 Task: open an excel sheet and write heading  Financial Planner. Add Dates in a column and its values below  'Jan 23, Feb 23, Mar 23, Apr 23 & may23. 'Add Income in next column and its values below  $3,000, $3,200, $3,100, $3,300 & $3,500. Add Expenses in next column and its values below  $2,000, $2,300, $2,200, $2,500 & $2,800. Add savings in next column and its values below $500, $600, $500, $700 & $700. Add Investment in next column and its values below  $500, $700, $800, $900 & $1000. Add Net Saving in next column and its values below  $1000, $1200, $900, $800 & $700. Save page BudgetPlan reviewbook
Action: Mouse moved to (35, 144)
Screenshot: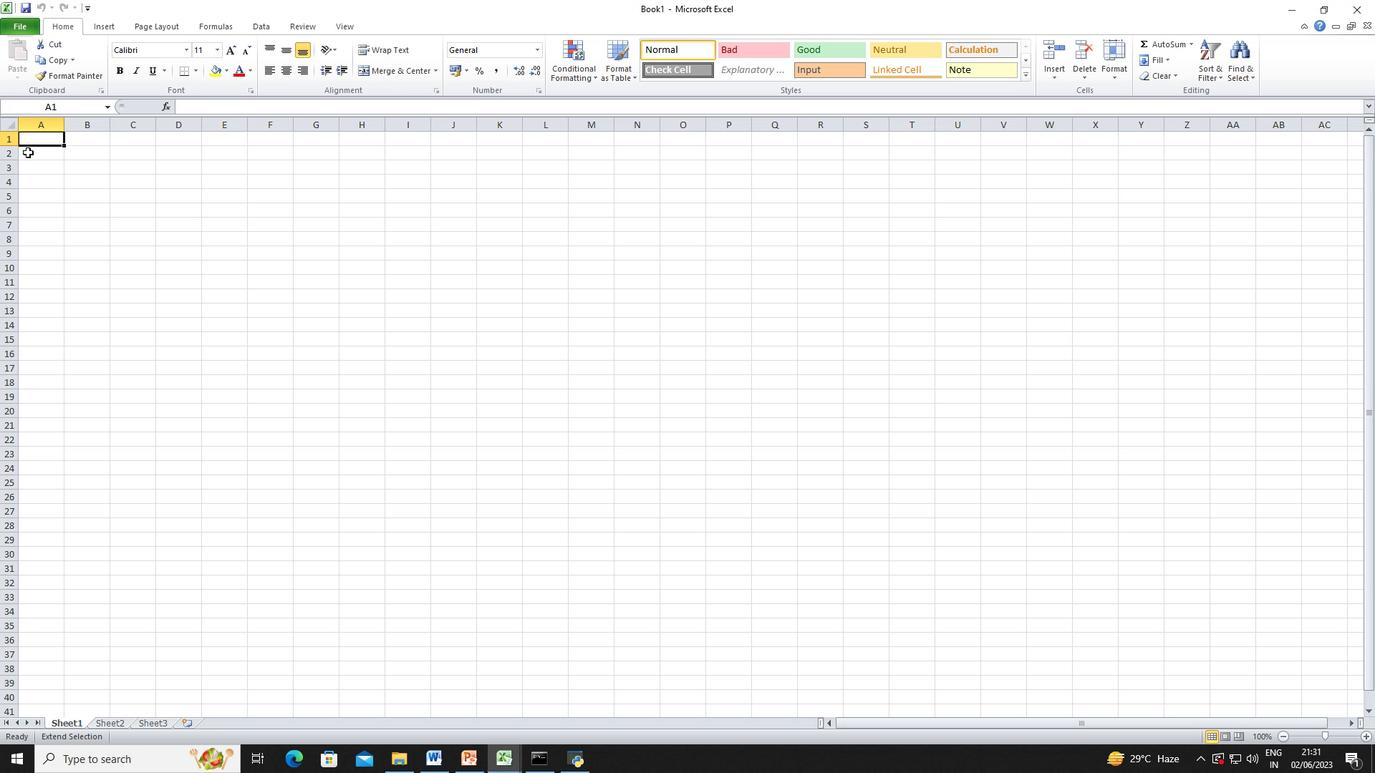 
Action: Mouse pressed left at (35, 144)
Screenshot: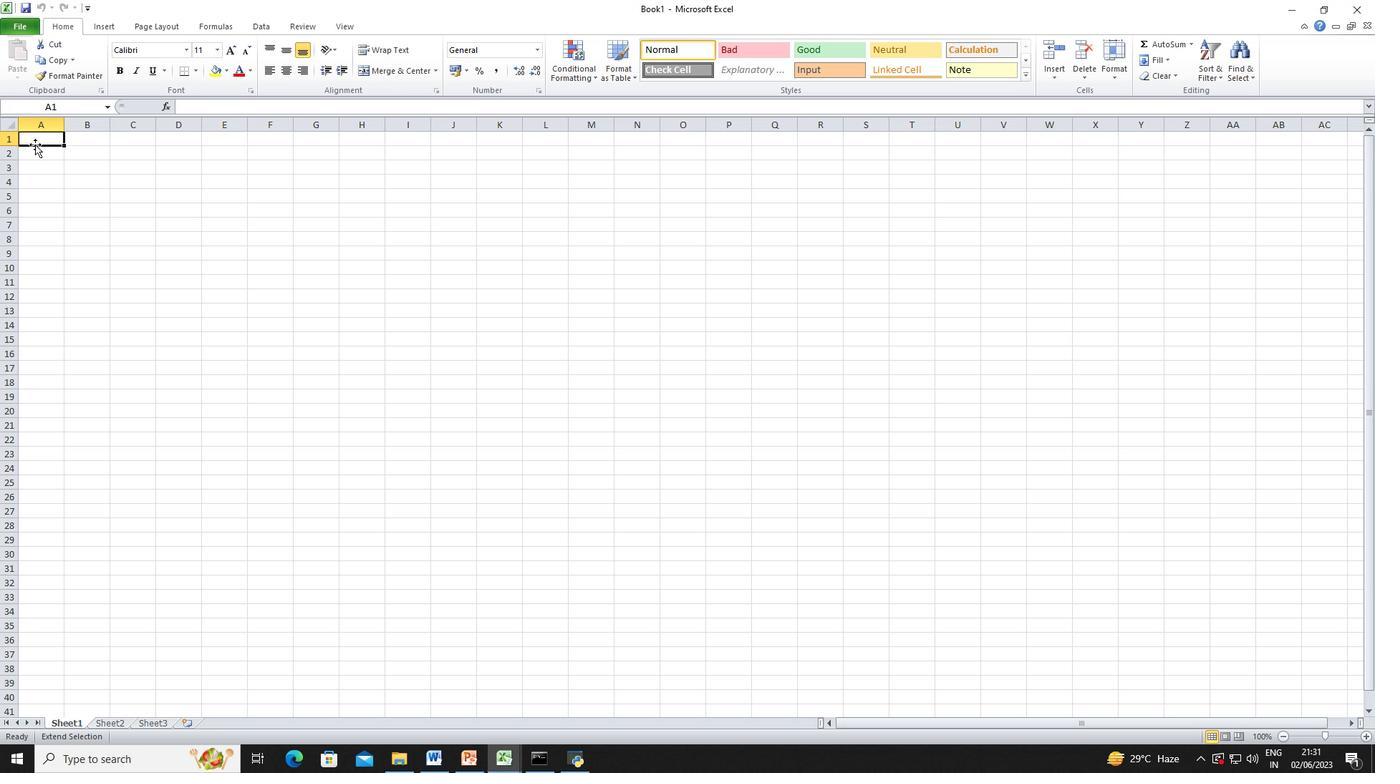 
Action: Mouse moved to (35, 140)
Screenshot: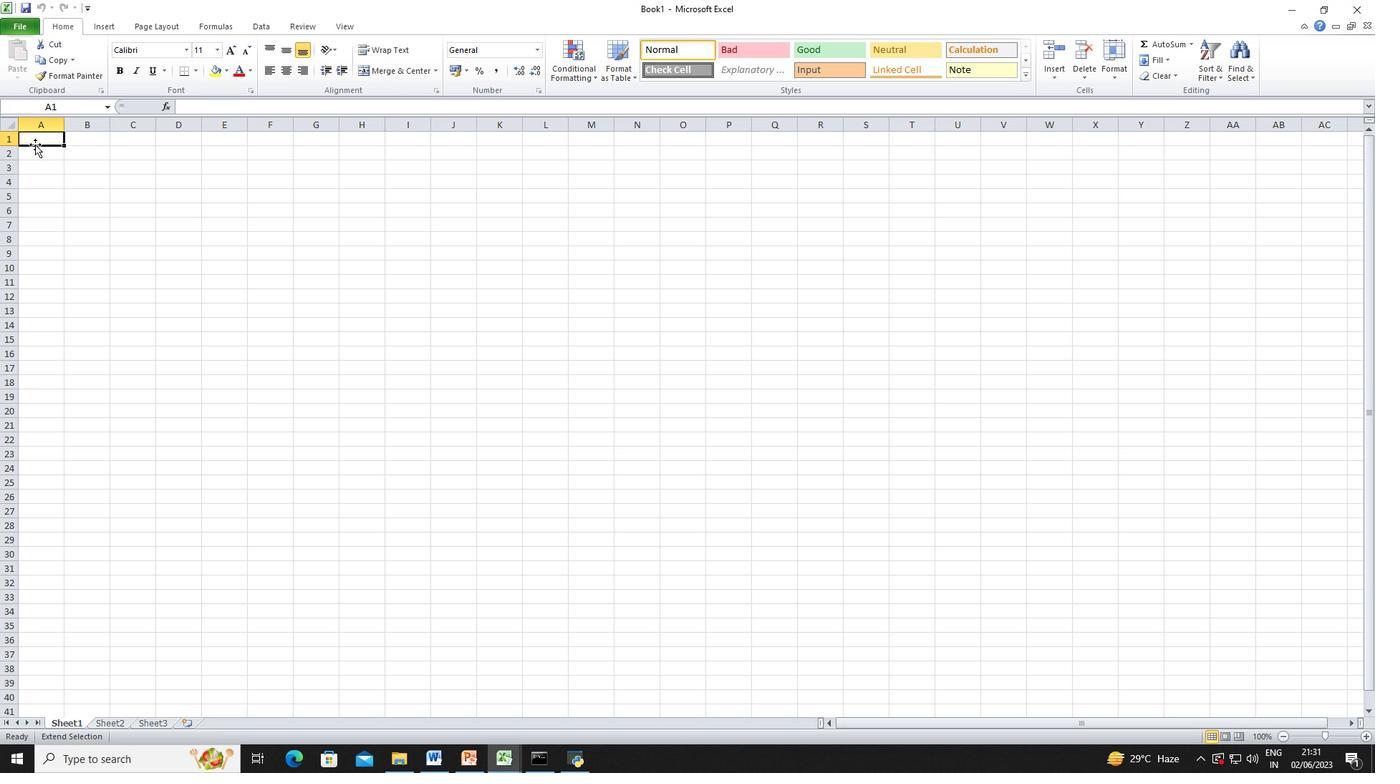 
Action: Mouse pressed left at (35, 140)
Screenshot: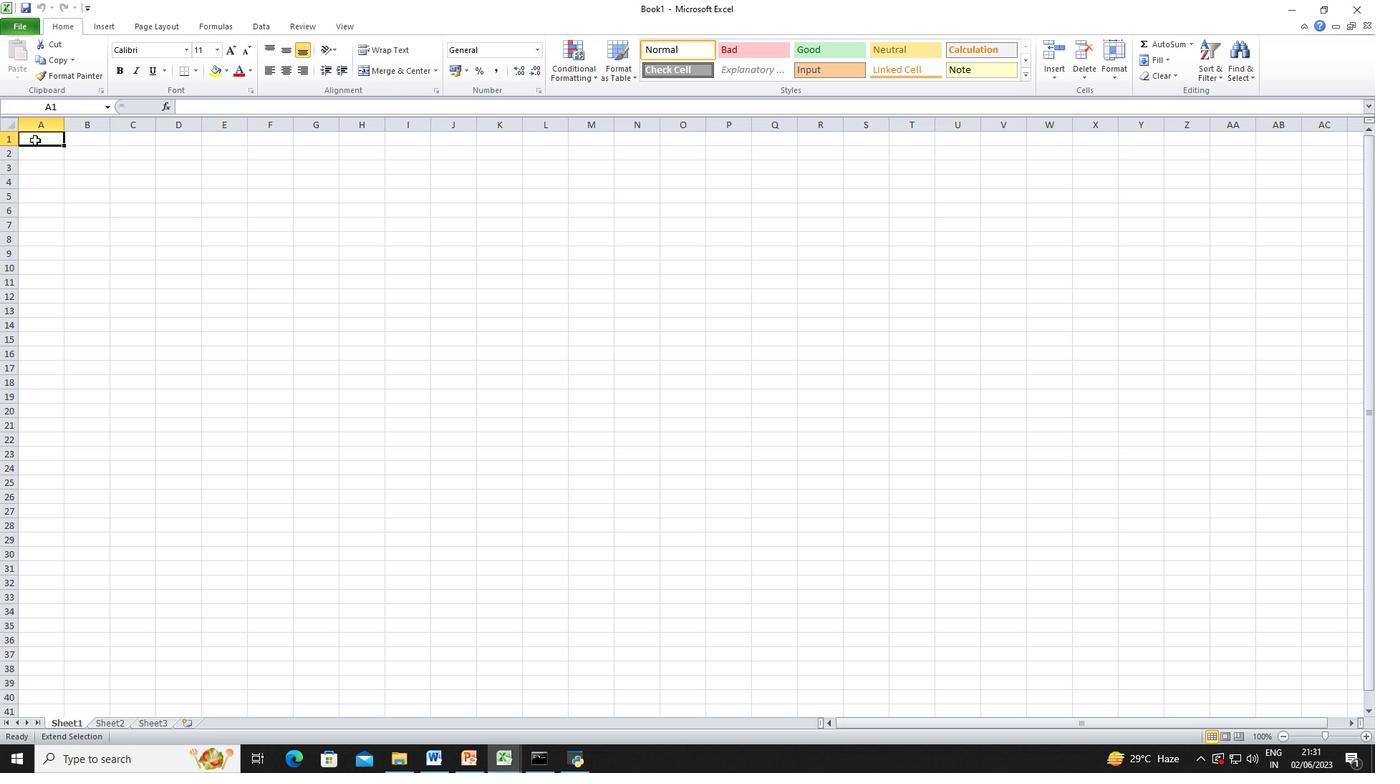 
Action: Mouse pressed left at (35, 140)
Screenshot: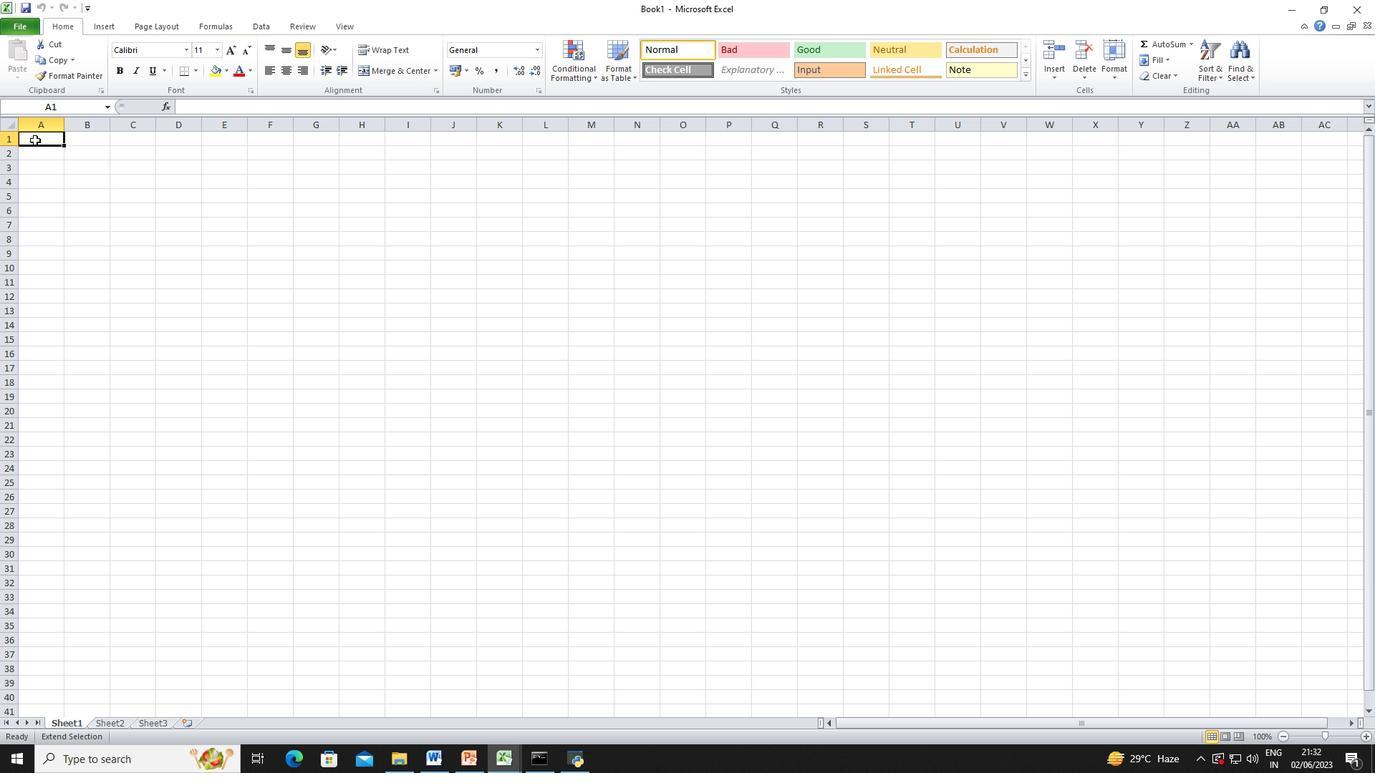 
Action: Key pressed <Key.shift_r><Key.shift_r><Key.shift_r><Key.shift_r><Key.shift_r>Fina
Screenshot: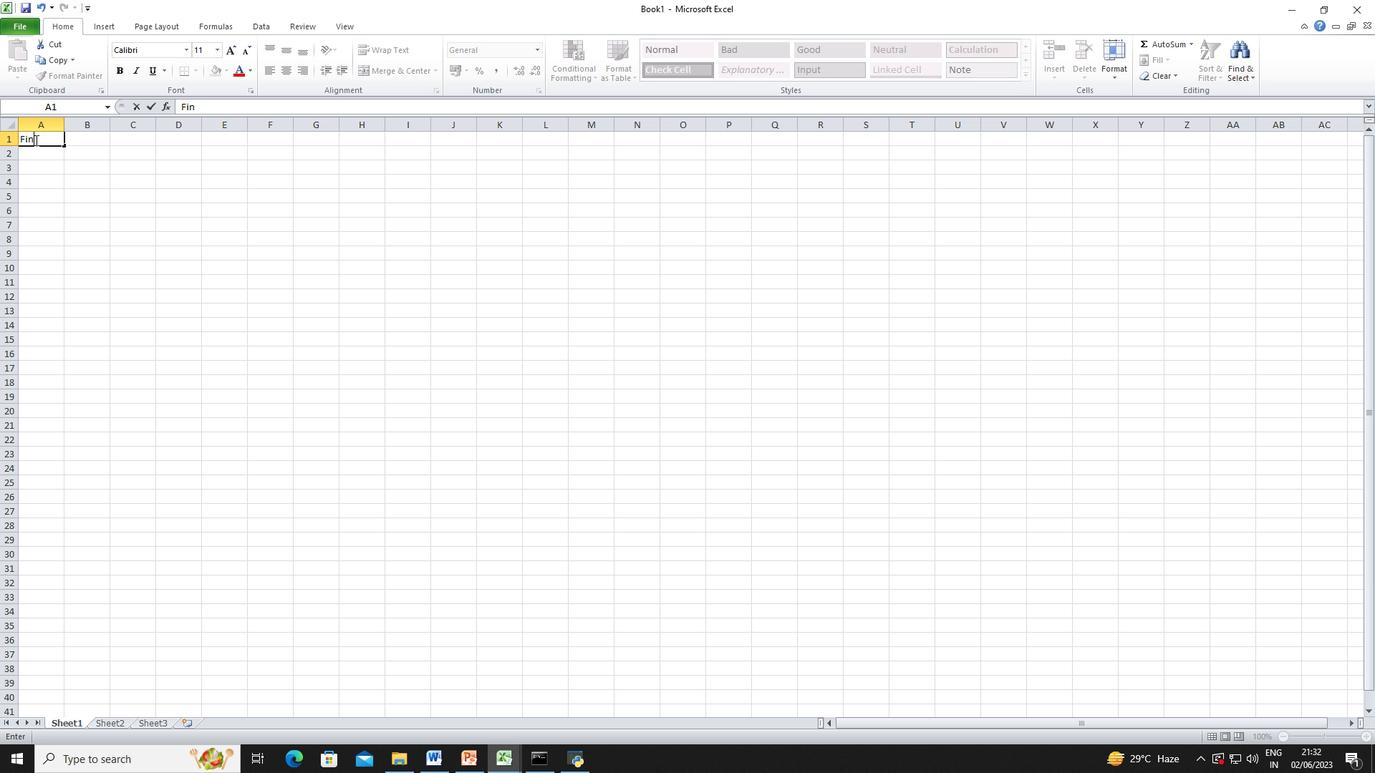 
Action: Mouse moved to (264, 153)
Screenshot: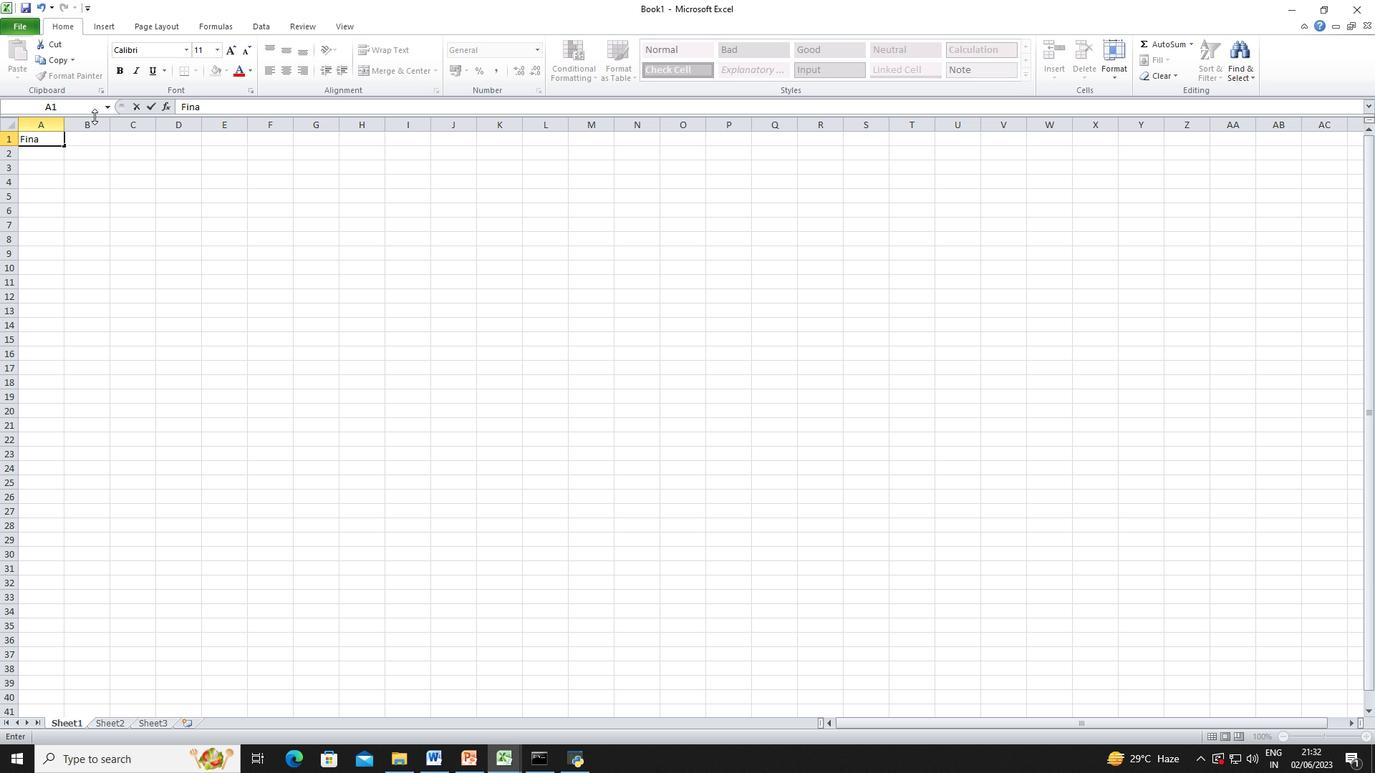 
Action: Key pressed ncial<Key.space><Key.shift_r>Planner<Key.space><Key.enter><Key.shift_r>Dates<Key.space><Key.right>
Screenshot: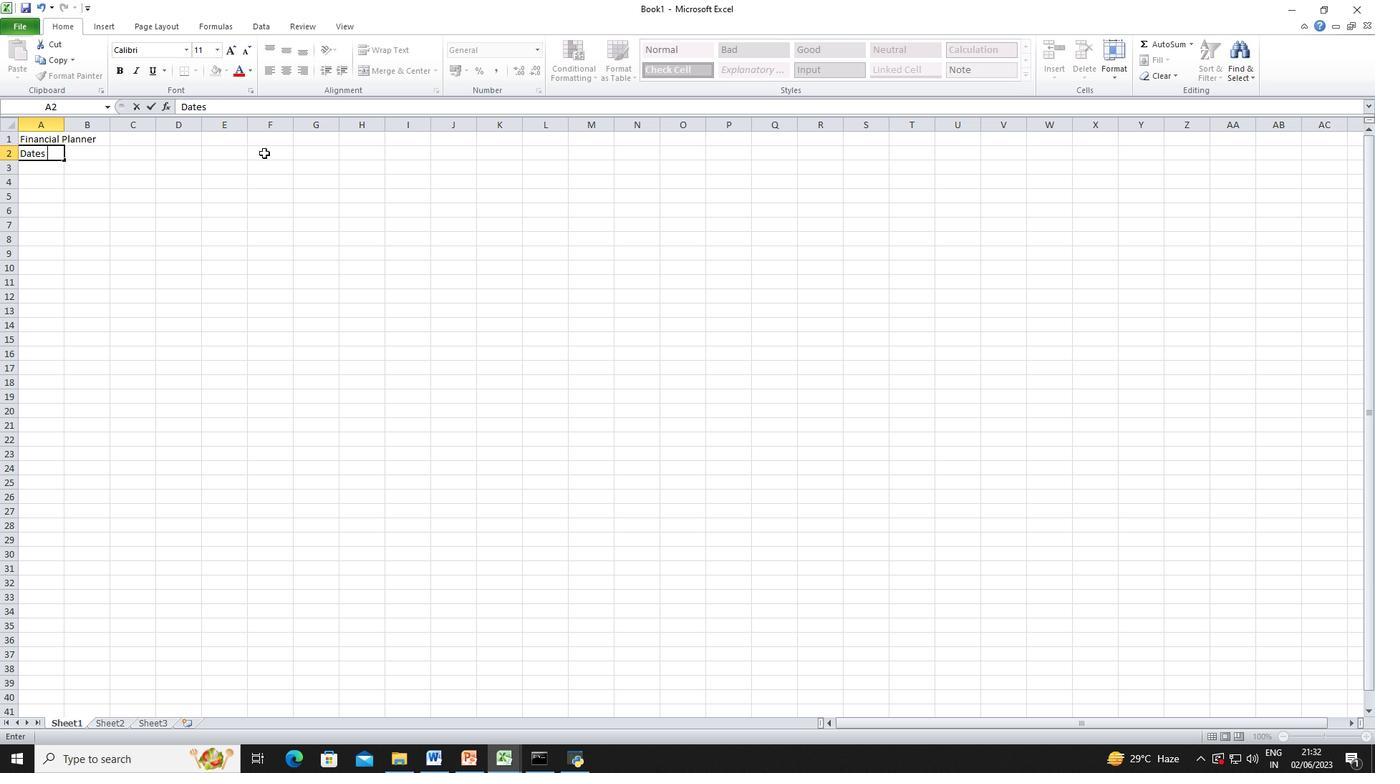 
Action: Mouse moved to (28, 155)
Screenshot: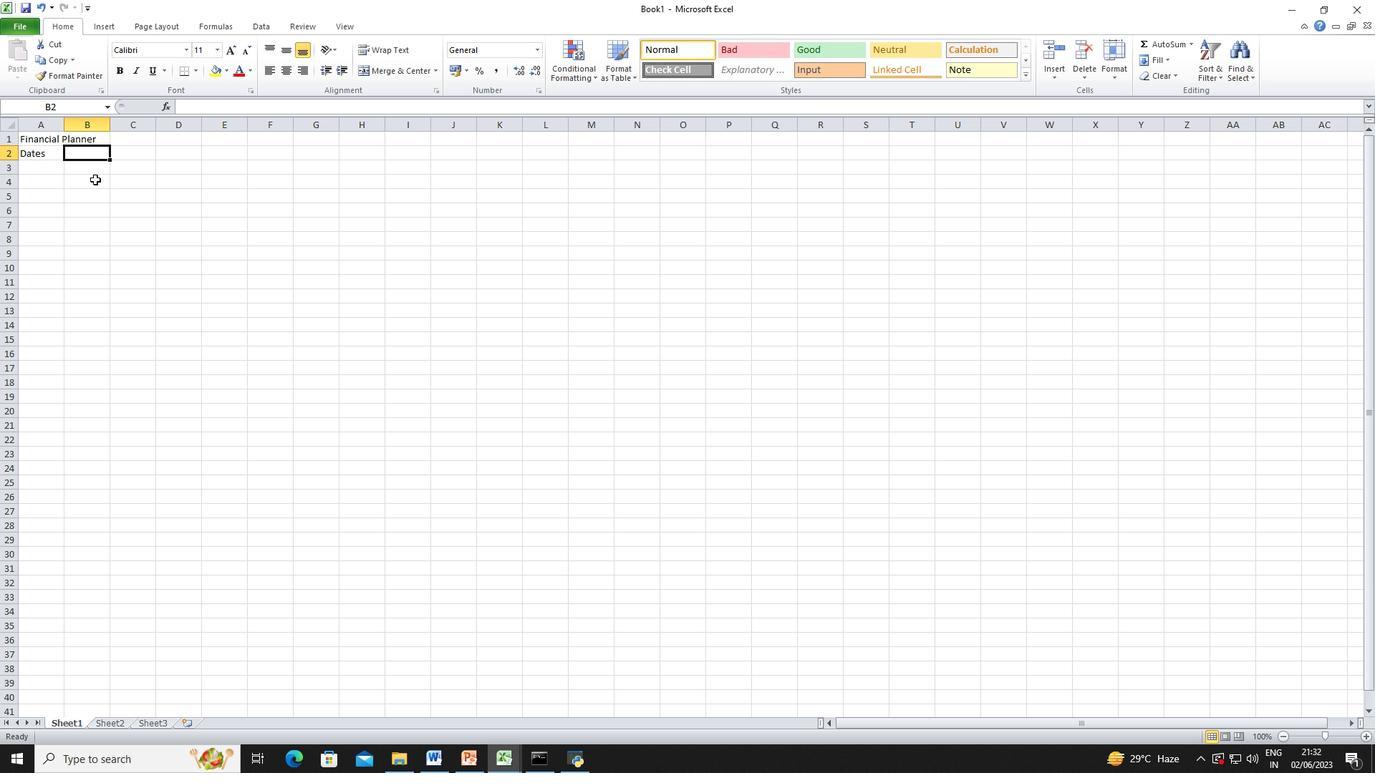 
Action: Mouse pressed left at (28, 155)
Screenshot: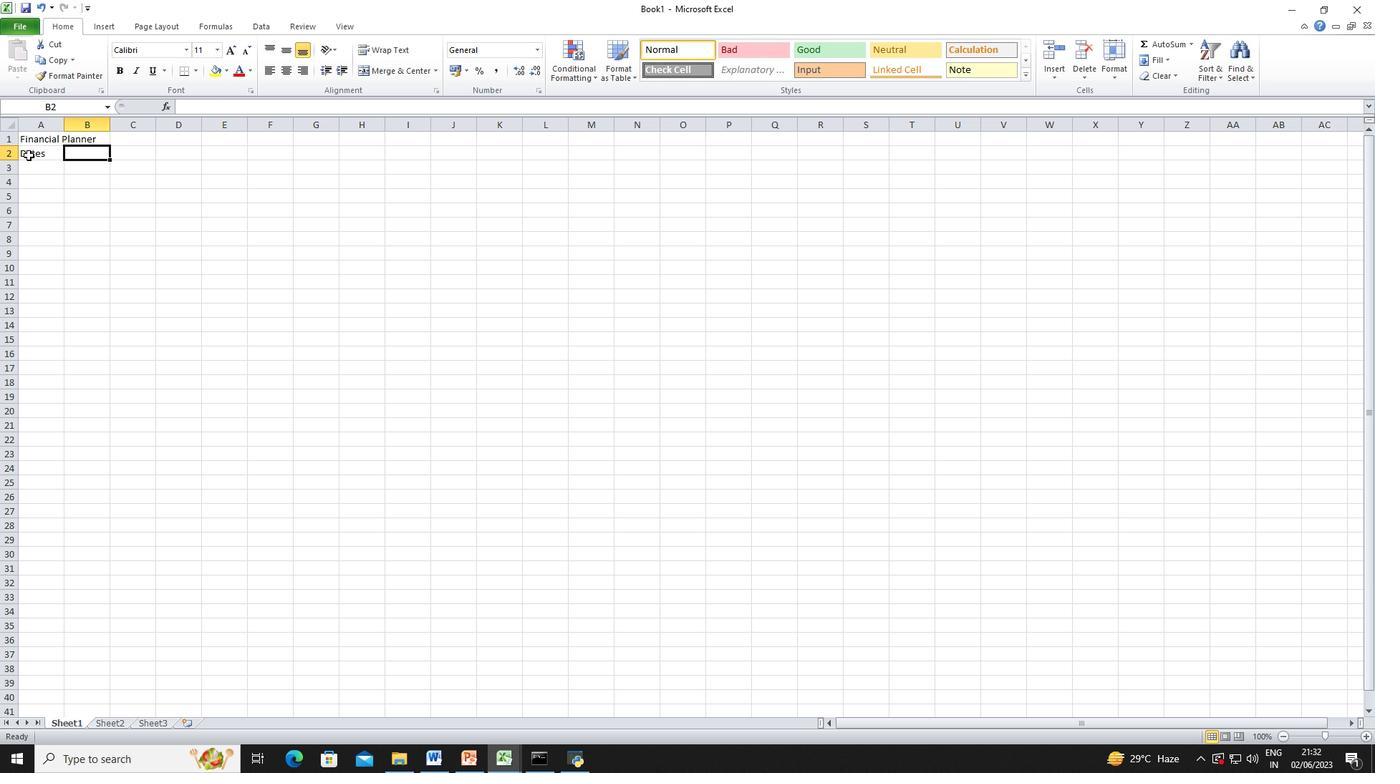 
Action: Mouse moved to (239, 111)
Screenshot: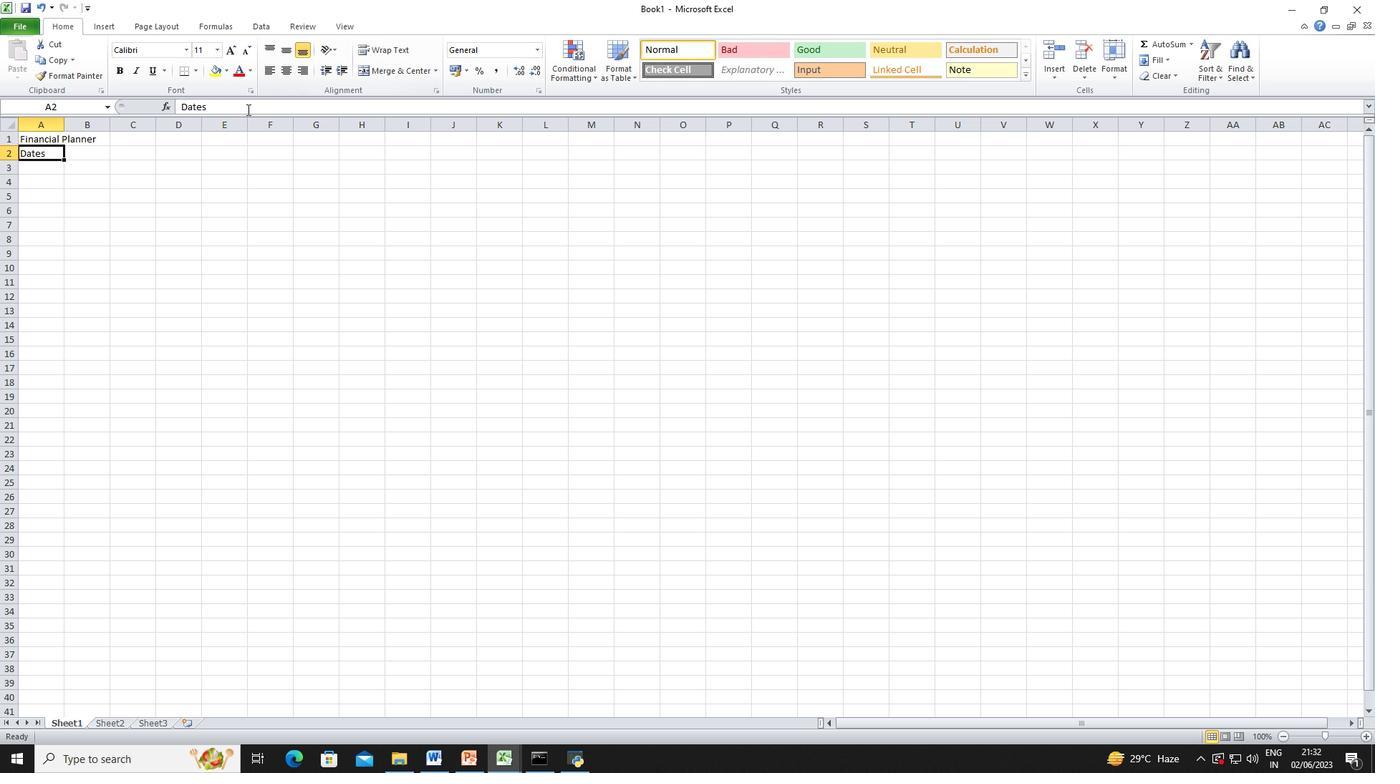 
Action: Mouse pressed left at (239, 111)
Screenshot: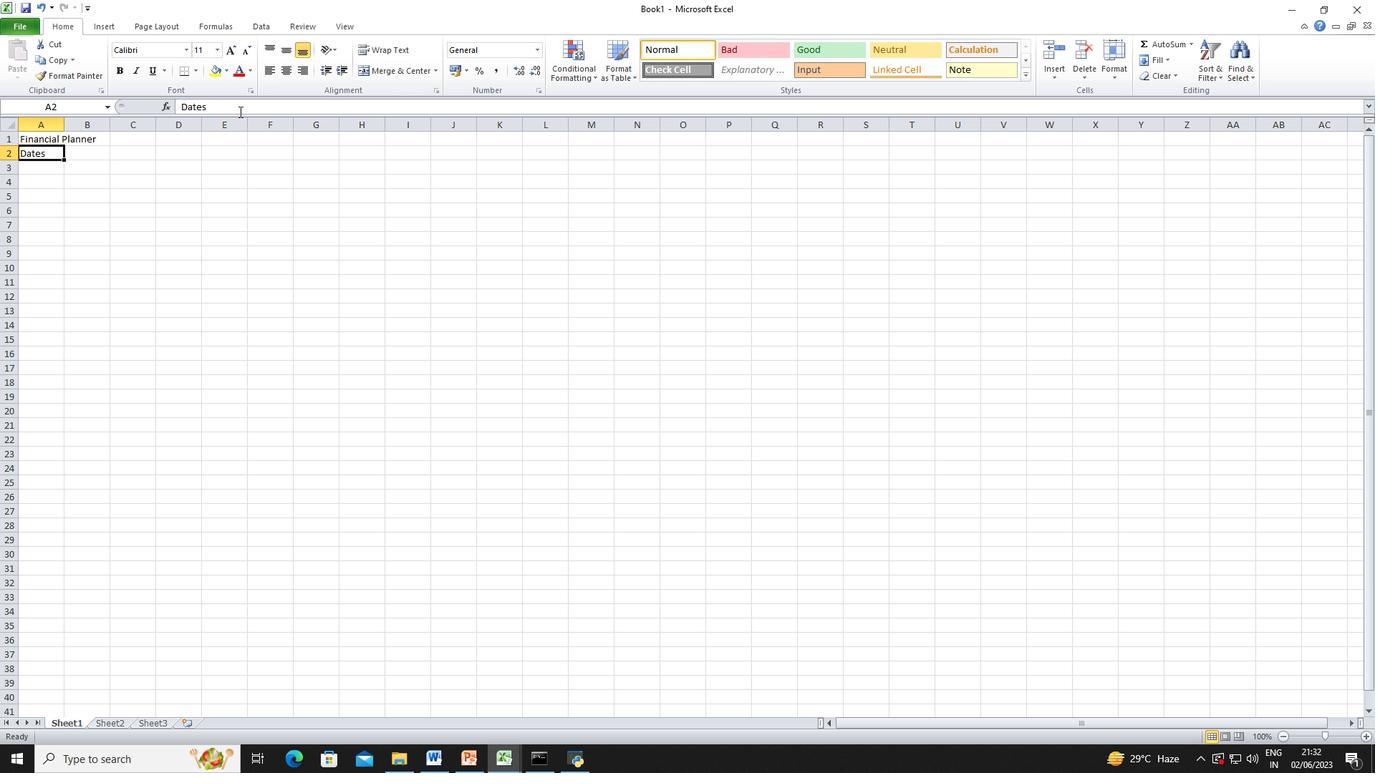 
Action: Mouse moved to (235, 110)
Screenshot: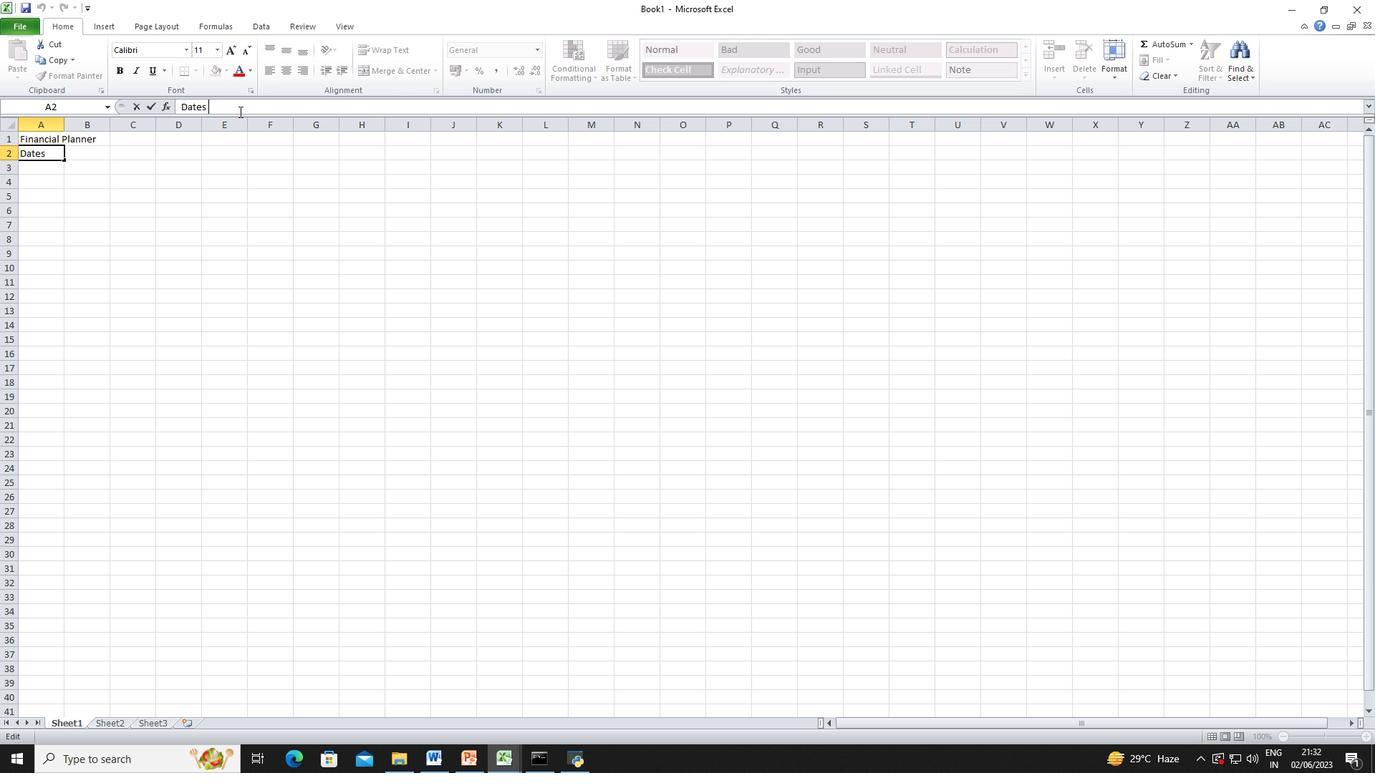 
Action: Key pressed <Key.backspace><Key.backspace>
Screenshot: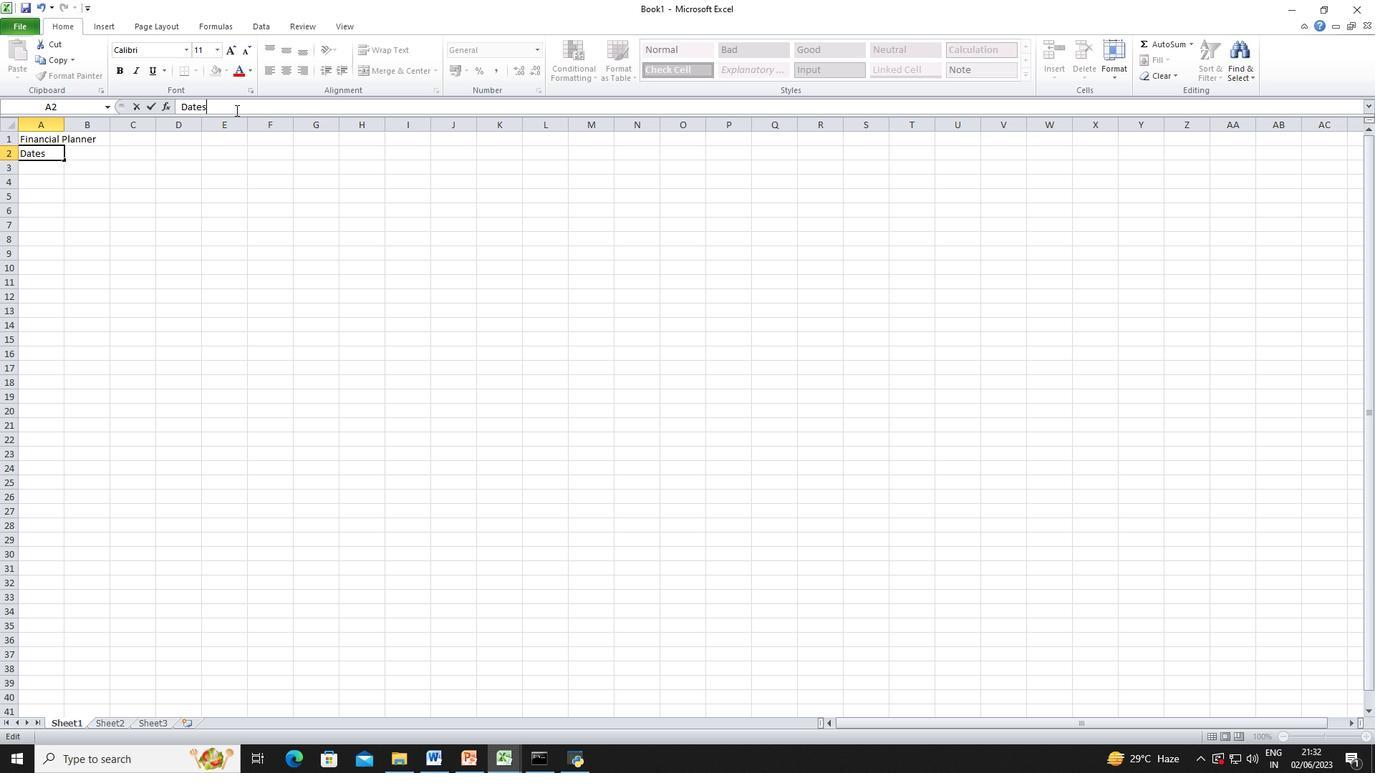 
Action: Mouse moved to (162, 149)
Screenshot: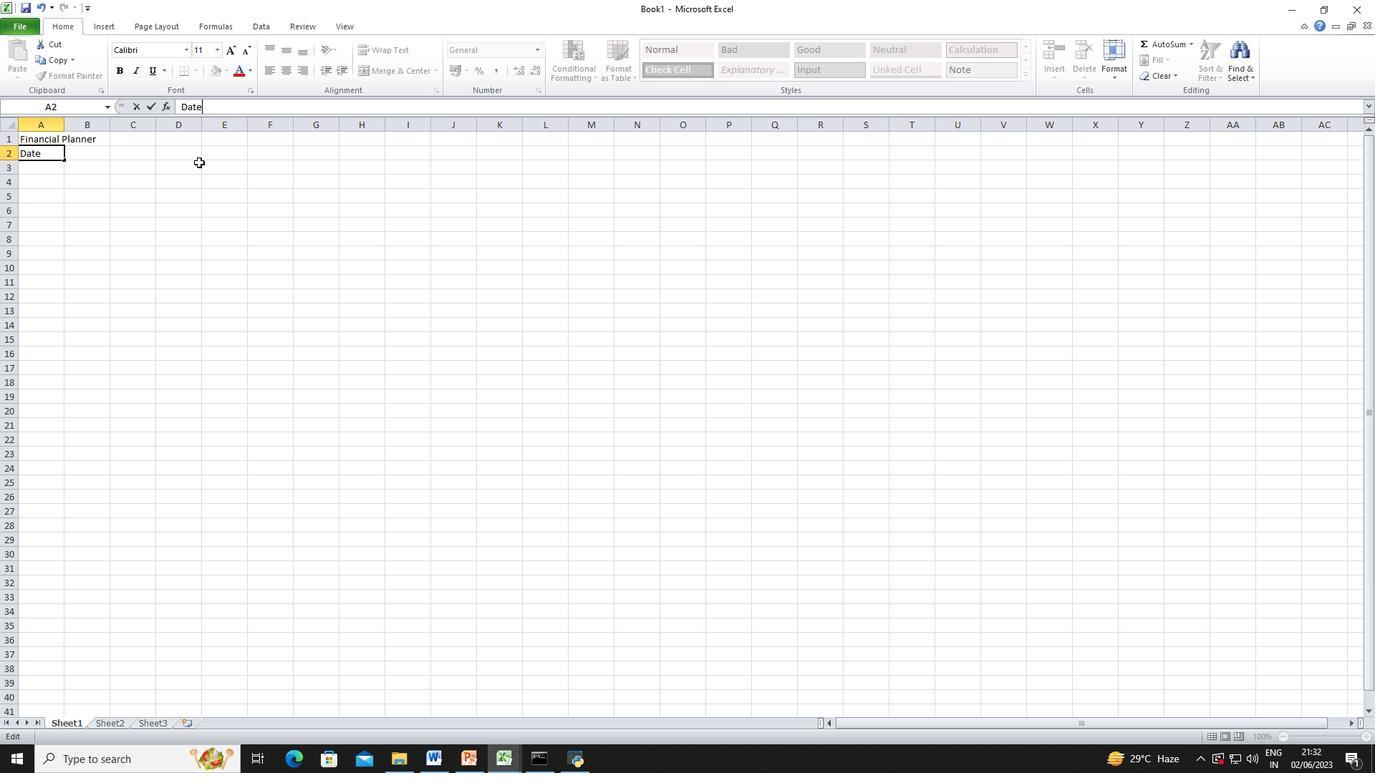 
Action: Key pressed <Key.right><Key.right>
Screenshot: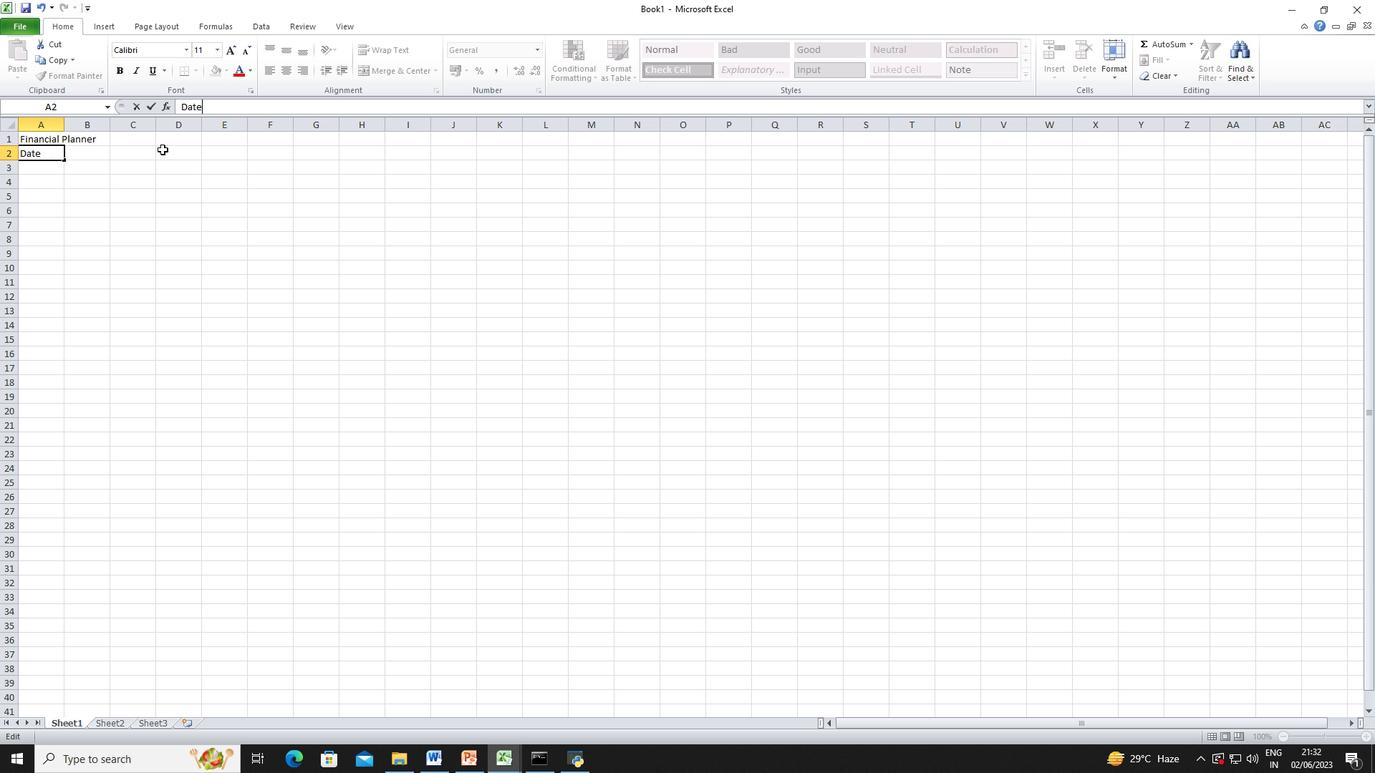 
Action: Mouse pressed left at (162, 149)
Screenshot: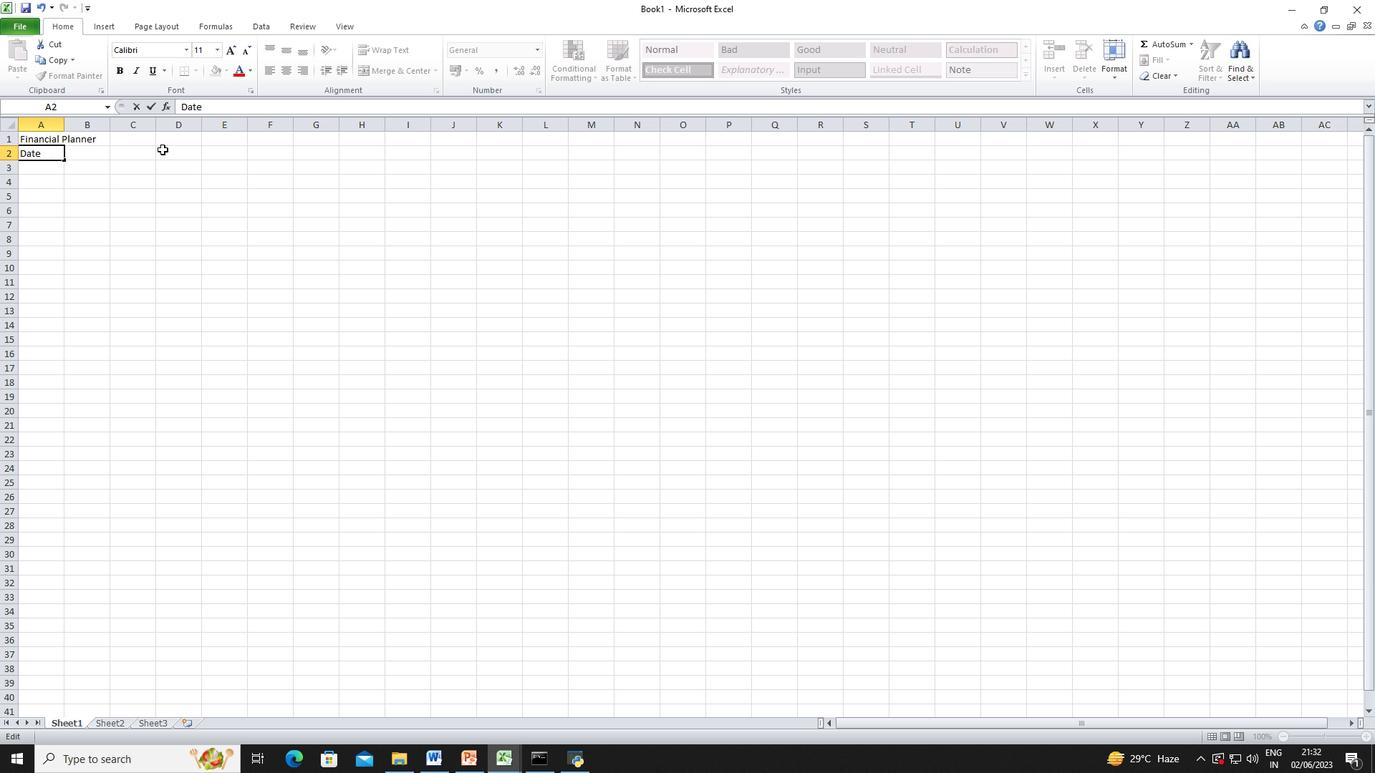 
Action: Mouse moved to (70, 155)
Screenshot: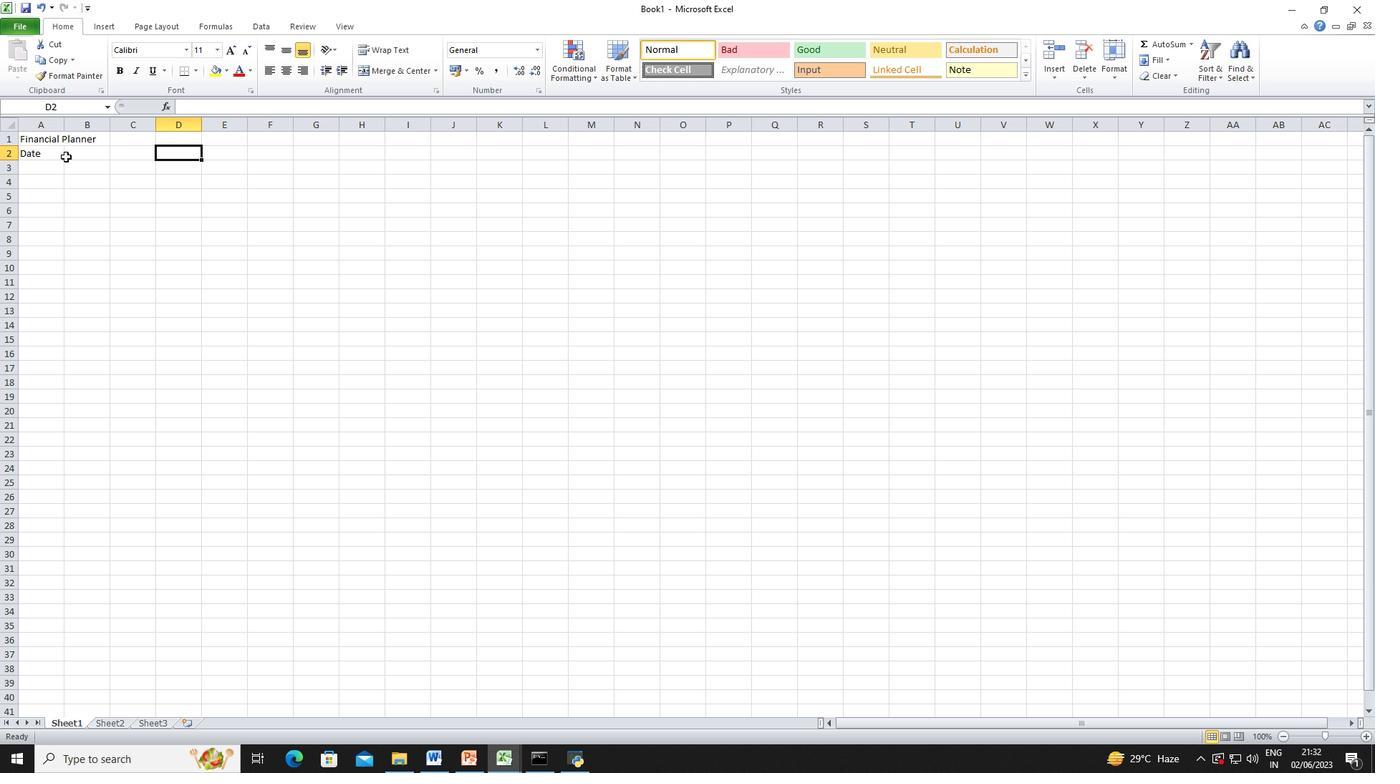 
Action: Mouse pressed left at (70, 155)
Screenshot: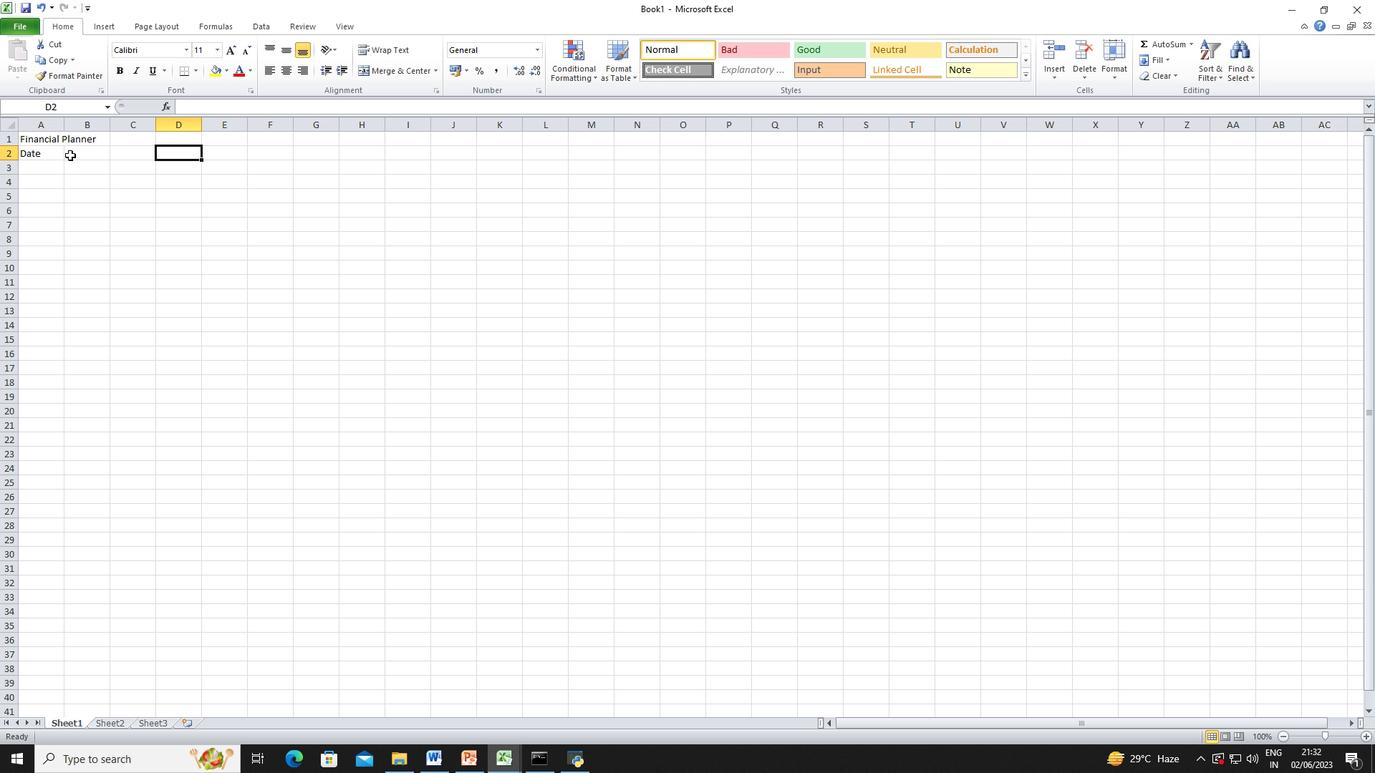 
Action: Mouse moved to (343, 146)
Screenshot: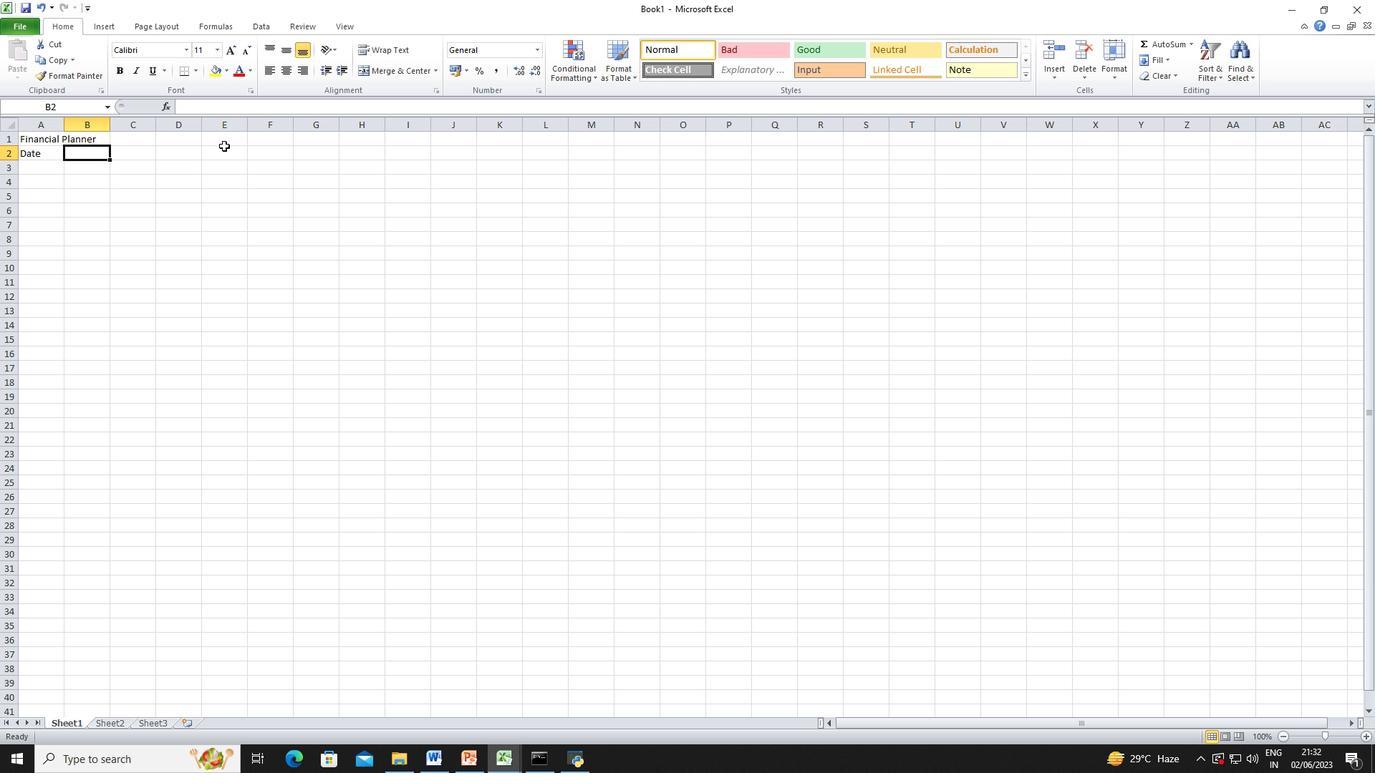 
Action: Key pressed <Key.shift_r><Key.shift_r><Key.shift_r><Key.shift_r><Key.shift_r>Expenses<Key.right><Key.shift_r>Saving<Key.space><Key.right><Key.shift_r>Investment<Key.space><Key.right><Key.shift_r><Key.shift_r><Key.shift_r><Key.shift_r>Net<Key.space><Key.shift_r><Key.shift_r><Key.shift_r><Key.shift_r><Key.shift_r><Key.shift_r><Key.shift_r><Key.shift_r><Key.shift_r><Key.shift_r><Key.shift_r><Key.shift_r><Key.shift_r><Key.shift_r><Key.shift_r>Sab<Key.backspace>ving<Key.space>
Screenshot: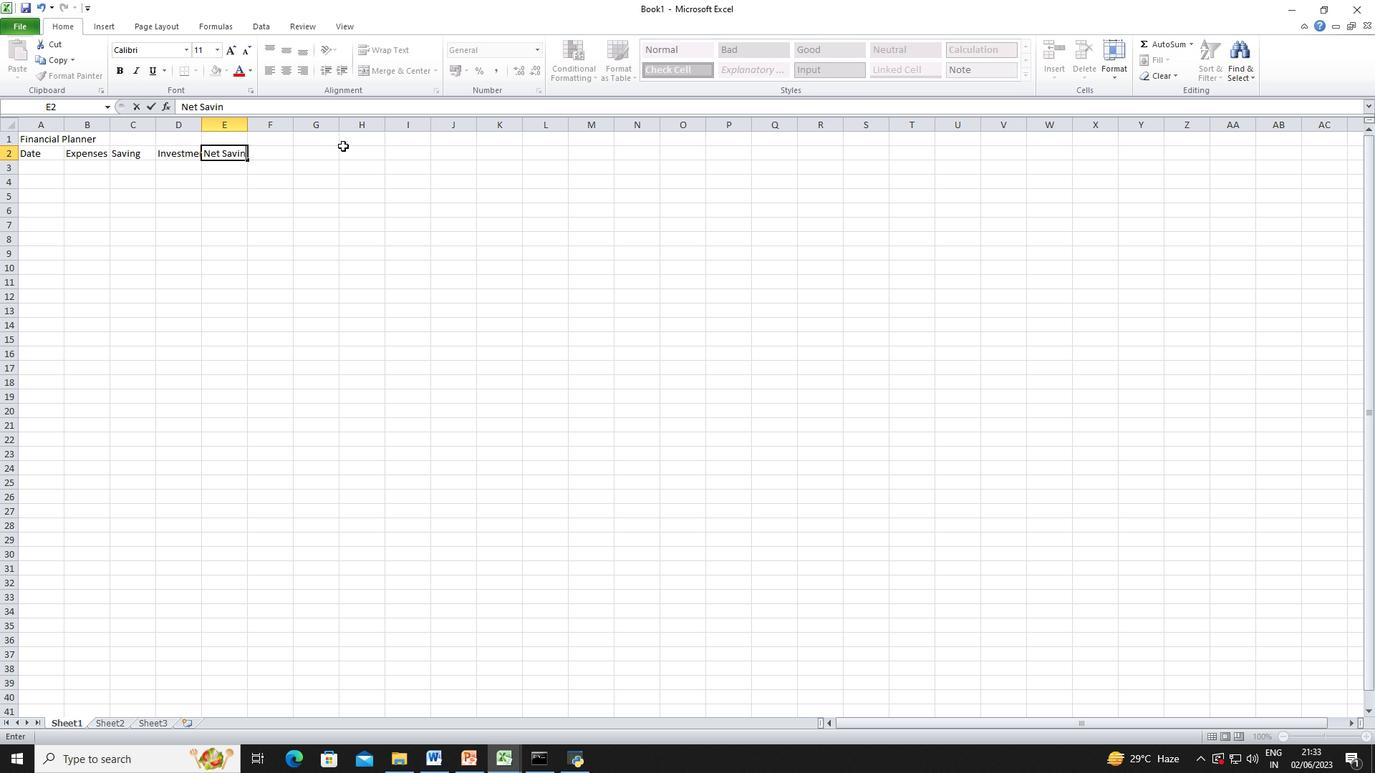 
Action: Mouse moved to (669, 395)
Screenshot: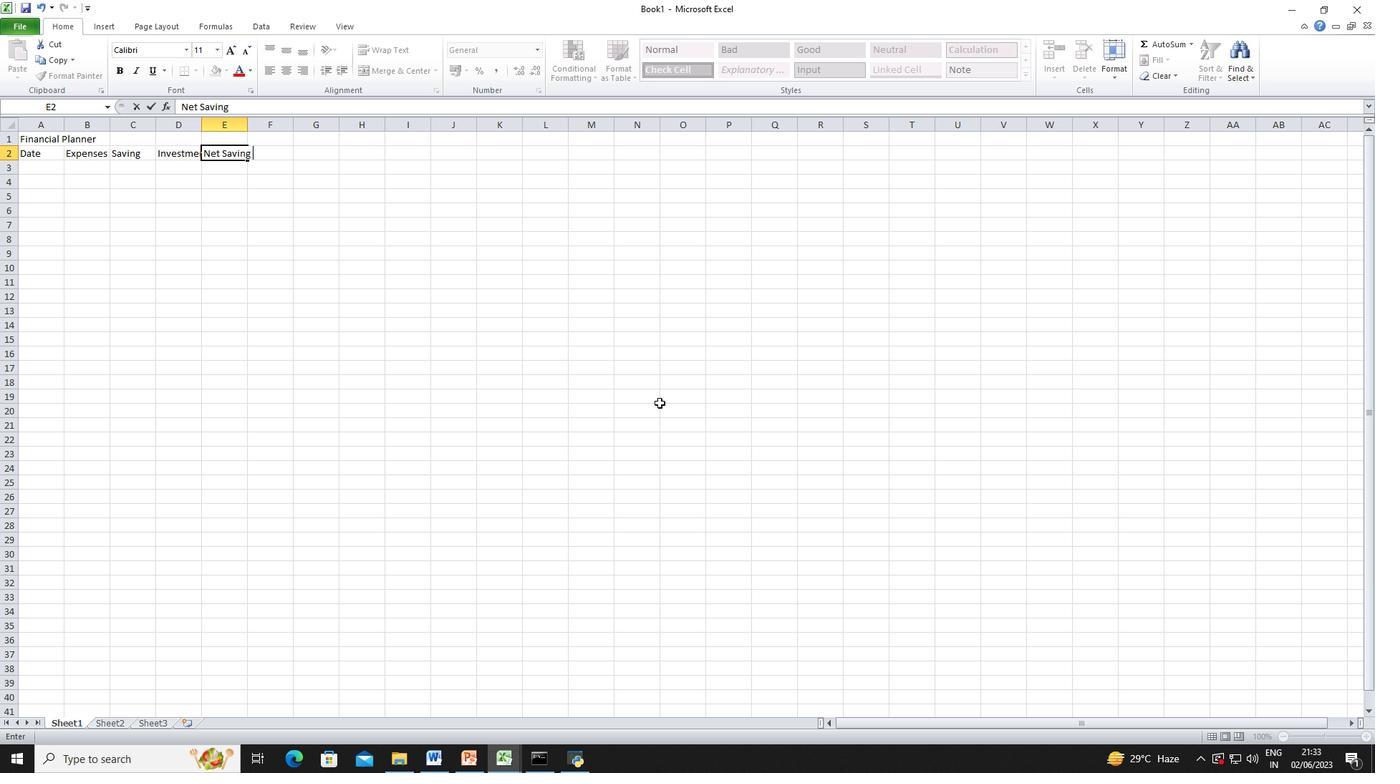 
Action: Mouse pressed left at (669, 395)
Screenshot: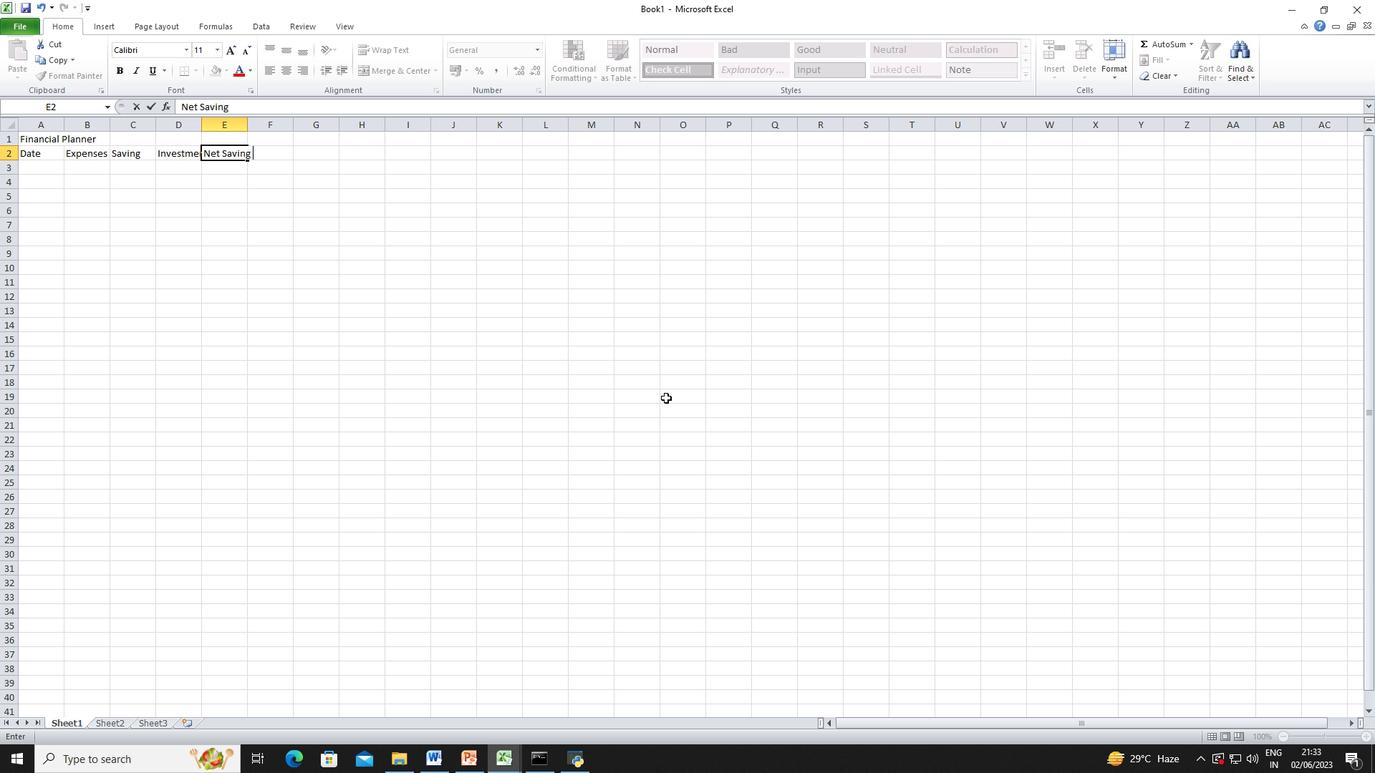 
Action: Mouse moved to (199, 123)
Screenshot: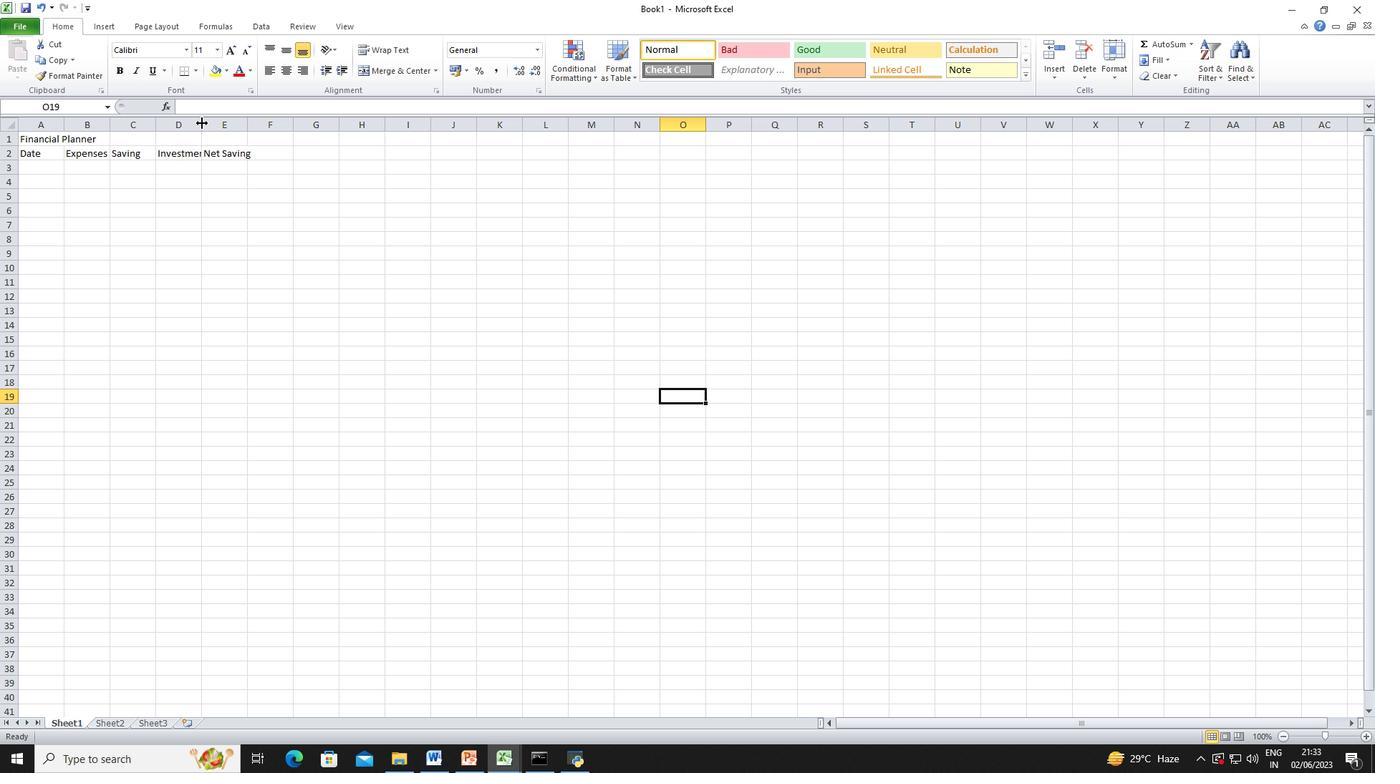 
Action: Mouse pressed left at (199, 123)
Screenshot: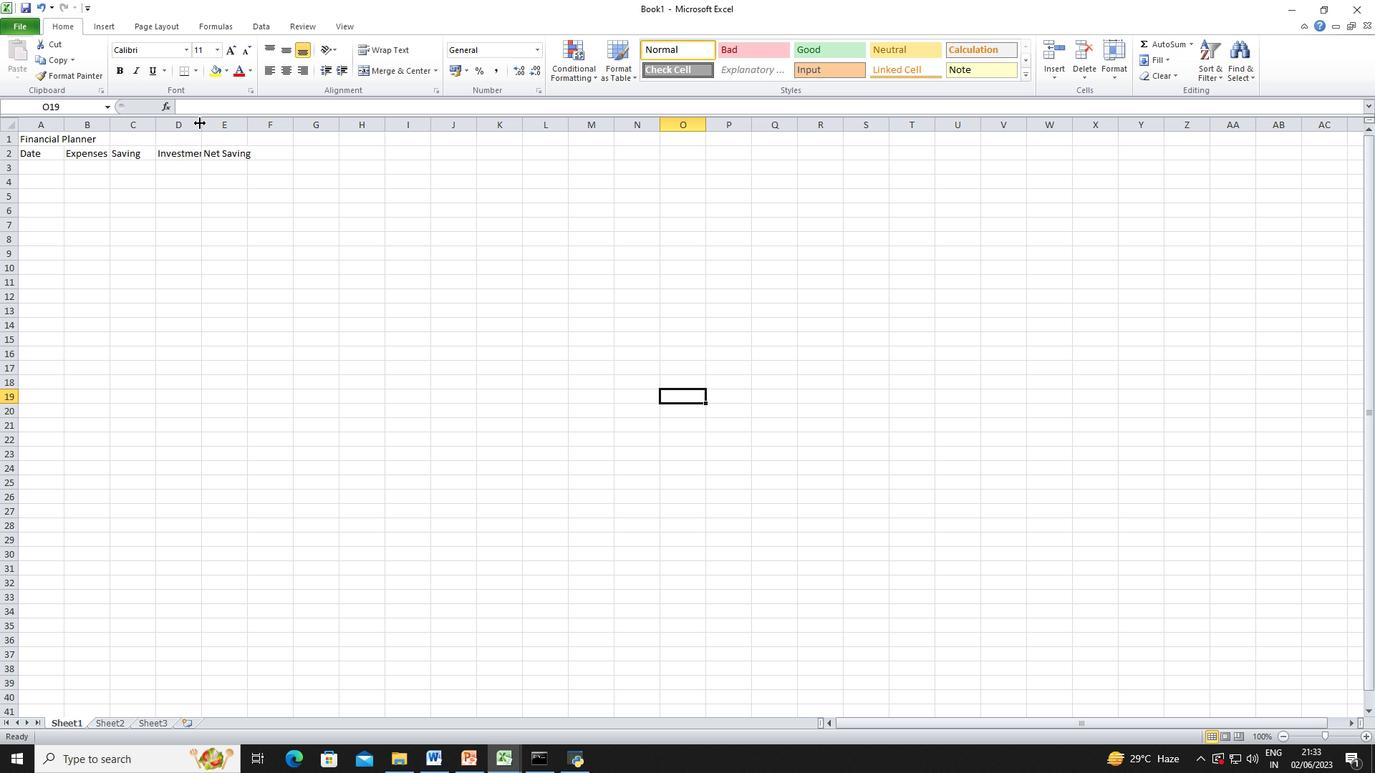 
Action: Mouse pressed left at (199, 123)
Screenshot: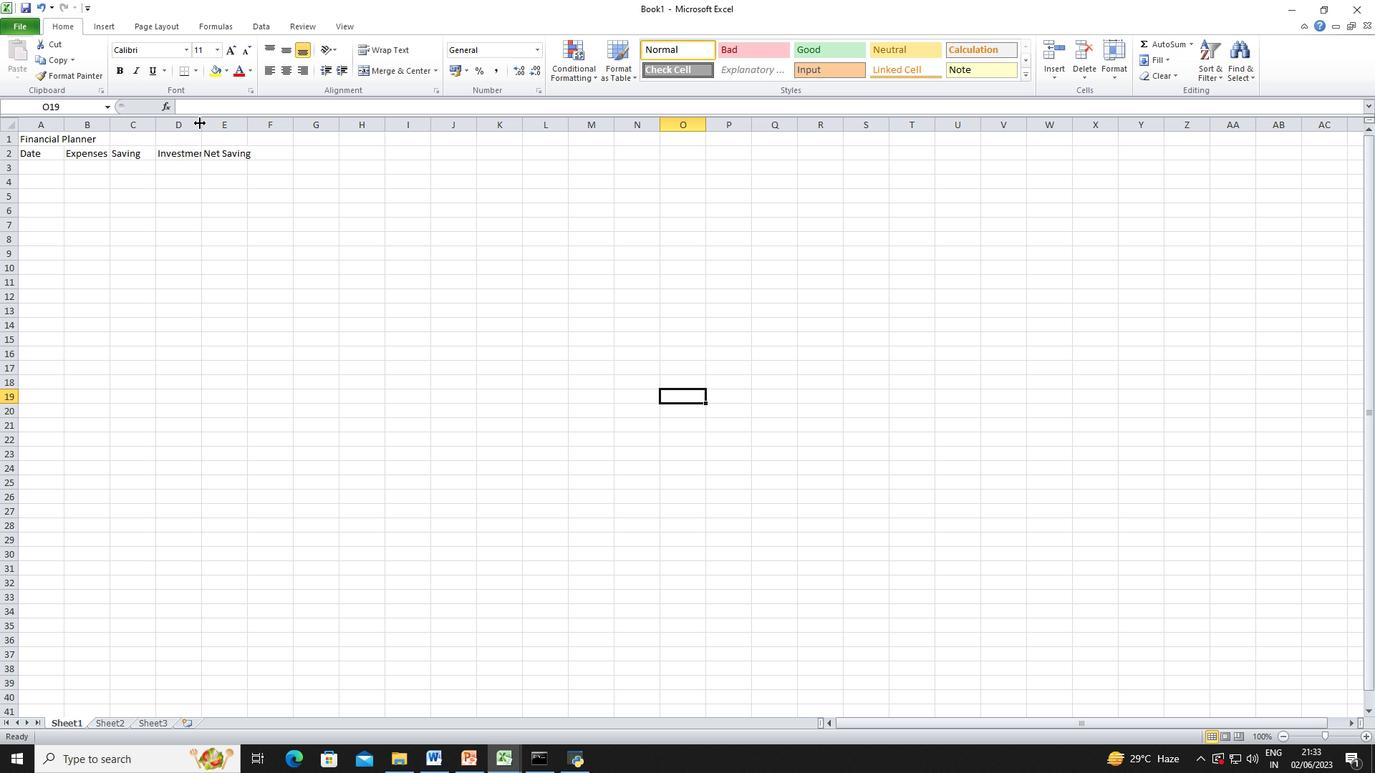 
Action: Mouse moved to (257, 118)
Screenshot: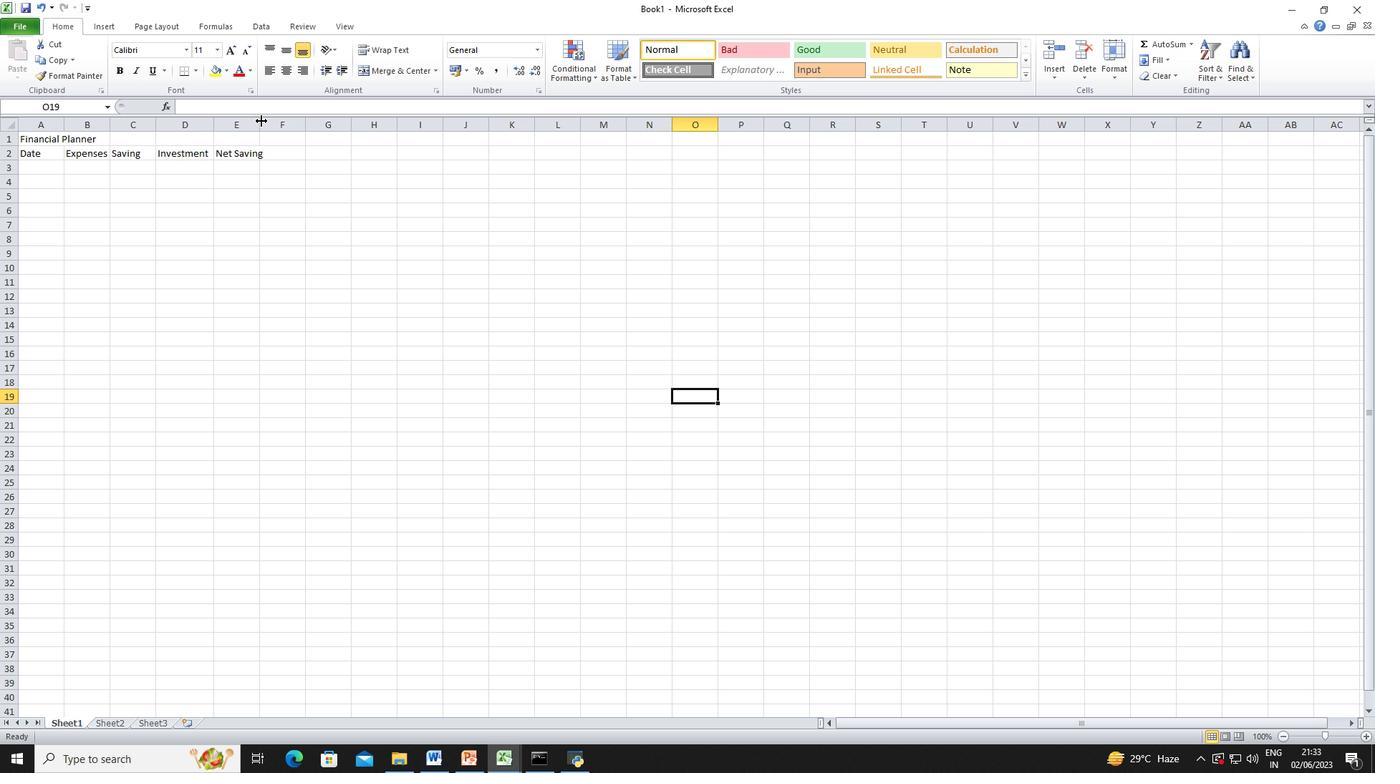 
Action: Mouse pressed left at (257, 118)
Screenshot: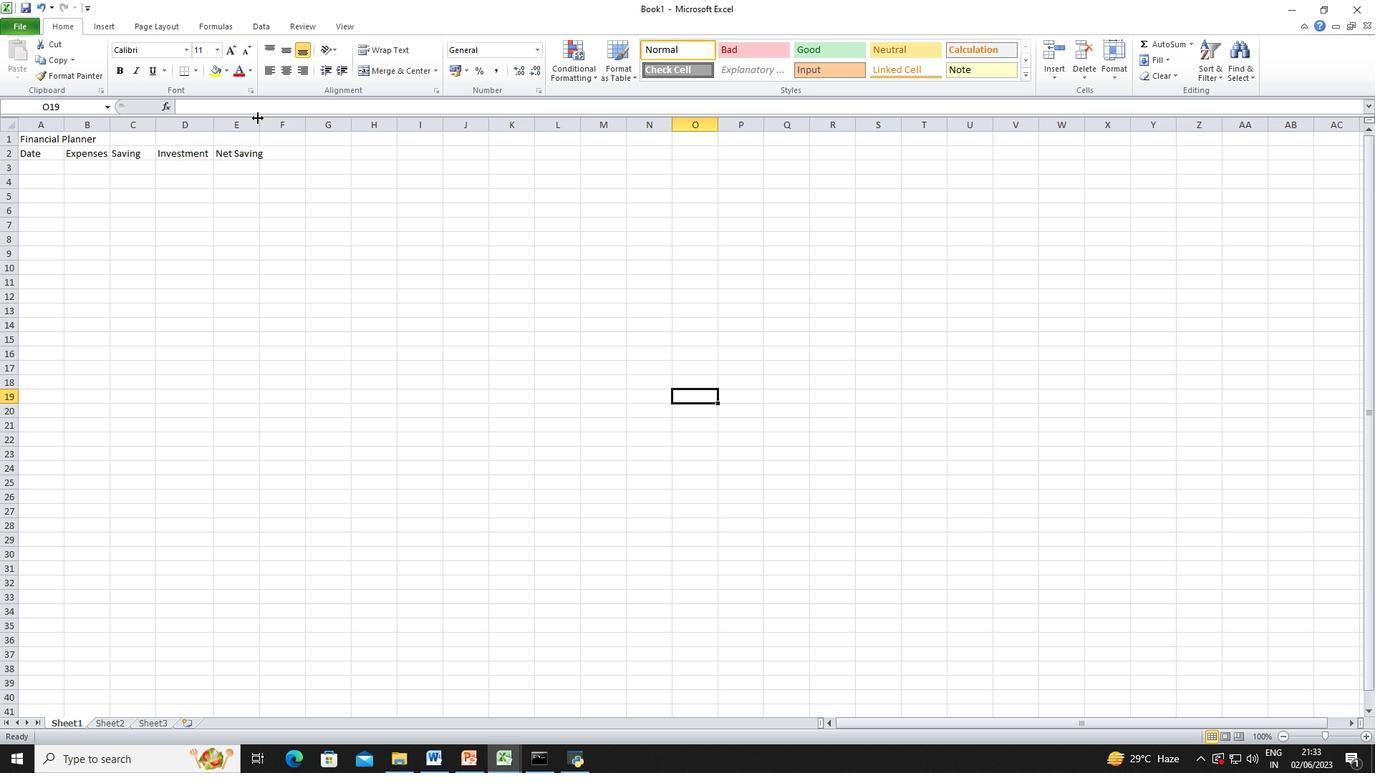 
Action: Mouse pressed left at (257, 118)
Screenshot: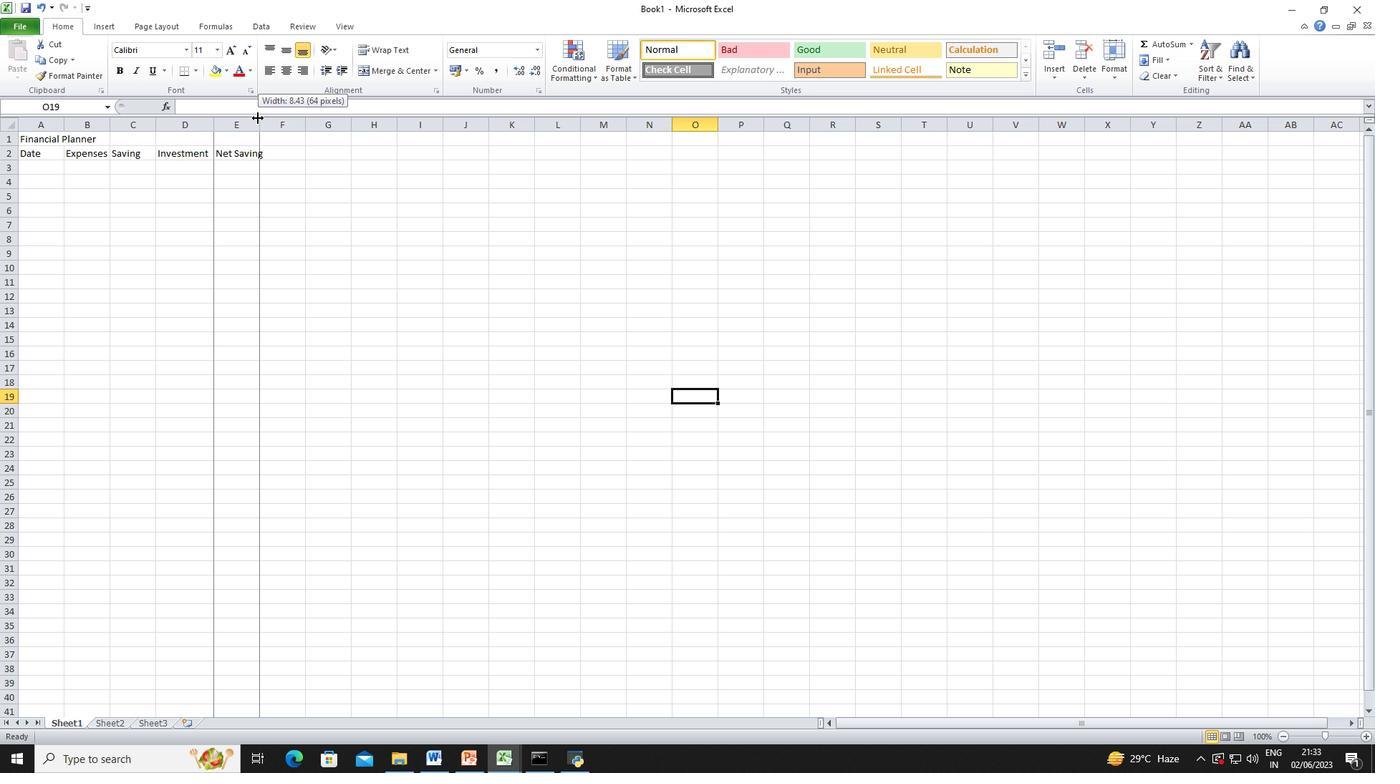 
Action: Mouse moved to (111, 120)
Screenshot: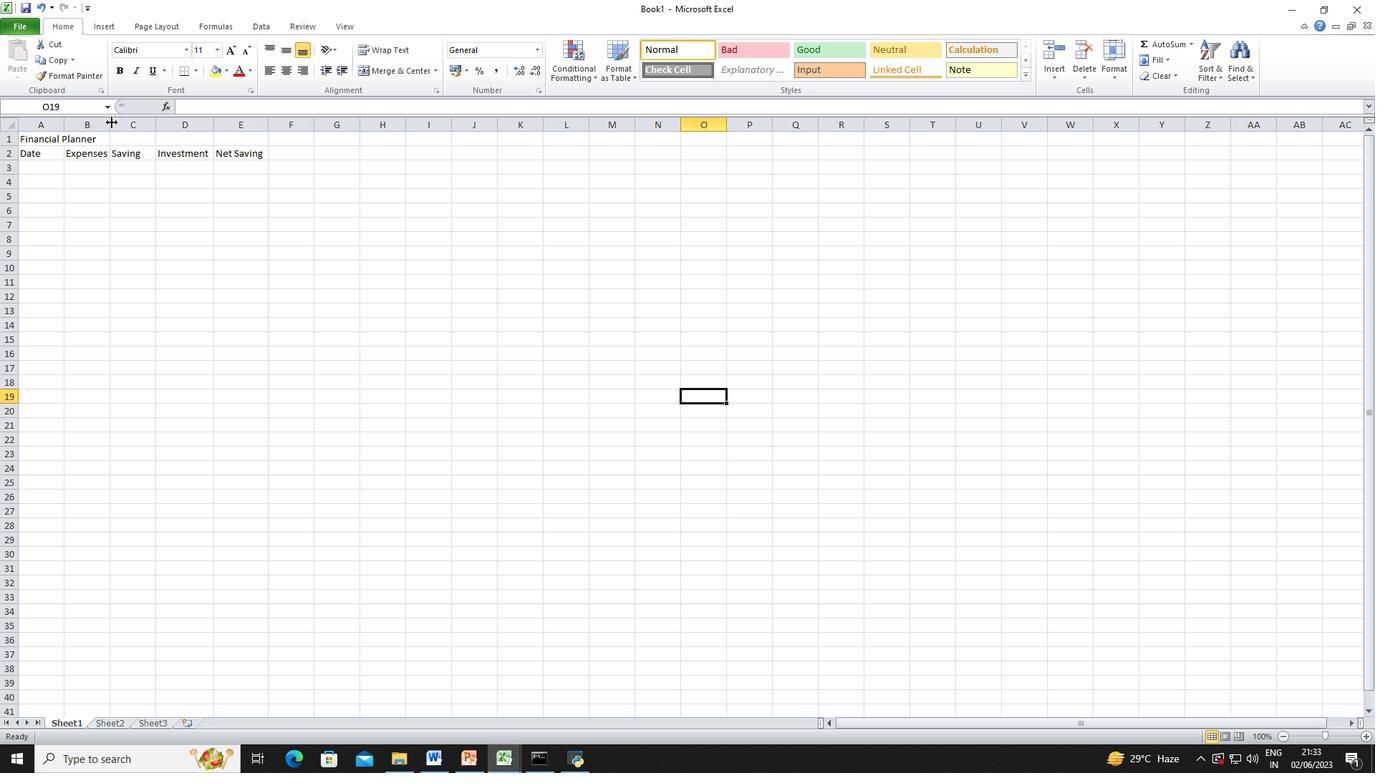 
Action: Mouse pressed left at (111, 120)
Screenshot: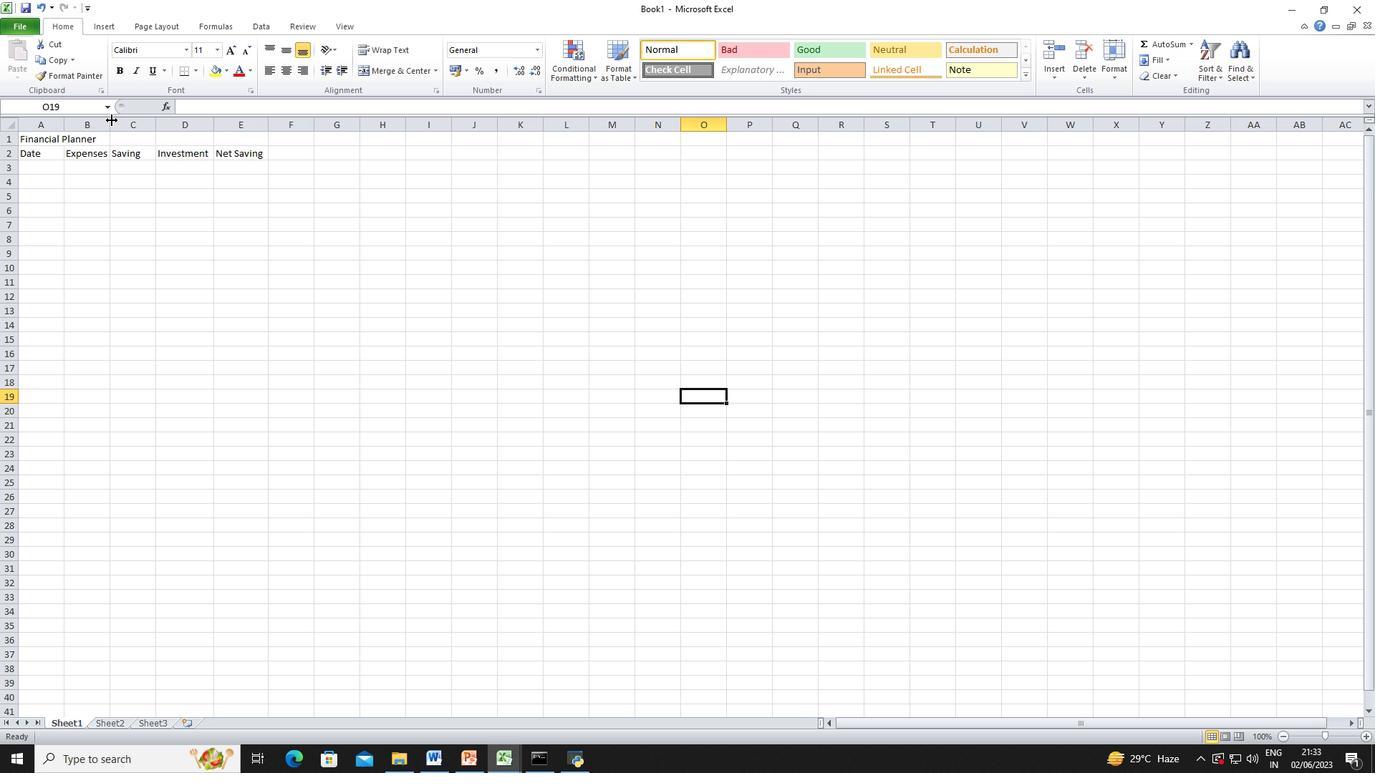 
Action: Mouse pressed left at (111, 120)
Screenshot: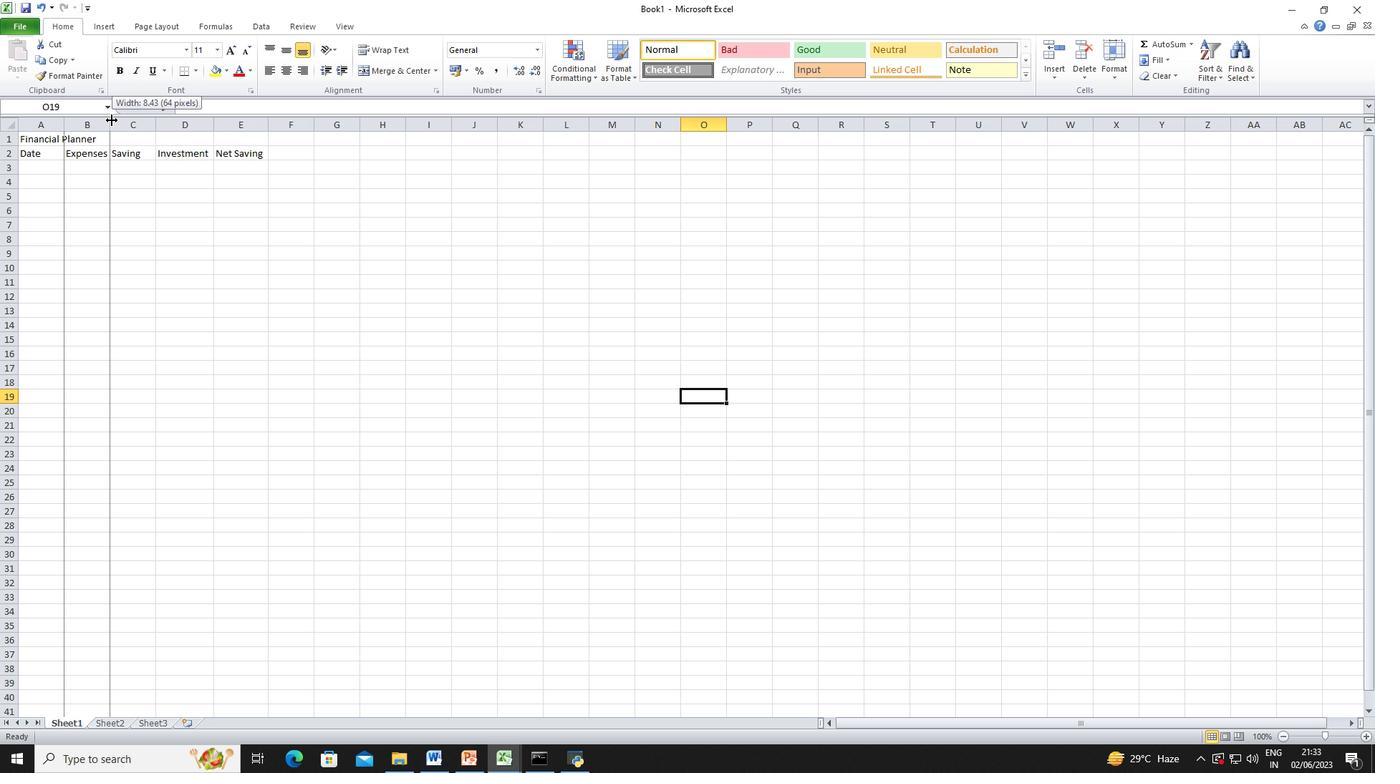 
Action: Mouse moved to (50, 169)
Screenshot: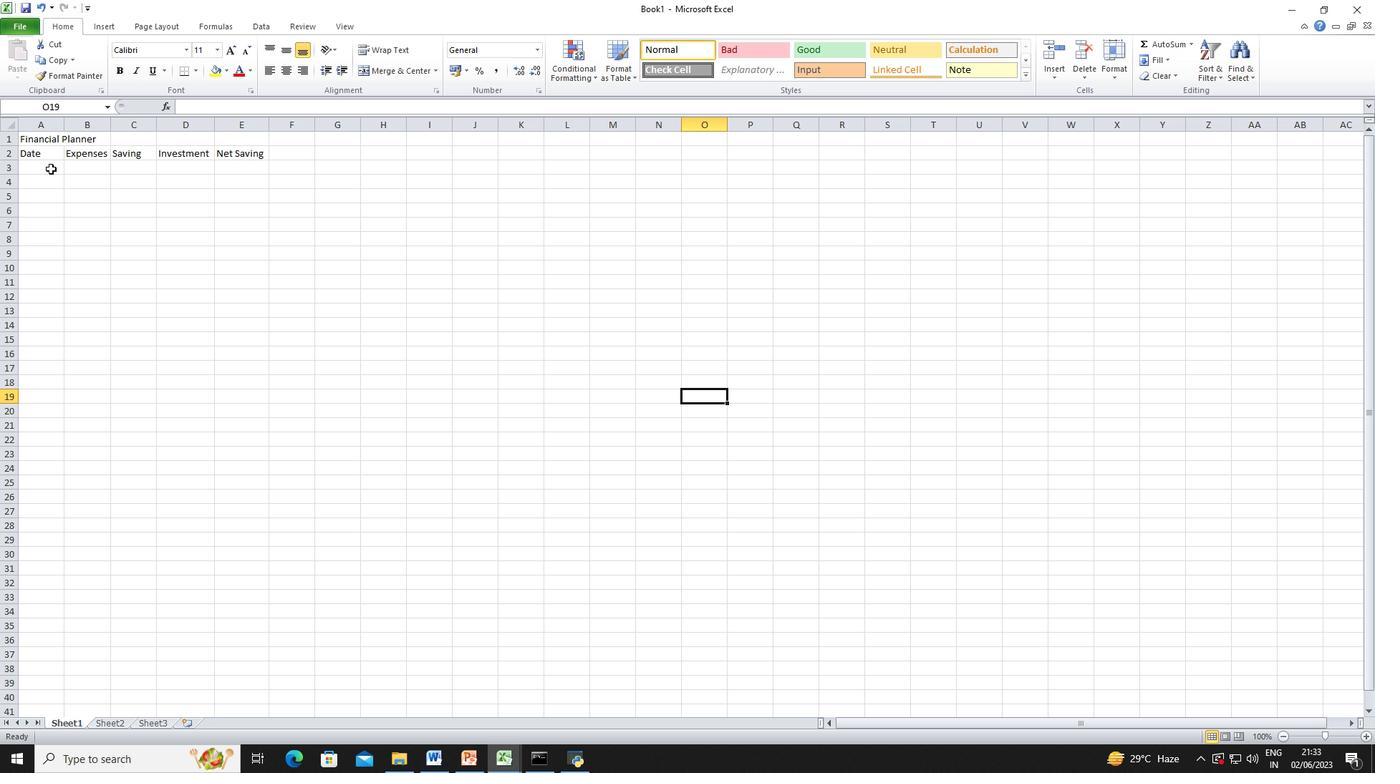 
Action: Mouse pressed left at (50, 169)
Screenshot: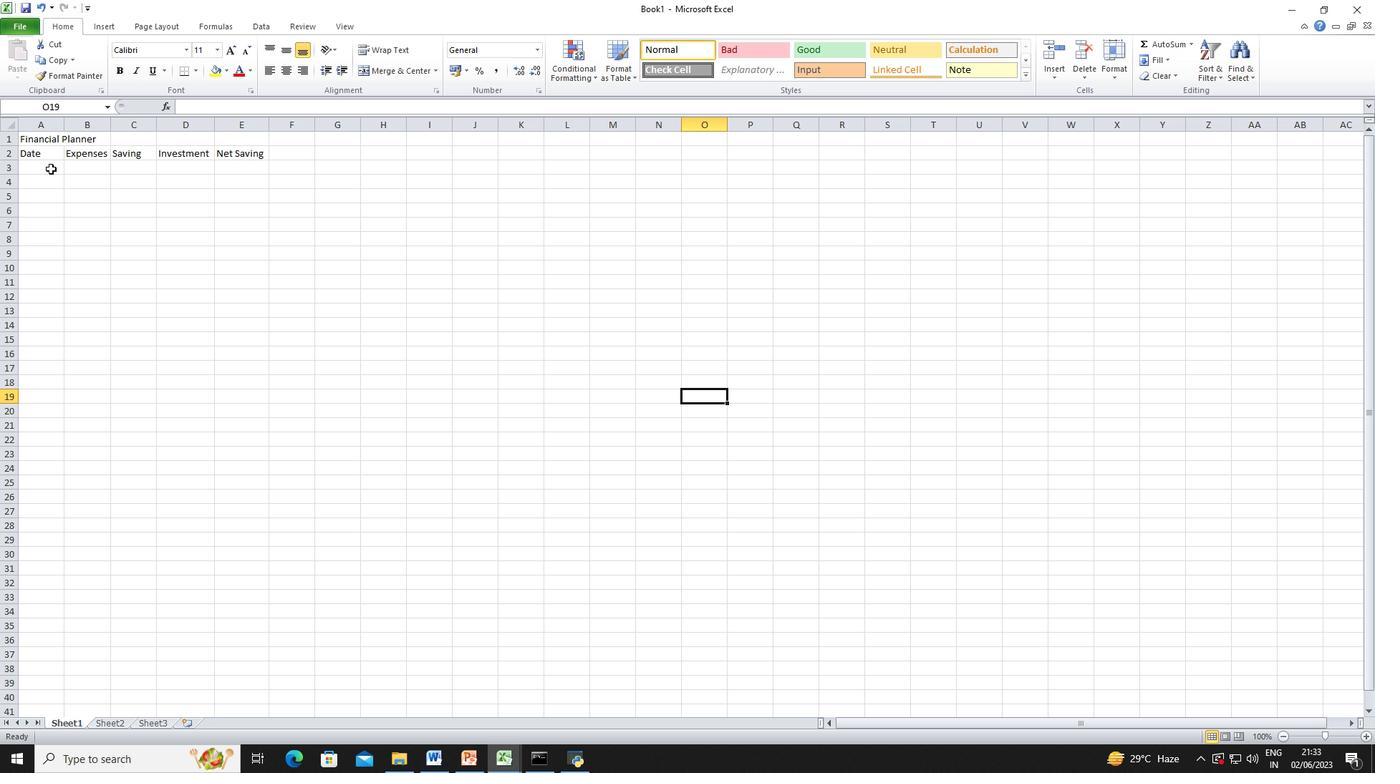 
Action: Mouse moved to (251, 220)
Screenshot: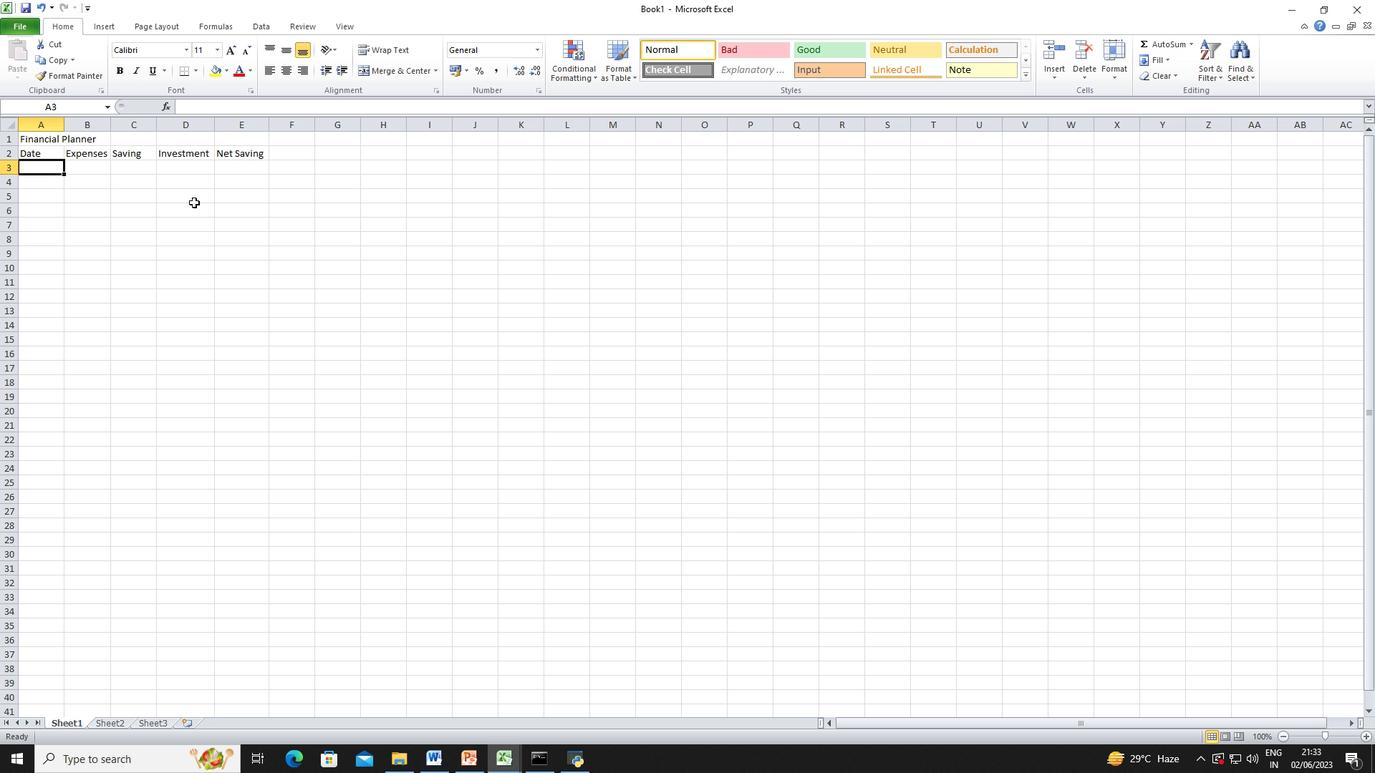 
Action: Key pressed <Key.shift_r>
Screenshot: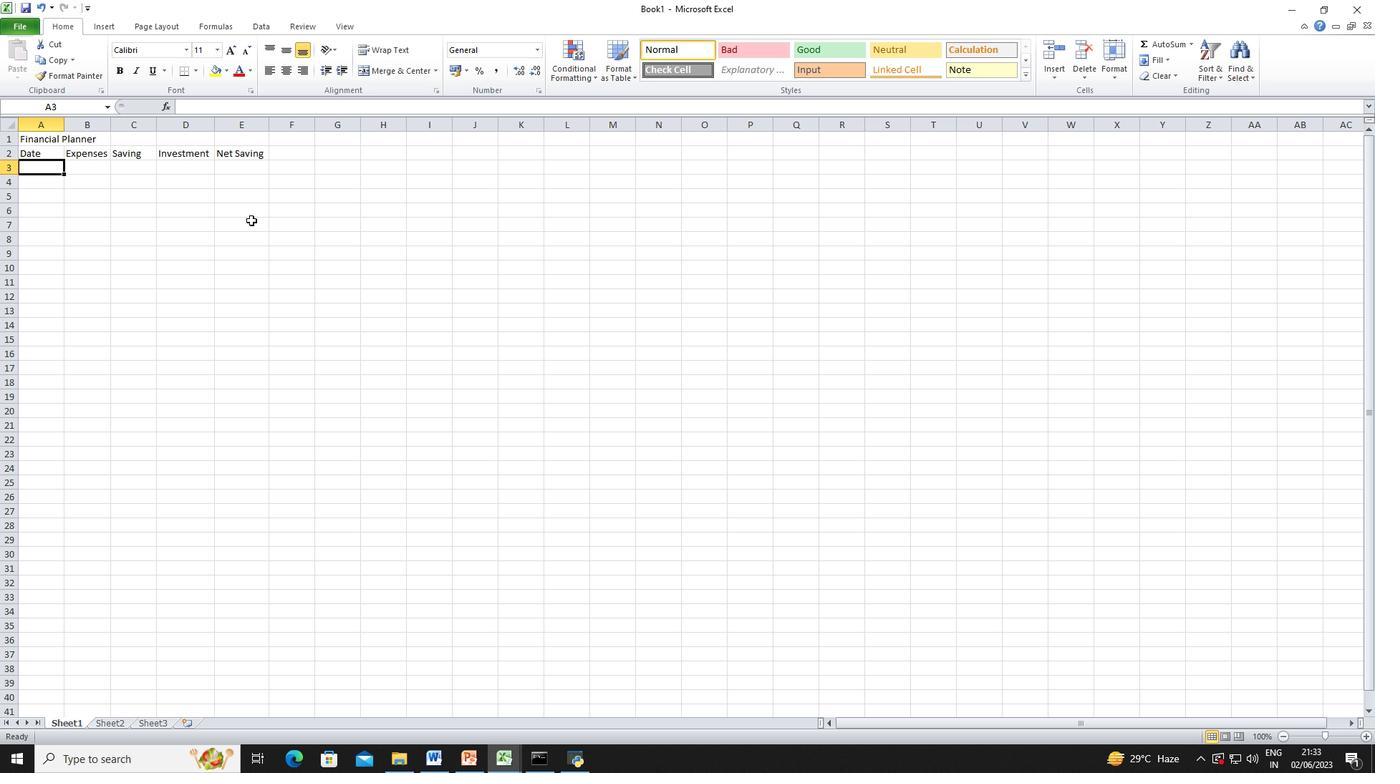 
Action: Mouse moved to (252, 221)
Screenshot: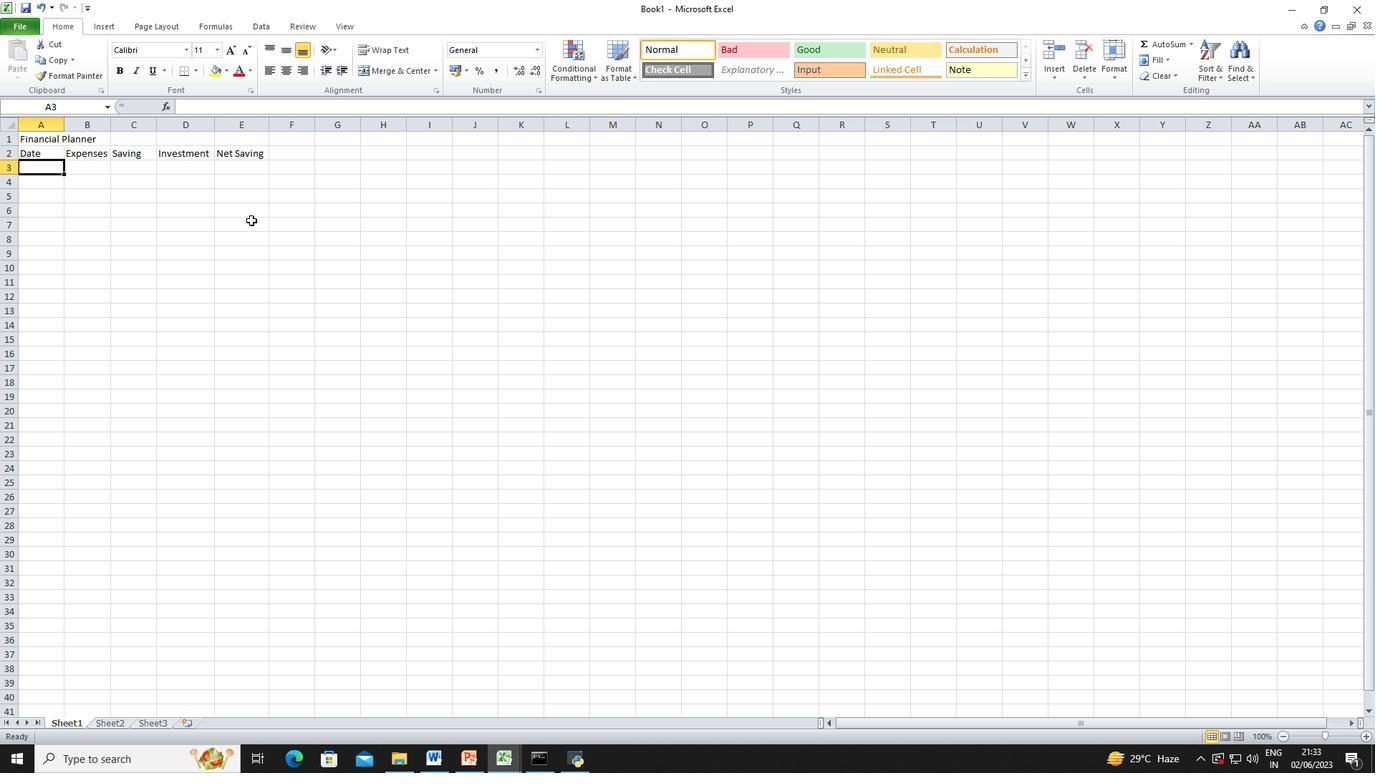 
Action: Key pressed Jan<Key.space>23<Key.space><Key.enter><Key.shift_r>FE<Key.backspace>ev<Key.backspace>b<Key.space>23<Key.enter><Key.shift_r>Mar23<Key.enter><Key.shift_r>Apr23<Key.enter><Key.shift_r><Key.shift_r><Key.shift_r><Key.shift_r><Key.shift_r><Key.shift_r><Key.shift_r><Key.shift_r><Key.shift_r><Key.shift_r><Key.shift_r>May<Key.space>23'<Key.backspace><Key.enter>
Screenshot: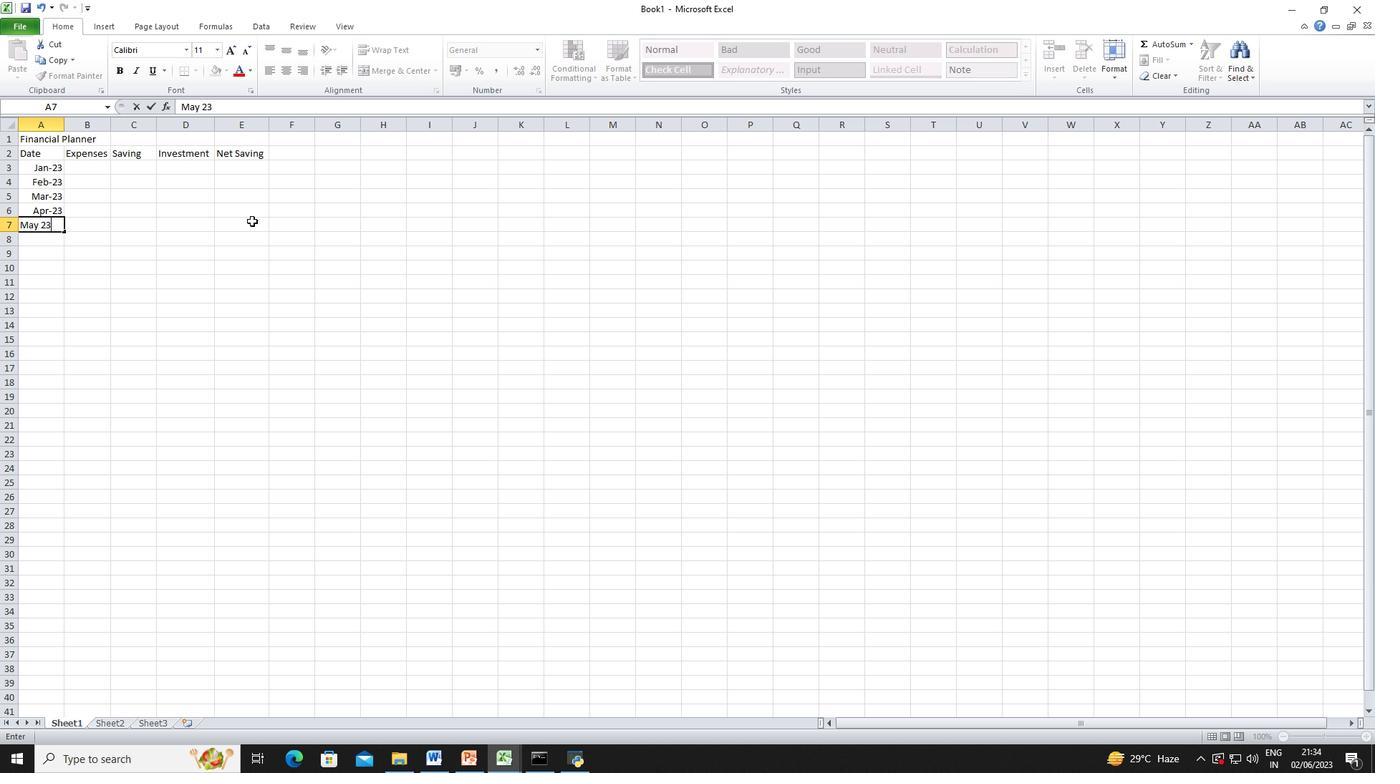 
Action: Mouse pressed left at (252, 221)
Screenshot: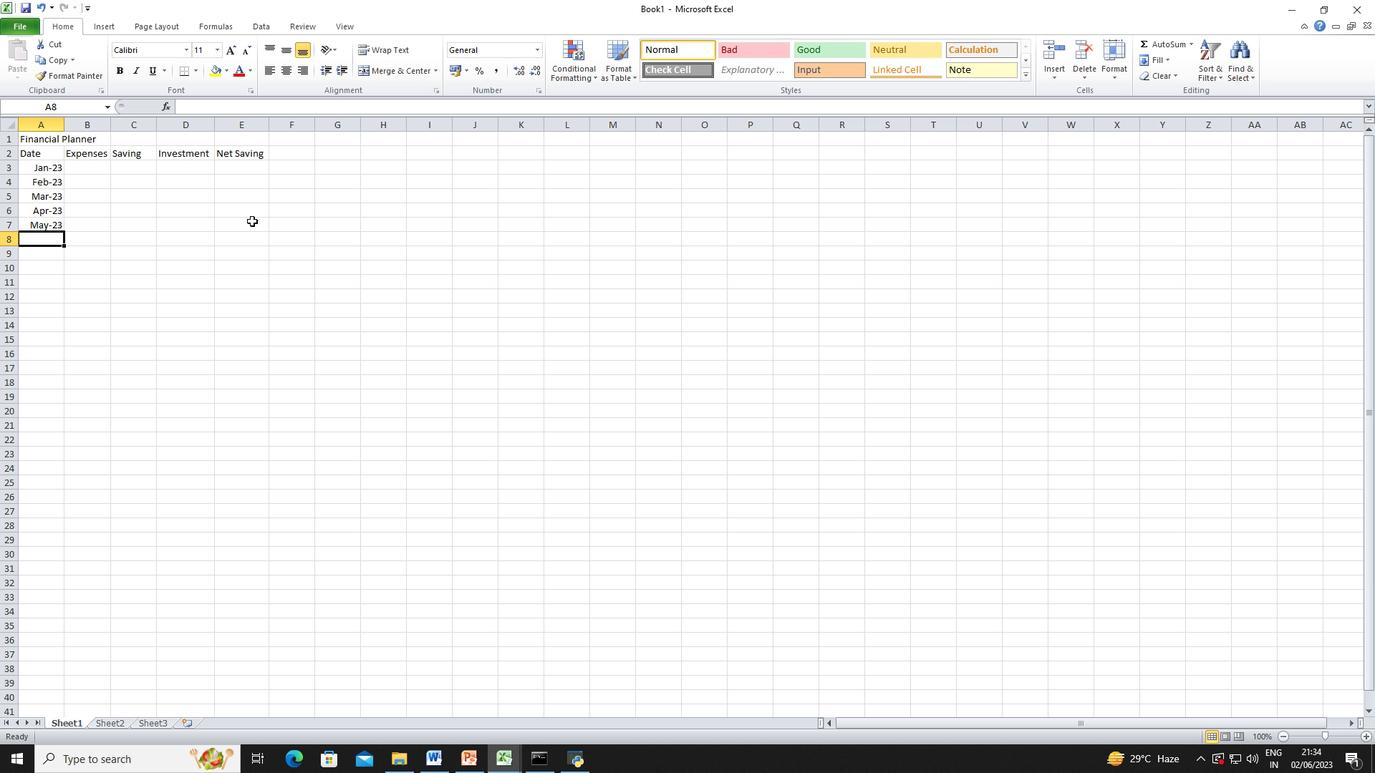 
Action: Mouse moved to (109, 166)
Screenshot: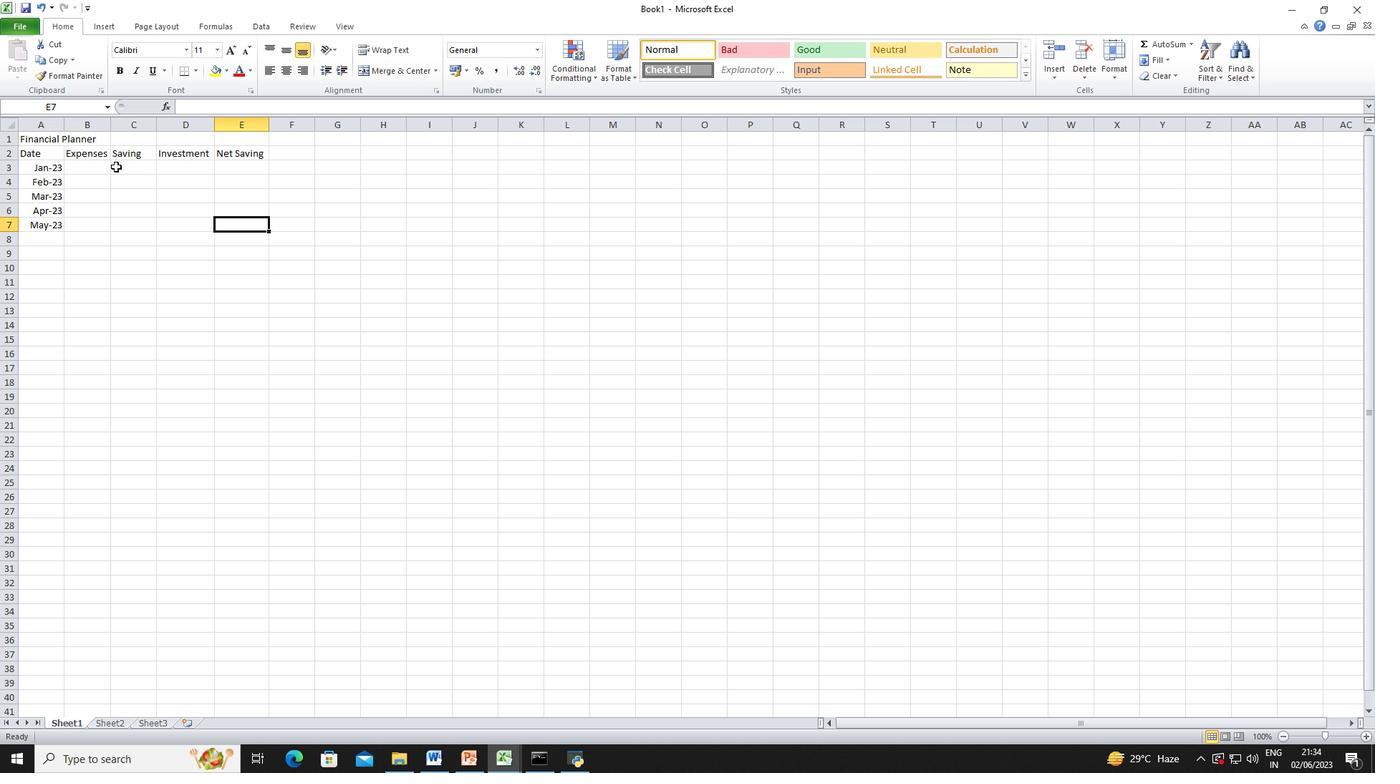 
Action: Mouse pressed left at (109, 166)
Screenshot: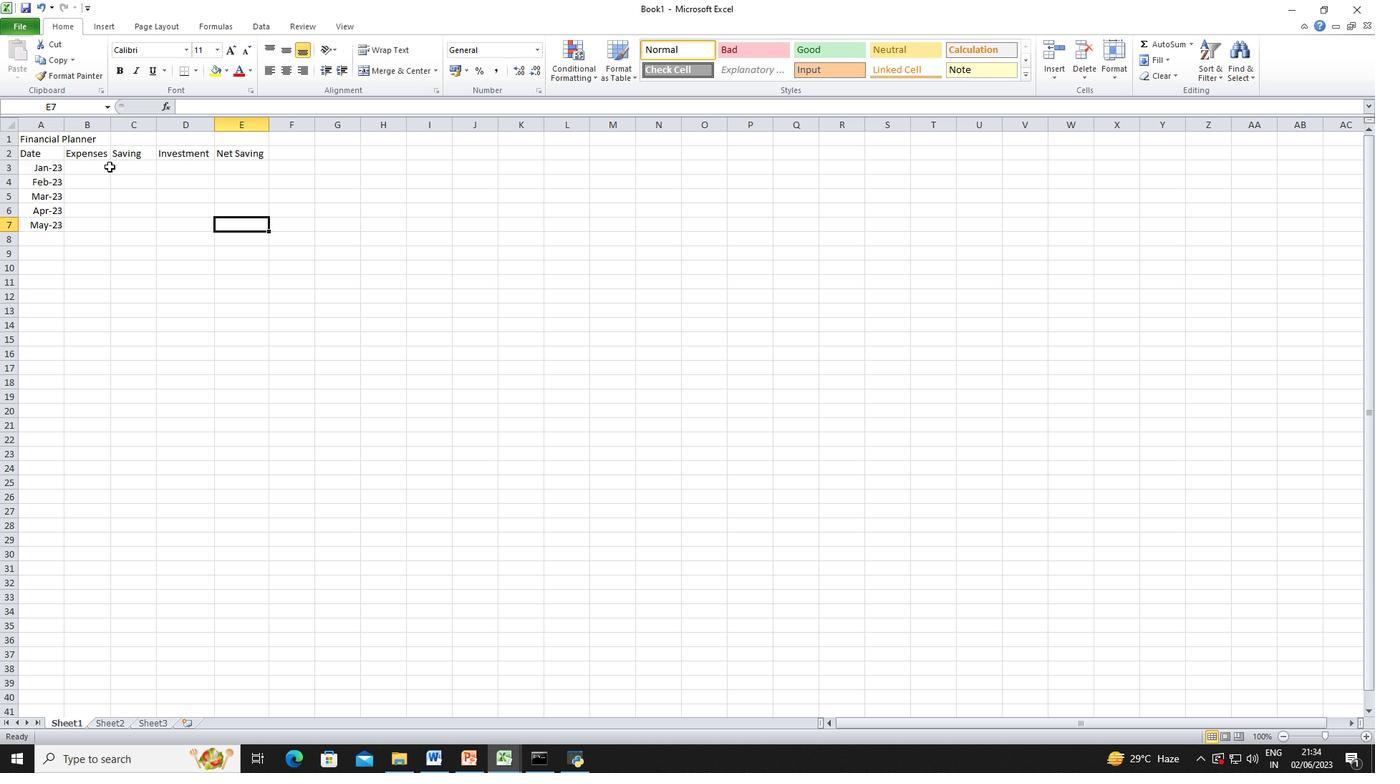 
Action: Mouse moved to (148, 201)
Screenshot: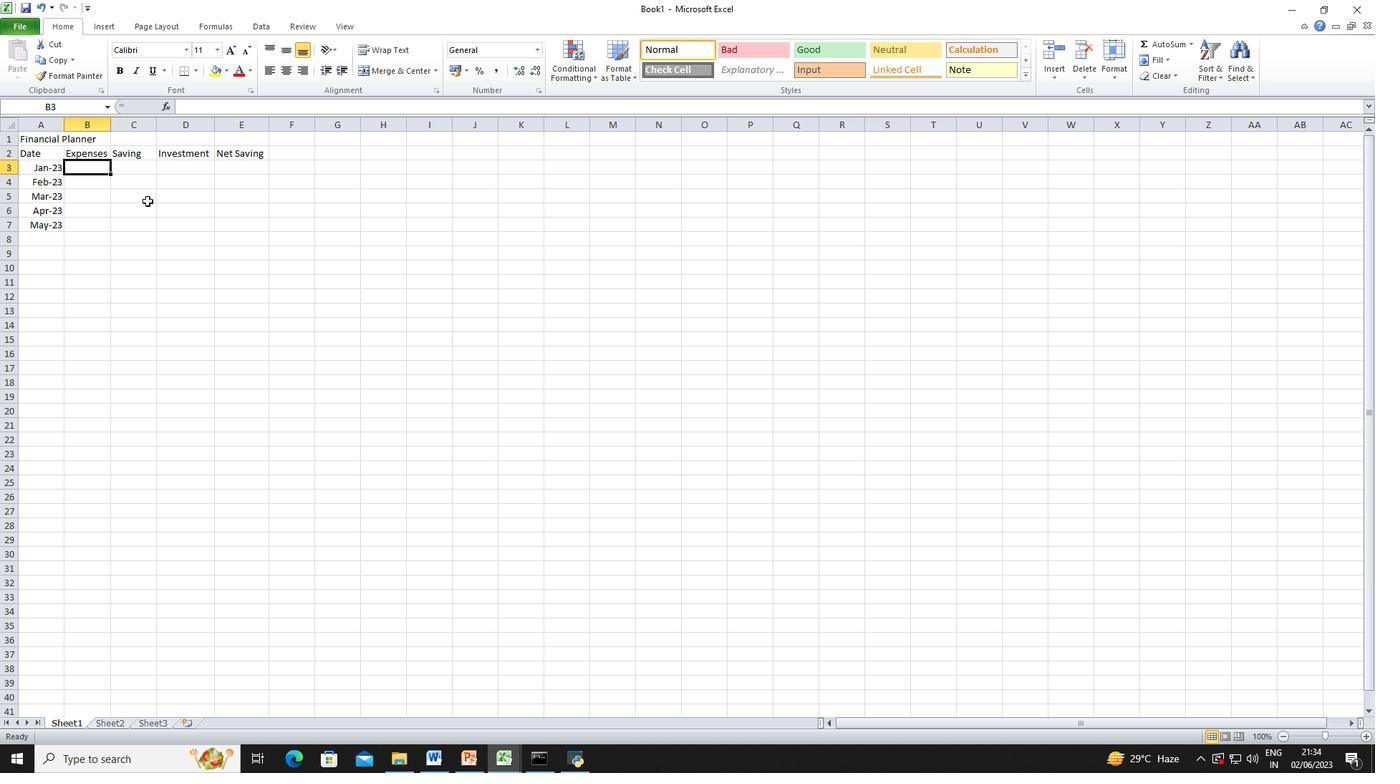 
Action: Mouse pressed left at (148, 201)
Screenshot: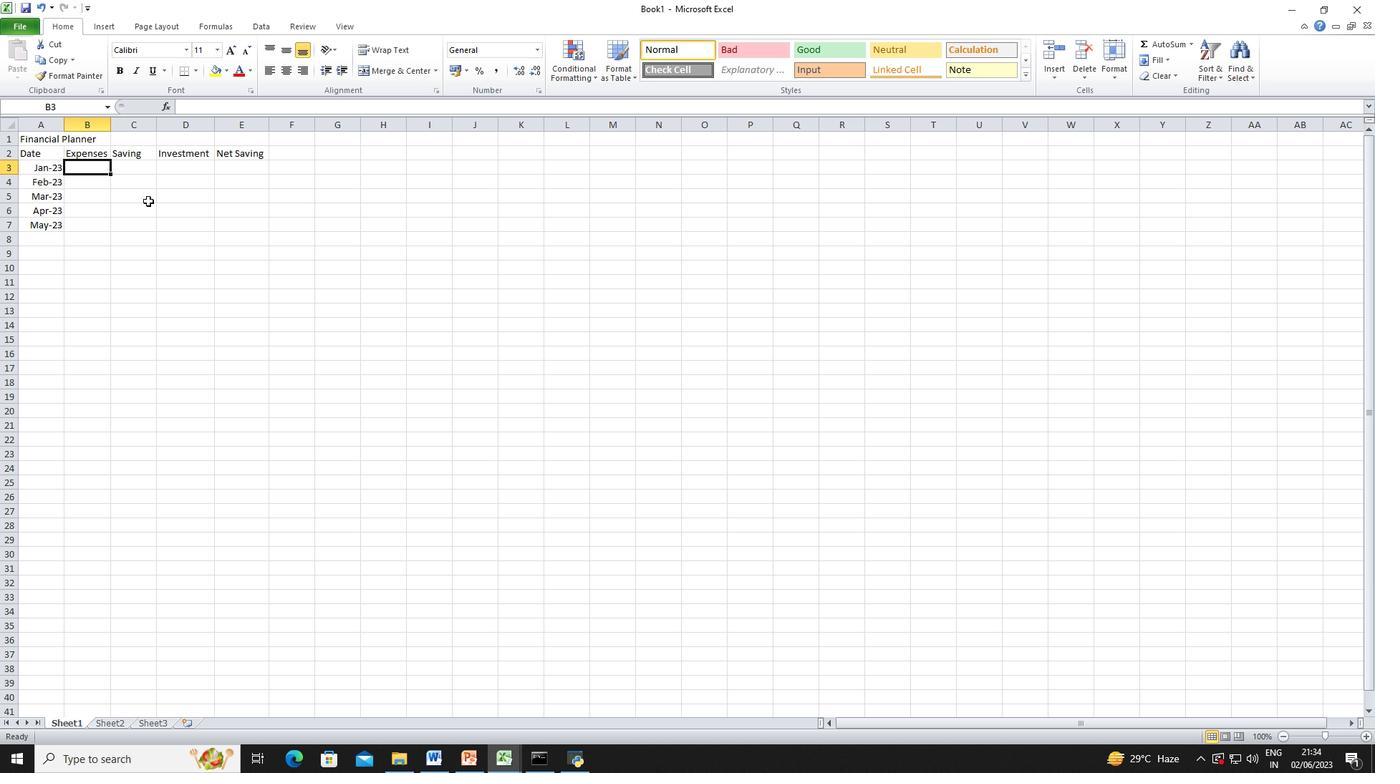 
Action: Mouse moved to (105, 156)
Screenshot: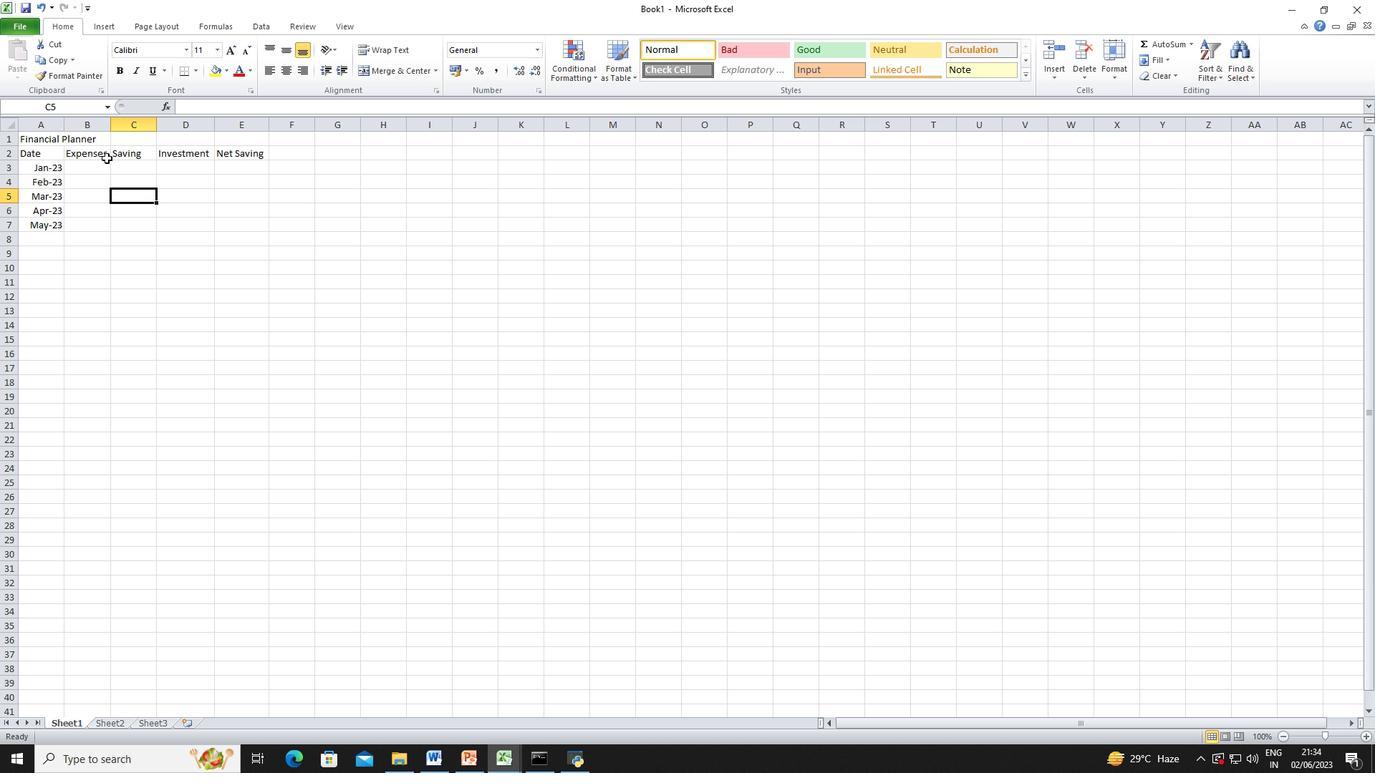 
Action: Mouse pressed left at (105, 156)
Screenshot: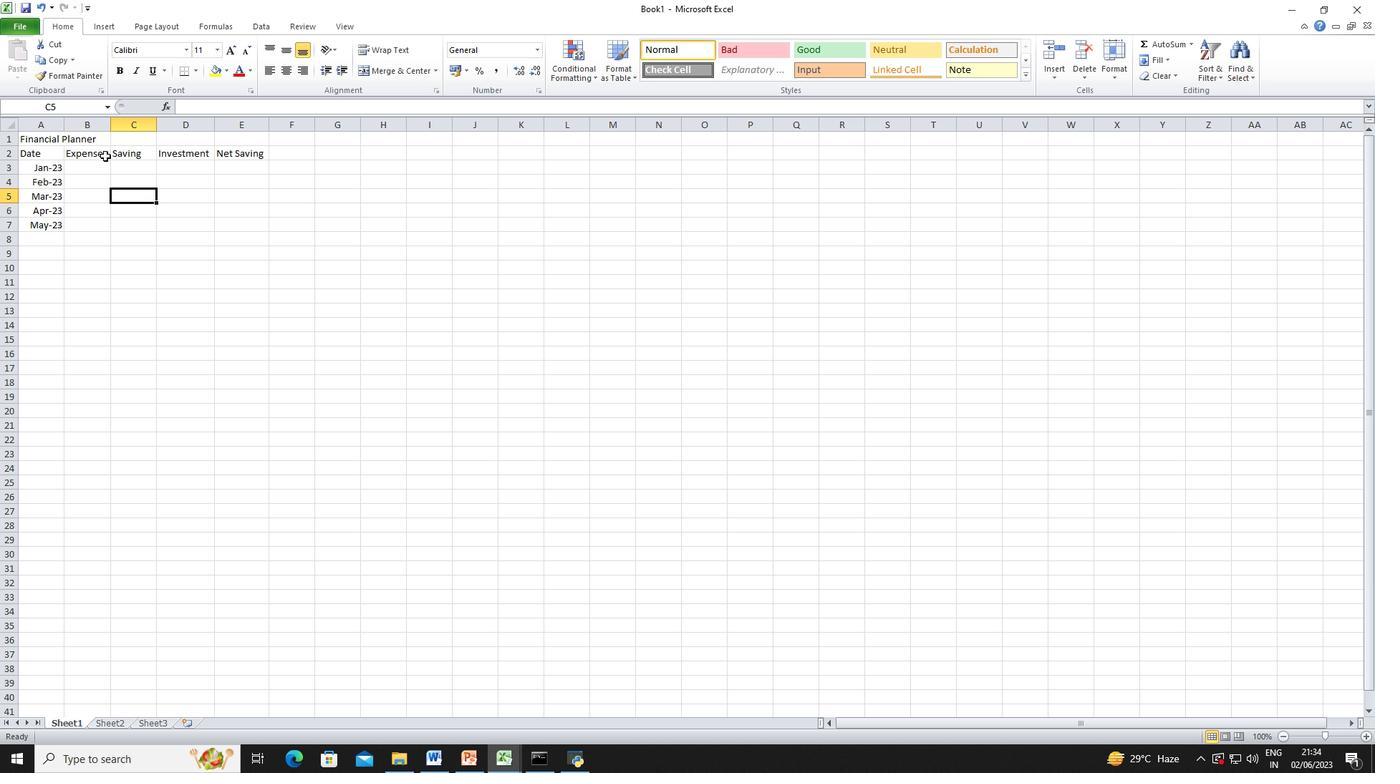 
Action: Mouse moved to (67, 126)
Screenshot: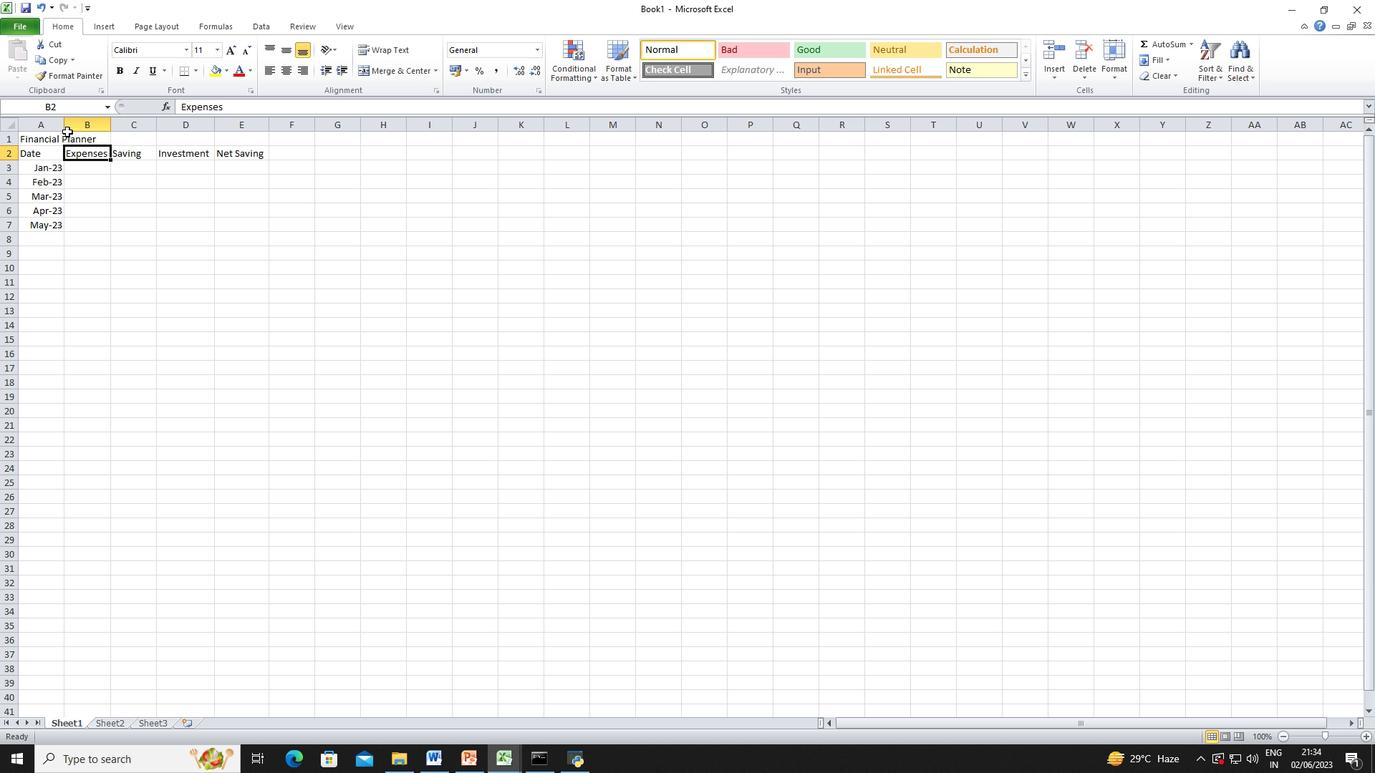 
Action: Mouse pressed left at (67, 126)
Screenshot: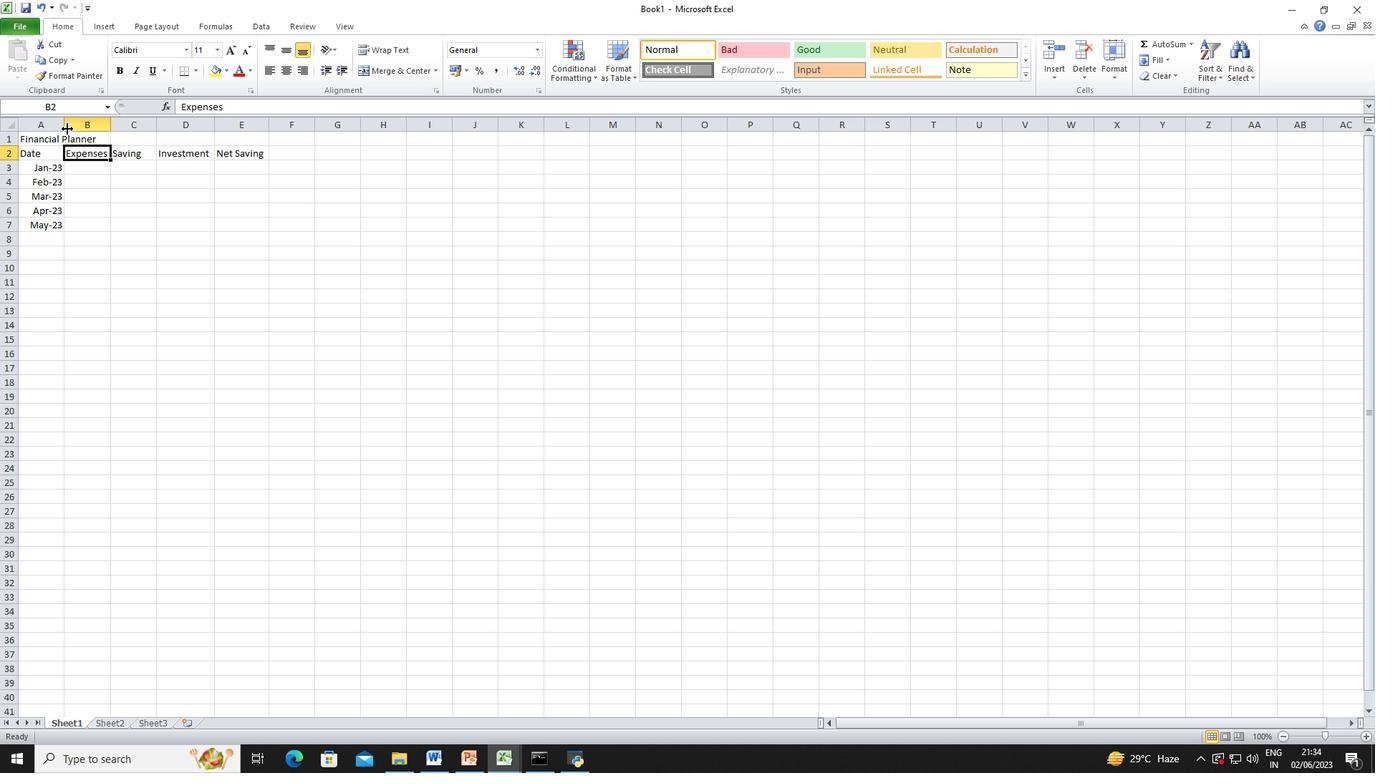 
Action: Mouse pressed left at (67, 126)
Screenshot: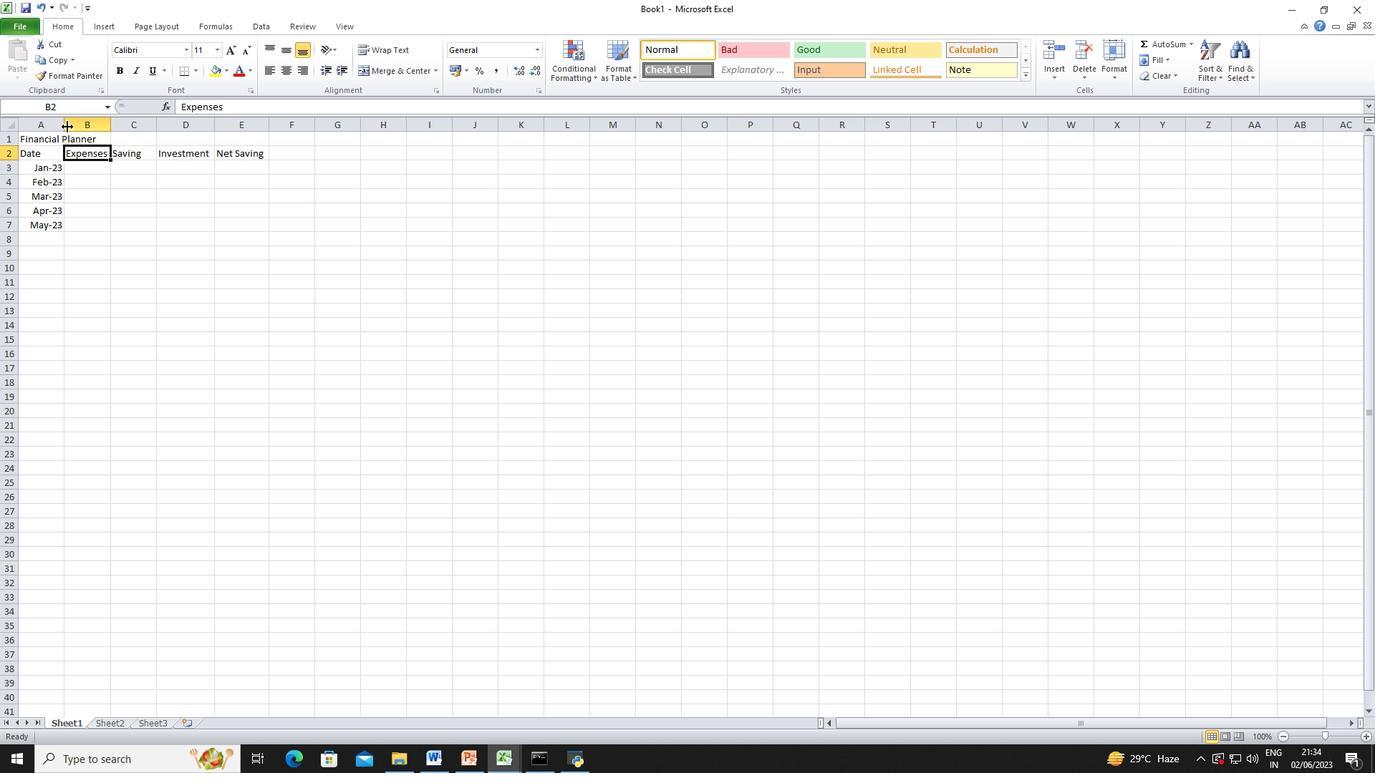 
Action: Mouse pressed right at (67, 126)
Screenshot: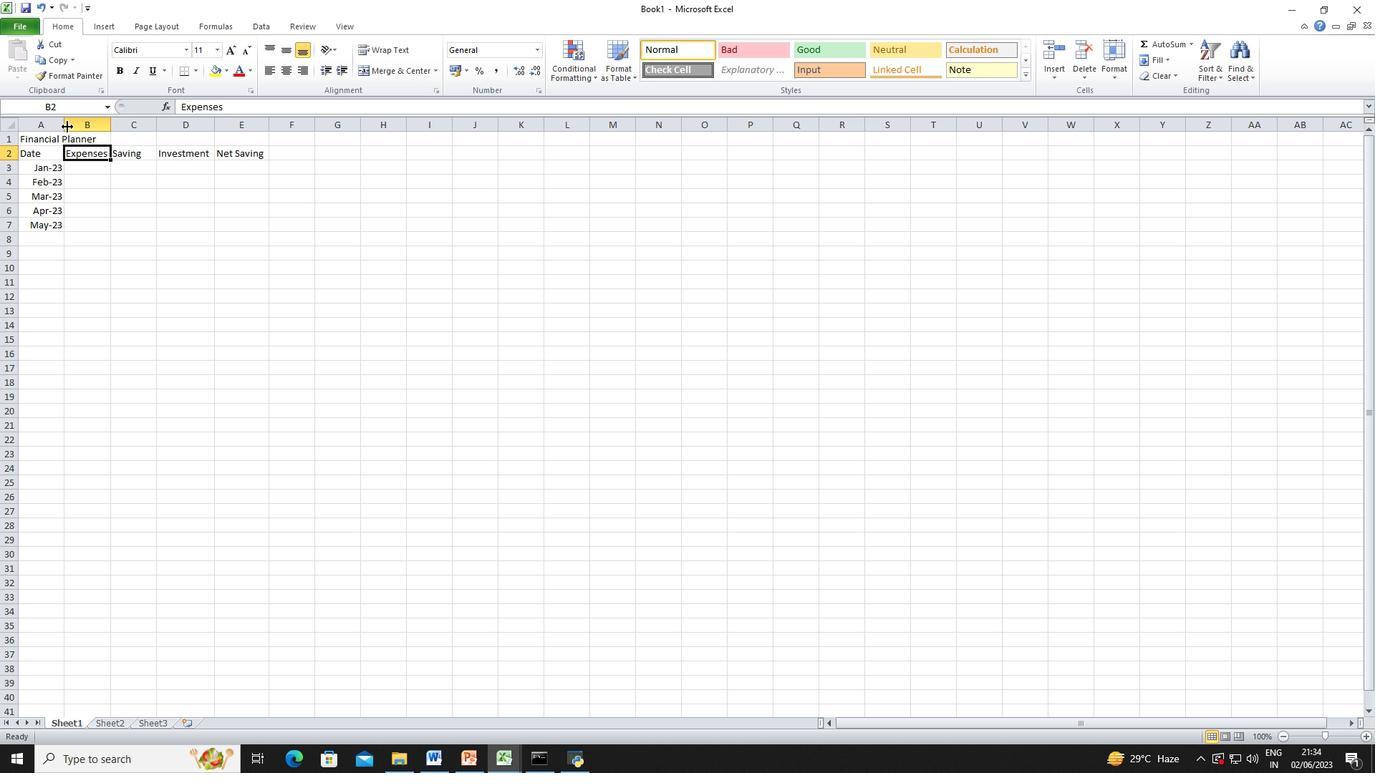 
Action: Mouse moved to (131, 224)
Screenshot: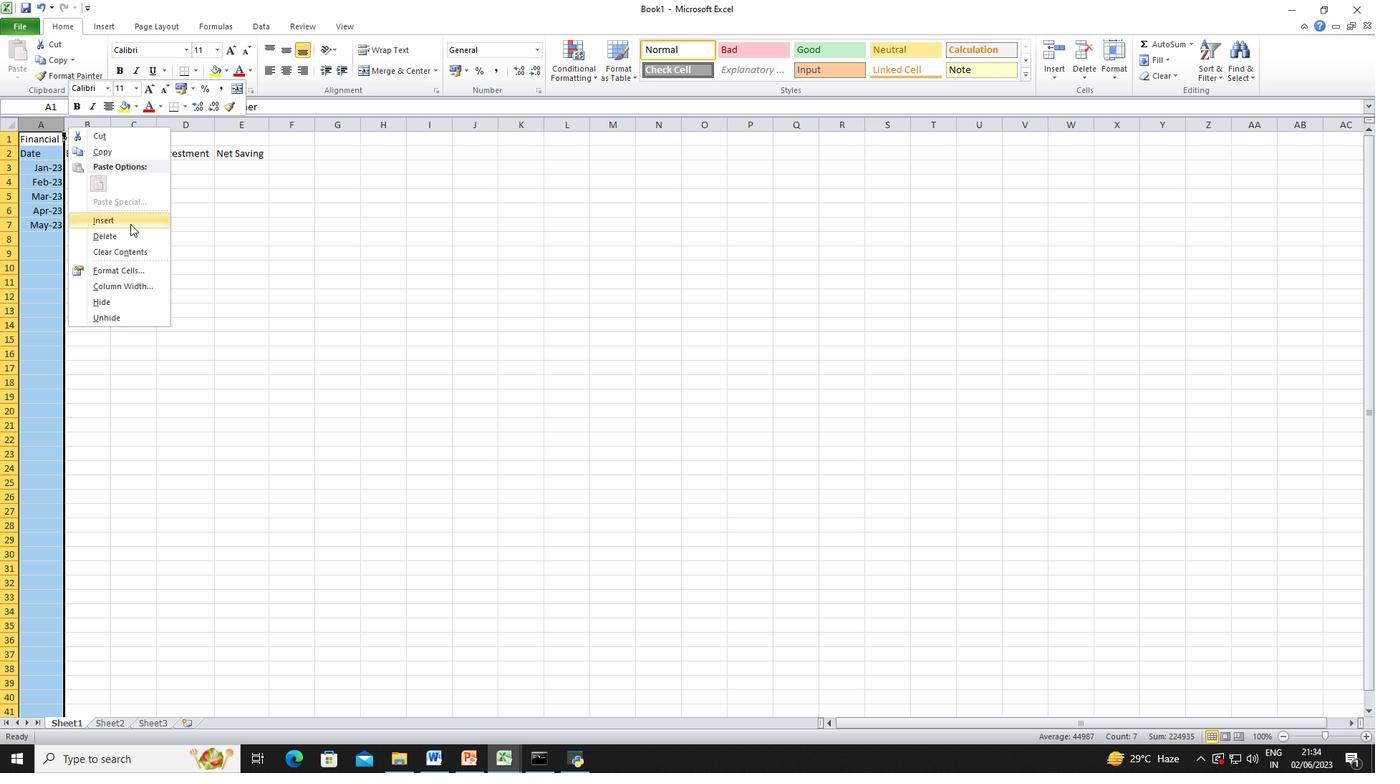 
Action: Mouse pressed left at (131, 224)
Screenshot: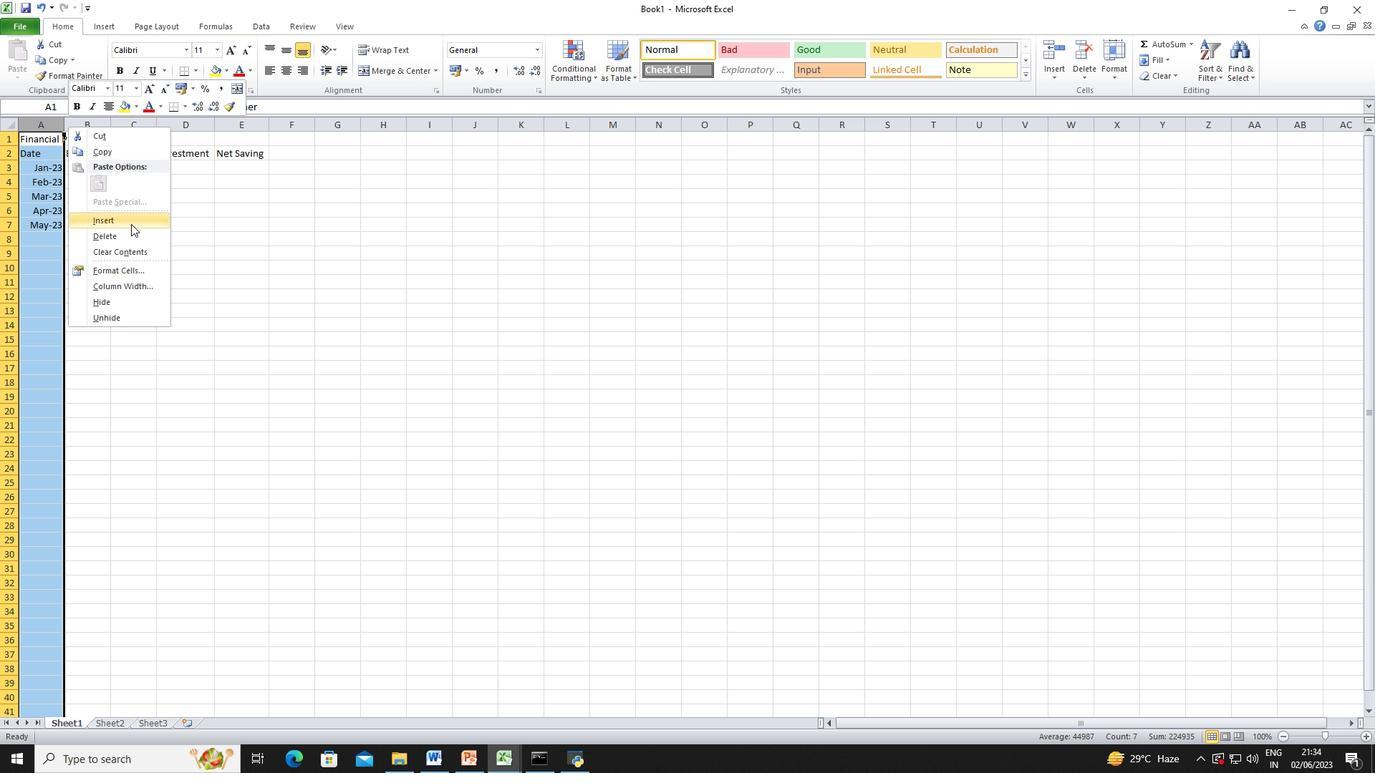 
Action: Mouse moved to (295, 257)
Screenshot: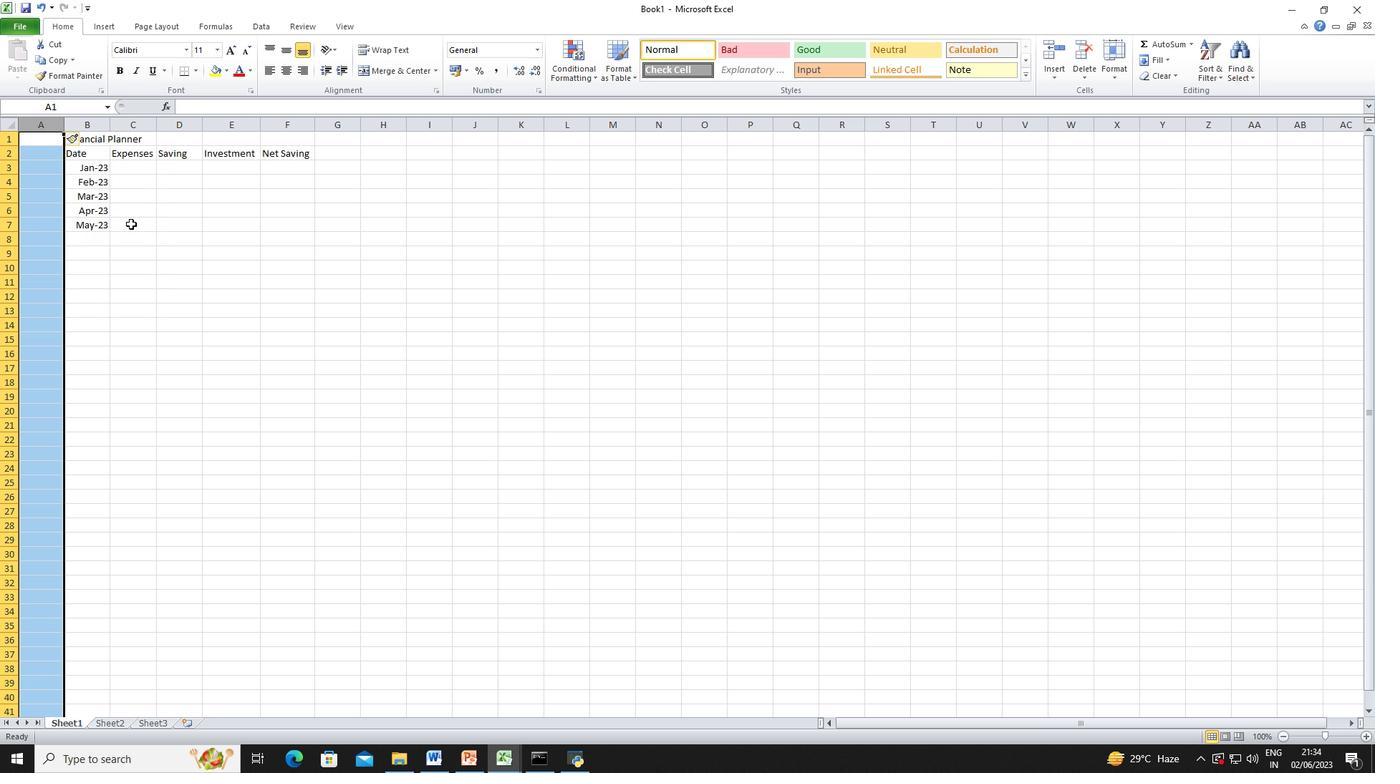 
Action: Mouse pressed left at (295, 257)
Screenshot: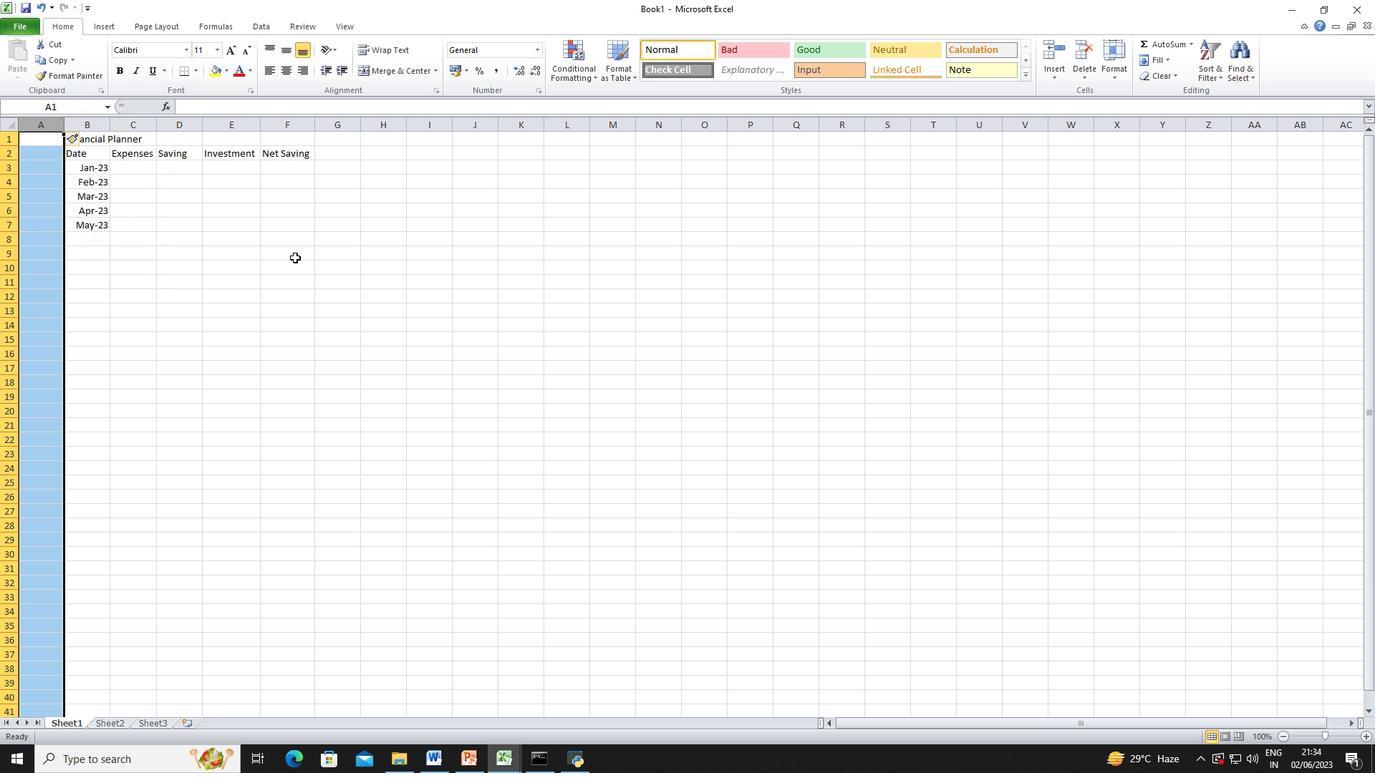 
Action: Mouse moved to (203, 429)
Screenshot: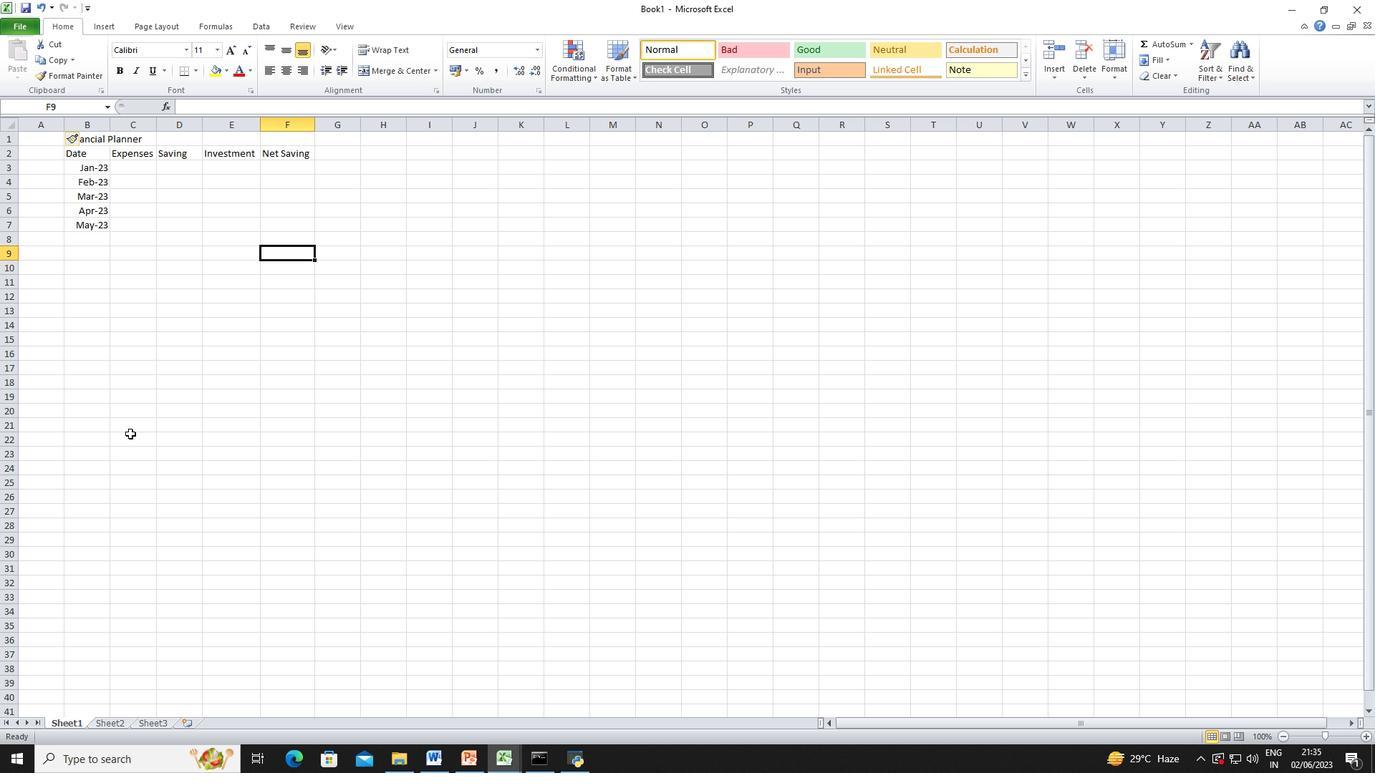 
Action: Mouse pressed left at (203, 429)
Screenshot: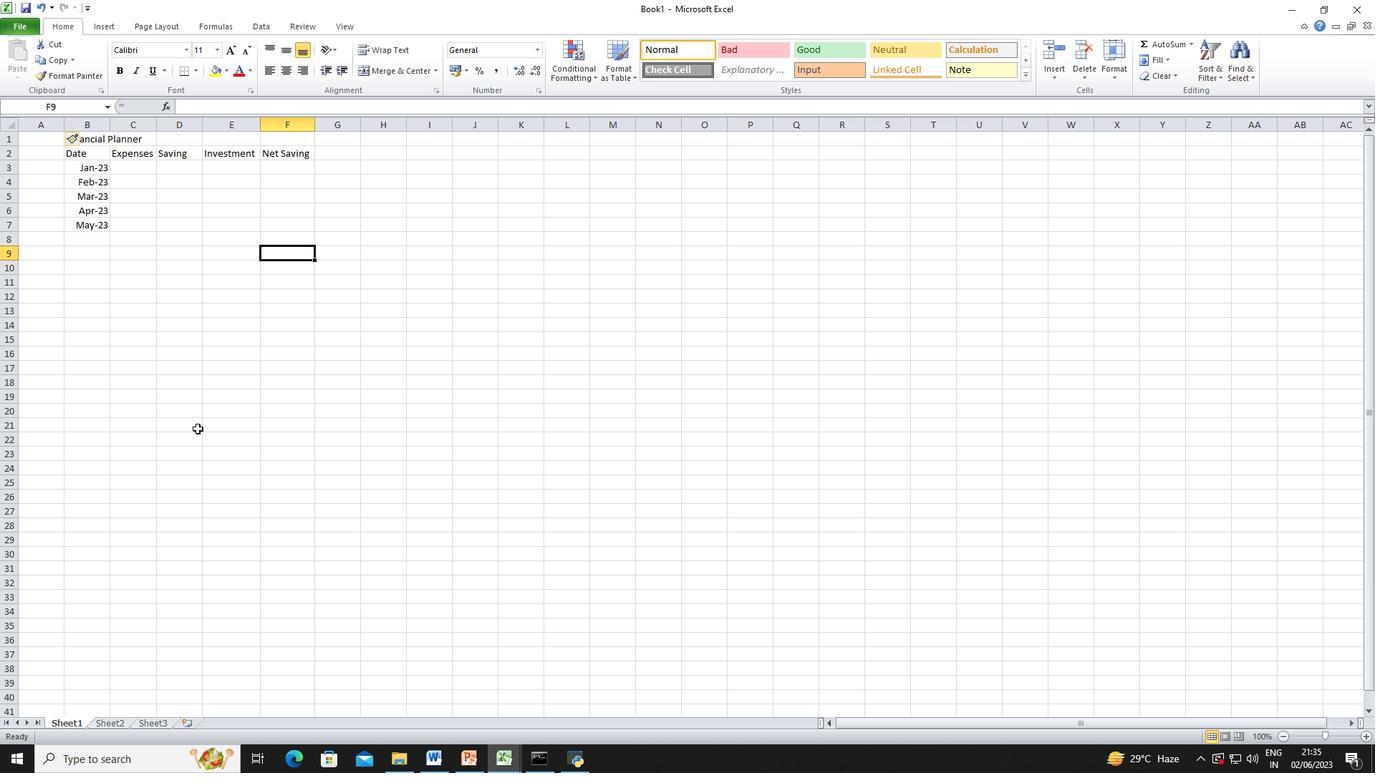 
Action: Mouse moved to (73, 139)
Screenshot: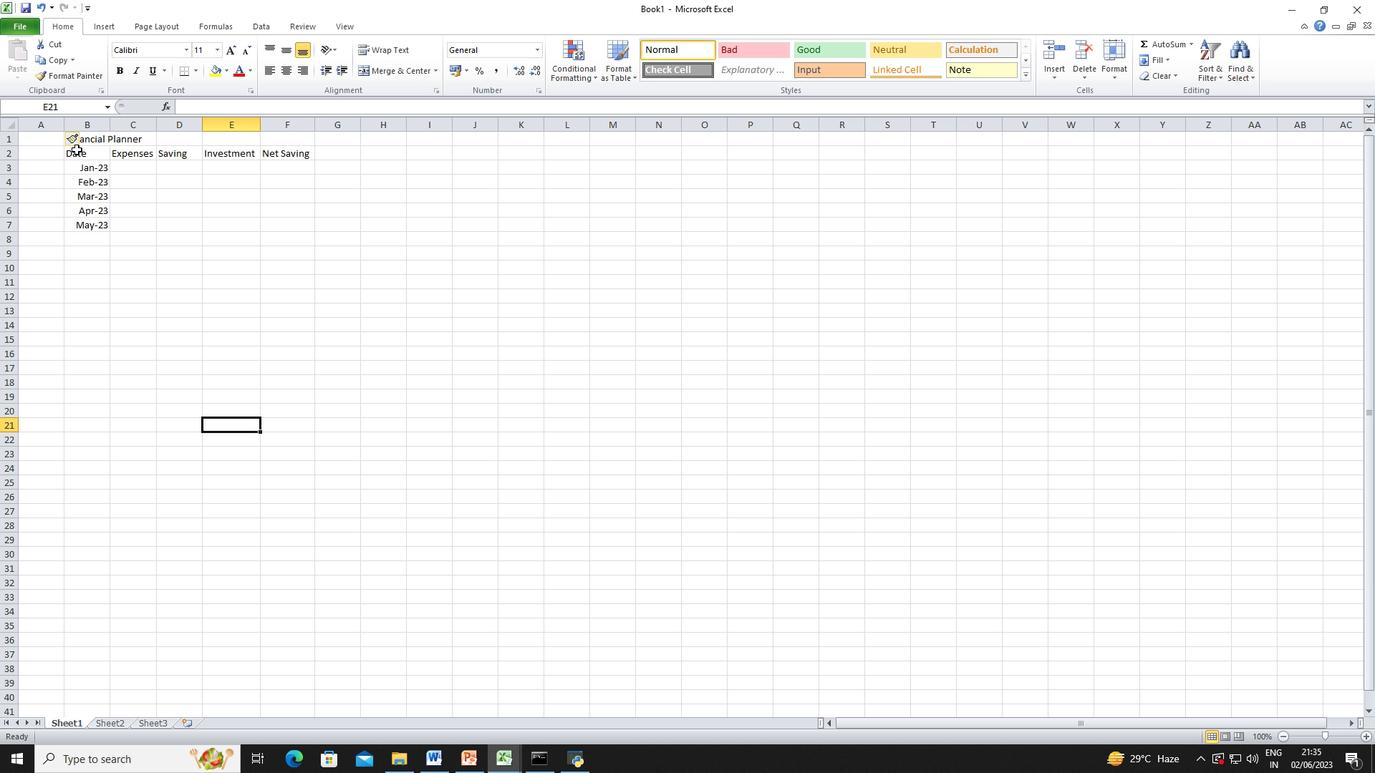 
Action: Mouse pressed left at (73, 139)
Screenshot: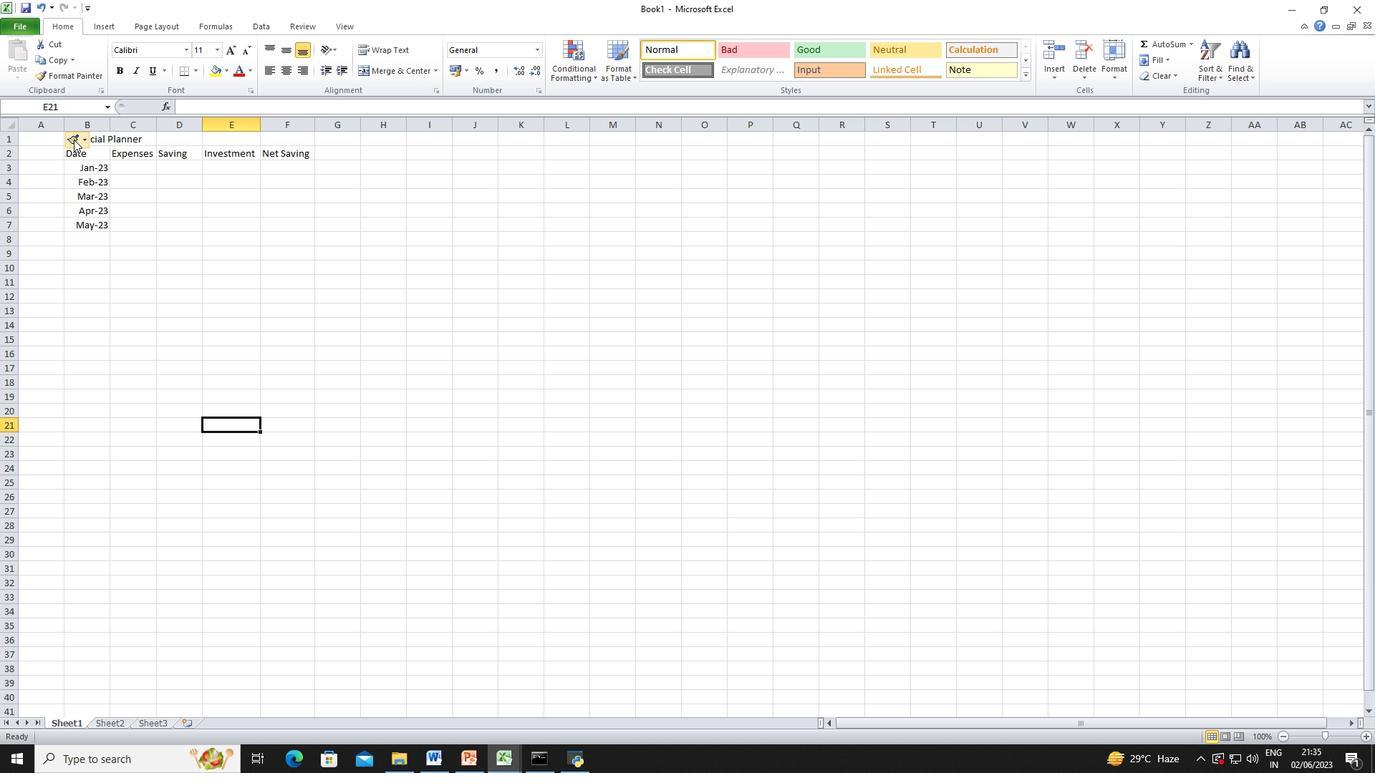 
Action: Mouse moved to (88, 170)
Screenshot: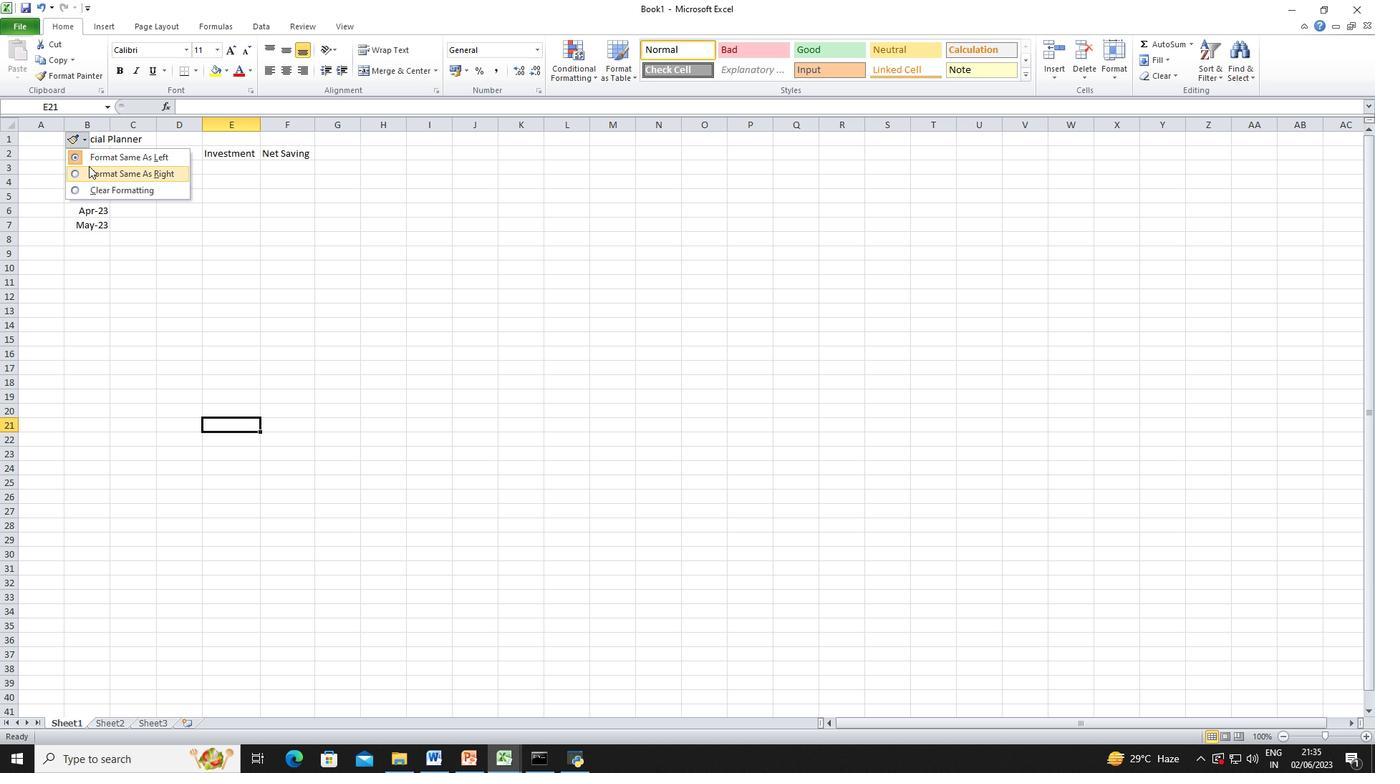 
Action: Mouse pressed left at (88, 170)
Screenshot: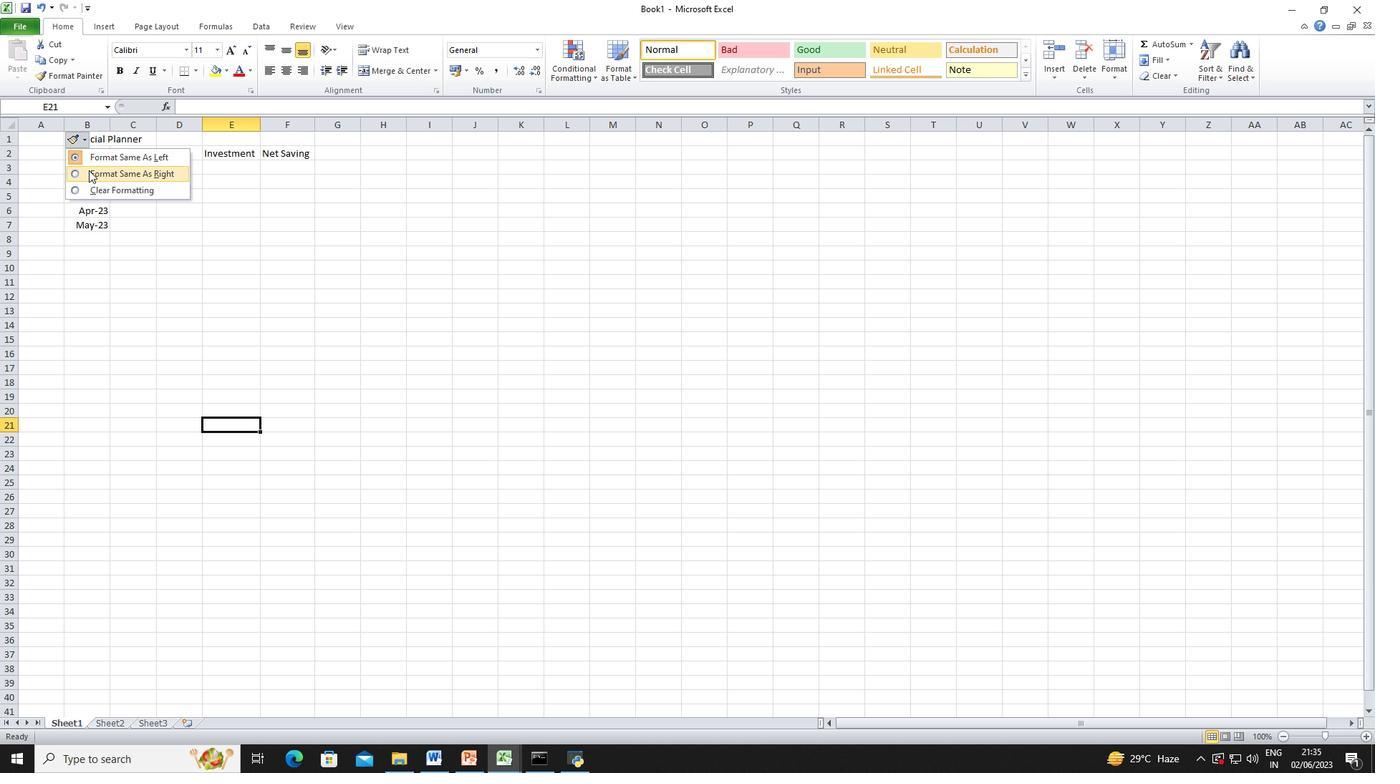 
Action: Mouse moved to (146, 271)
Screenshot: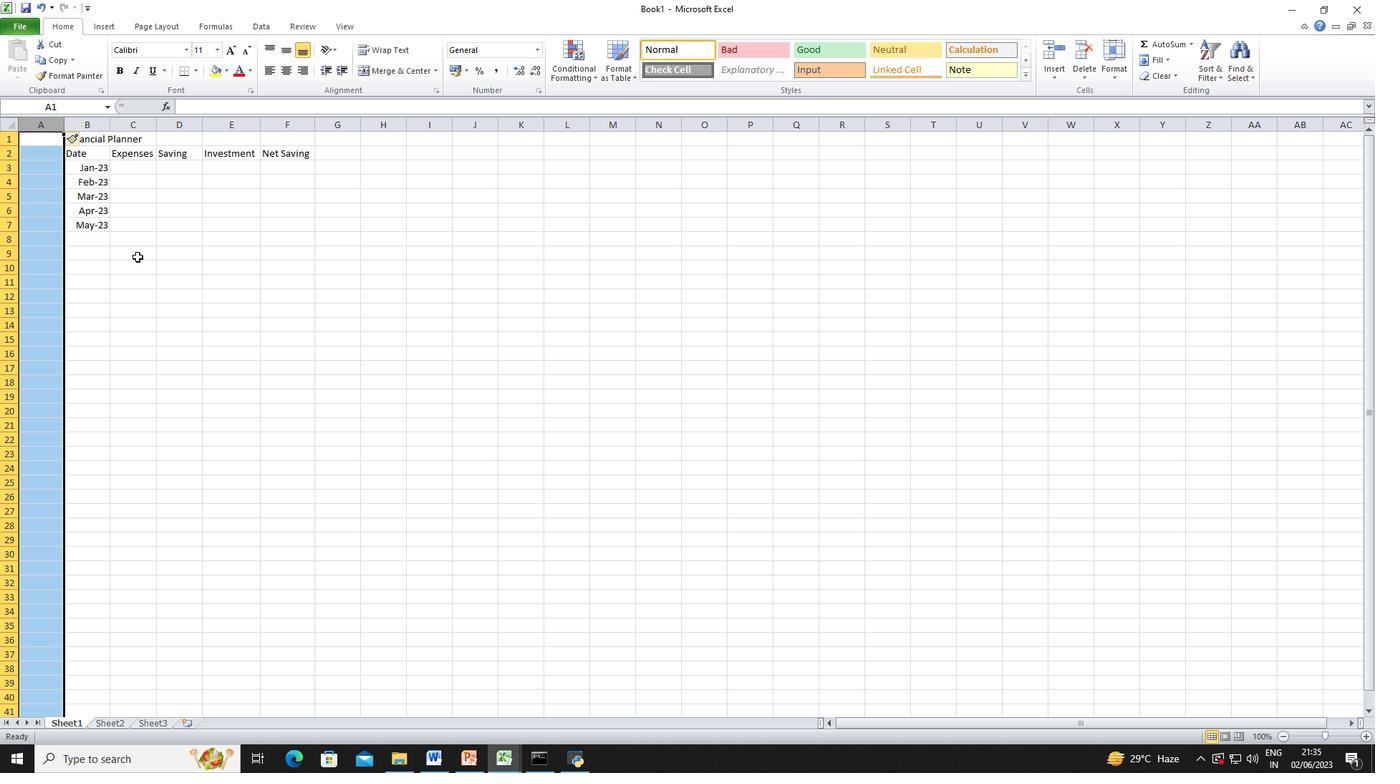 
Action: Mouse pressed left at (146, 271)
Screenshot: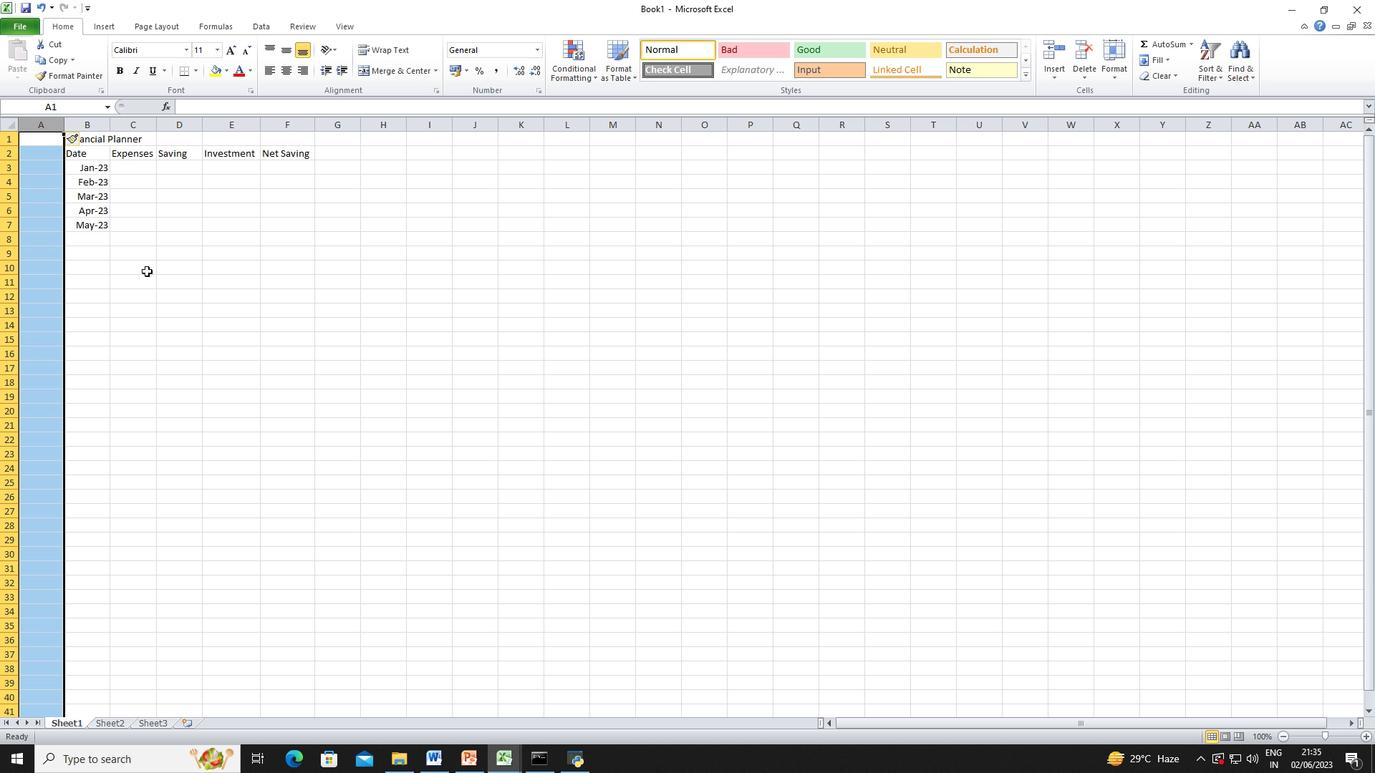 
Action: Mouse moved to (75, 137)
Screenshot: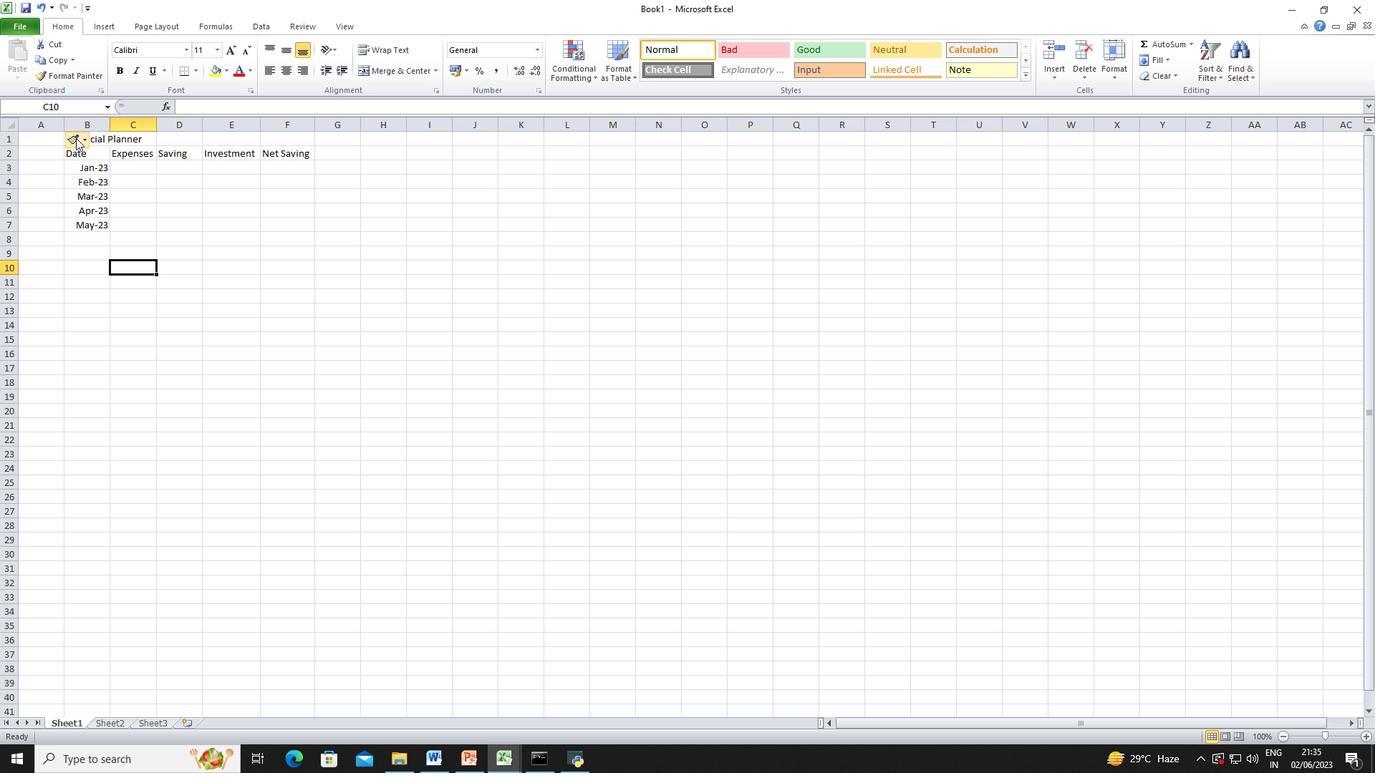 
Action: Mouse pressed left at (75, 137)
Screenshot: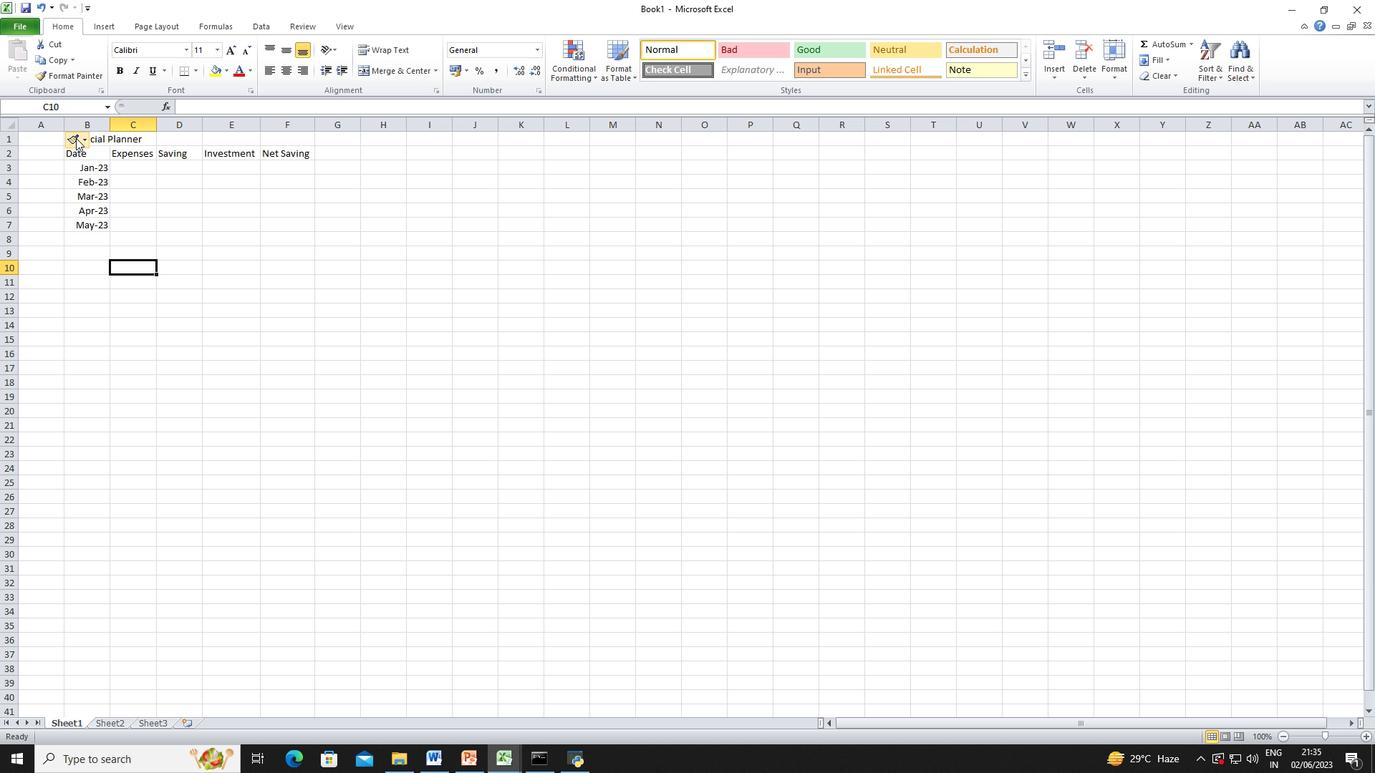 
Action: Mouse moved to (97, 186)
Screenshot: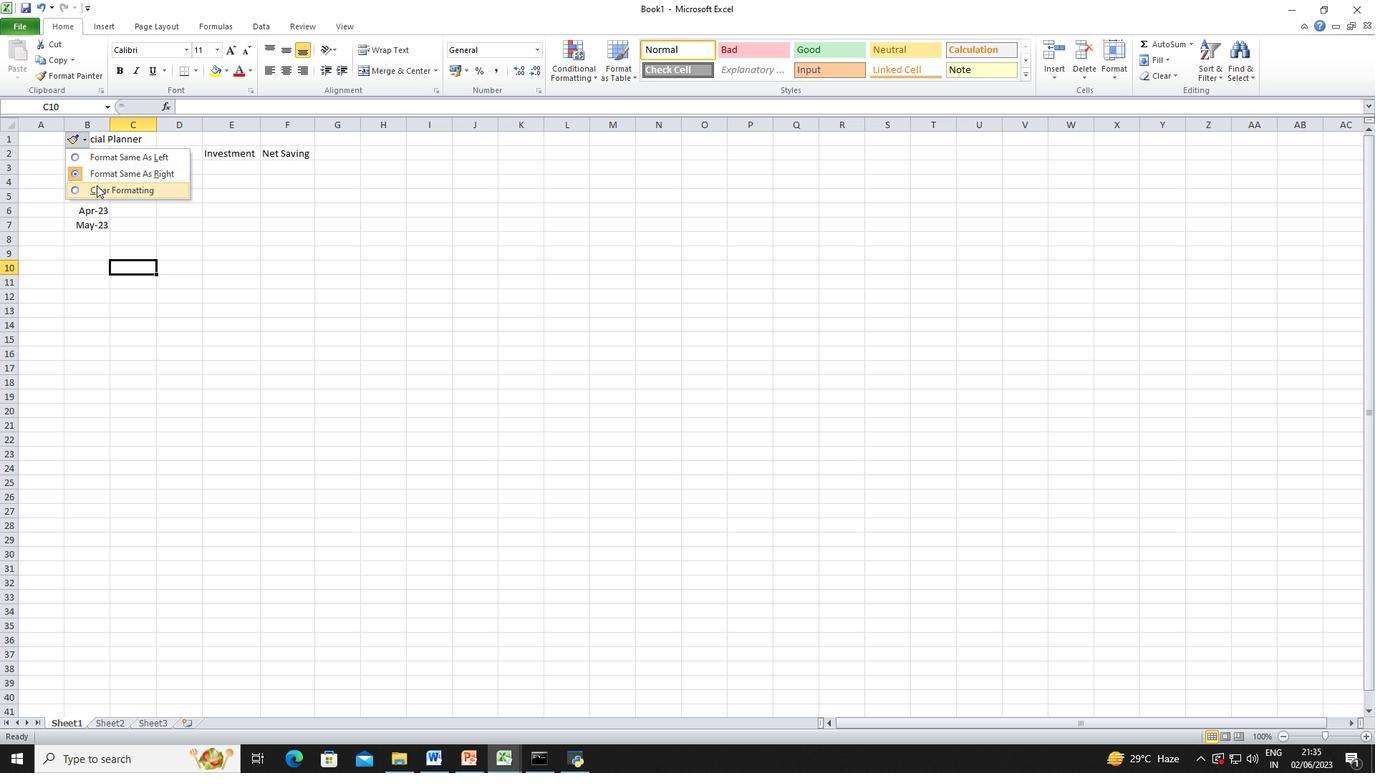 
Action: Mouse pressed left at (97, 186)
Screenshot: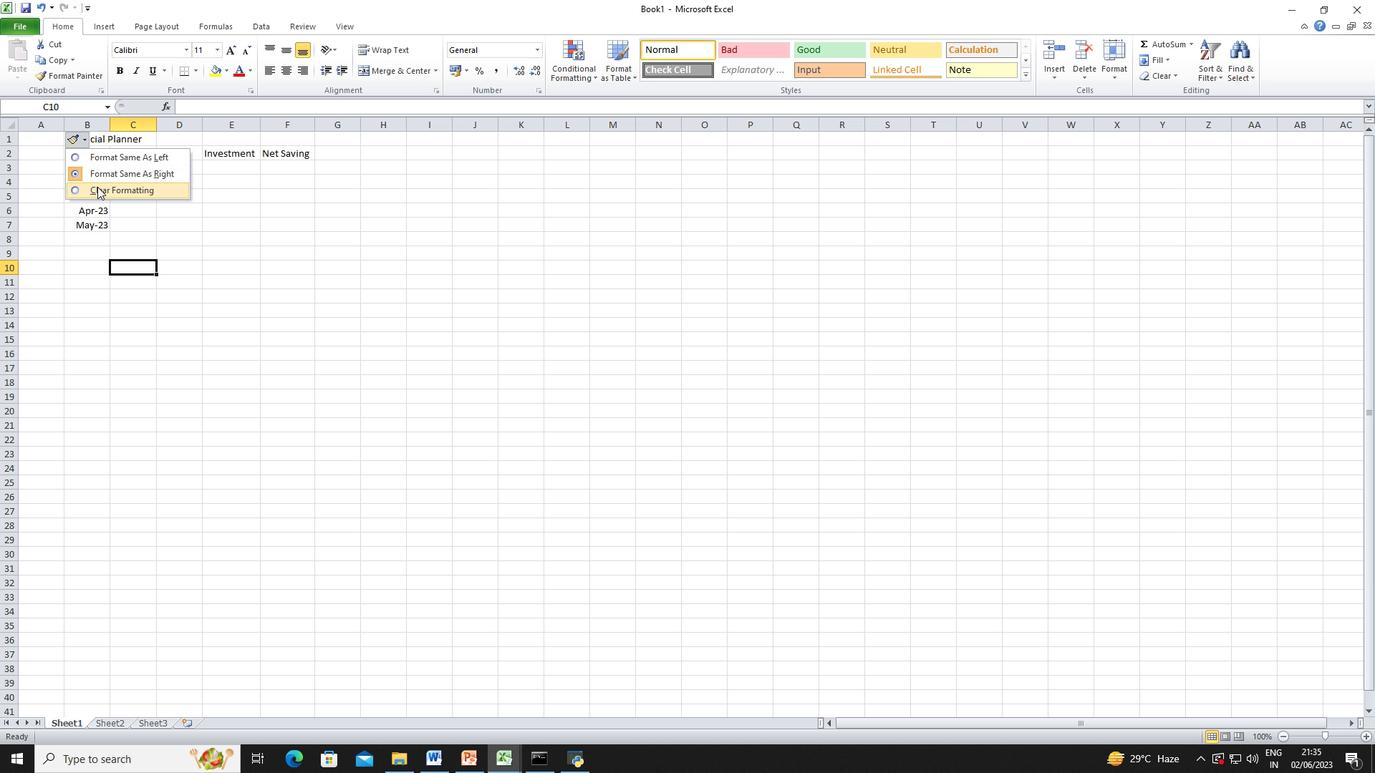 
Action: Mouse moved to (215, 327)
Screenshot: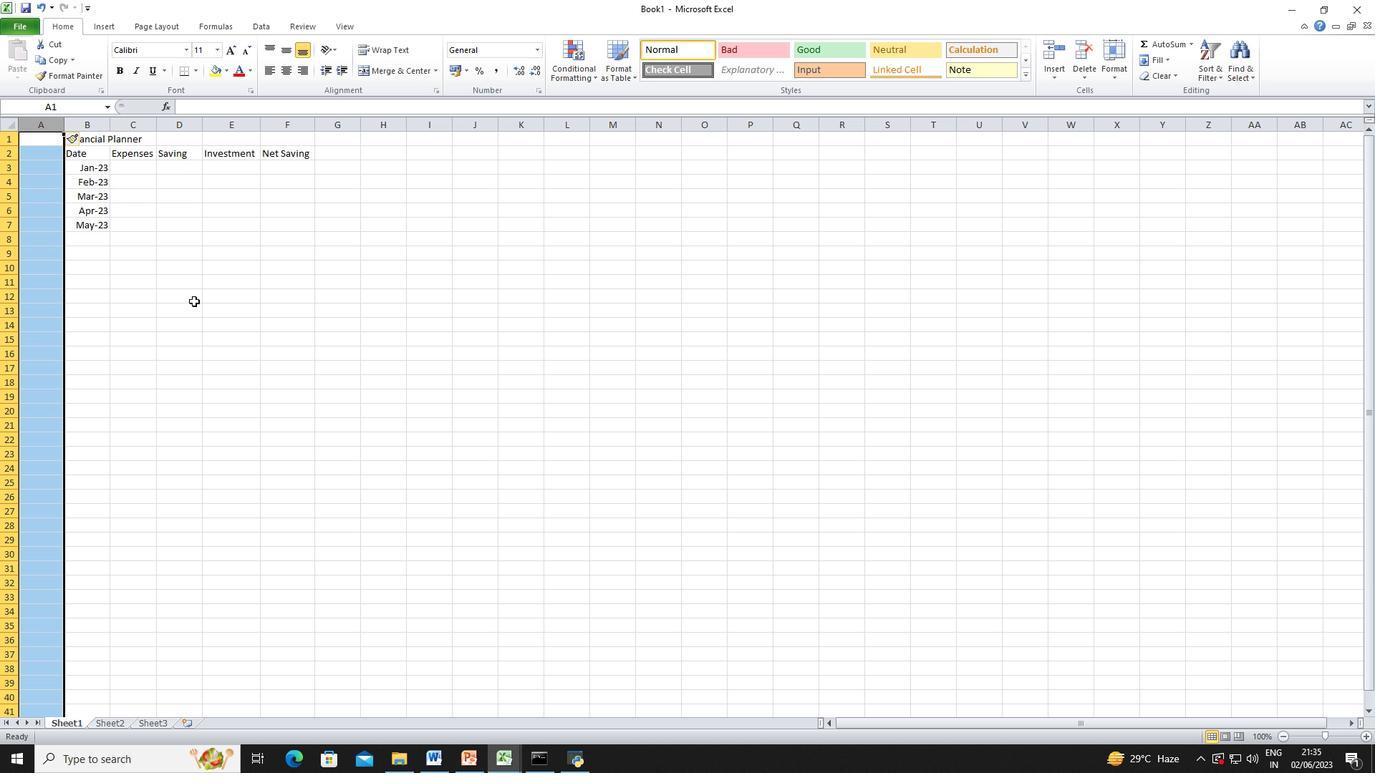 
Action: Mouse pressed left at (215, 327)
Screenshot: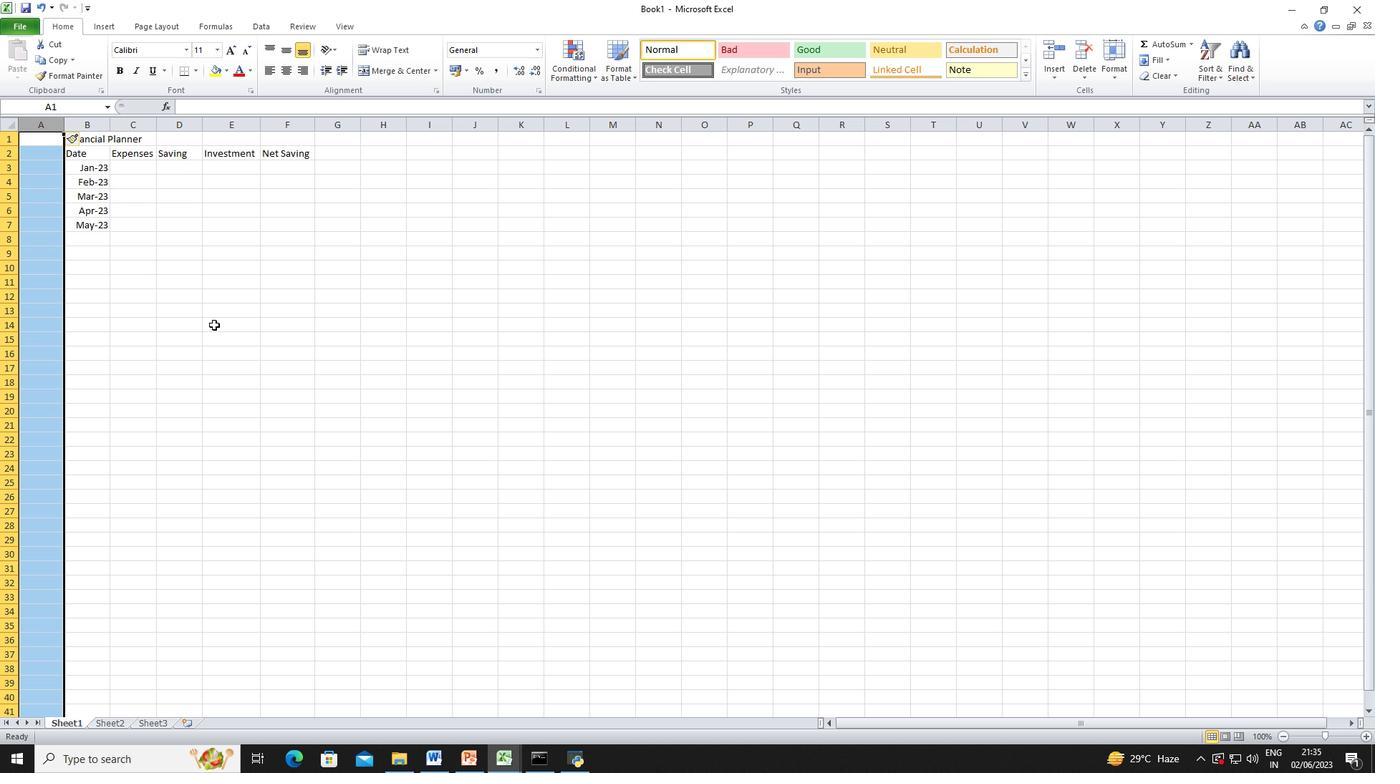 
Action: Mouse pressed left at (215, 327)
Screenshot: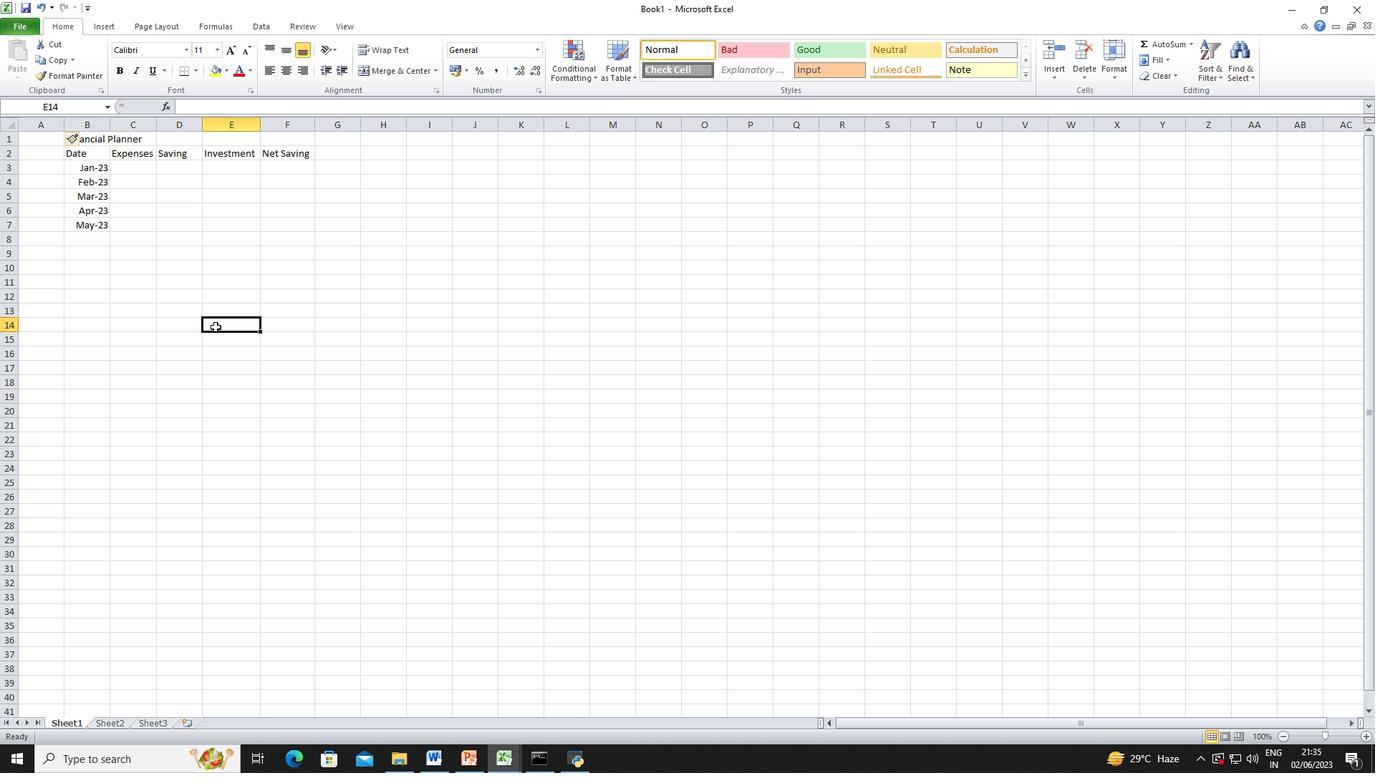 
Action: Mouse moved to (63, 177)
Screenshot: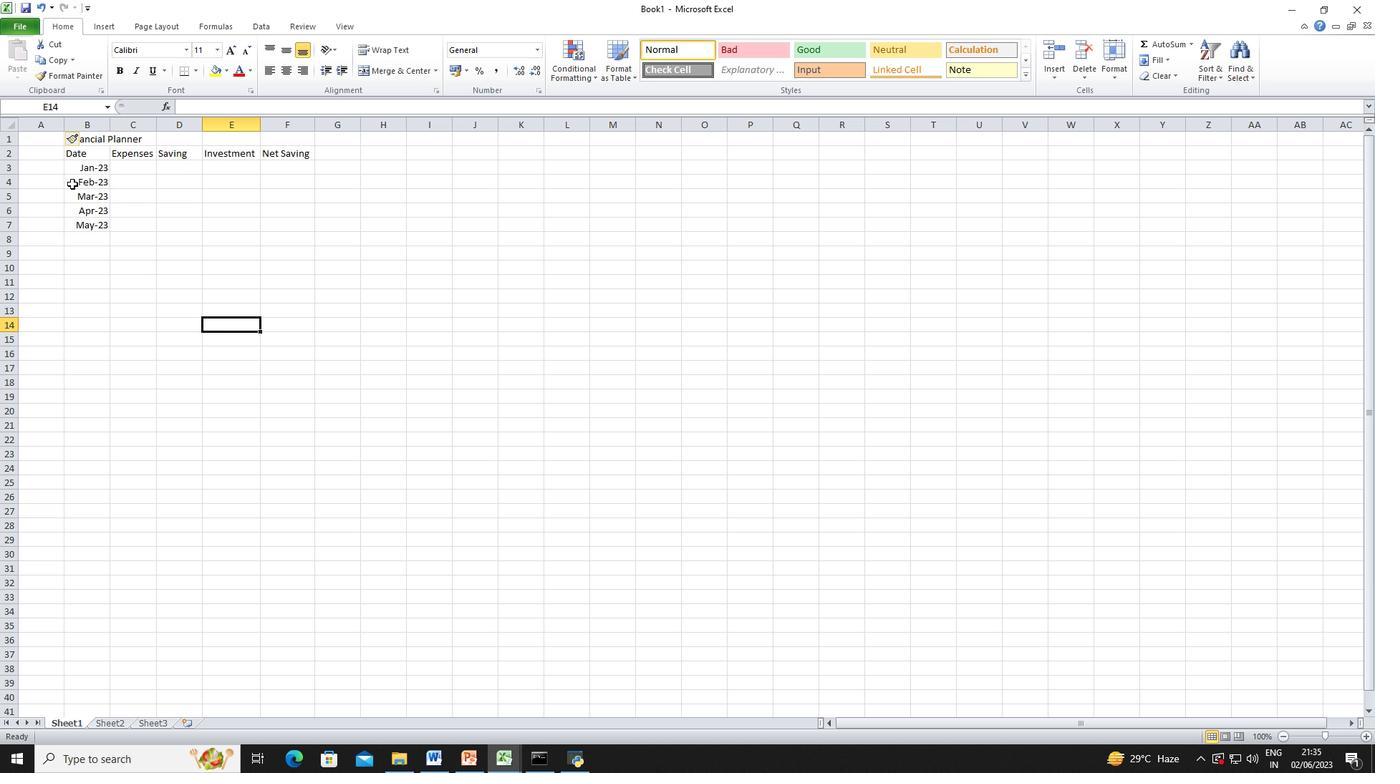 
Action: Key pressed ctrl+Z<Key.shift>ctrl+Z
Screenshot: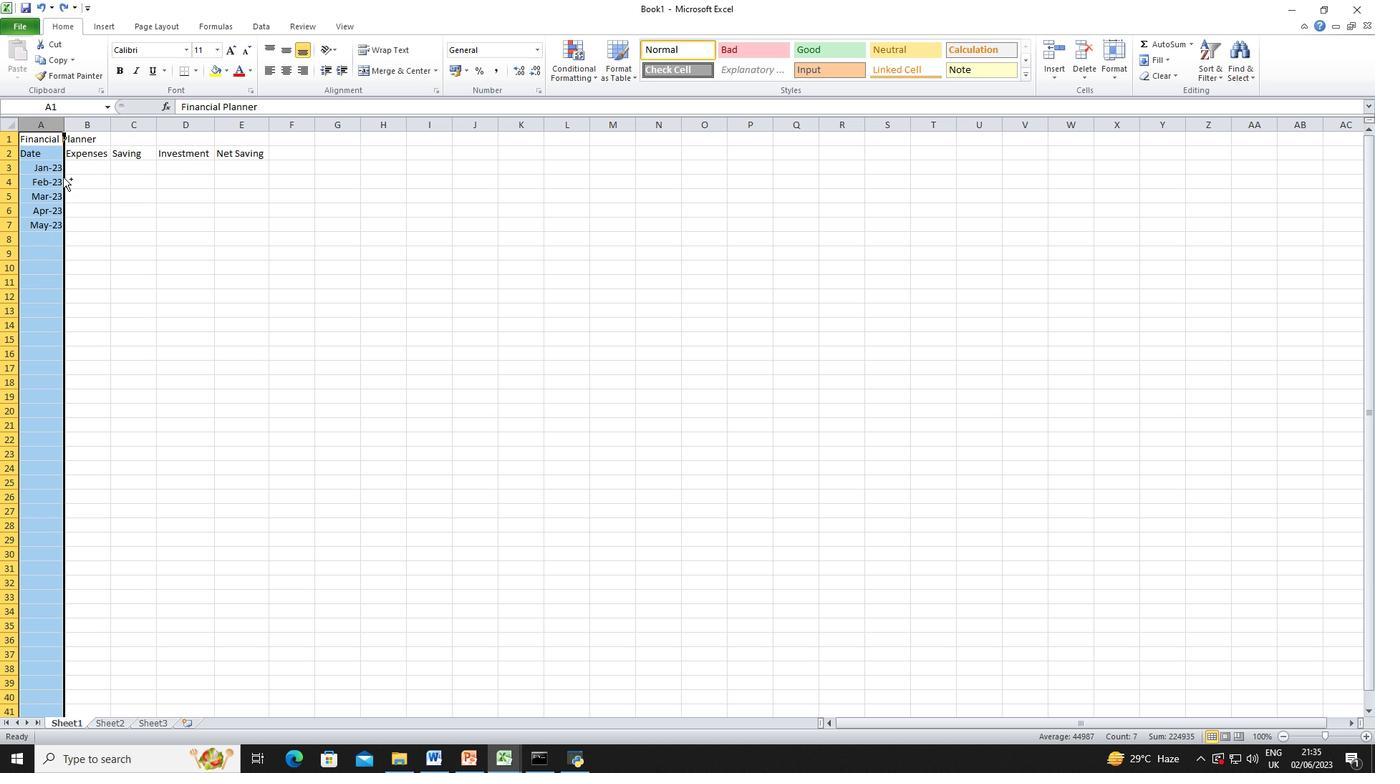
Action: Mouse moved to (209, 297)
Screenshot: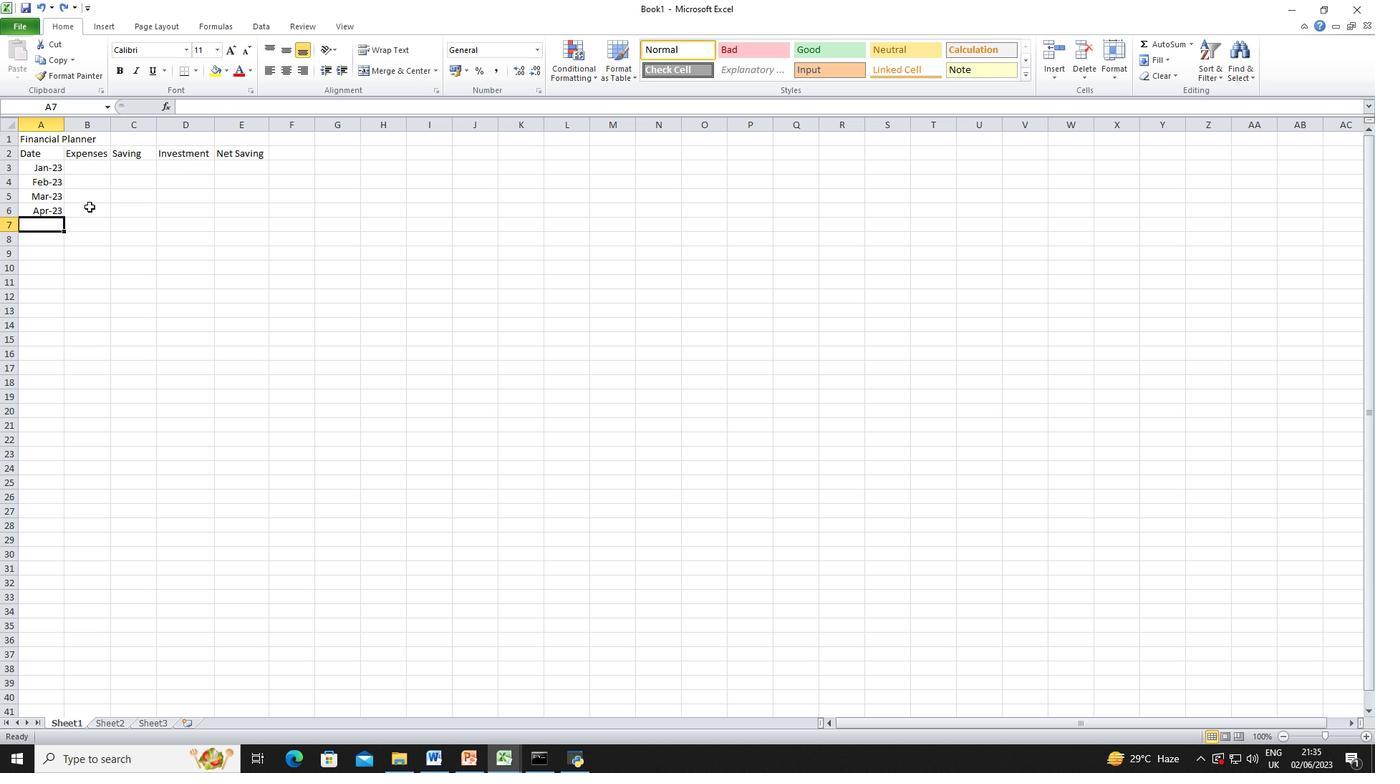 
Action: Mouse pressed left at (209, 297)
Screenshot: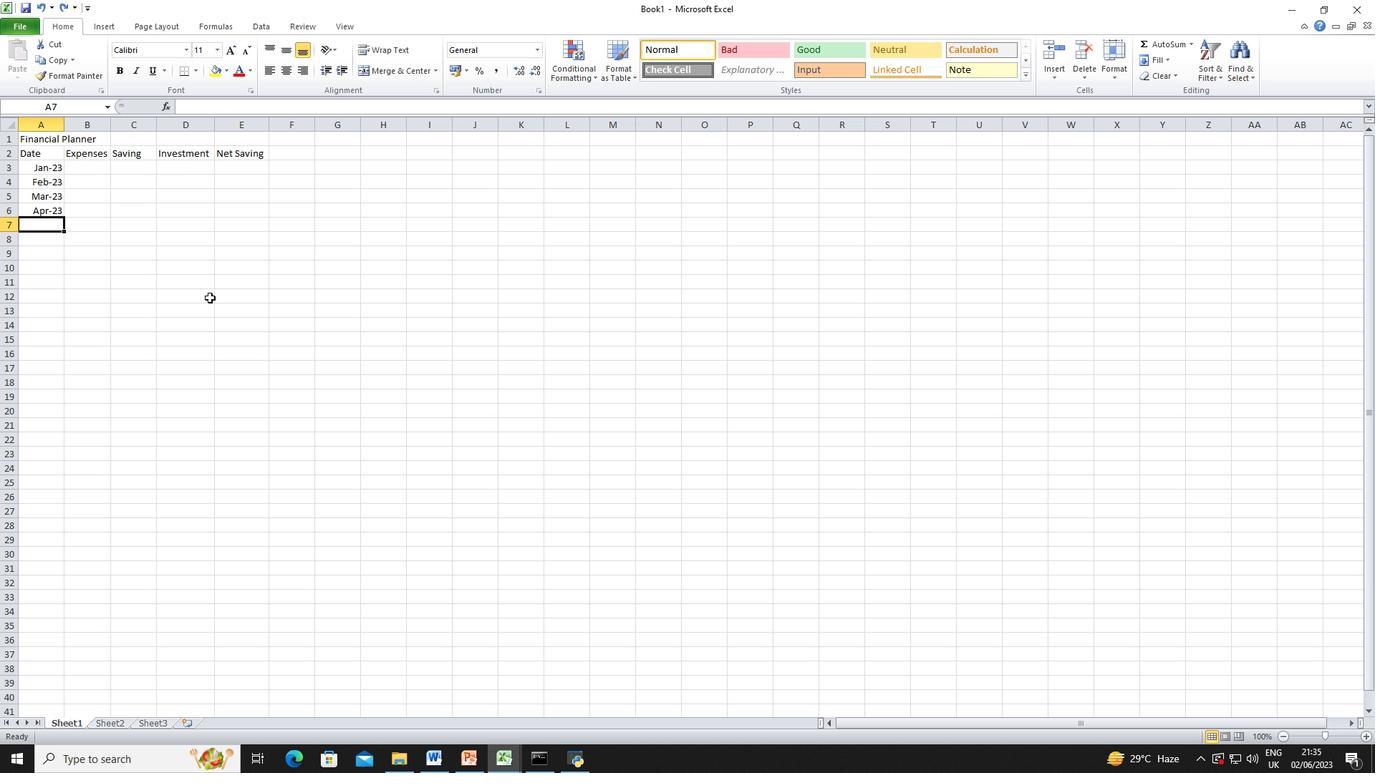 
Action: Mouse moved to (97, 156)
Screenshot: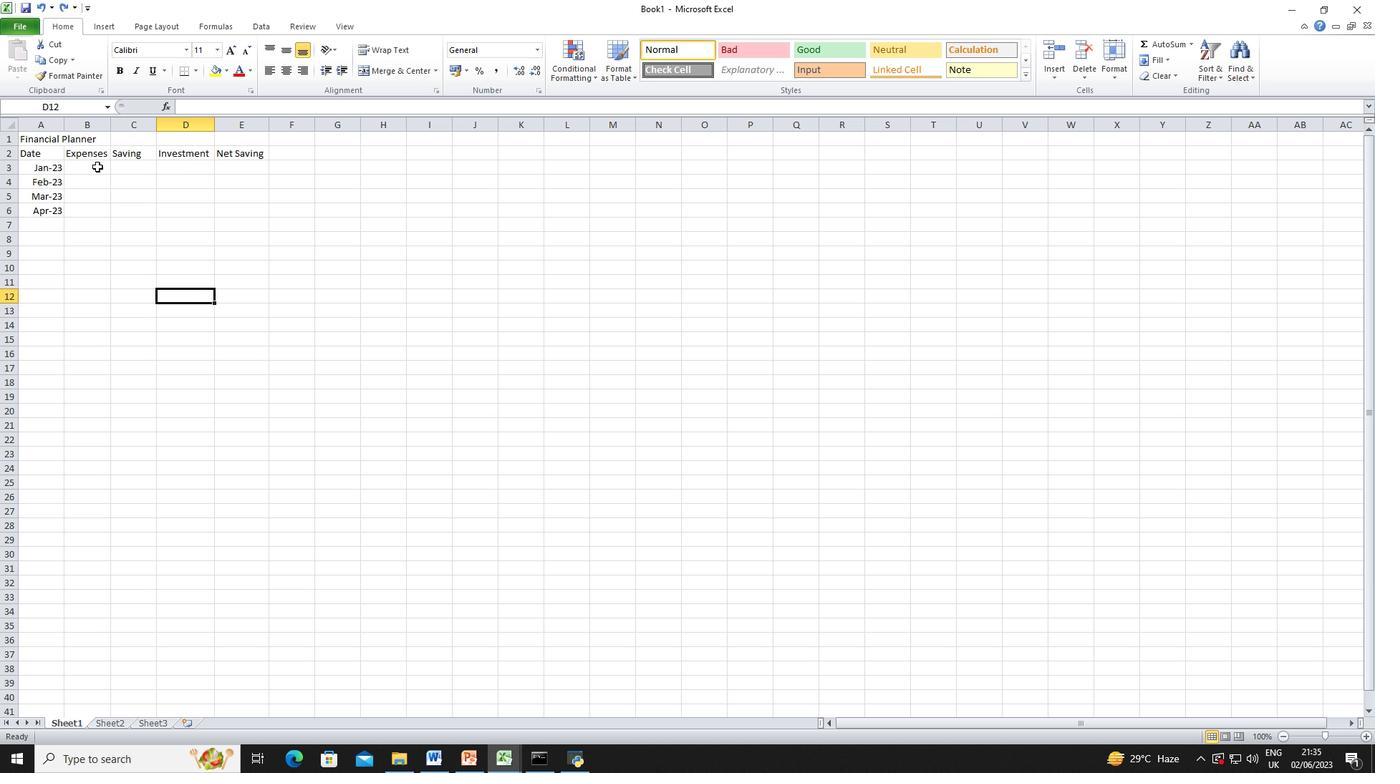 
Action: Mouse pressed left at (97, 156)
Screenshot: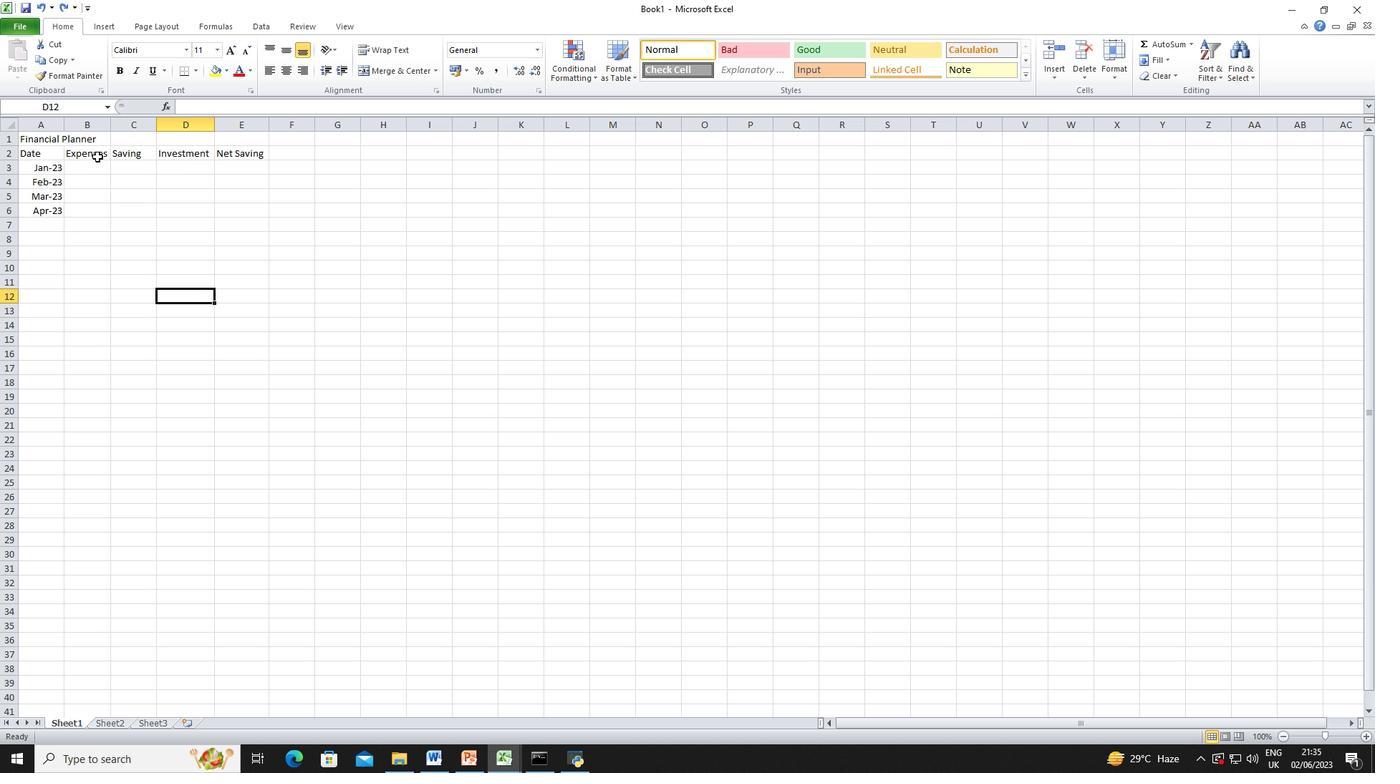
Action: Mouse moved to (213, 152)
Screenshot: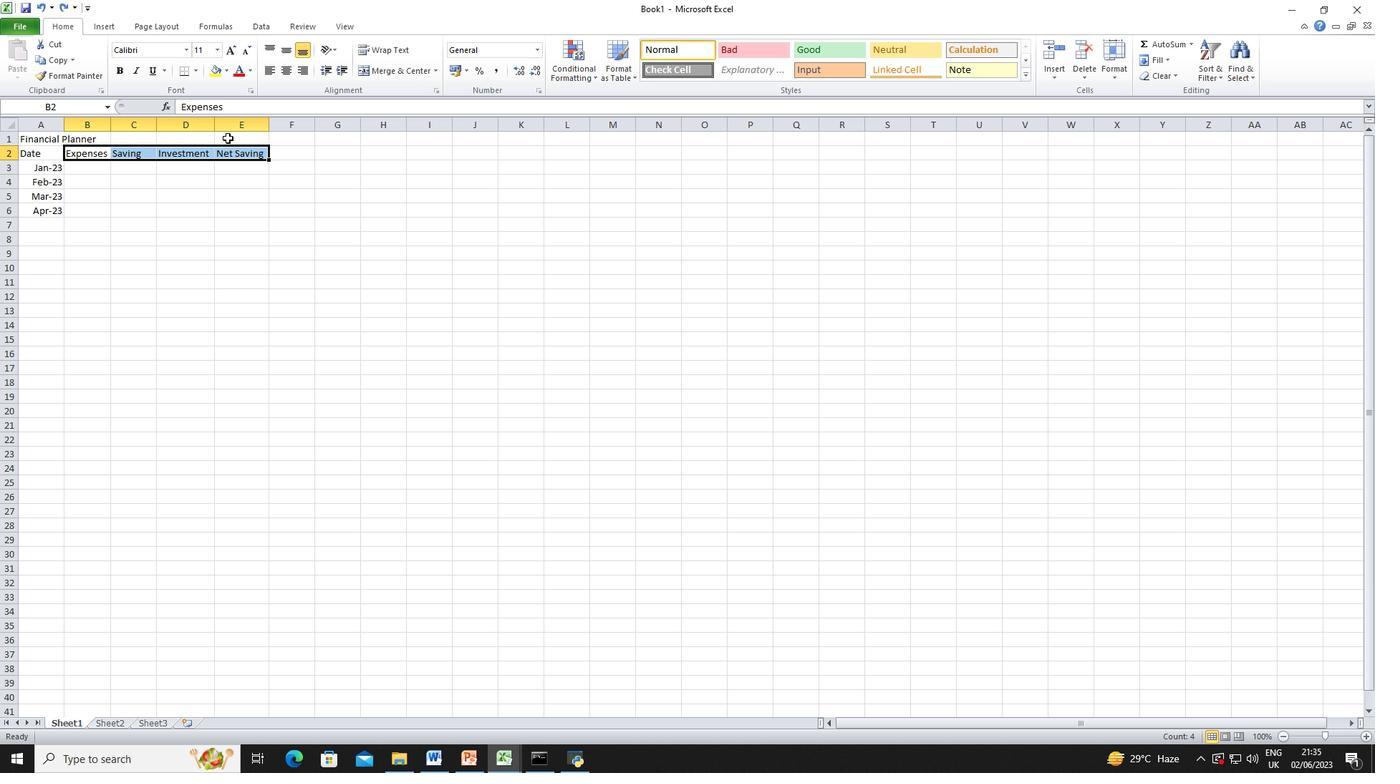 
Action: Mouse pressed left at (213, 152)
Screenshot: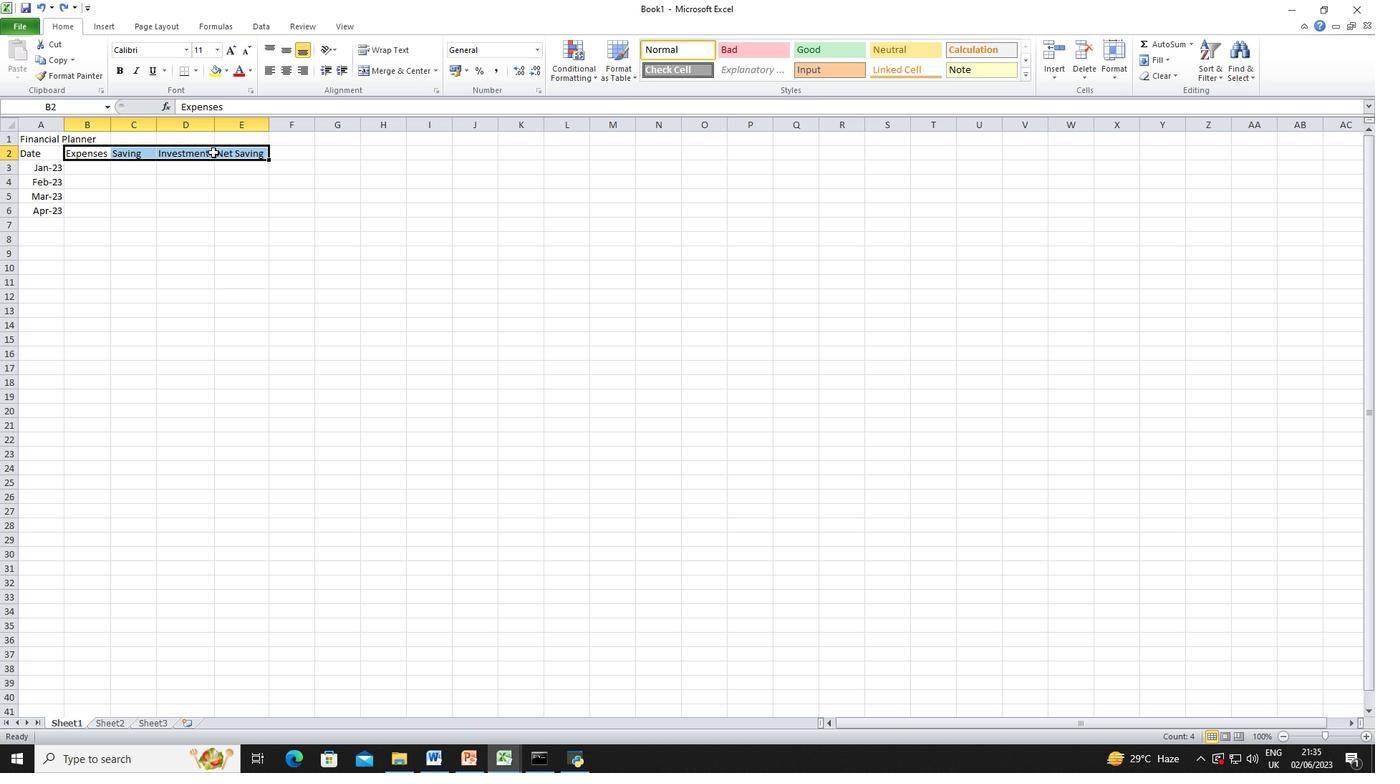 
Action: Mouse moved to (234, 174)
Screenshot: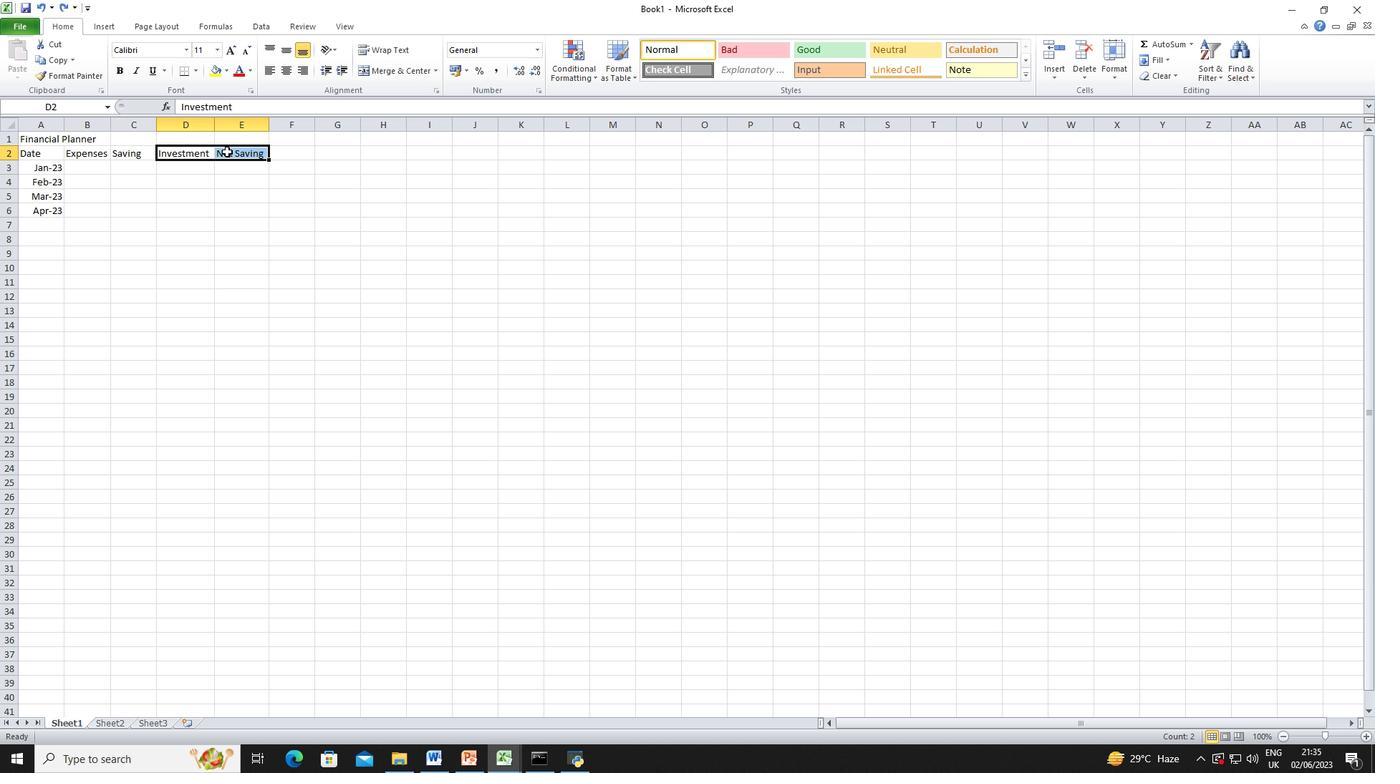 
Action: Mouse pressed left at (234, 174)
Screenshot: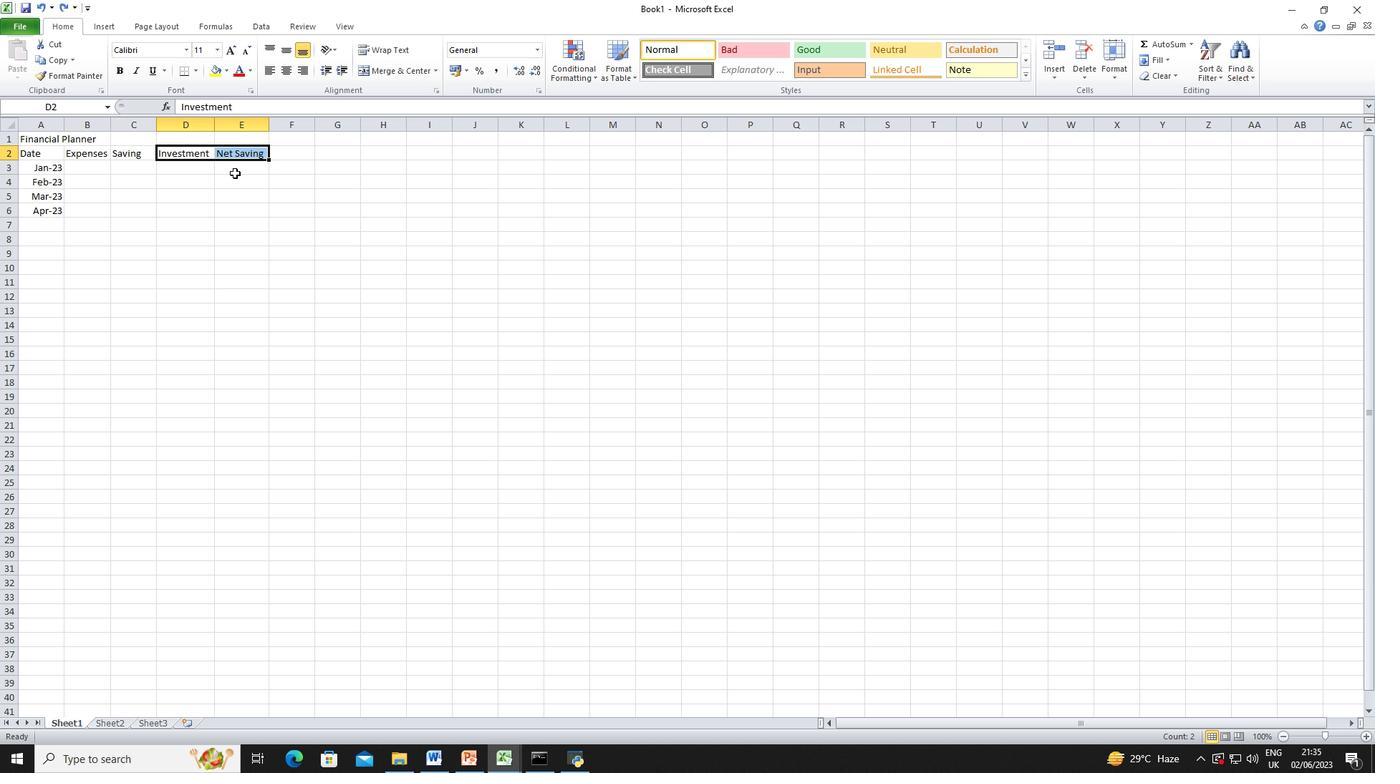 
Action: Mouse moved to (103, 157)
Screenshot: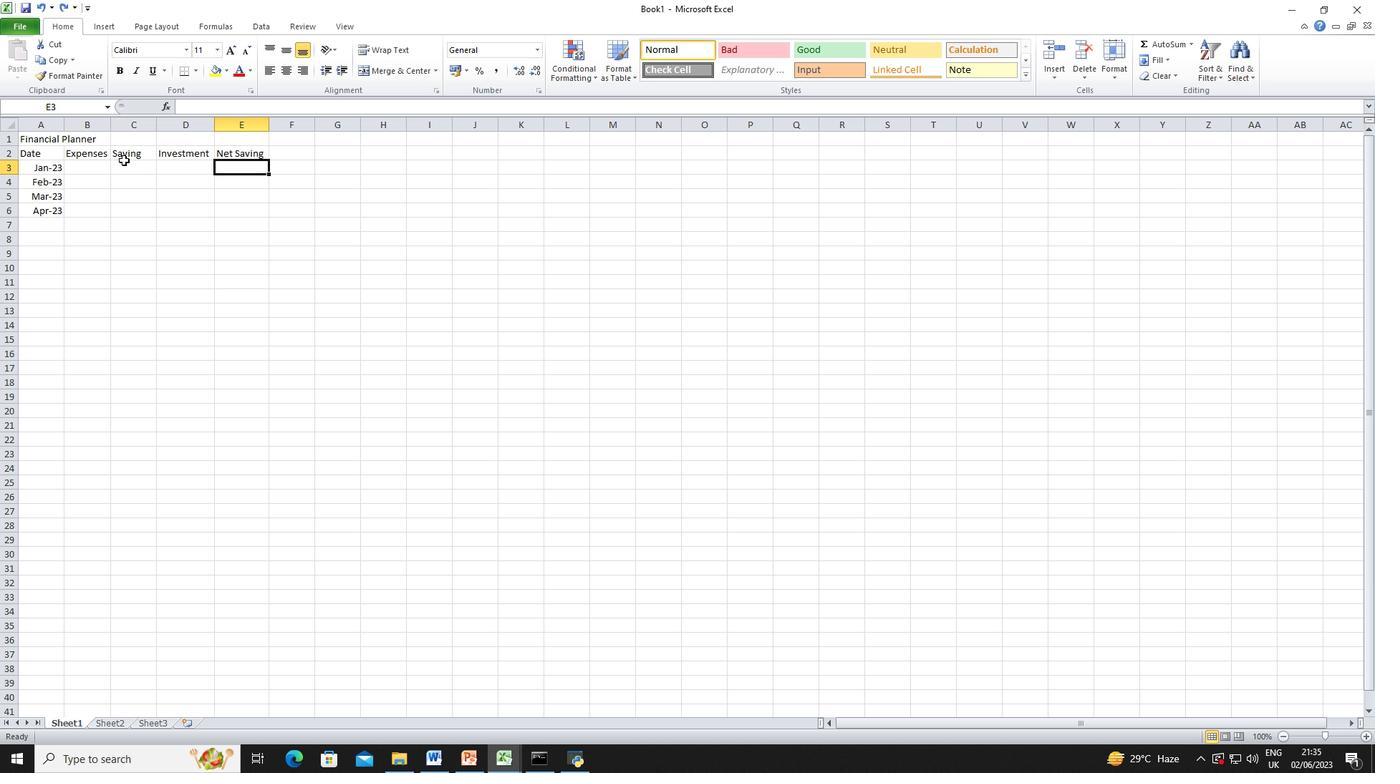 
Action: Mouse pressed left at (103, 157)
Screenshot: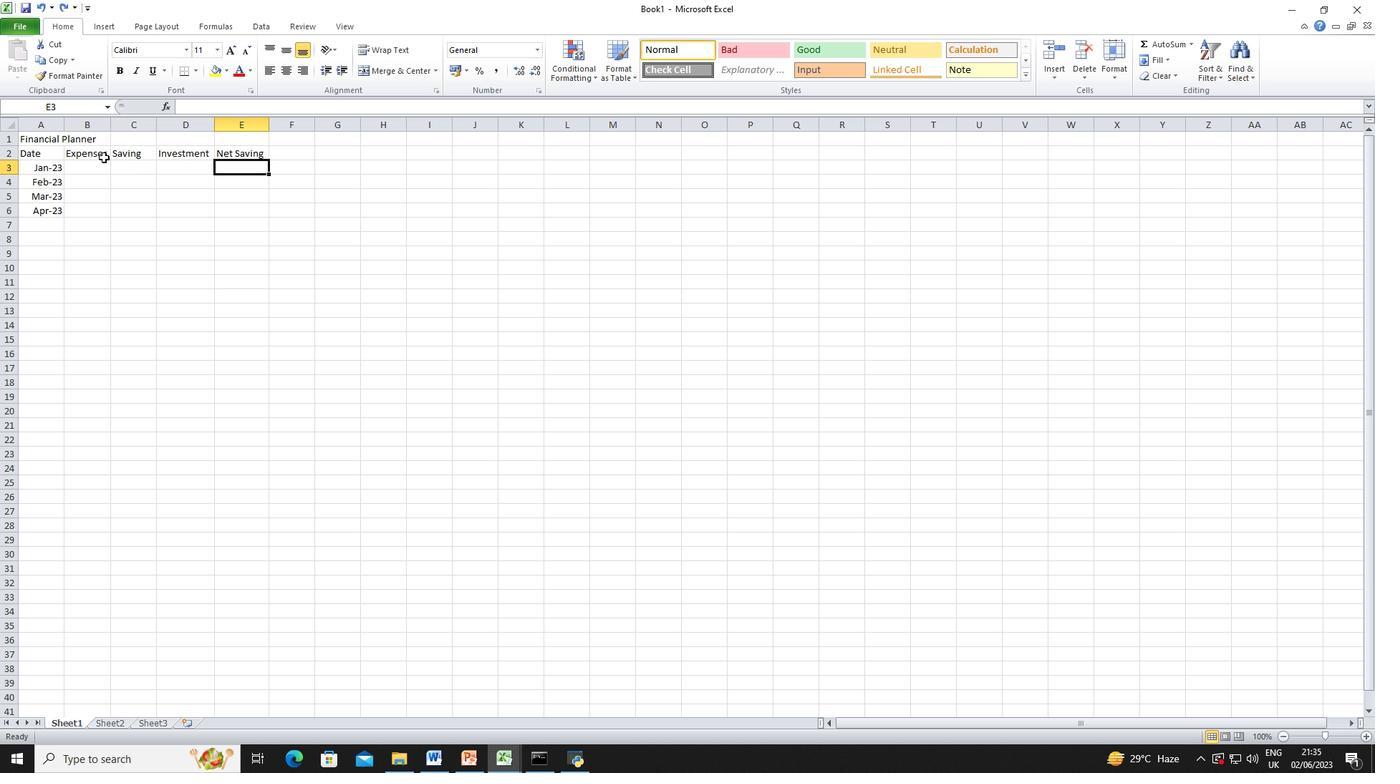 
Action: Mouse pressed right at (103, 157)
Screenshot: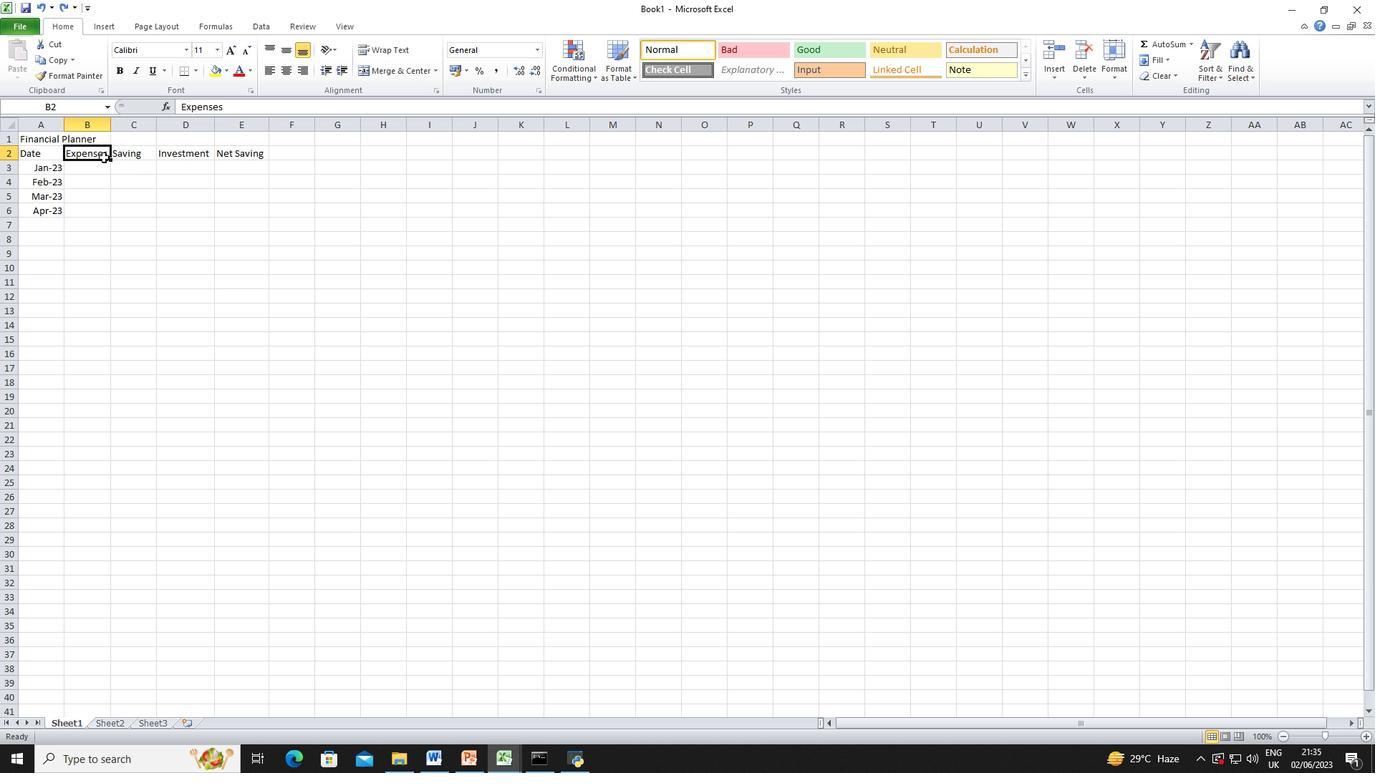 
Action: Mouse moved to (104, 151)
Screenshot: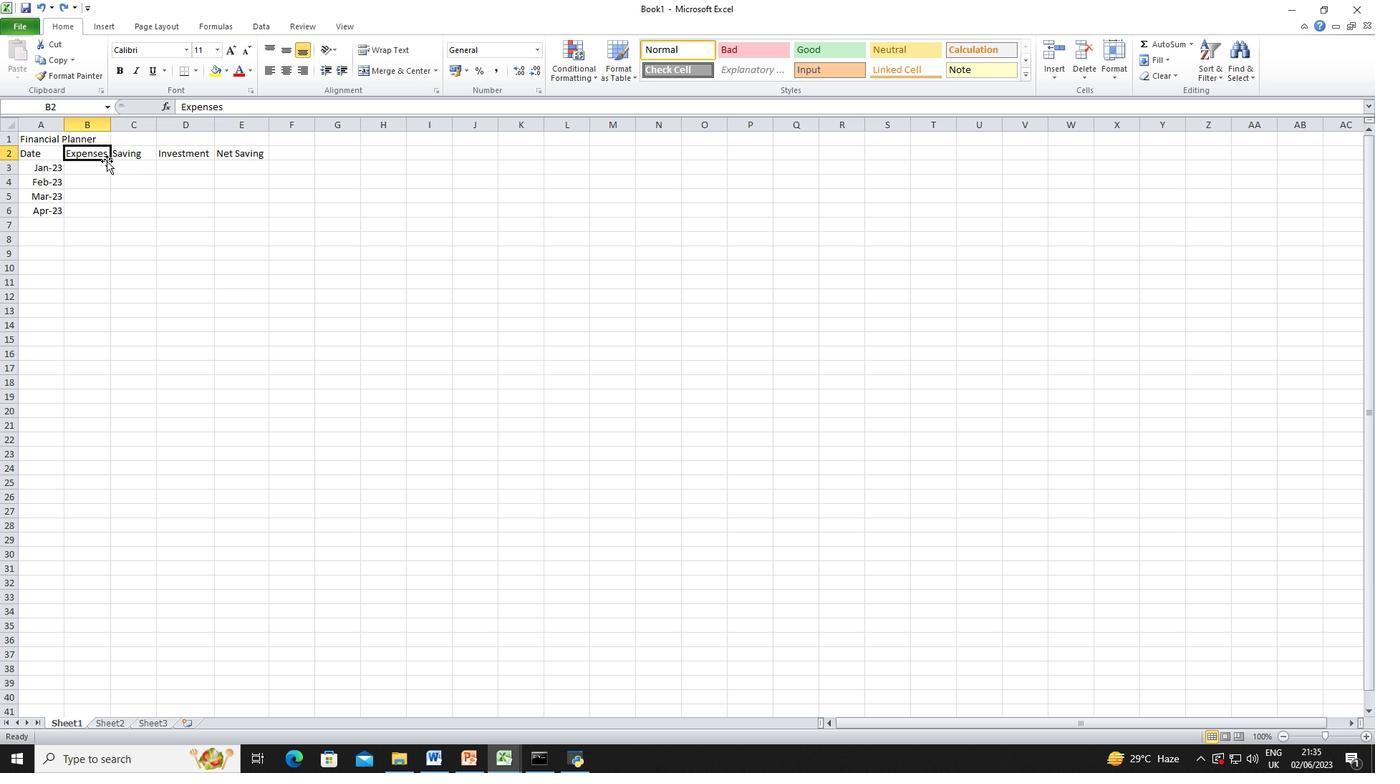 
Action: Mouse pressed right at (104, 151)
Screenshot: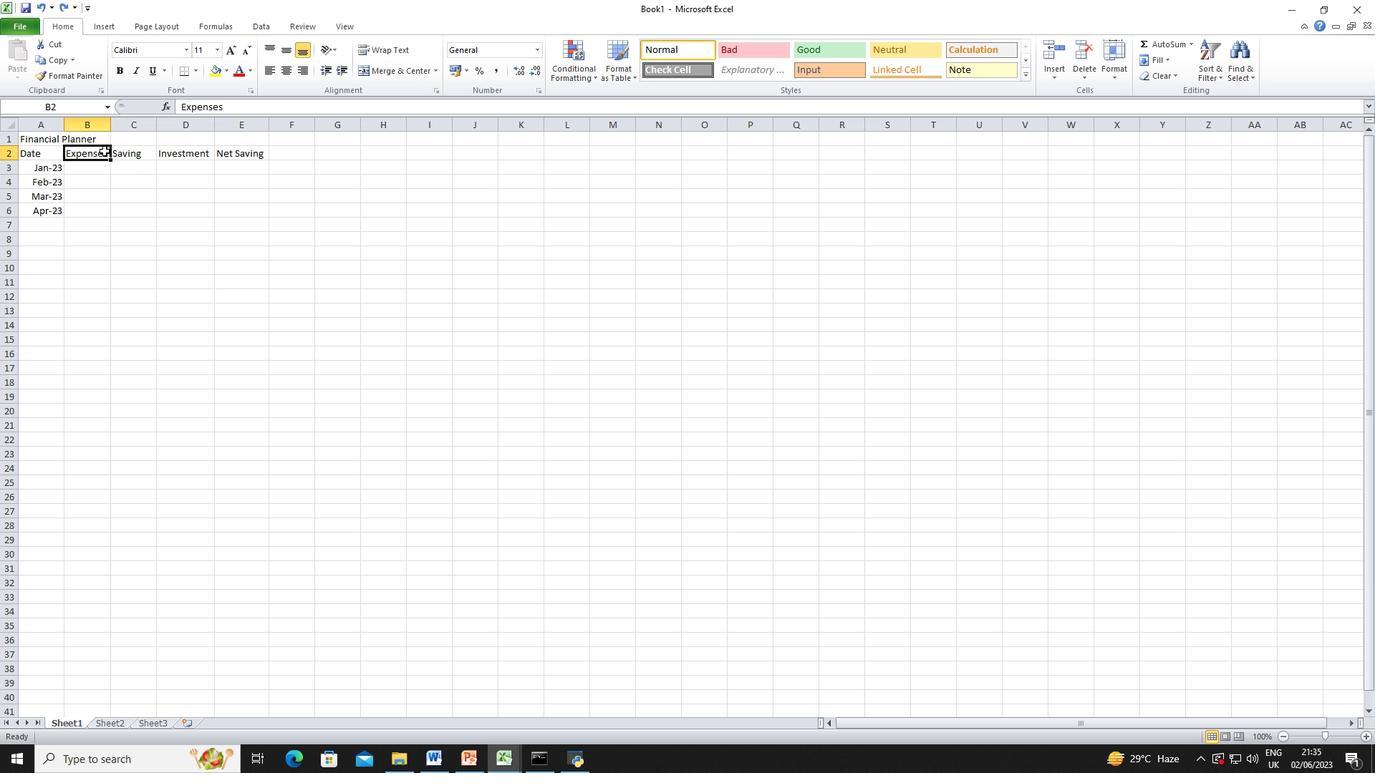 
Action: Mouse moved to (138, 174)
Screenshot: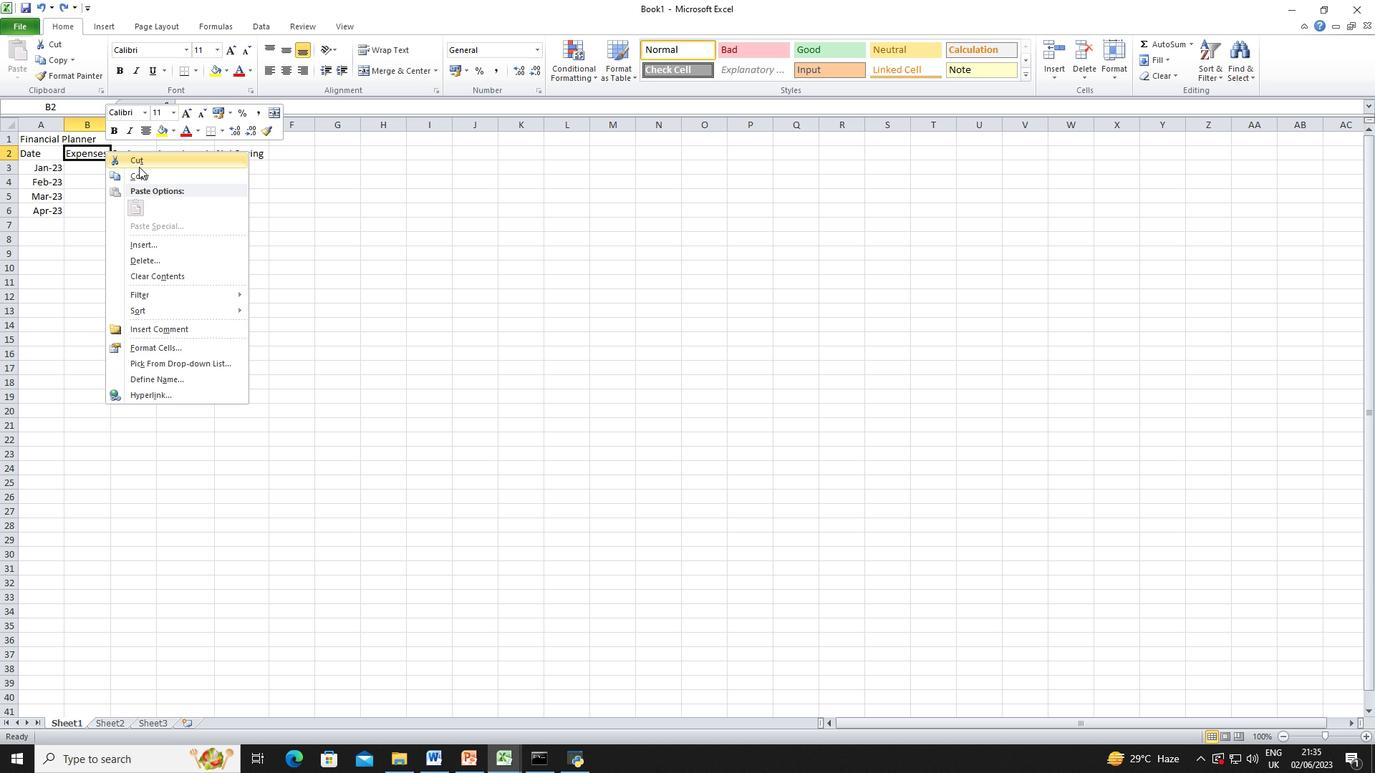 
Action: Mouse pressed left at (138, 174)
Screenshot: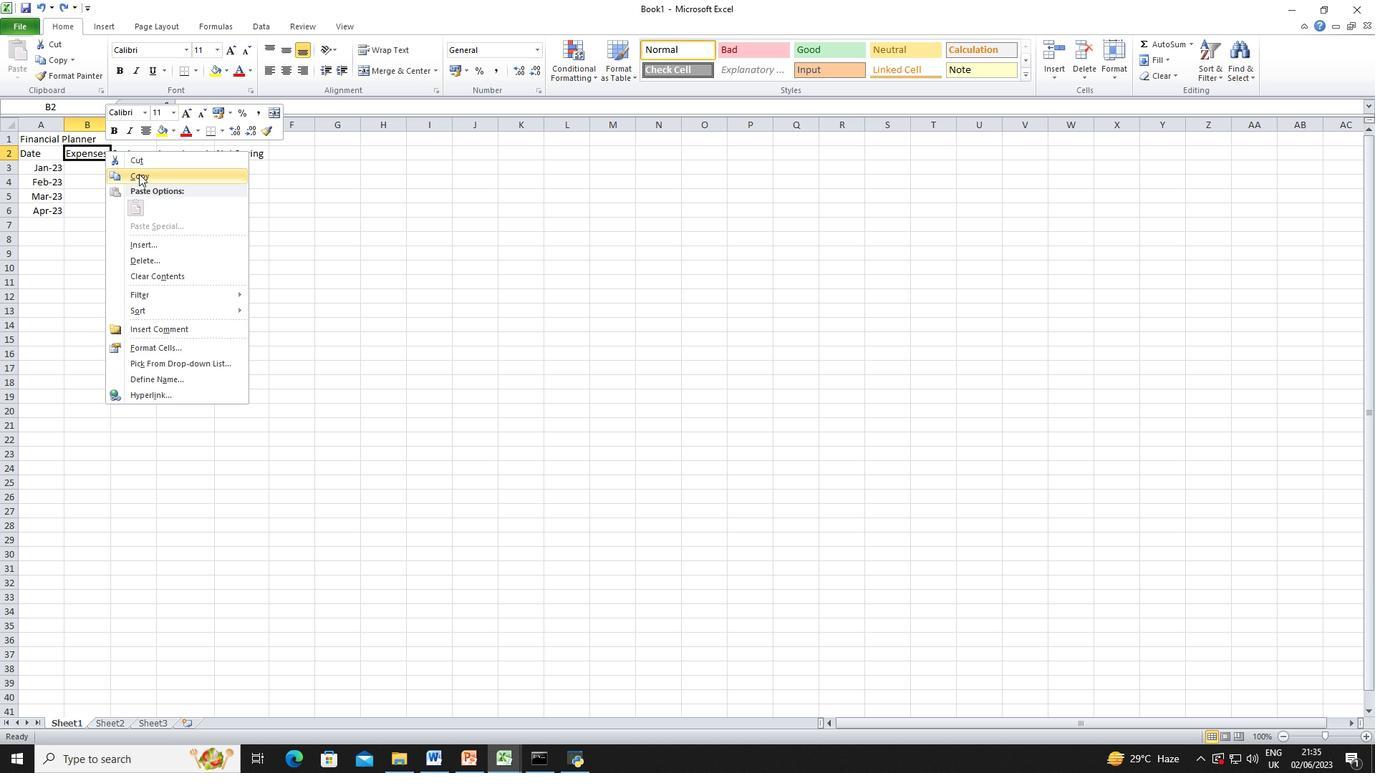 
Action: Mouse moved to (140, 154)
Screenshot: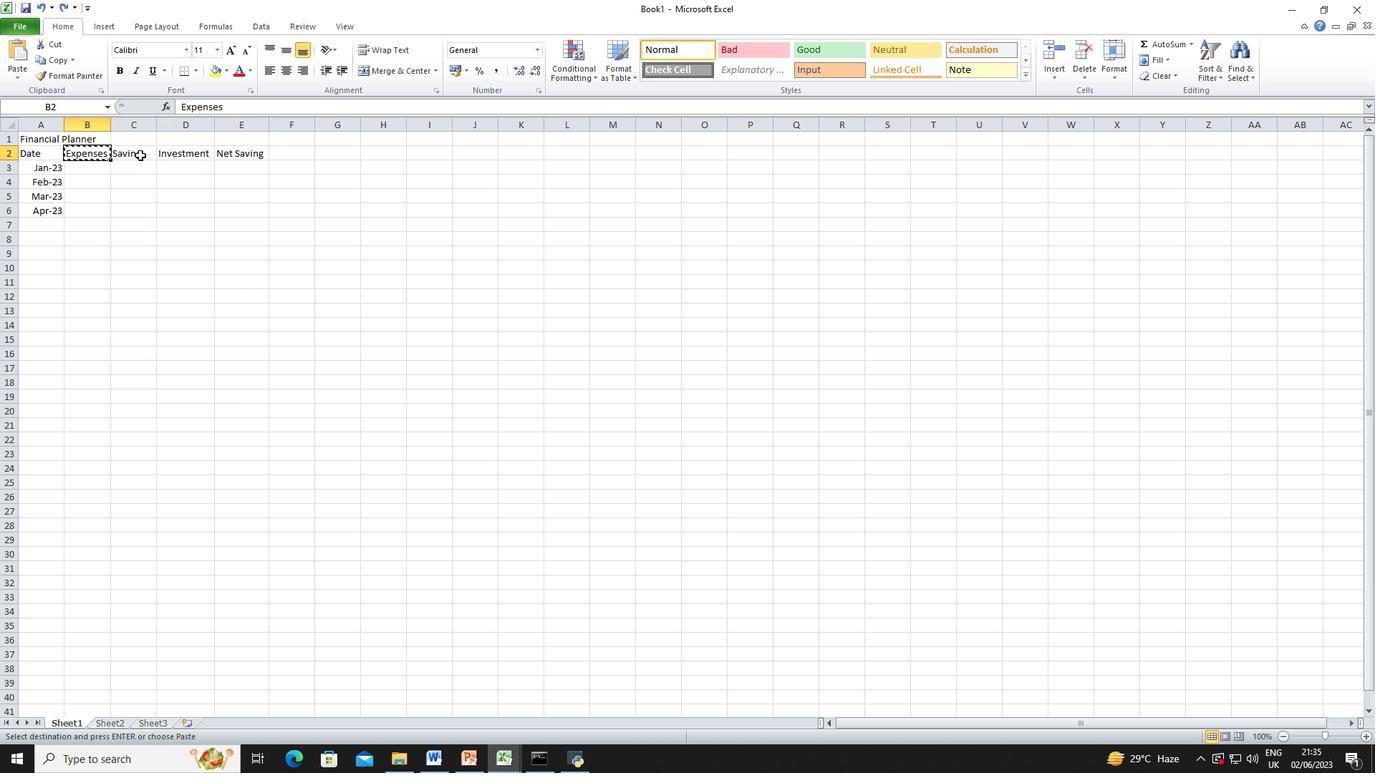
Action: Mouse pressed right at (140, 154)
Screenshot: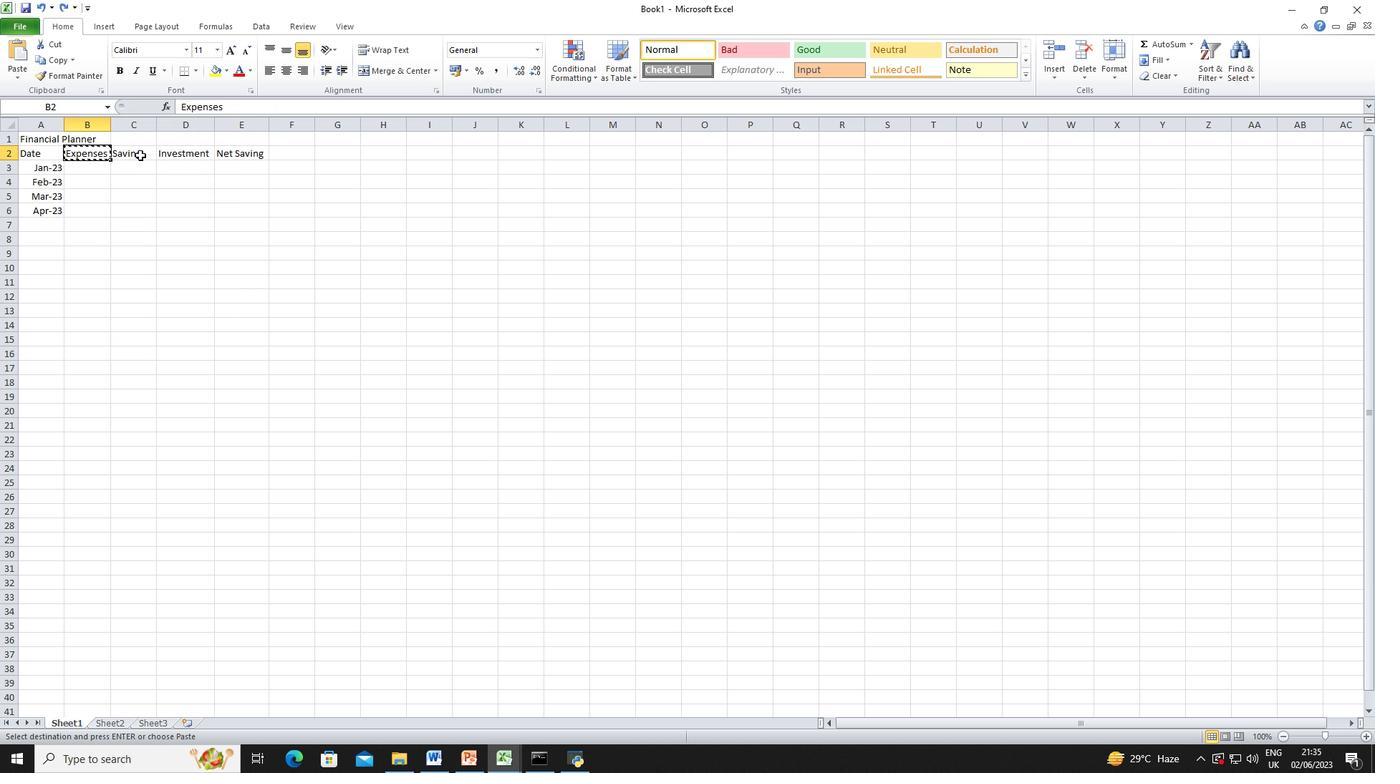 
Action: Mouse moved to (171, 207)
Screenshot: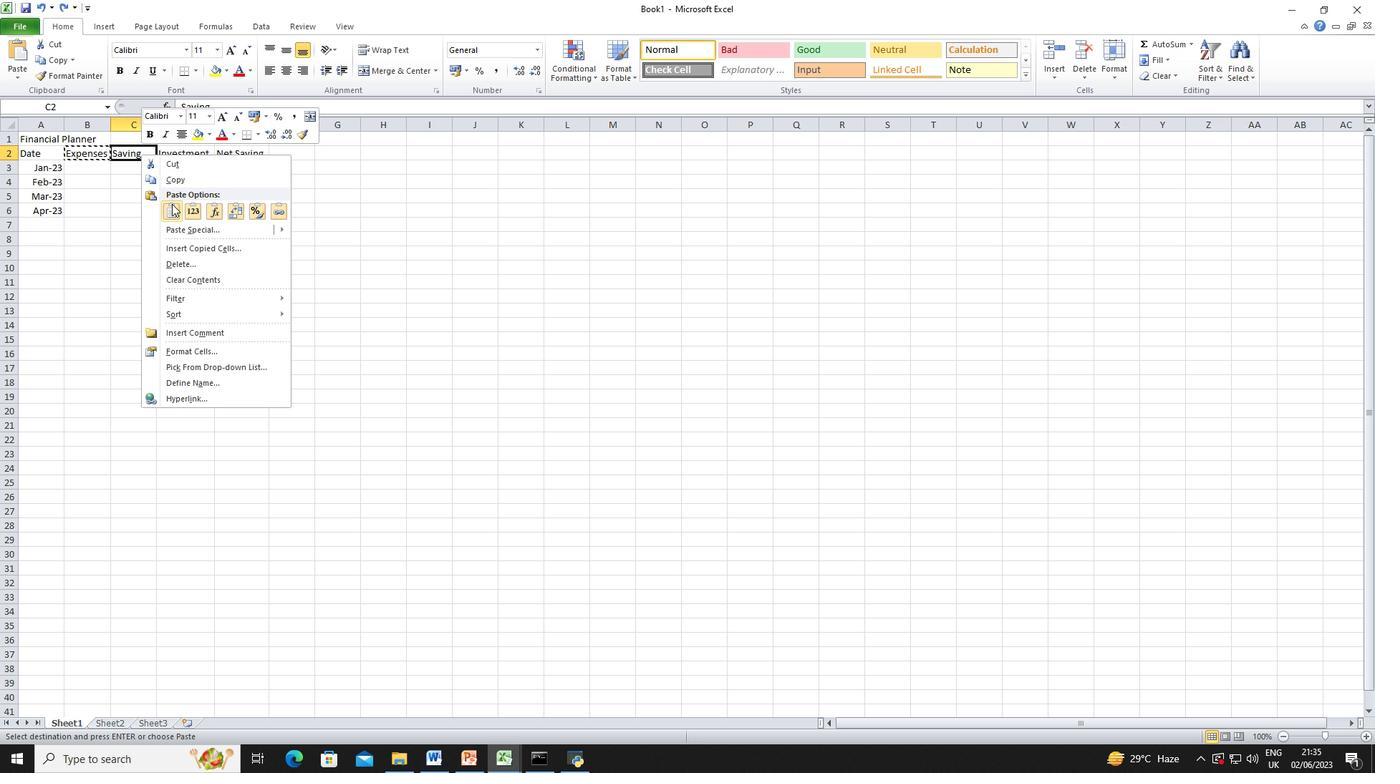 
Action: Mouse pressed left at (171, 207)
Screenshot: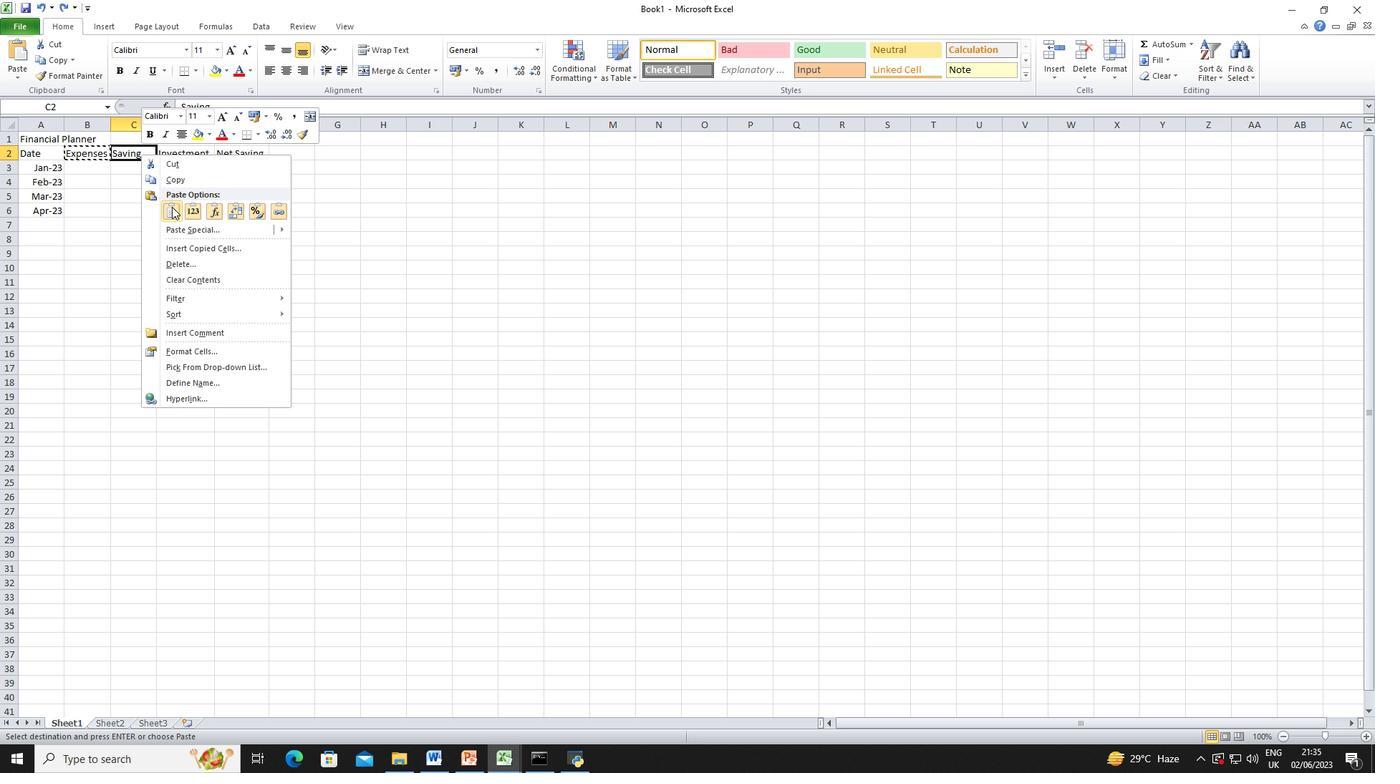 
Action: Mouse moved to (88, 155)
Screenshot: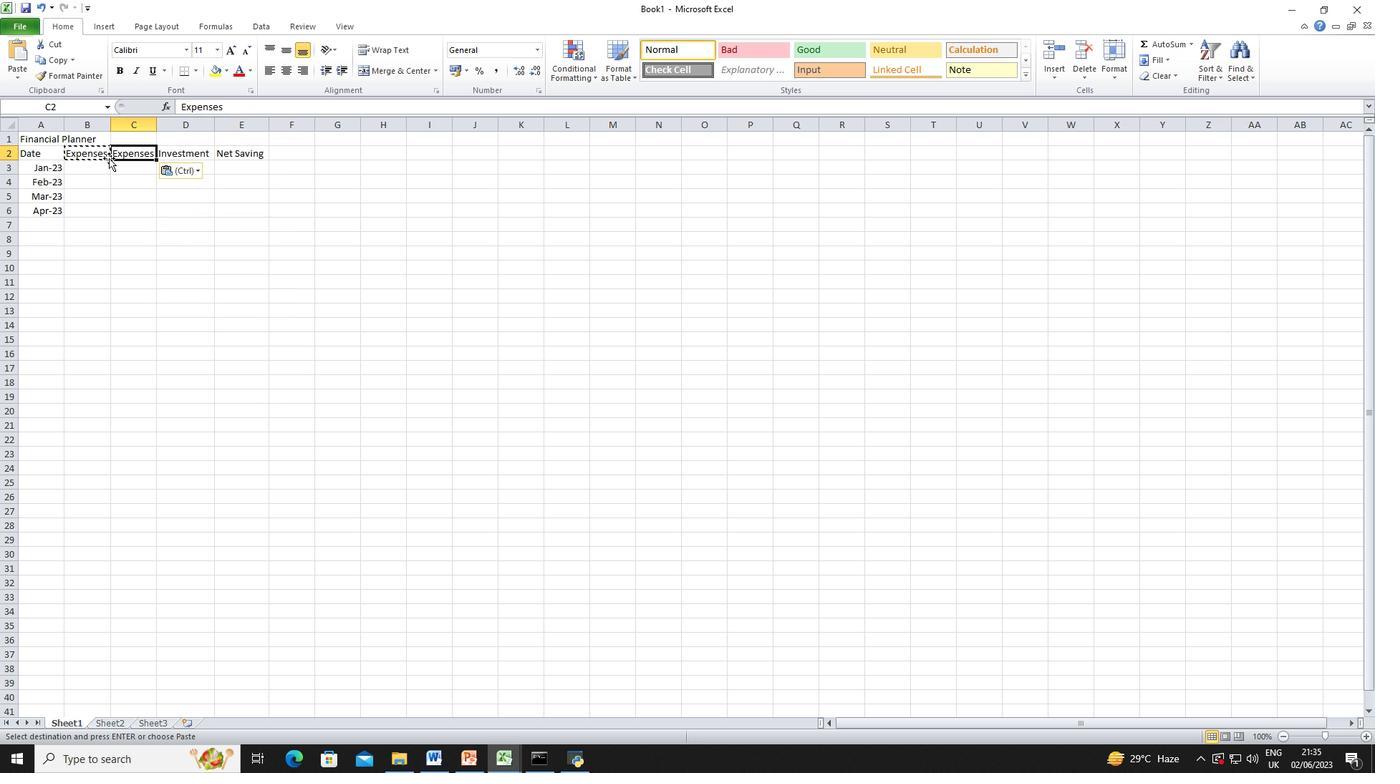 
Action: Mouse pressed left at (88, 155)
Screenshot: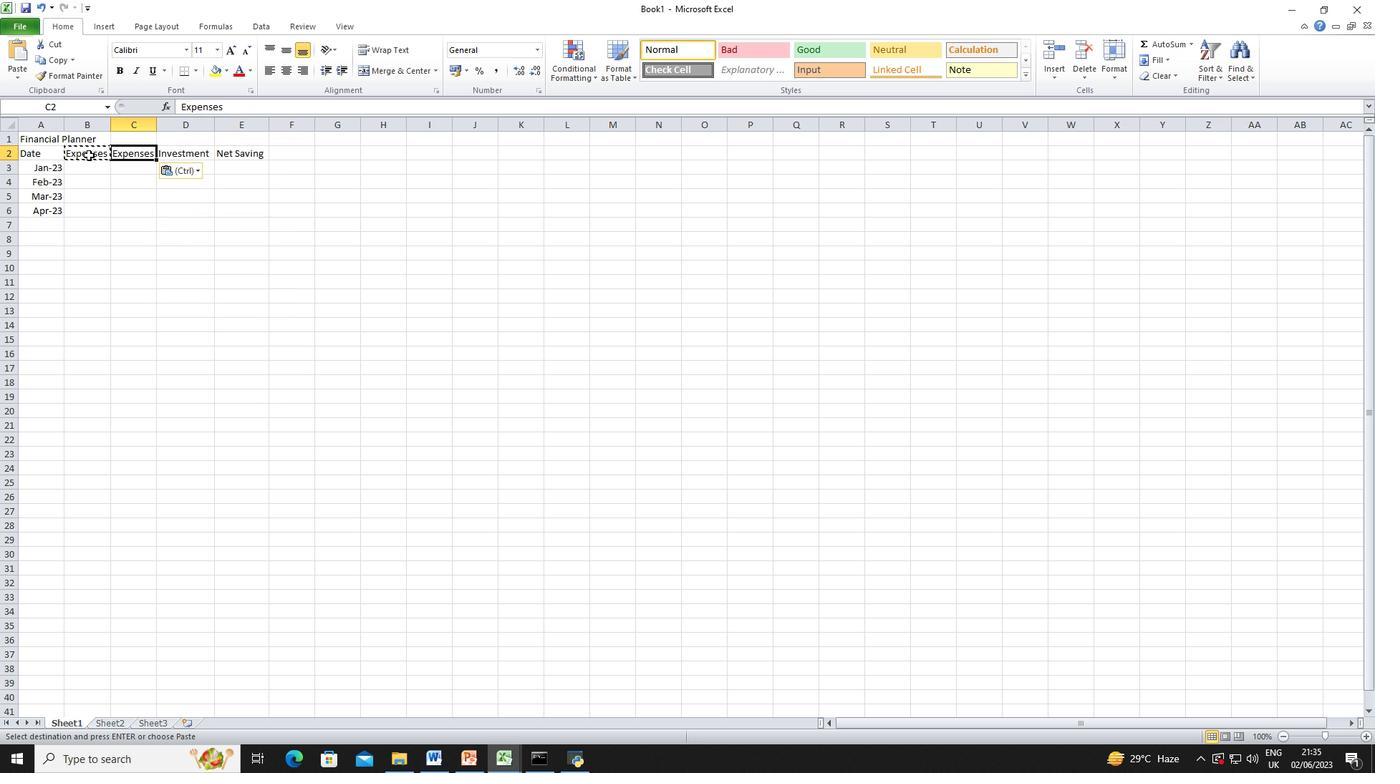
Action: Mouse moved to (188, 179)
Screenshot: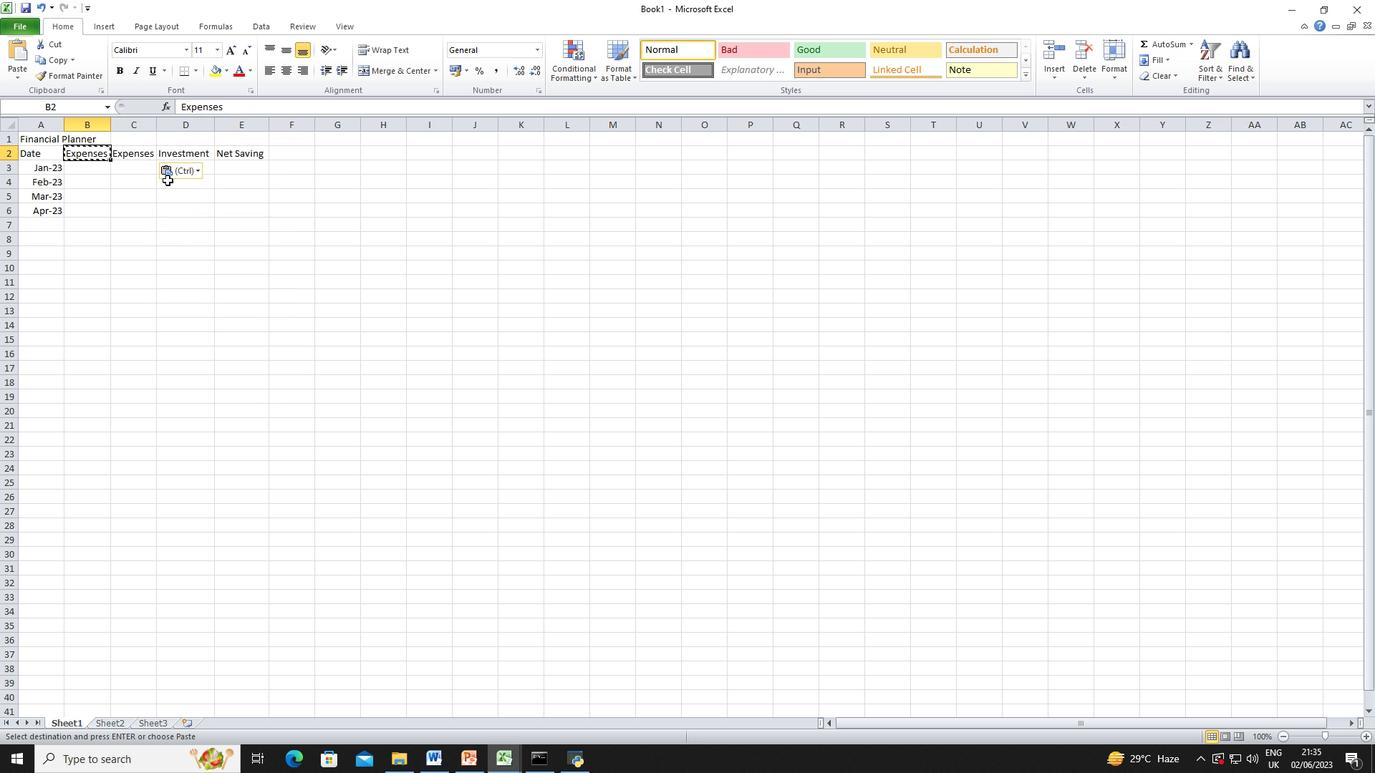 
Action: Key pressed <Key.backspace>
Screenshot: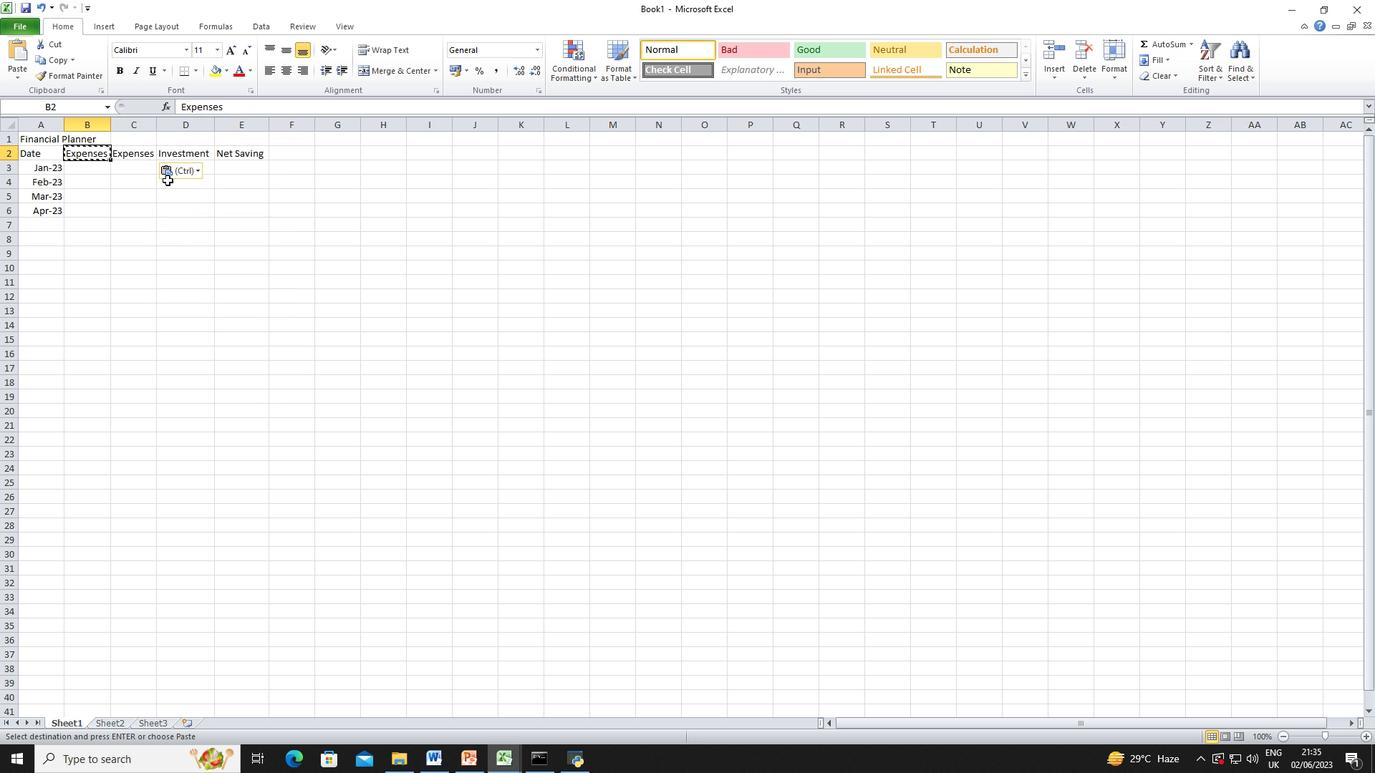 
Action: Mouse moved to (226, 218)
Screenshot: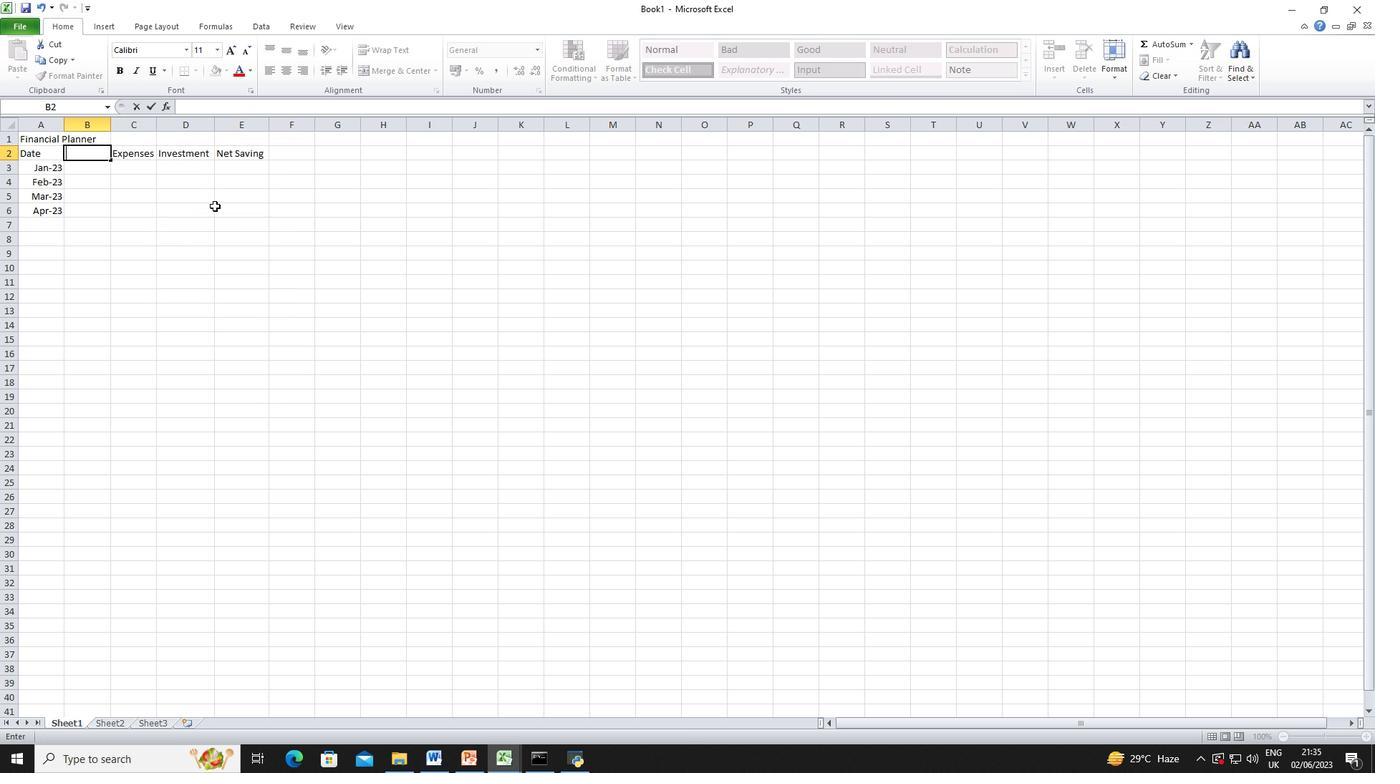 
Action: Mouse pressed left at (226, 218)
Screenshot: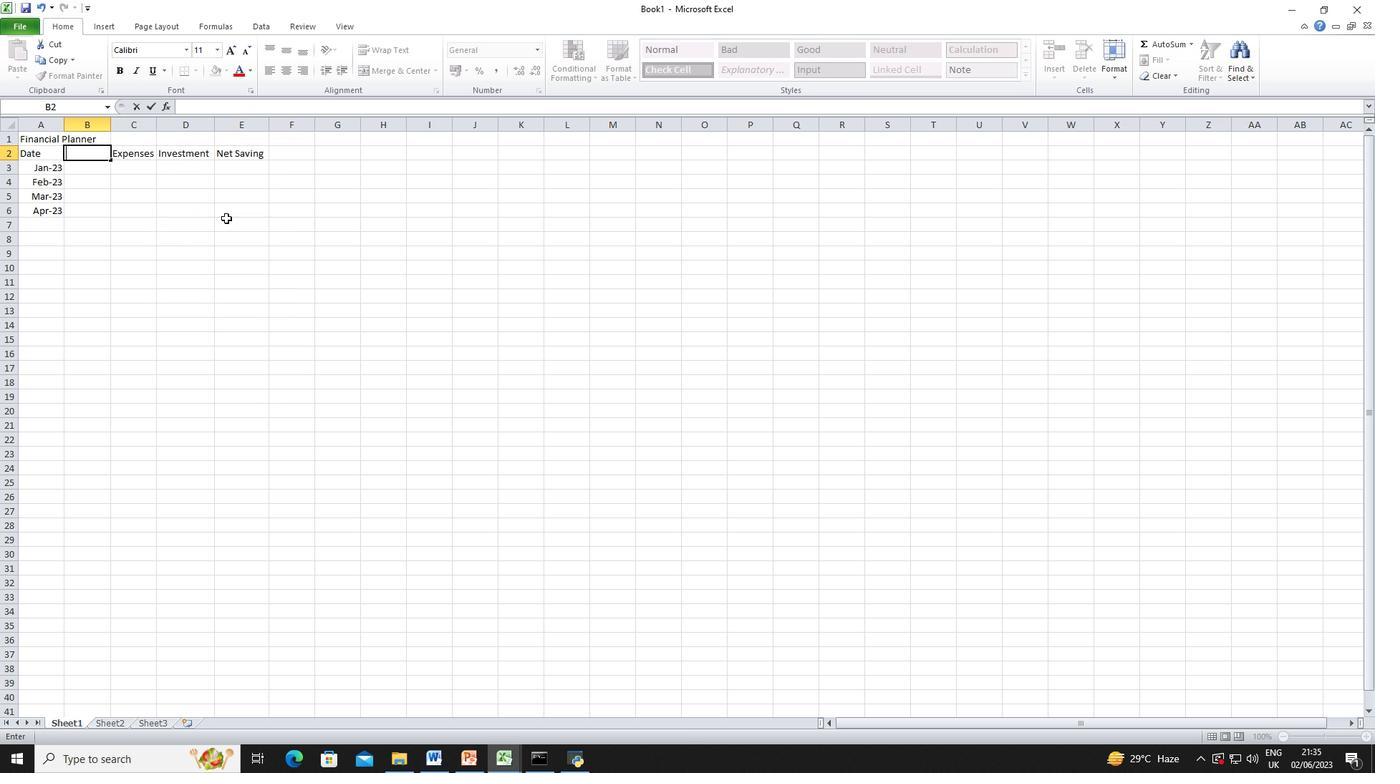 
Action: Mouse moved to (195, 152)
Screenshot: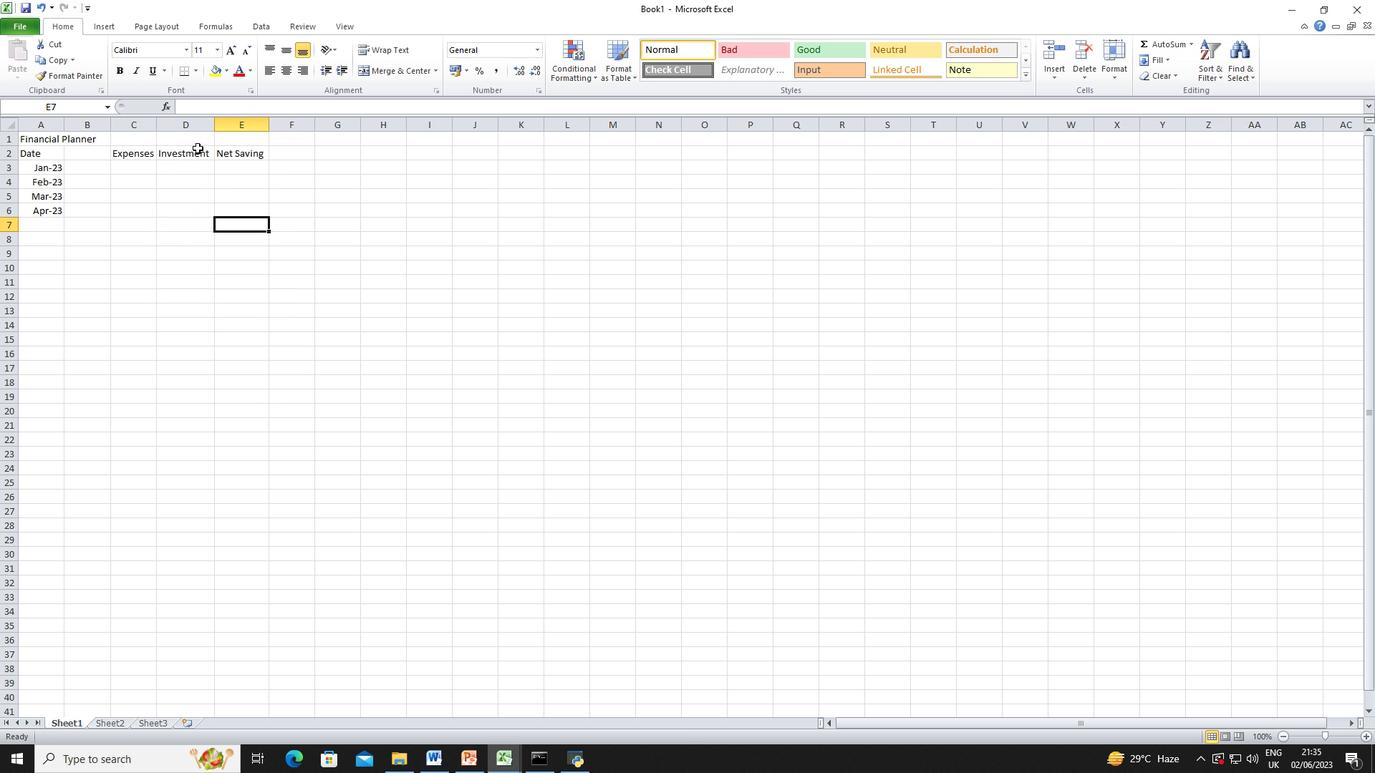 
Action: Mouse pressed left at (195, 152)
Screenshot: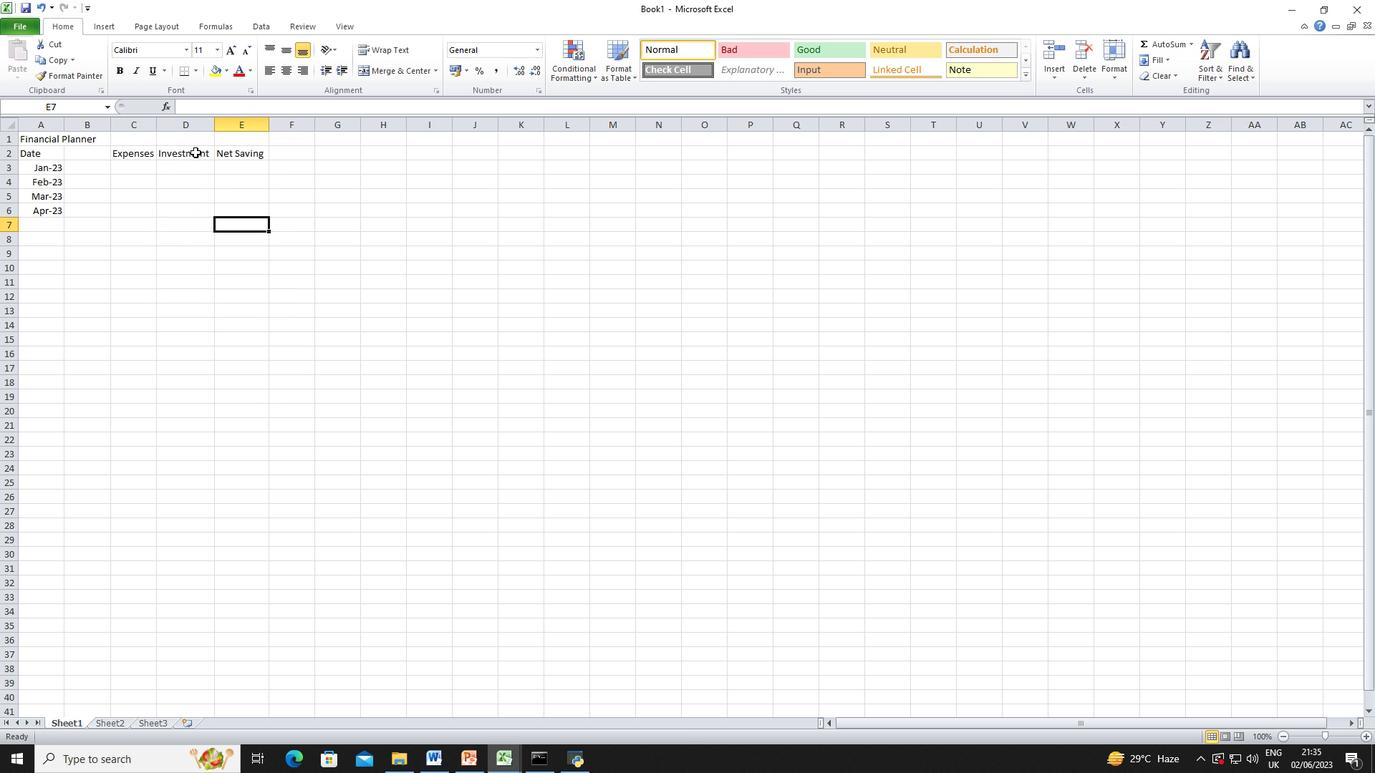 
Action: Key pressed <Key.backspace>
Screenshot: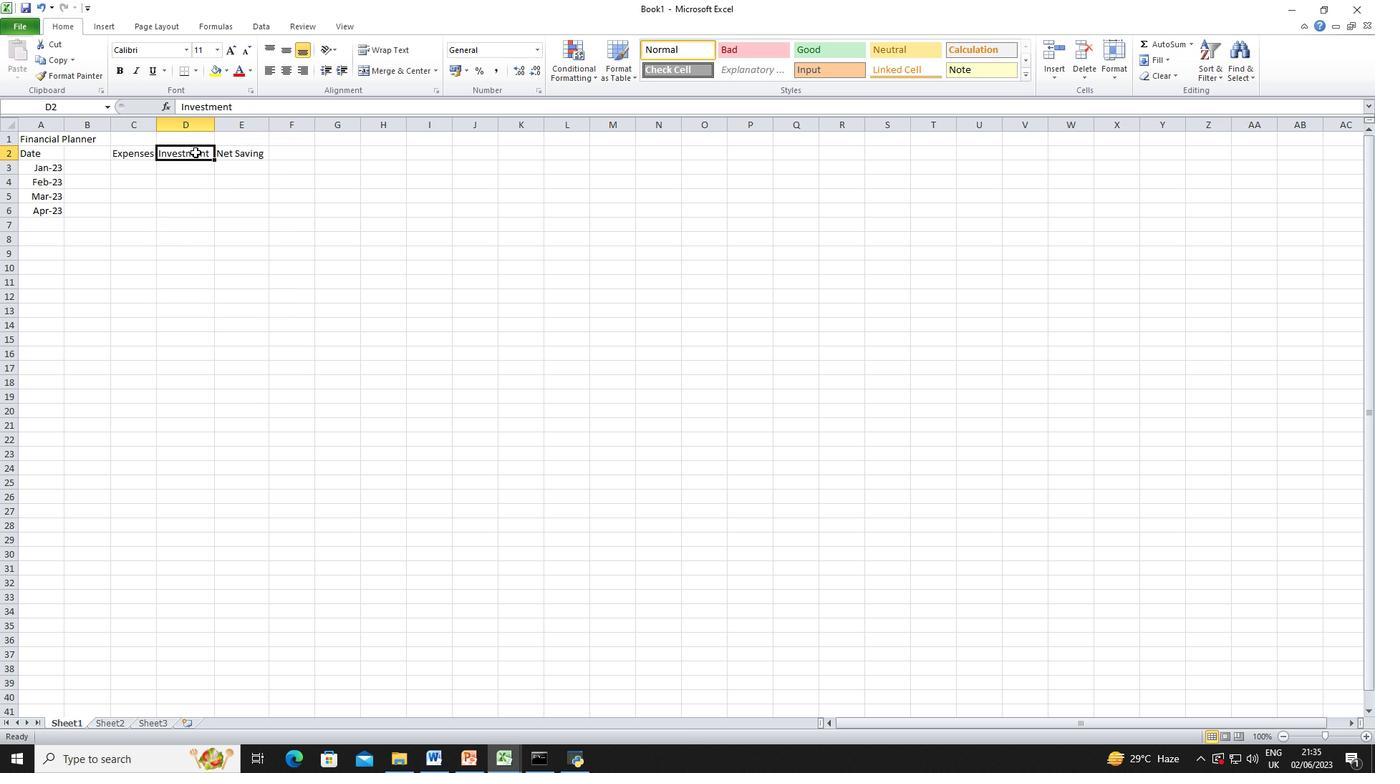 
Action: Mouse moved to (257, 152)
Screenshot: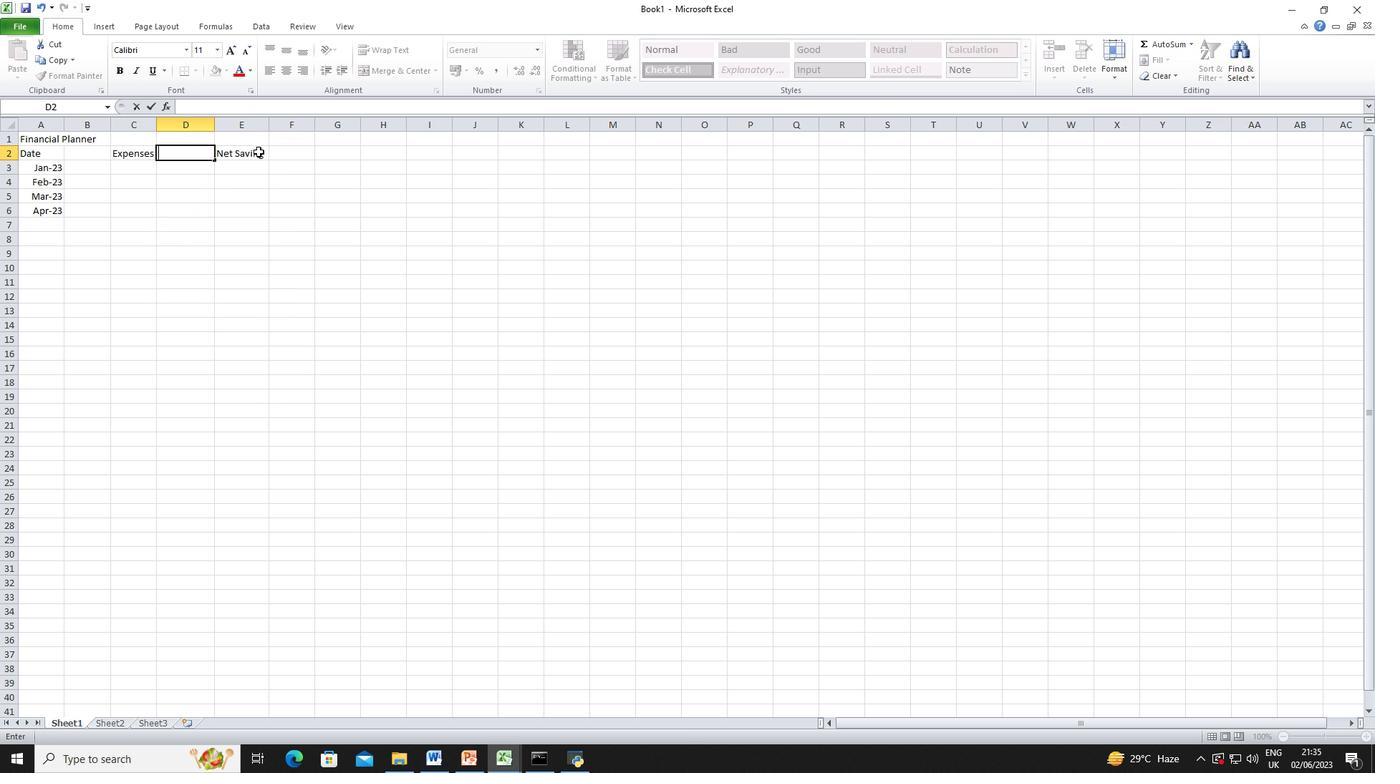 
Action: Mouse pressed left at (257, 152)
Screenshot: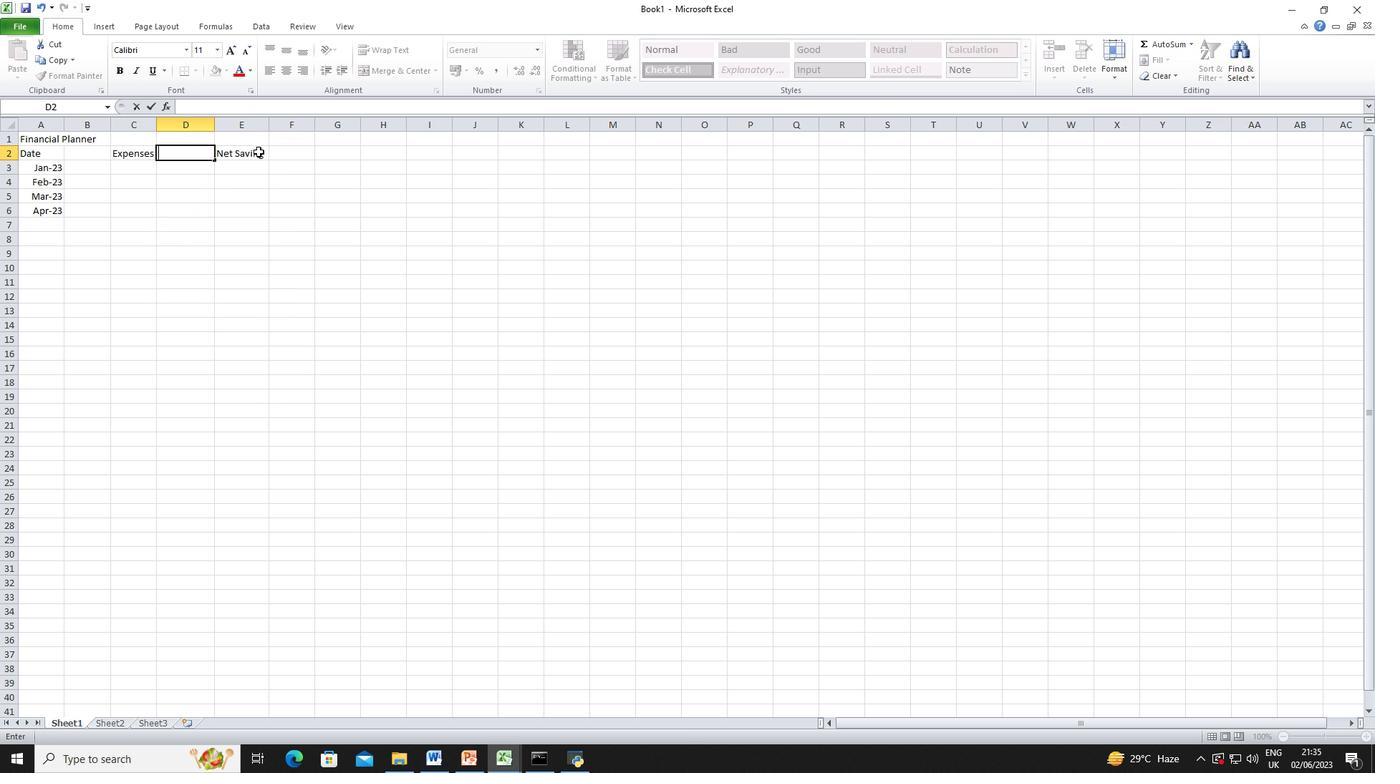 
Action: Key pressed <Key.backspace>
Screenshot: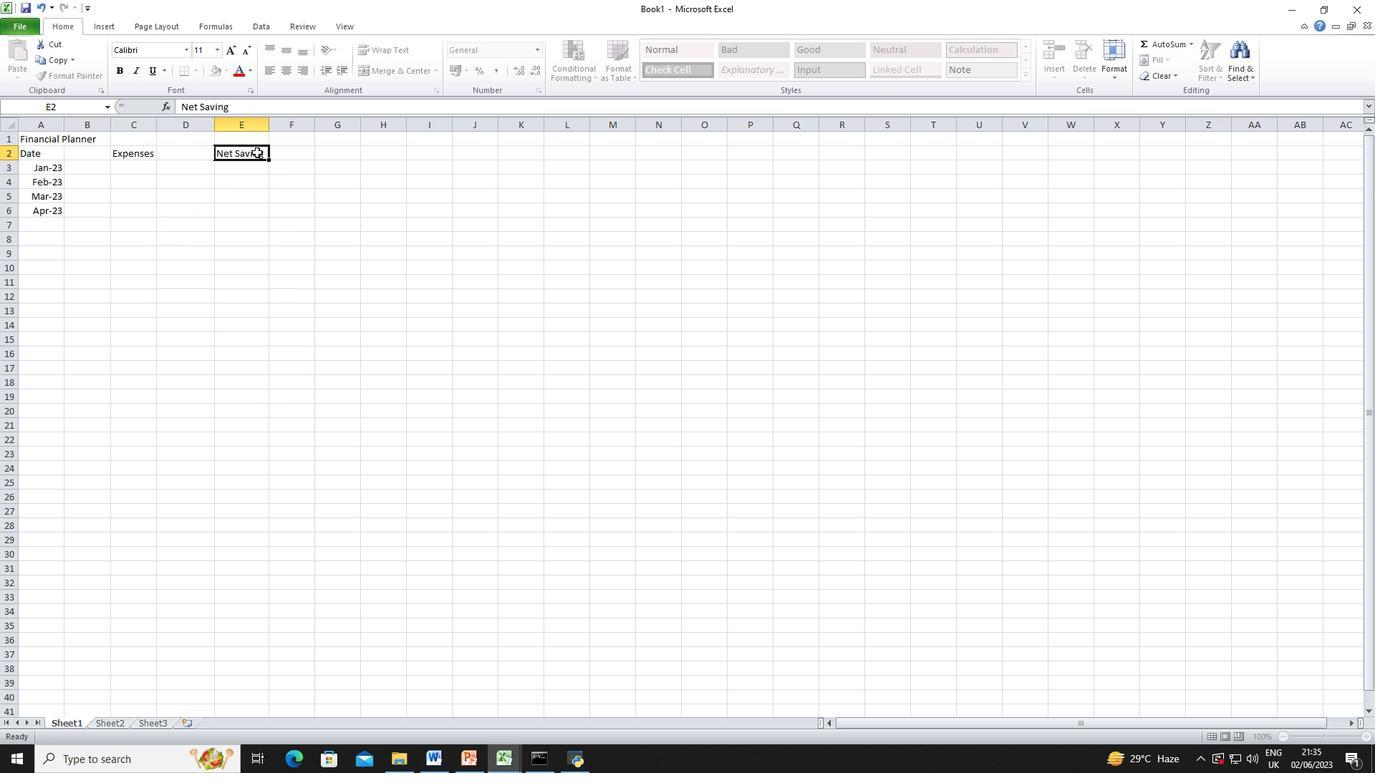 
Action: Mouse moved to (92, 153)
Screenshot: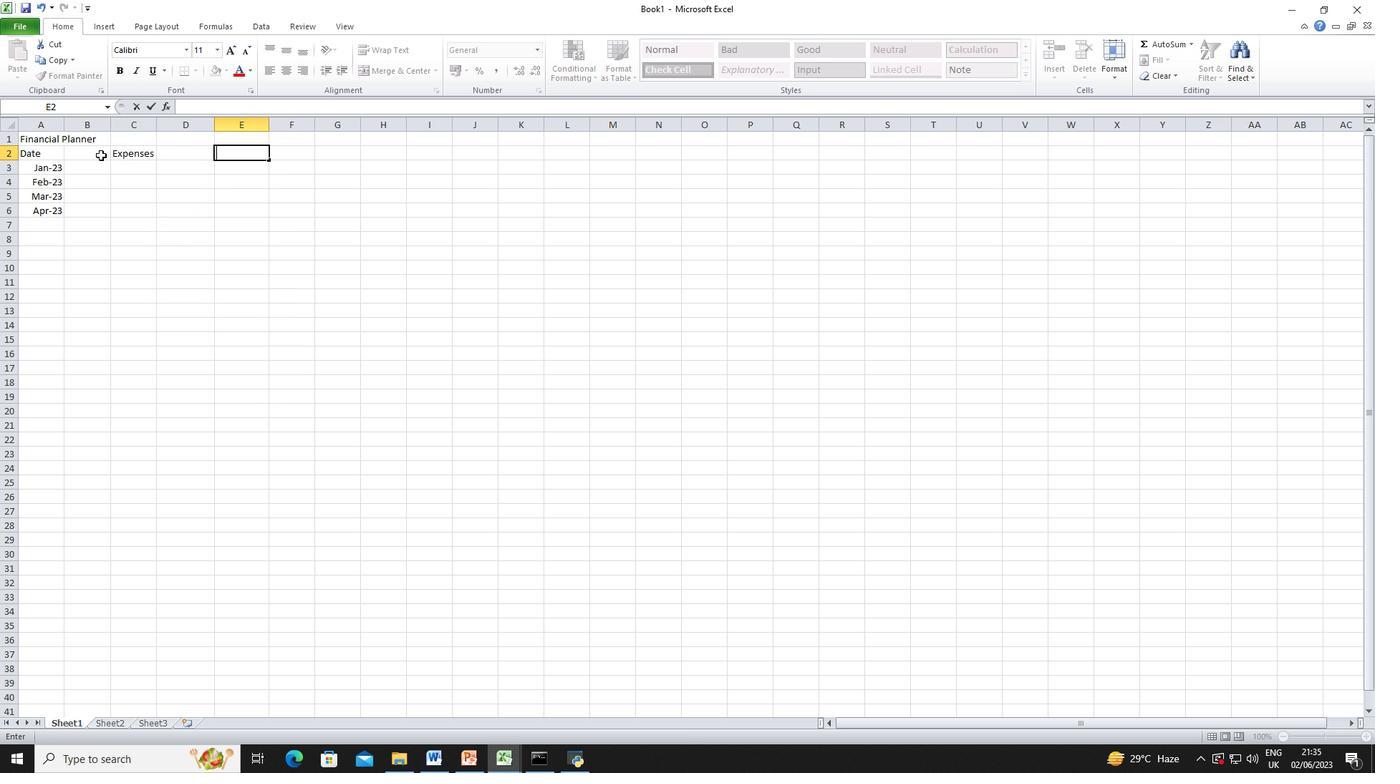 
Action: Mouse pressed left at (92, 153)
Screenshot: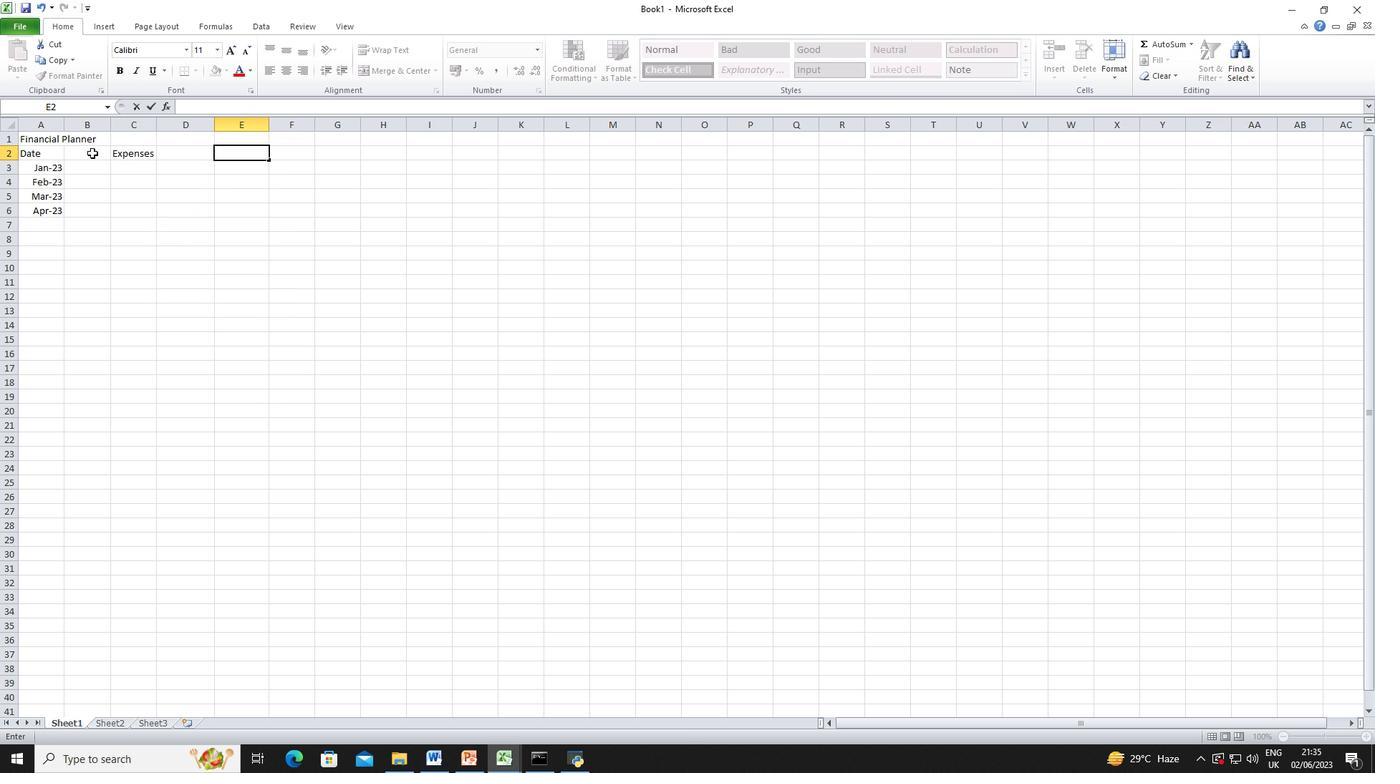 
Action: Mouse moved to (301, 153)
Screenshot: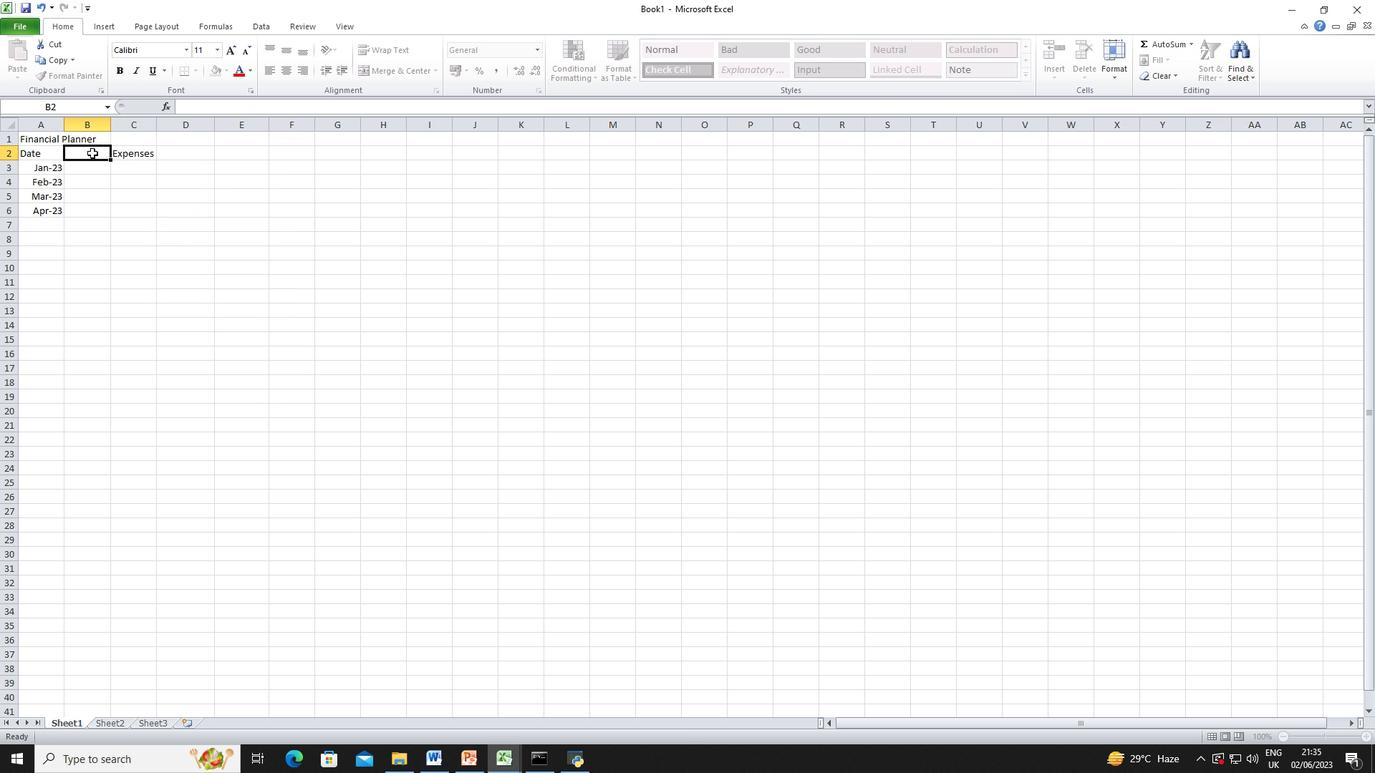
Action: Key pressed <Key.shift_r><Key.shift_r><Key.shift_r>Income<Key.space><Key.right><Key.right><Key.shift_r>Saving<Key.space><Key.backspace>s<Key.space><Key.right><Key.shift_r>Investment<Key.space>
Screenshot: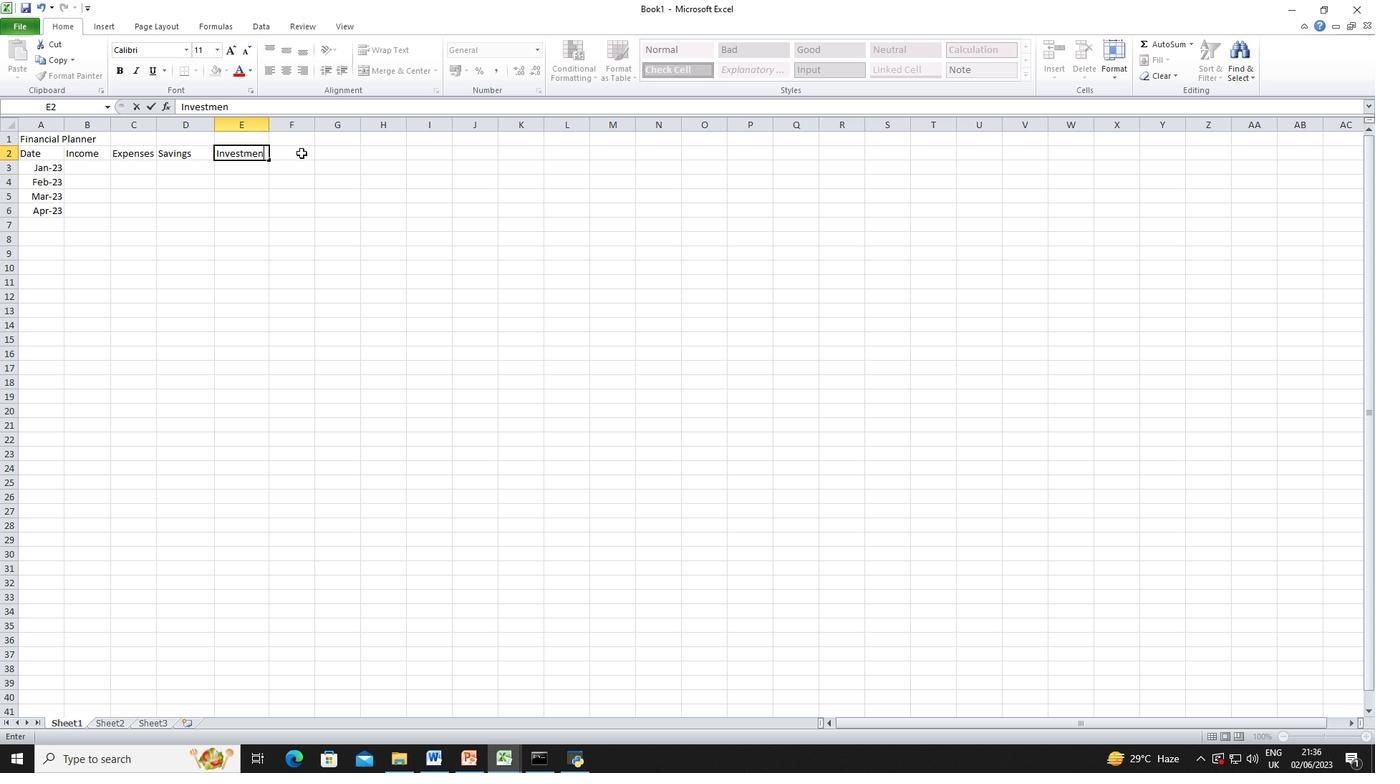
Action: Mouse moved to (293, 281)
Screenshot: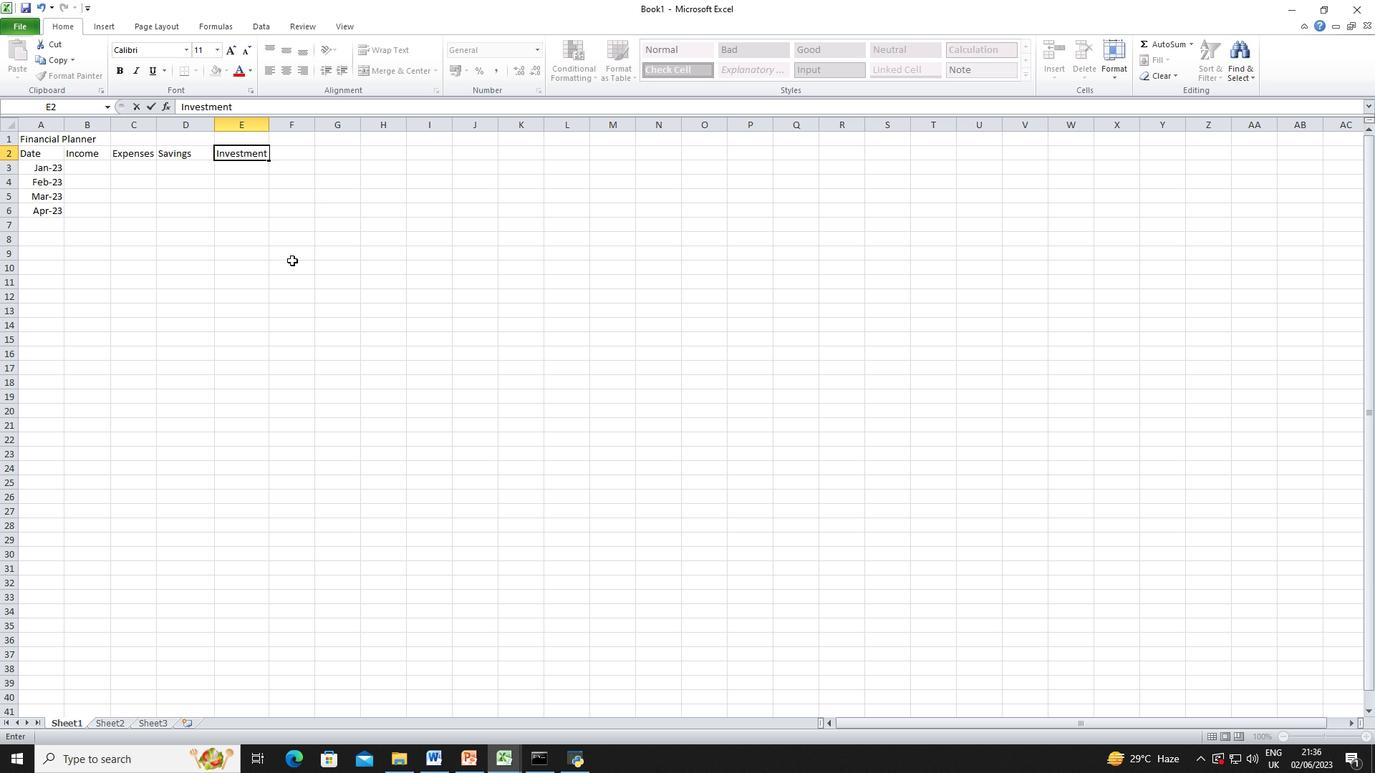 
Action: Key pressed <Key.right><Key.shift_r>Net<Key.space><Key.shift_r>SAving<Key.space>
Screenshot: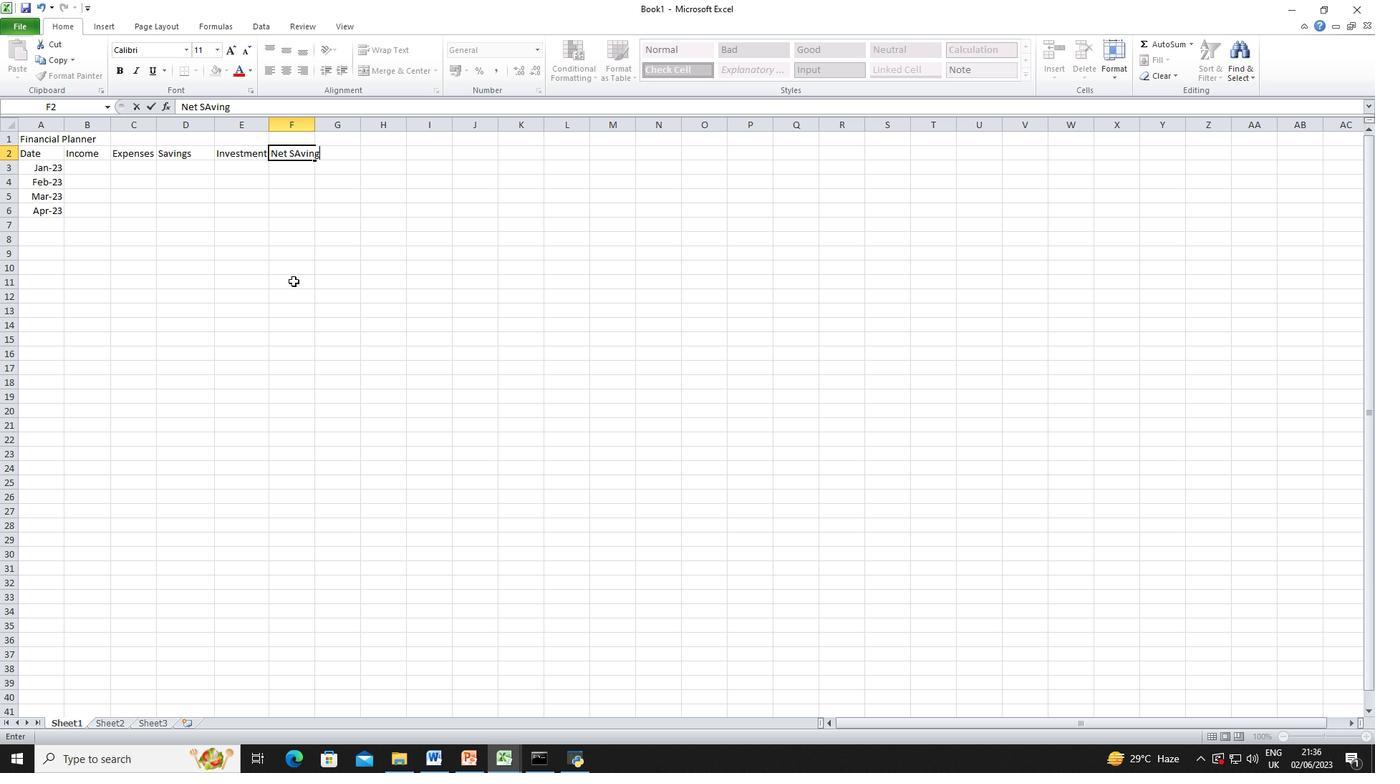 
Action: Mouse moved to (310, 255)
Screenshot: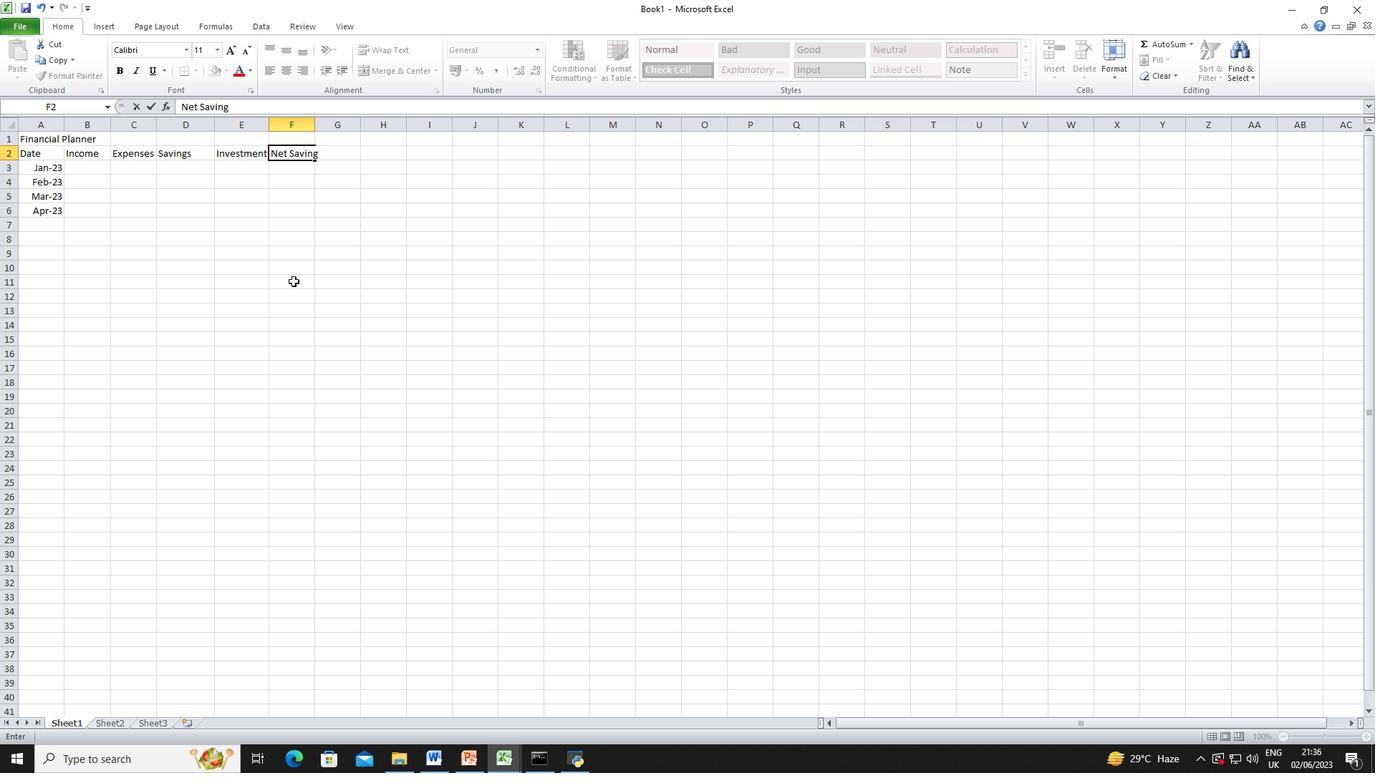 
Action: Mouse pressed left at (310, 255)
Screenshot: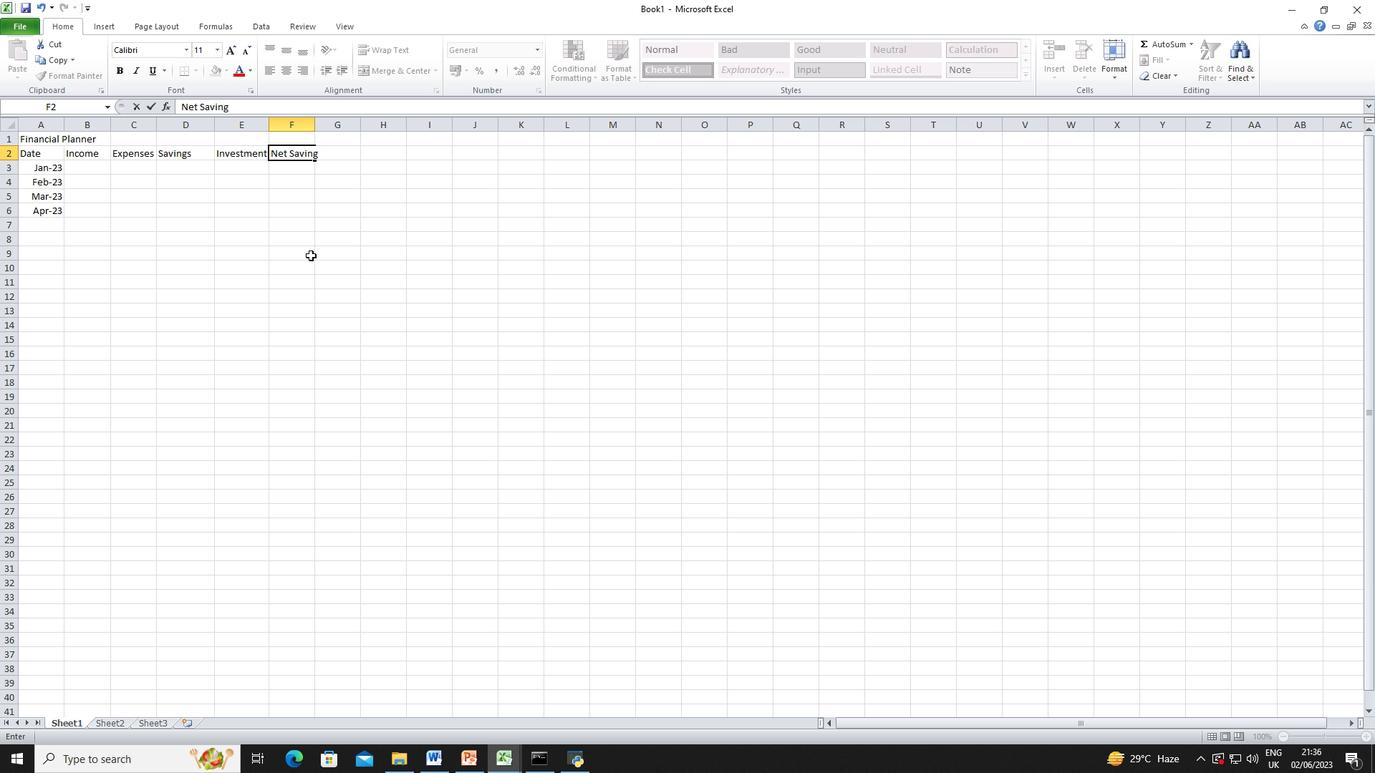 
Action: Mouse moved to (53, 227)
Screenshot: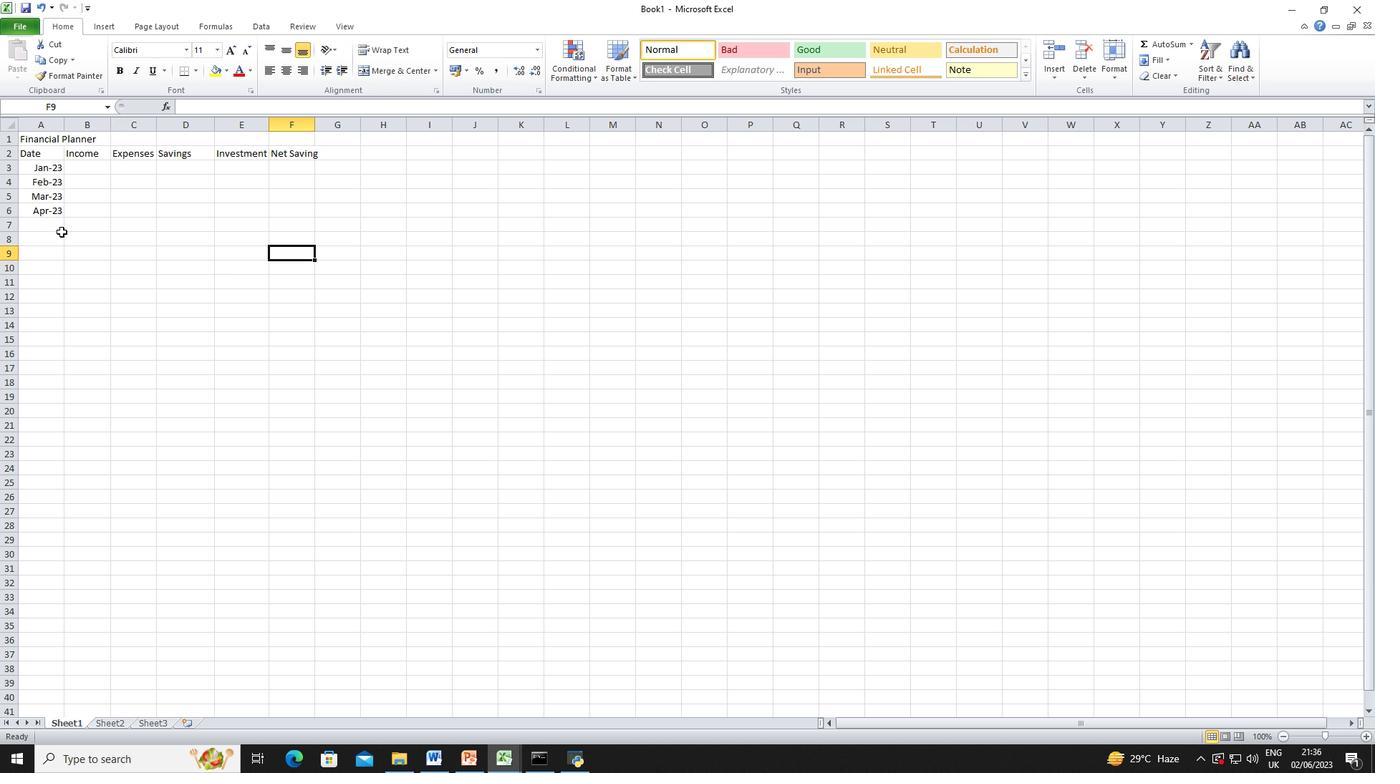 
Action: Mouse pressed left at (53, 227)
Screenshot: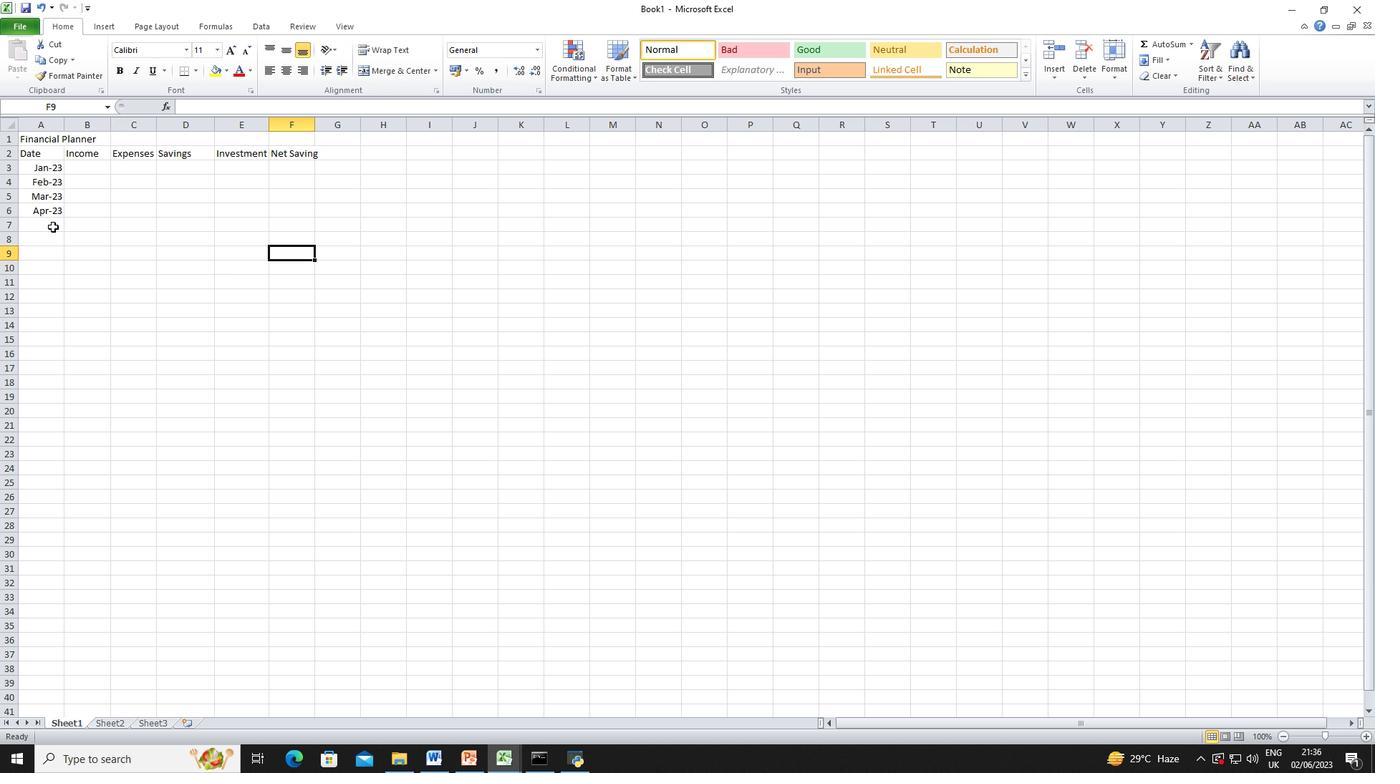 
Action: Mouse moved to (507, 232)
Screenshot: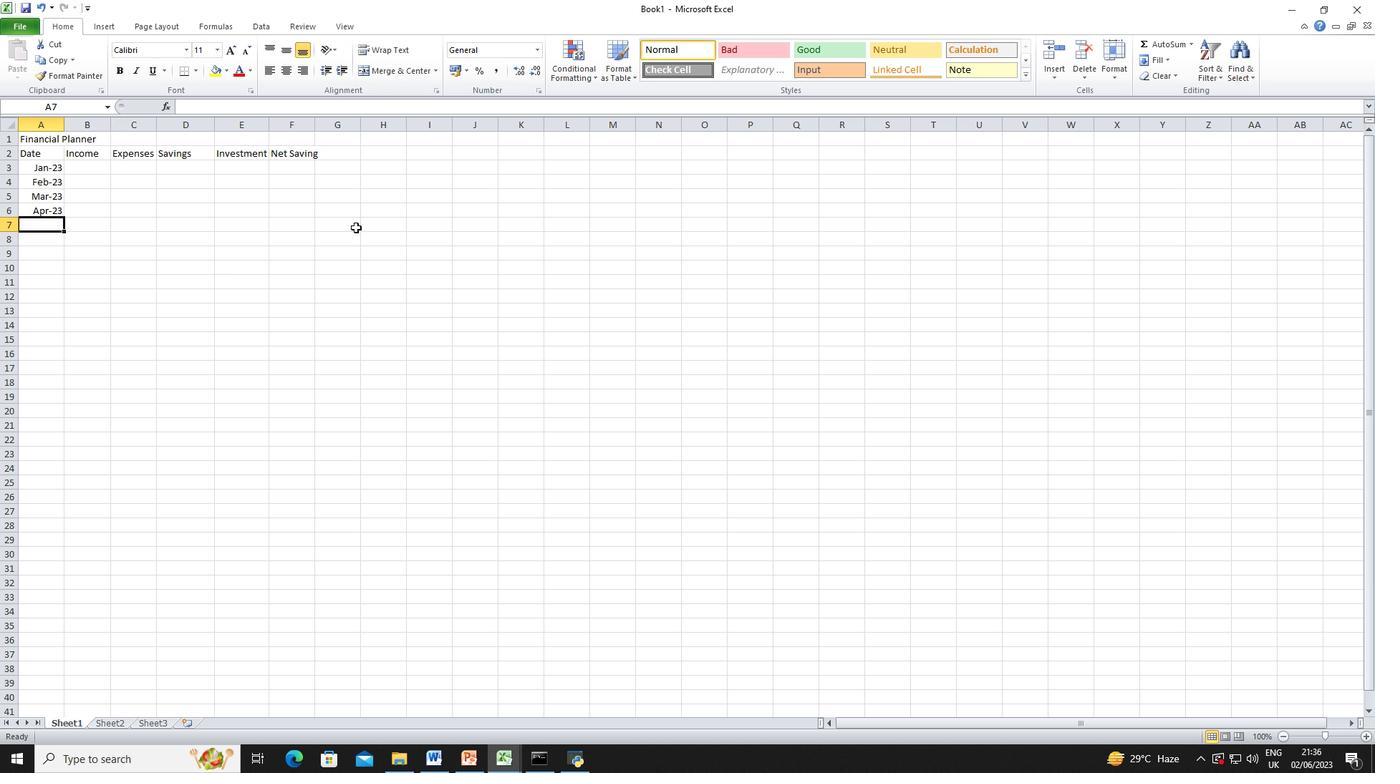 
Action: Key pressed <Key.shift_r>May23<Key.enter>
Screenshot: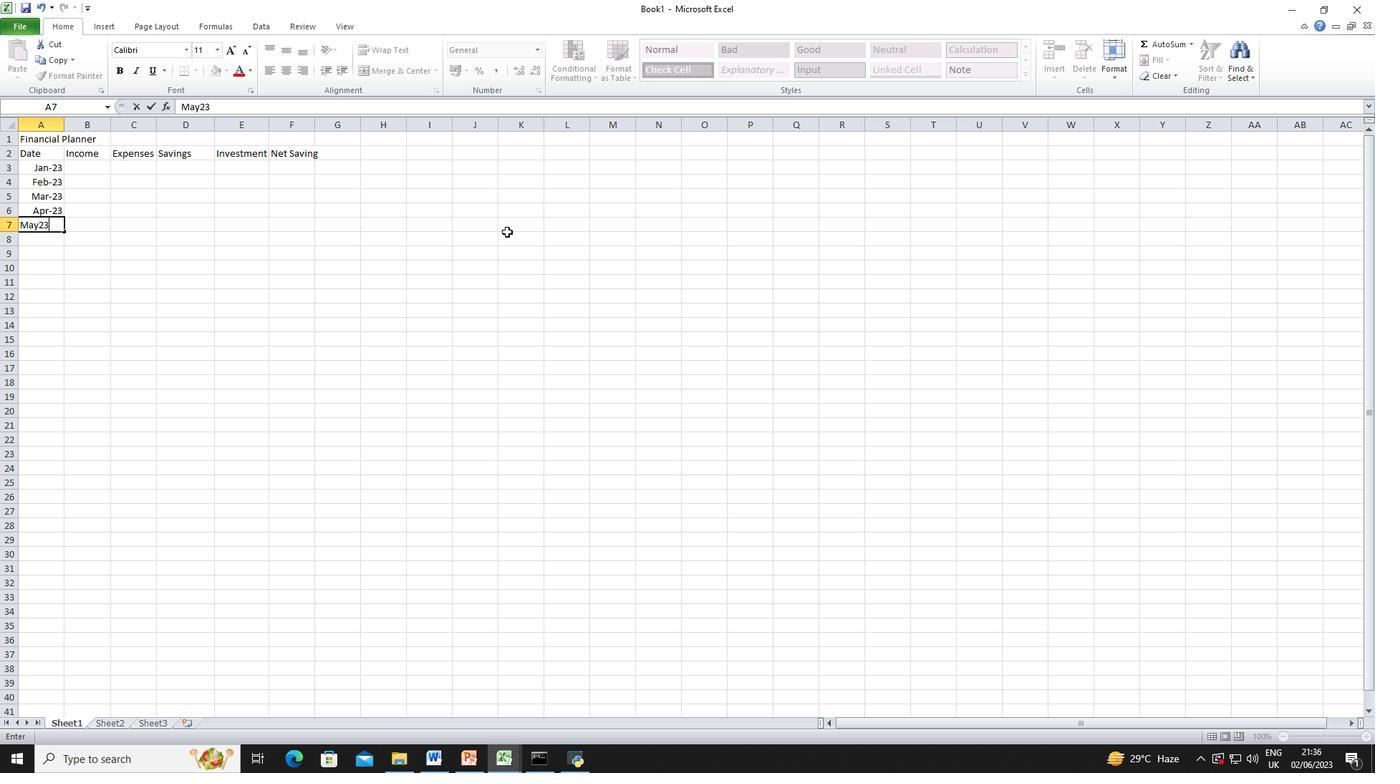 
Action: Mouse moved to (90, 174)
Screenshot: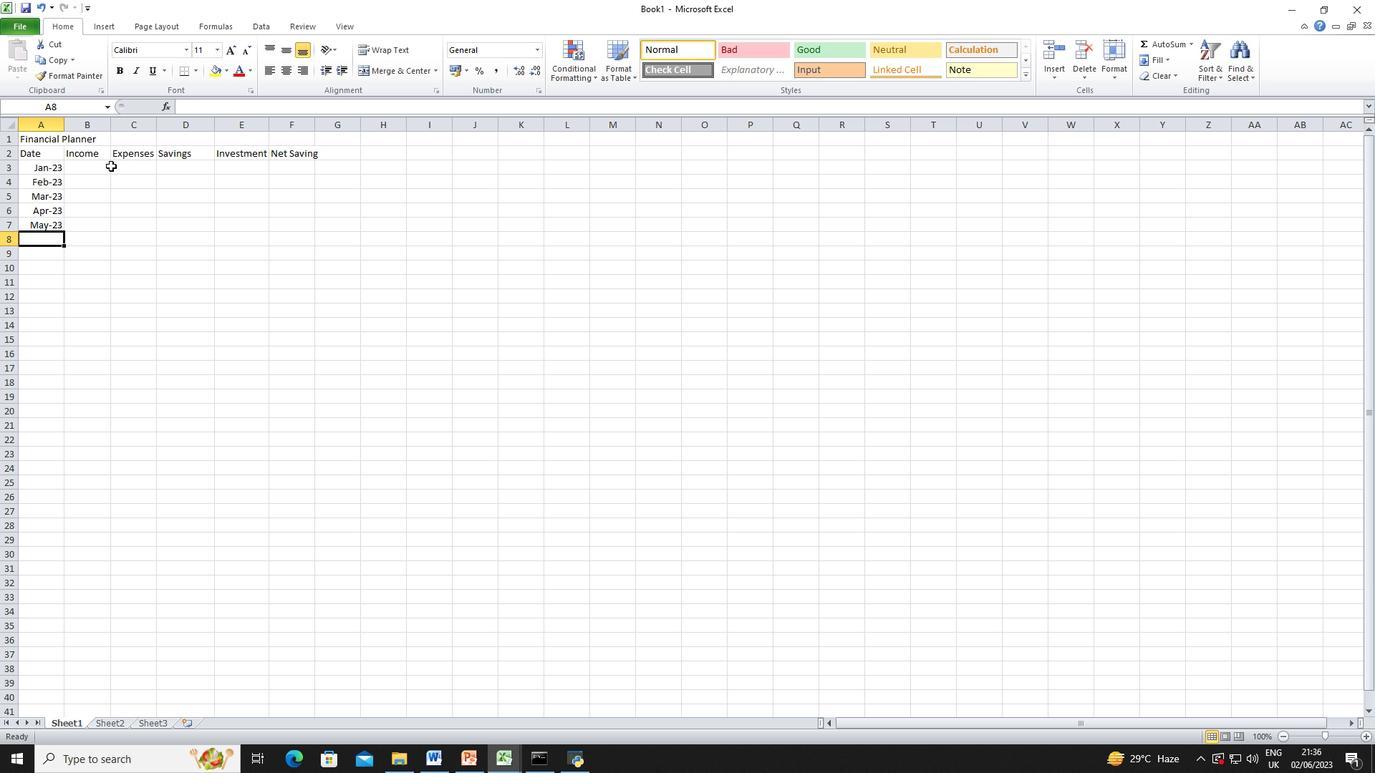 
Action: Mouse pressed left at (90, 174)
Screenshot: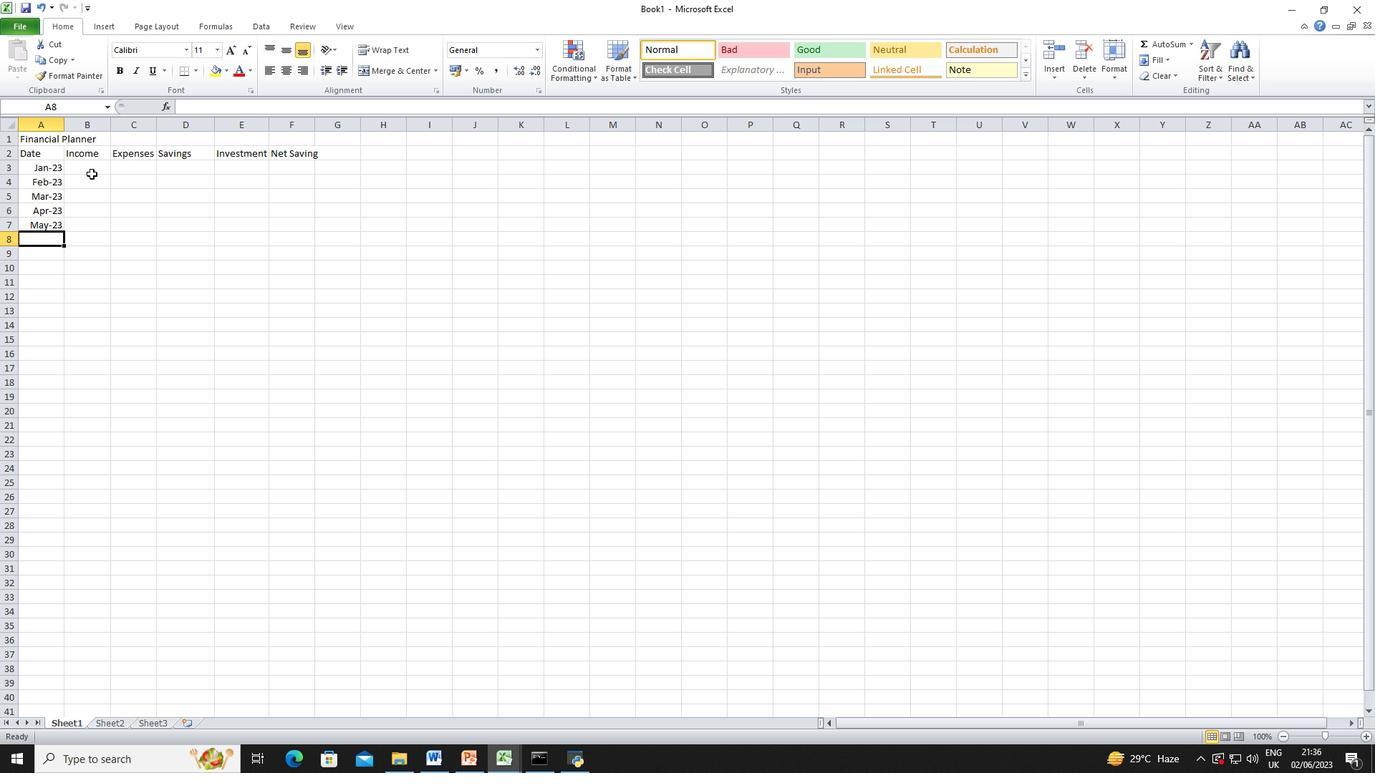 
Action: Mouse moved to (317, 225)
Screenshot: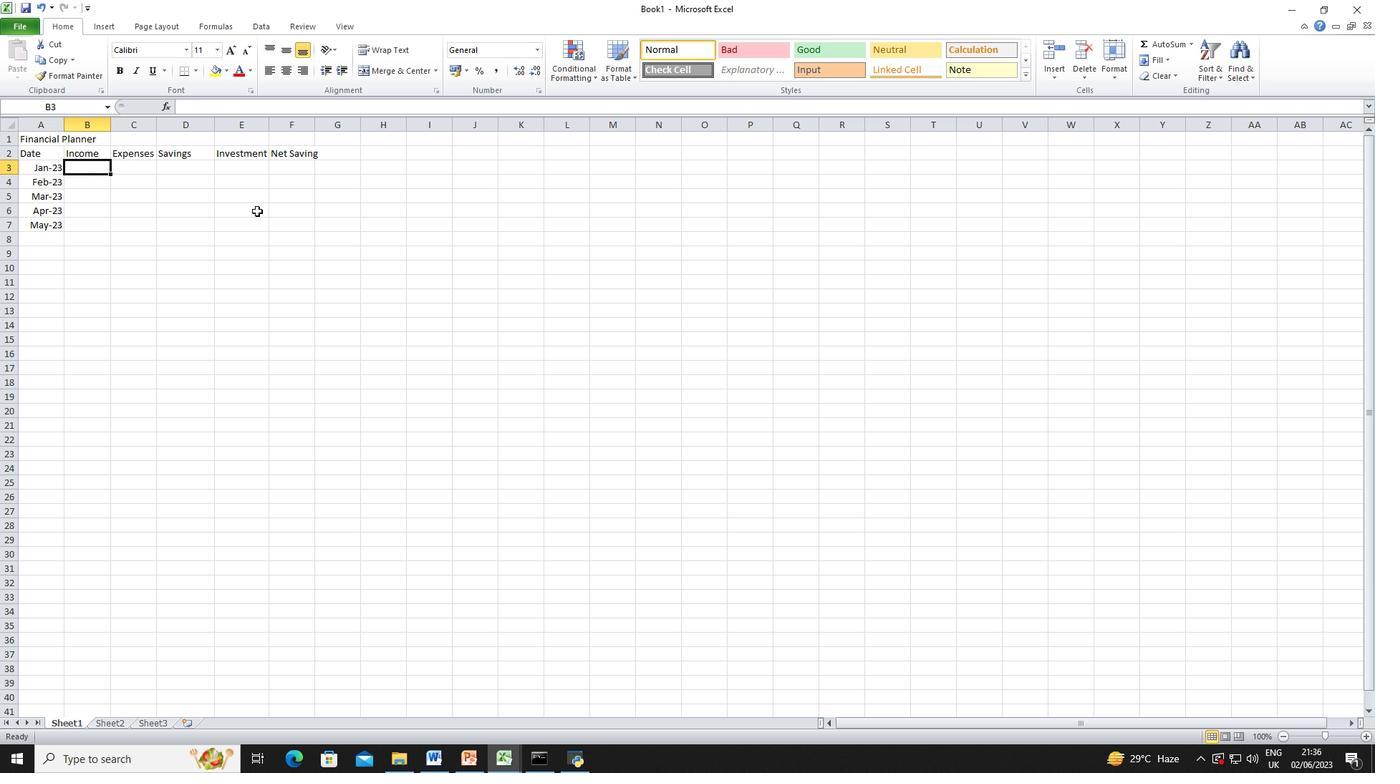 
Action: Key pressed <Key.shift_r><Key.shift_r><Key.shift_r><Key.shift_r><Key.shift_r><Key.shift_r><Key.shift_r><Key.shift_r>$3,000<Key.enter><Key.shift_r><Key.shift_r><Key.shift_r><Key.shift_r><Key.shift_r><Key.shift_r><Key.shift_r><Key.shift_r><Key.shift_r><Key.shift_r><Key.shift_r><Key.shift_r><Key.shift_r><Key.shift_r><Key.shift_r><Key.shift_r><Key.shift_r>$3,200<Key.enter><Key.shift_r><Key.shift_r><Key.shift_r><Key.shift_r><Key.shift_r>$3,100<Key.enter><Key.shift_r>$2<Key.backspace>3,300<Key.enter><Key.shift_r><Key.shift_r><Key.shift_r><Key.shift_r><Key.shift_r><Key.shift_r><Key.shift_r>$3,500
Screenshot: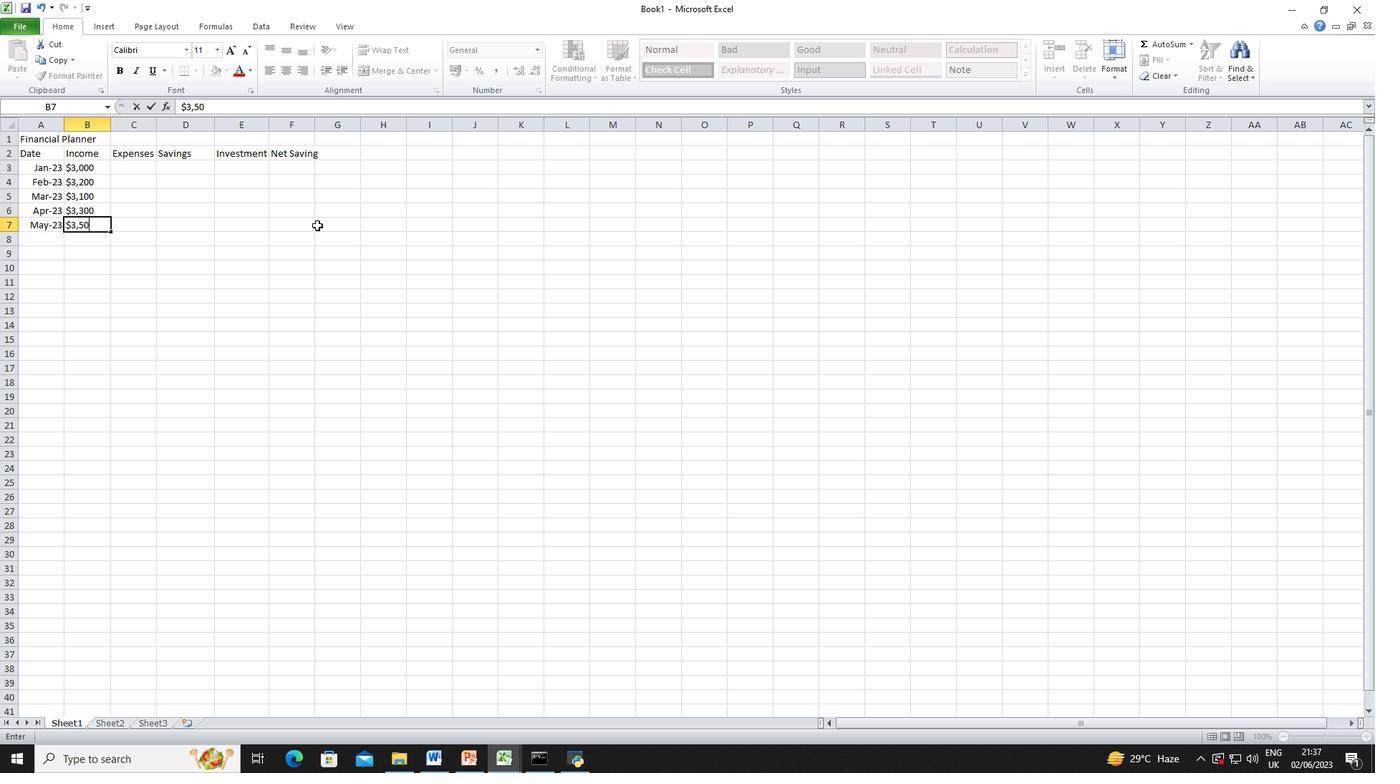 
Action: Mouse pressed left at (317, 225)
Screenshot: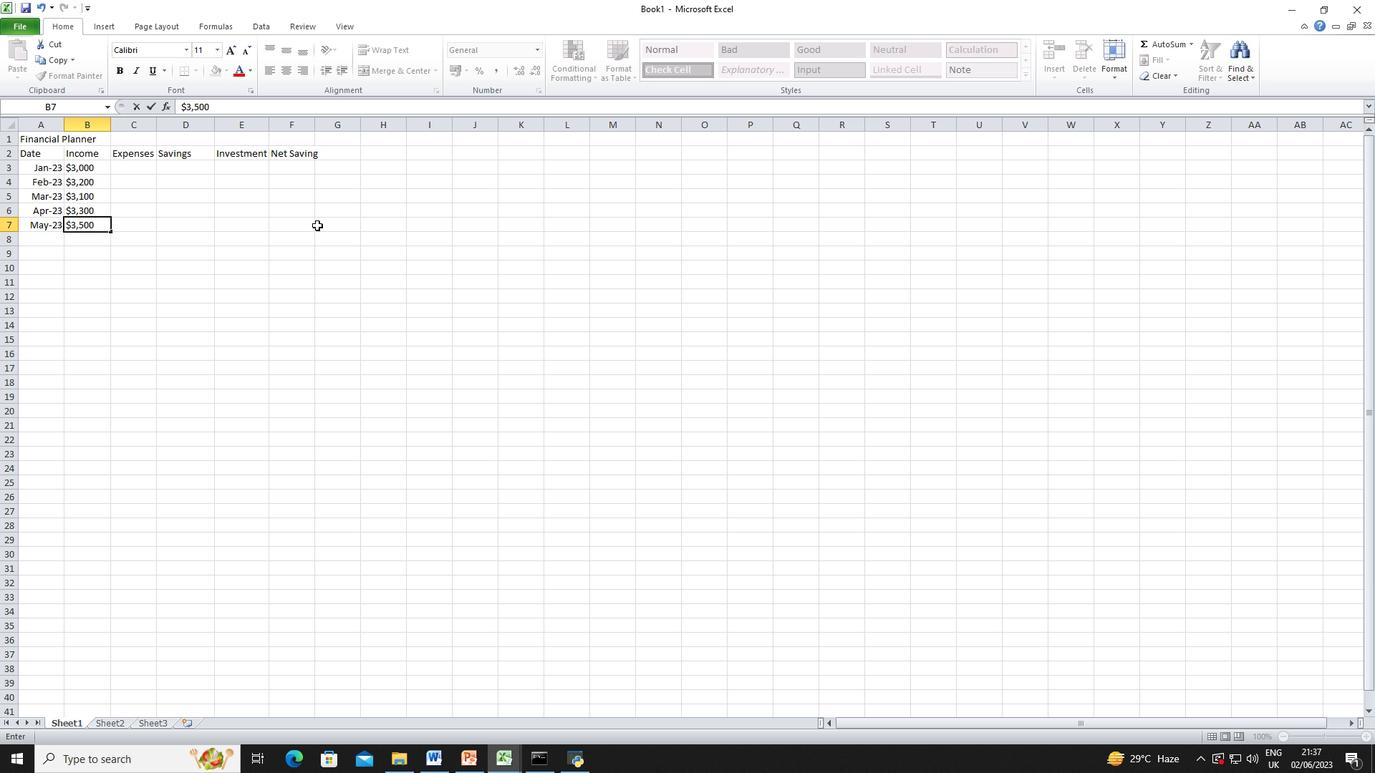 
Action: Mouse moved to (129, 163)
Screenshot: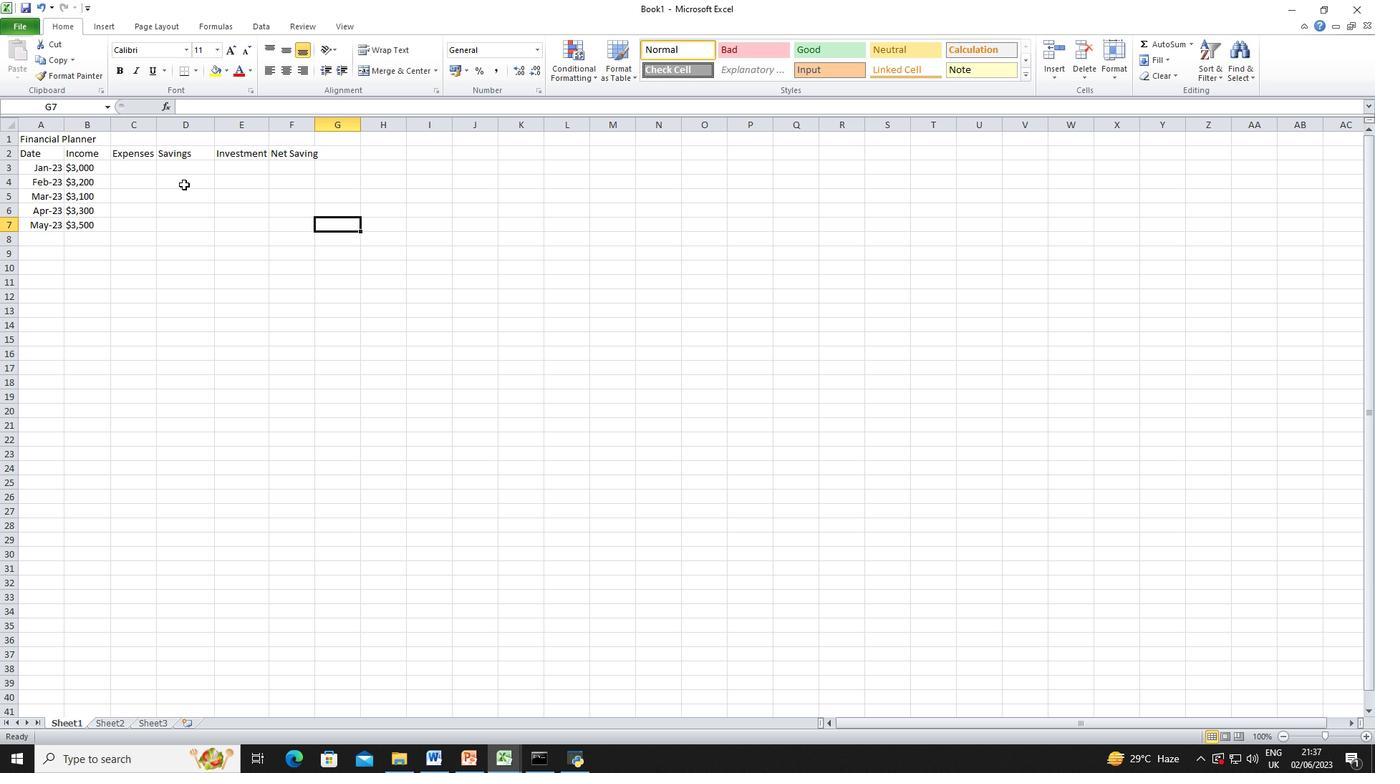 
Action: Mouse pressed left at (129, 163)
Screenshot: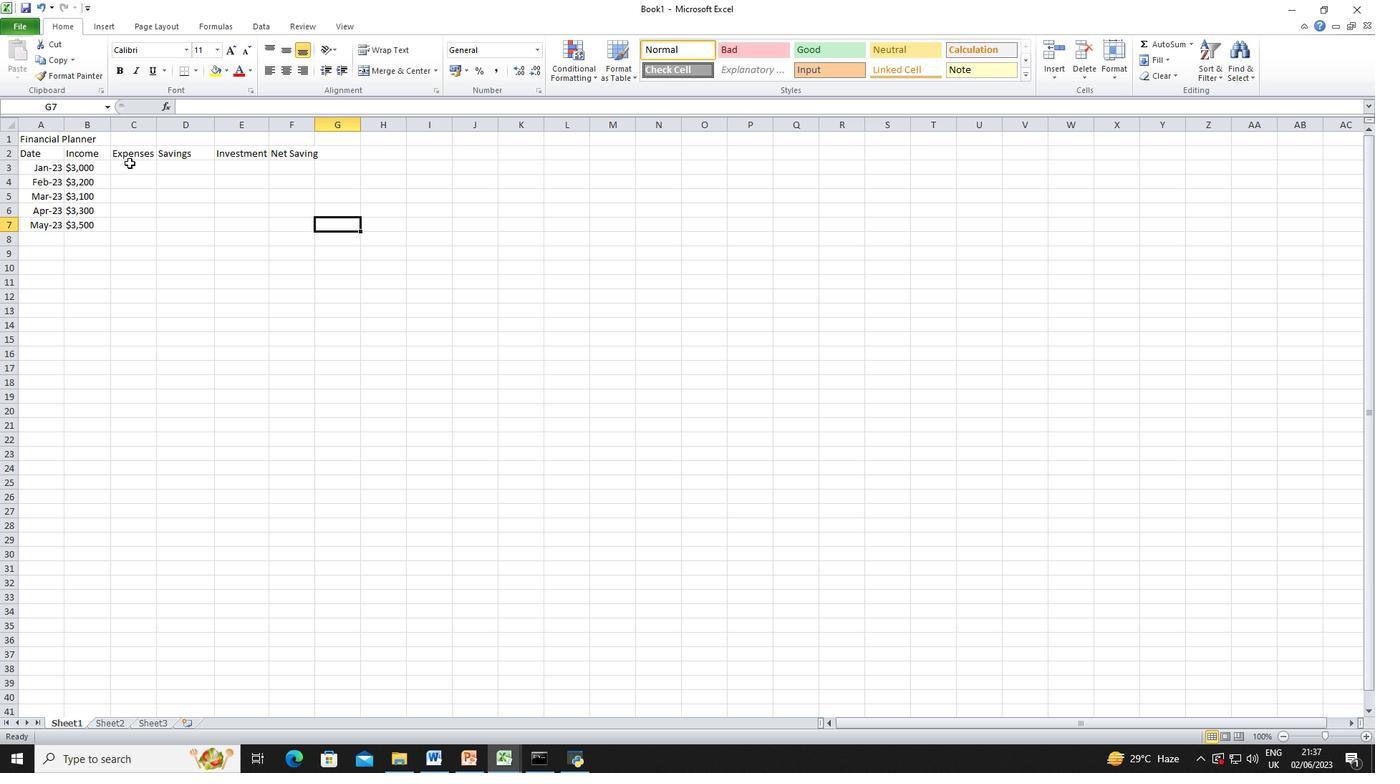 
Action: Mouse moved to (295, 208)
Screenshot: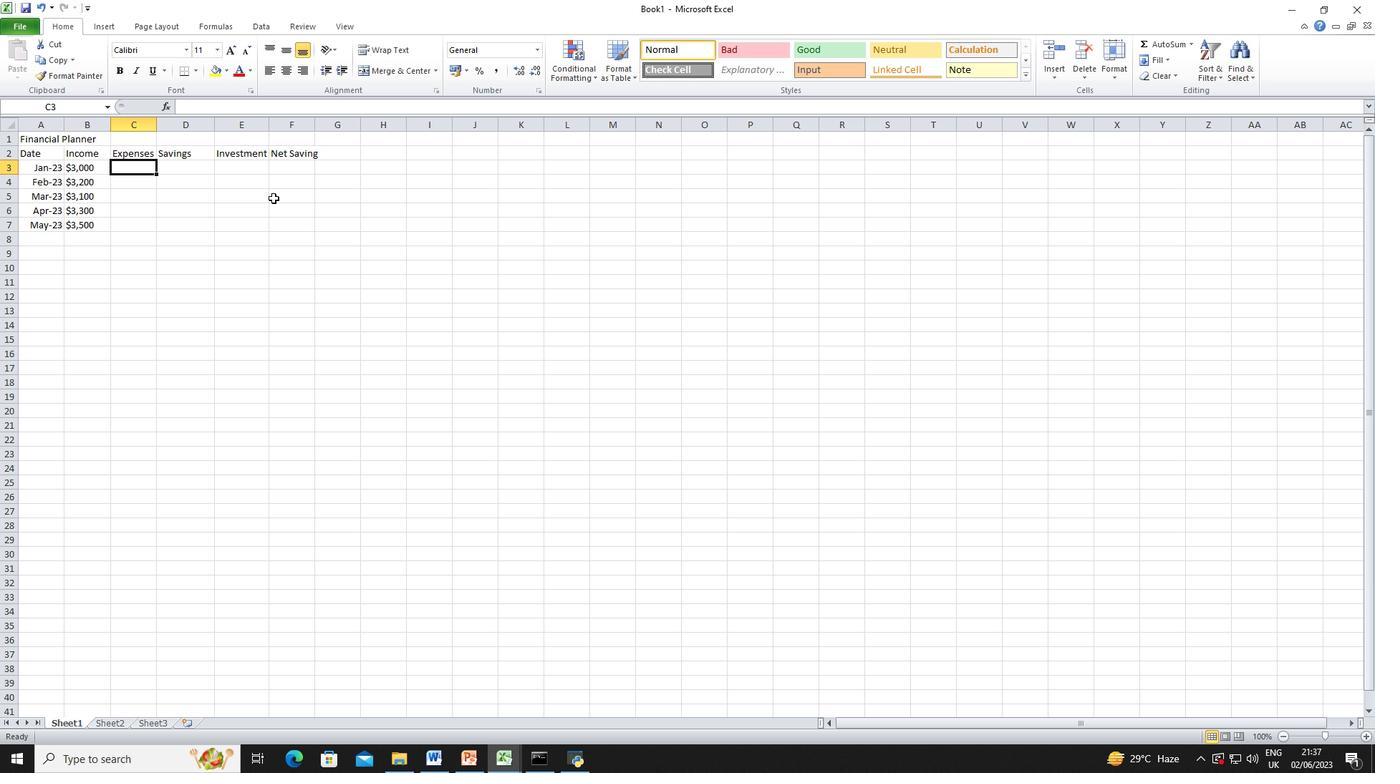 
Action: Key pressed <Key.shift_r><Key.shift_r><Key.shift_r><Key.shift_r><Key.shift_r><Key.shift_r><Key.shift_r><Key.shift_r><Key.shift_r><Key.shift_r><Key.shift_r><Key.shift_r><Key.shift_r><Key.shift_r><Key.shift_r><Key.shift_r><Key.shift_r><Key.shift_r><Key.shift_r><Key.shift_r><Key.shift_r><Key.shift_r><Key.shift_r><Key.shift_r><Key.shift_r><Key.shift_r><Key.shift_r><Key.shift_r><Key.shift_r><Key.shift_r><Key.shift_r>$2,000<Key.enter><Key.shift_r><Key.shift_r><Key.shift_r><Key.shift_r><Key.shift_r><Key.shift_r>$2300<Key.enter>
Screenshot: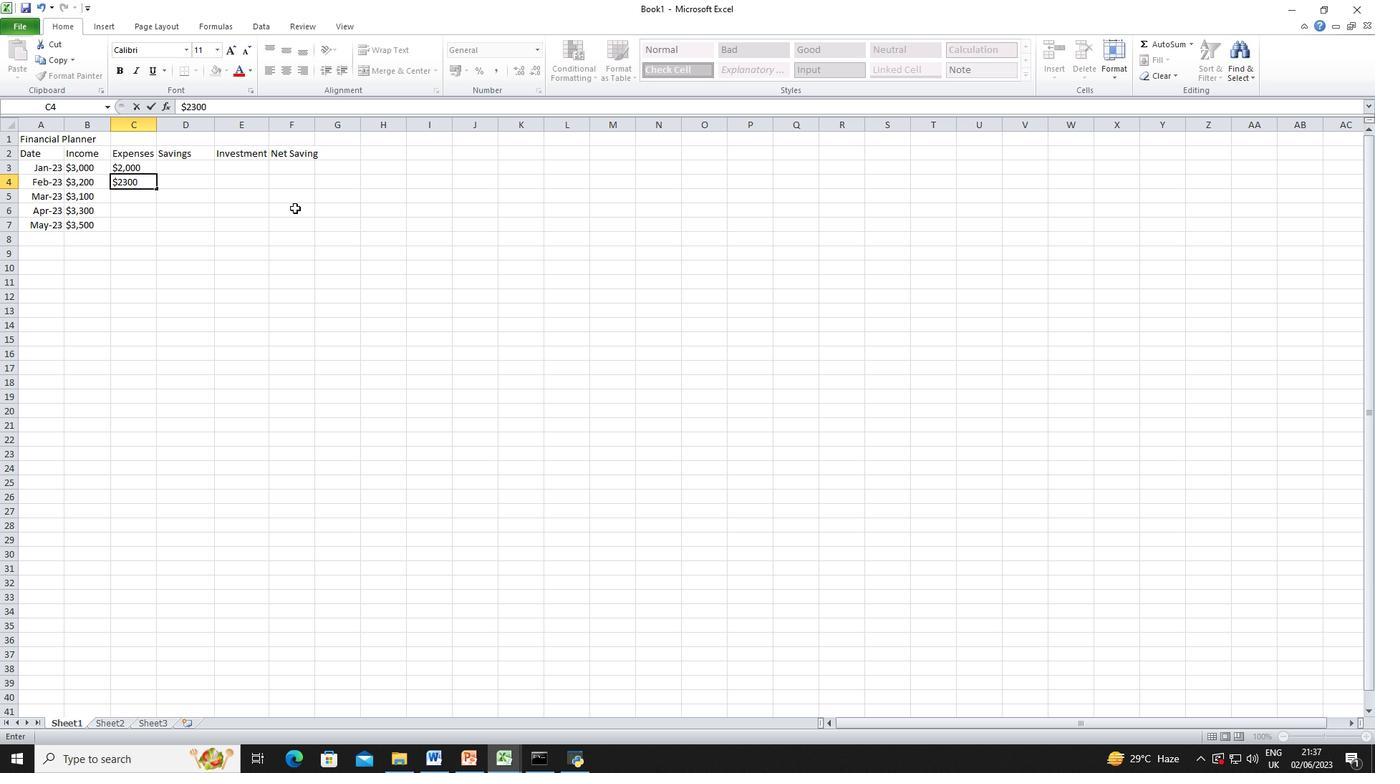 
Action: Mouse moved to (137, 178)
Screenshot: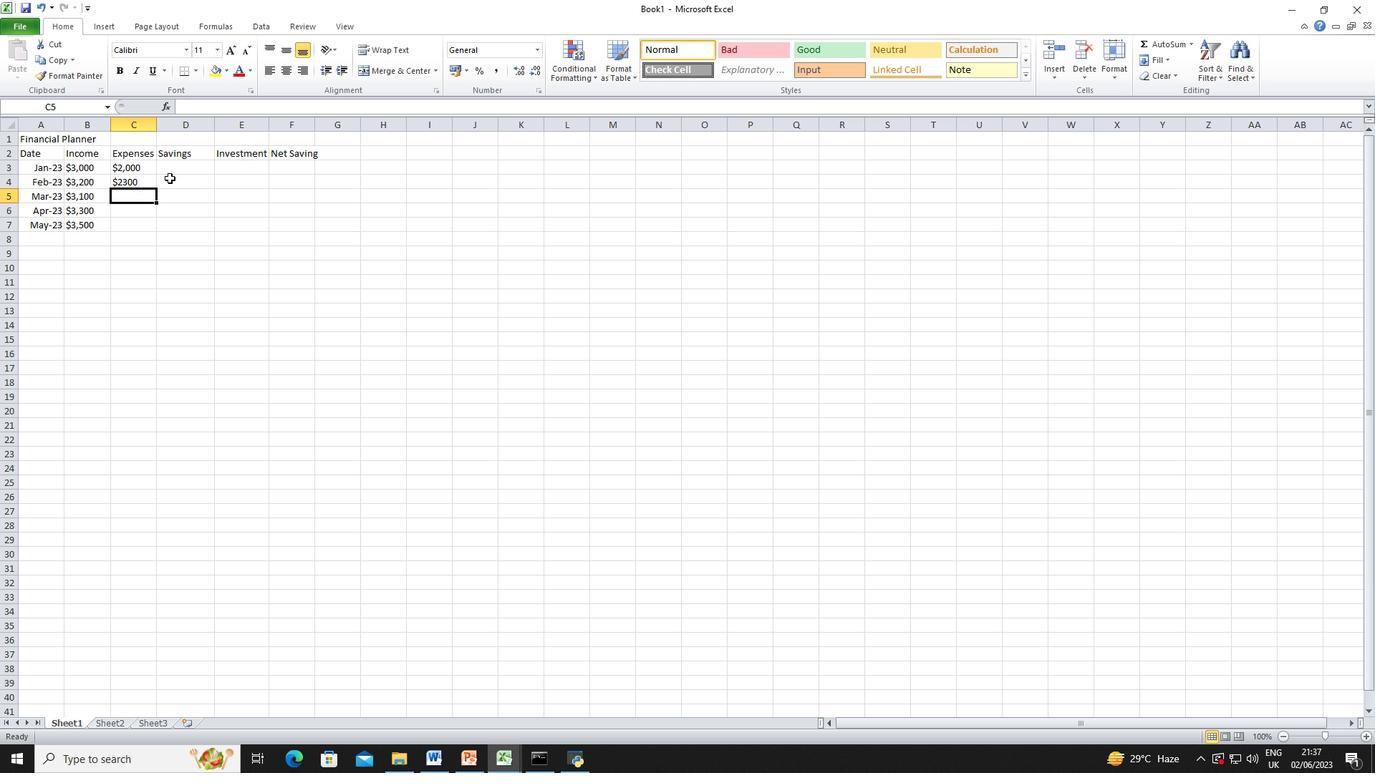 
Action: Mouse pressed left at (137, 178)
Screenshot: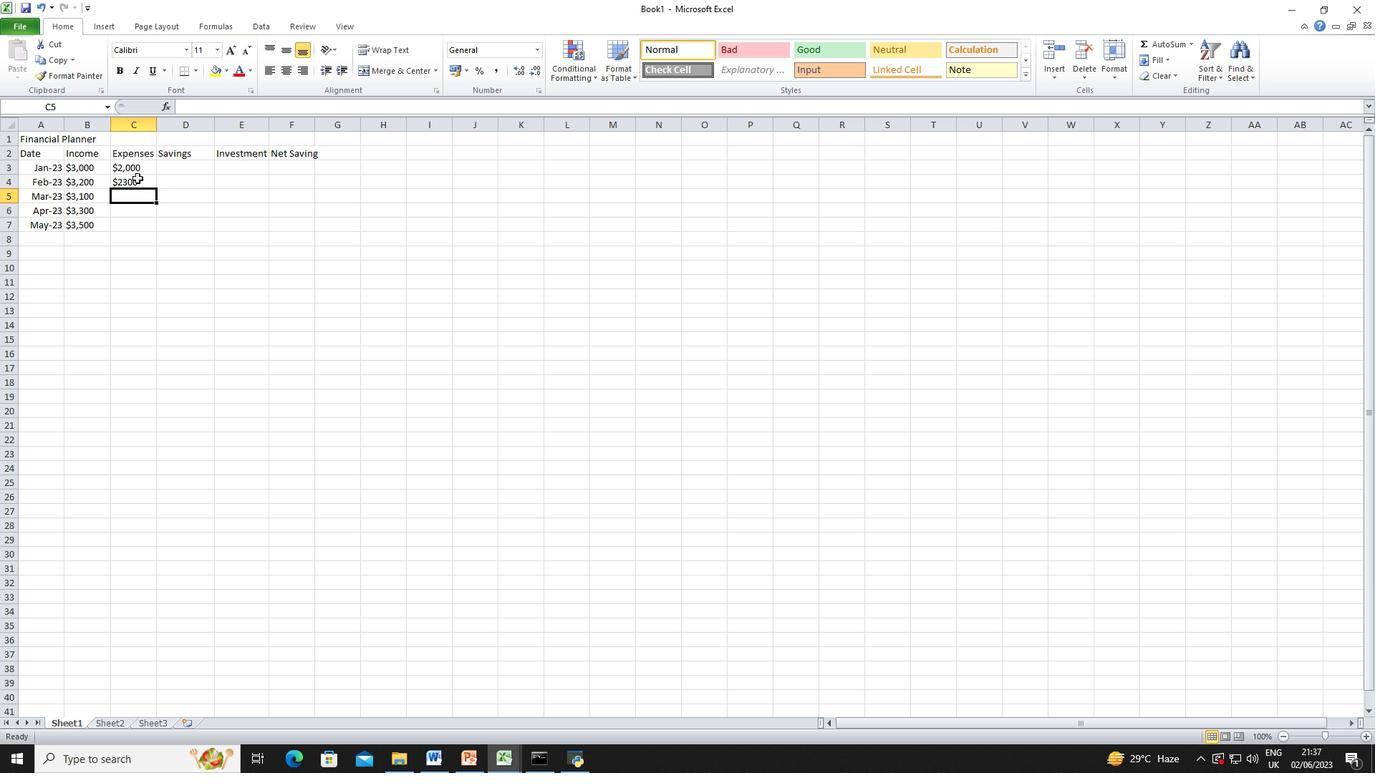 
Action: Mouse moved to (194, 104)
Screenshot: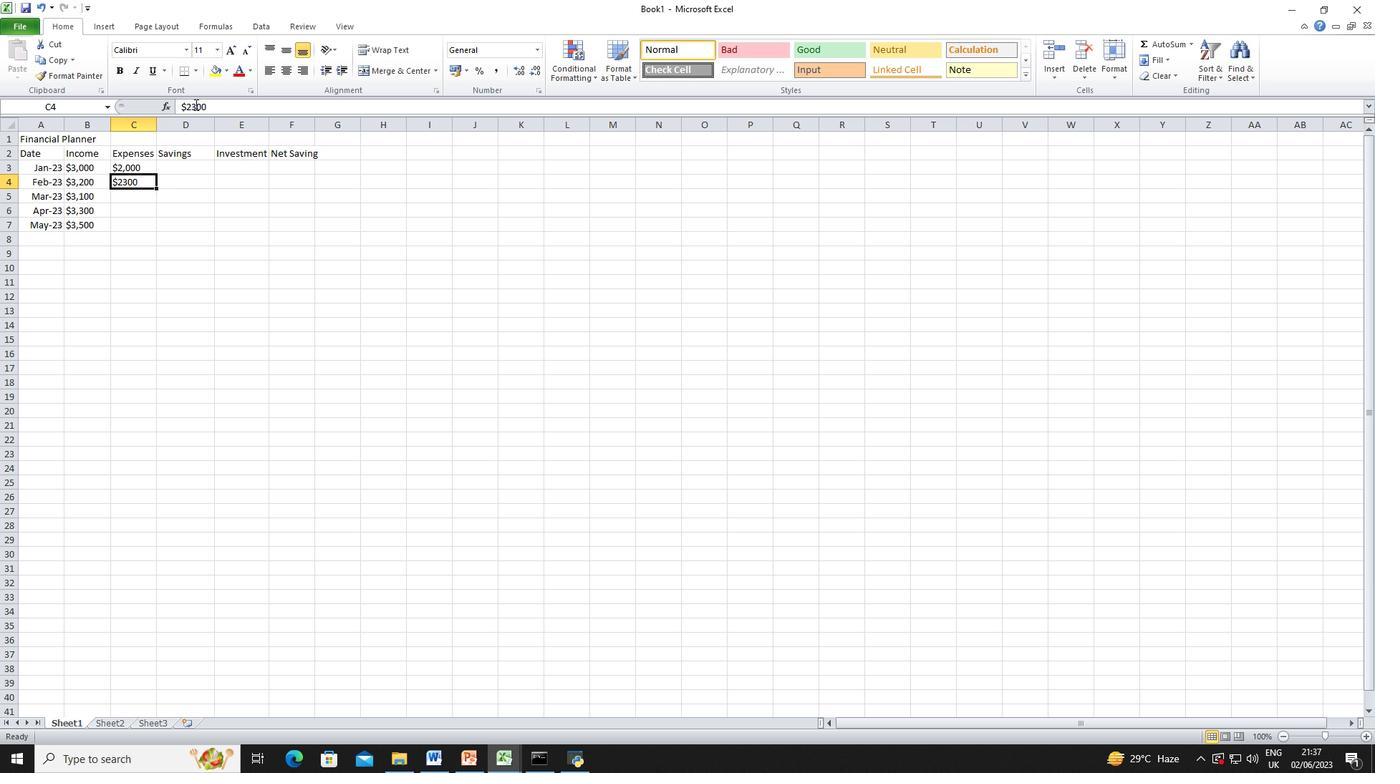 
Action: Mouse pressed left at (194, 104)
Screenshot: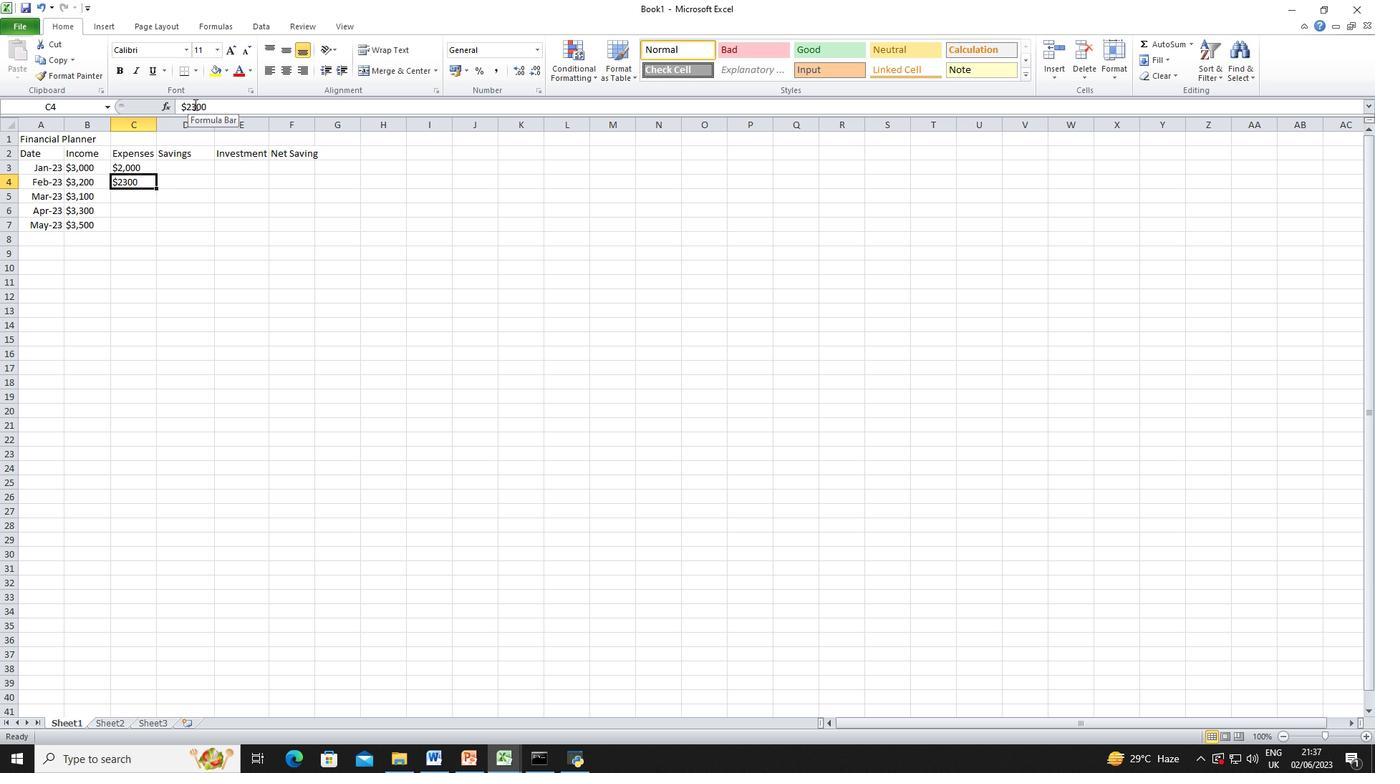 
Action: Mouse moved to (190, 105)
Screenshot: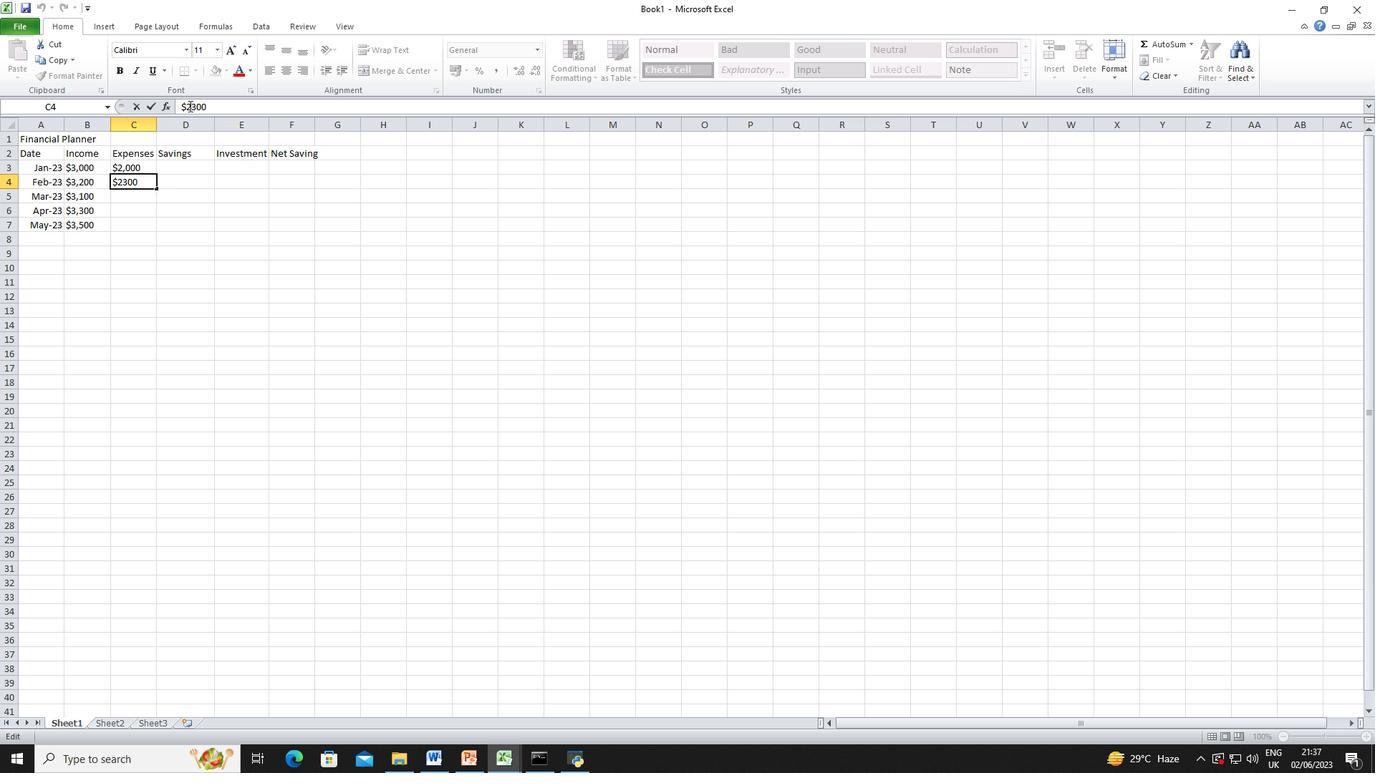
Action: Mouse pressed left at (190, 105)
Screenshot: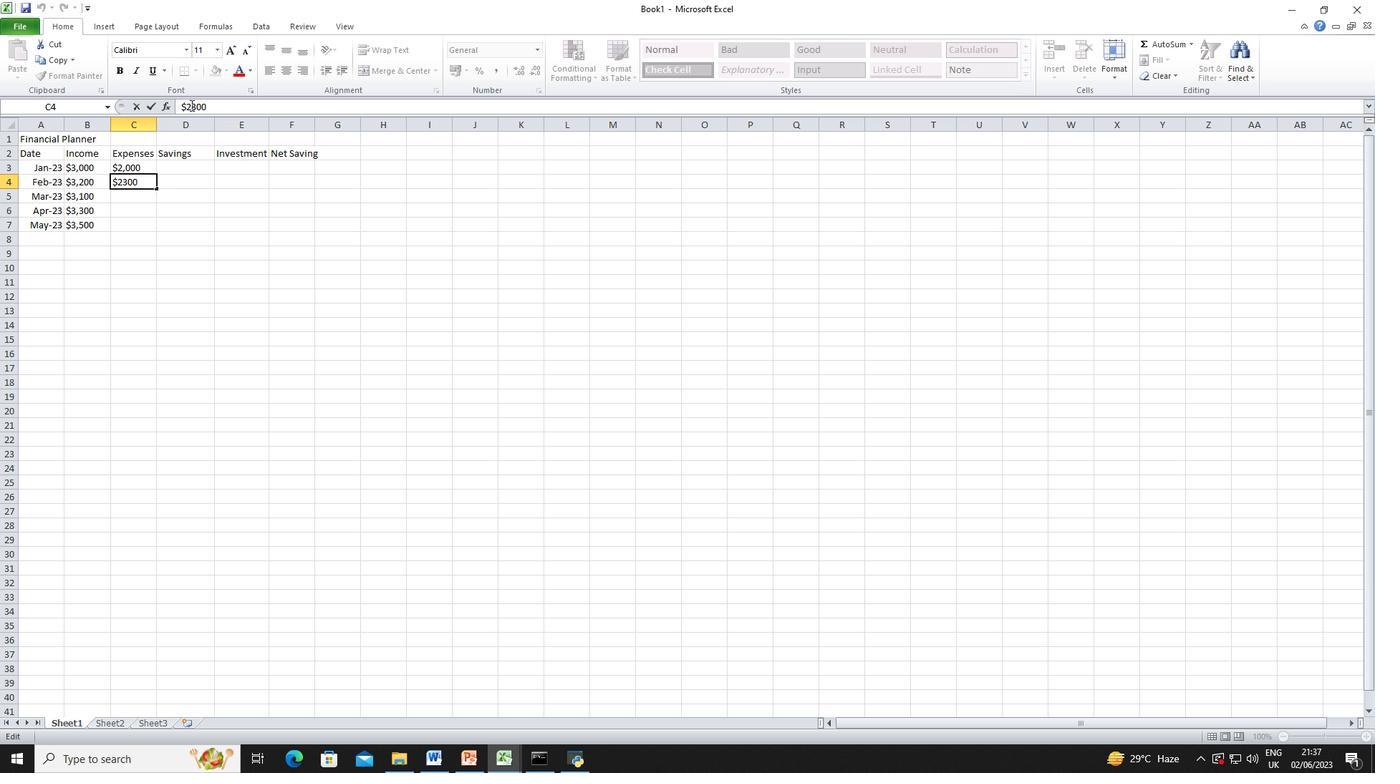 
Action: Mouse moved to (463, 201)
Screenshot: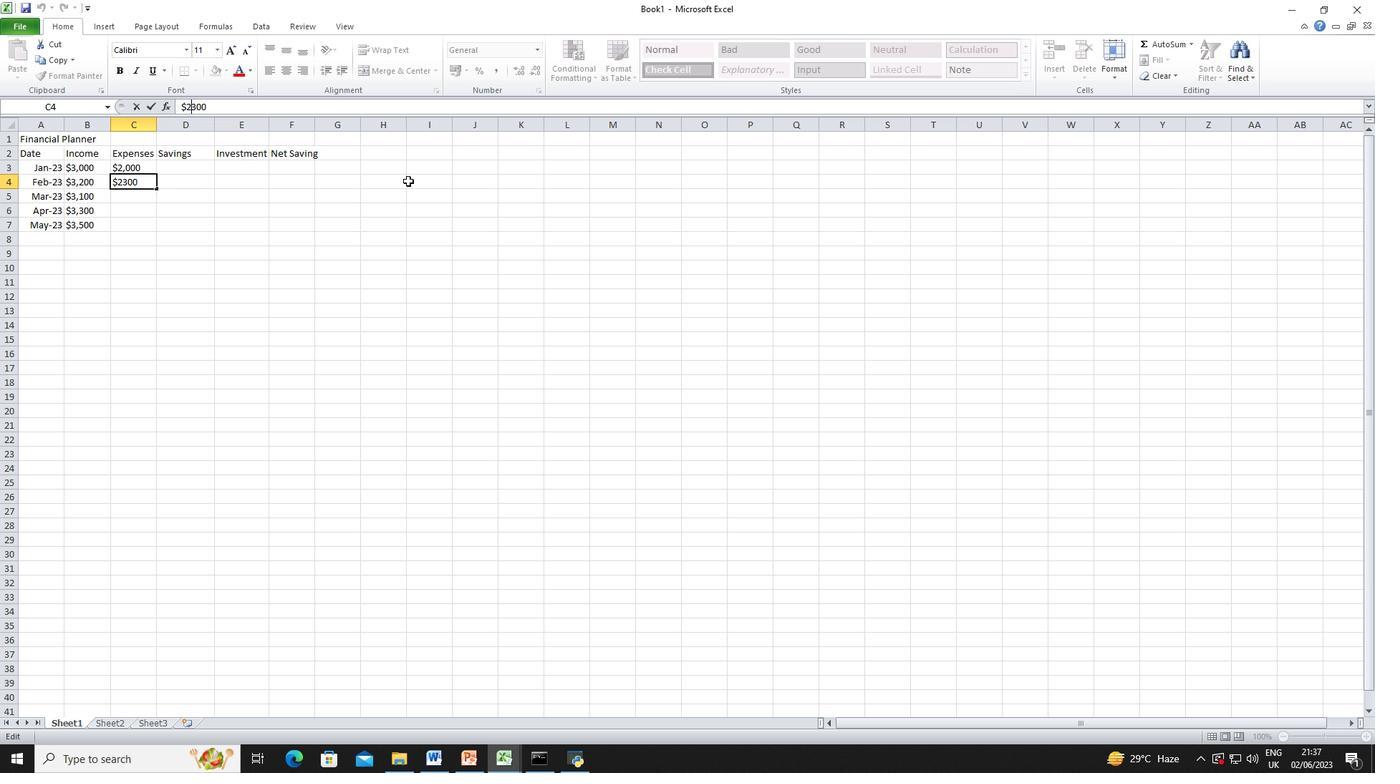 
Action: Key pressed ,<Key.enter><Key.shift_r><Key.shift_r><Key.shift_r><Key.shift_r><Key.shift_r><Key.shift_r><Key.shift_r>$2,200<Key.enter><Key.shift_r><Key.shift_r><Key.shift_r><Key.shift_r><Key.shift_r><Key.shift_r><Key.shift_r>$2,4<Key.backspace>500<Key.enter><Key.shift_r><Key.shift_r><Key.shift_r><Key.shift_r><Key.shift_r><Key.shift_r><Key.shift_r><Key.shift_r><Key.shift_r><Key.shift_r>$2,800<Key.enter>
Screenshot: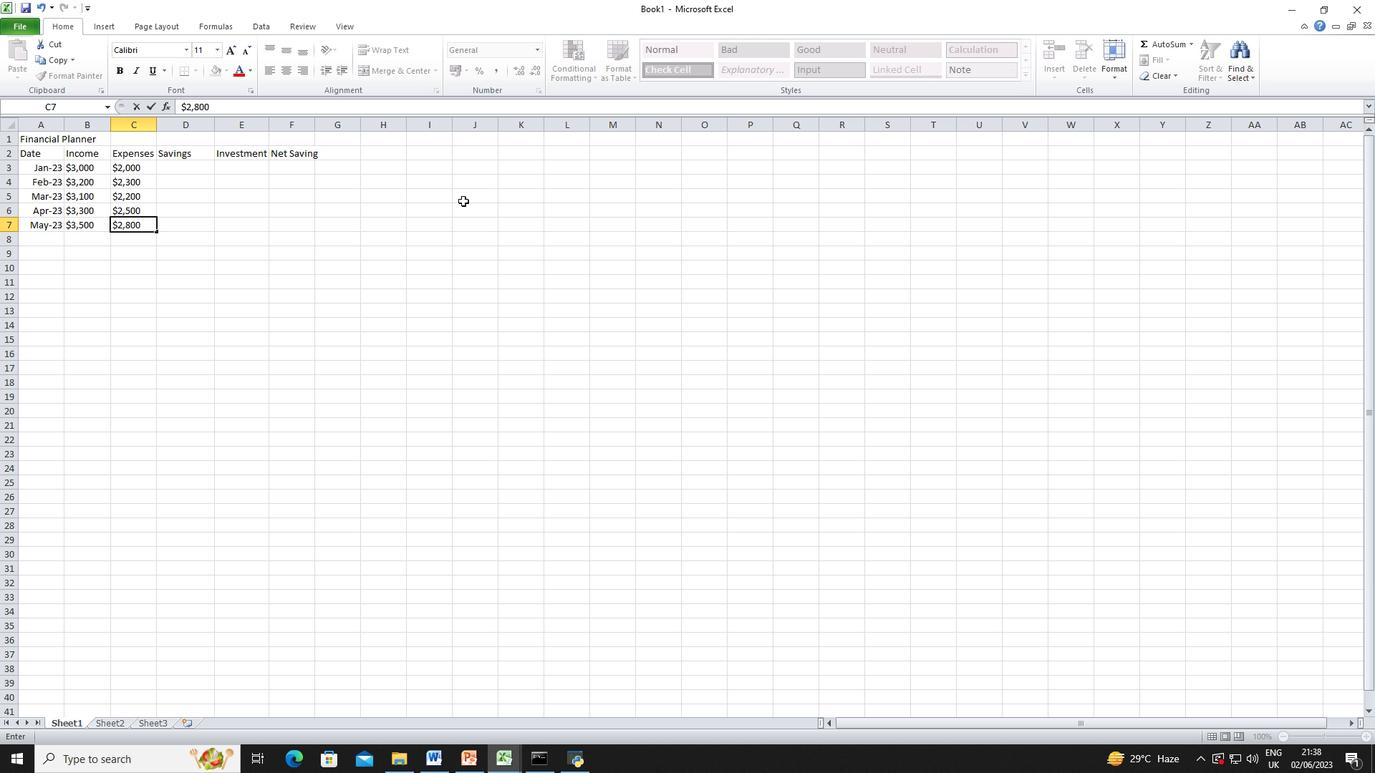 
Action: Mouse moved to (210, 172)
Screenshot: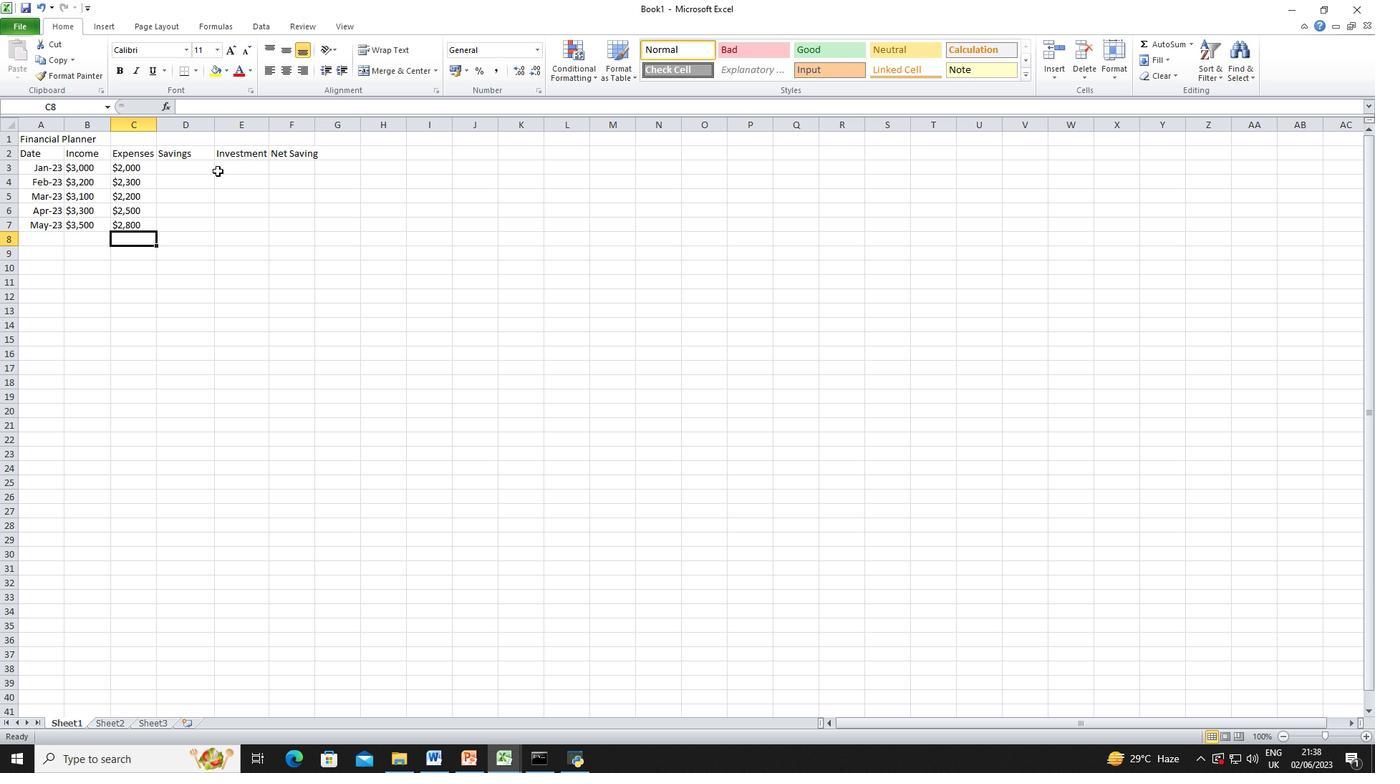 
Action: Mouse pressed left at (210, 172)
Screenshot: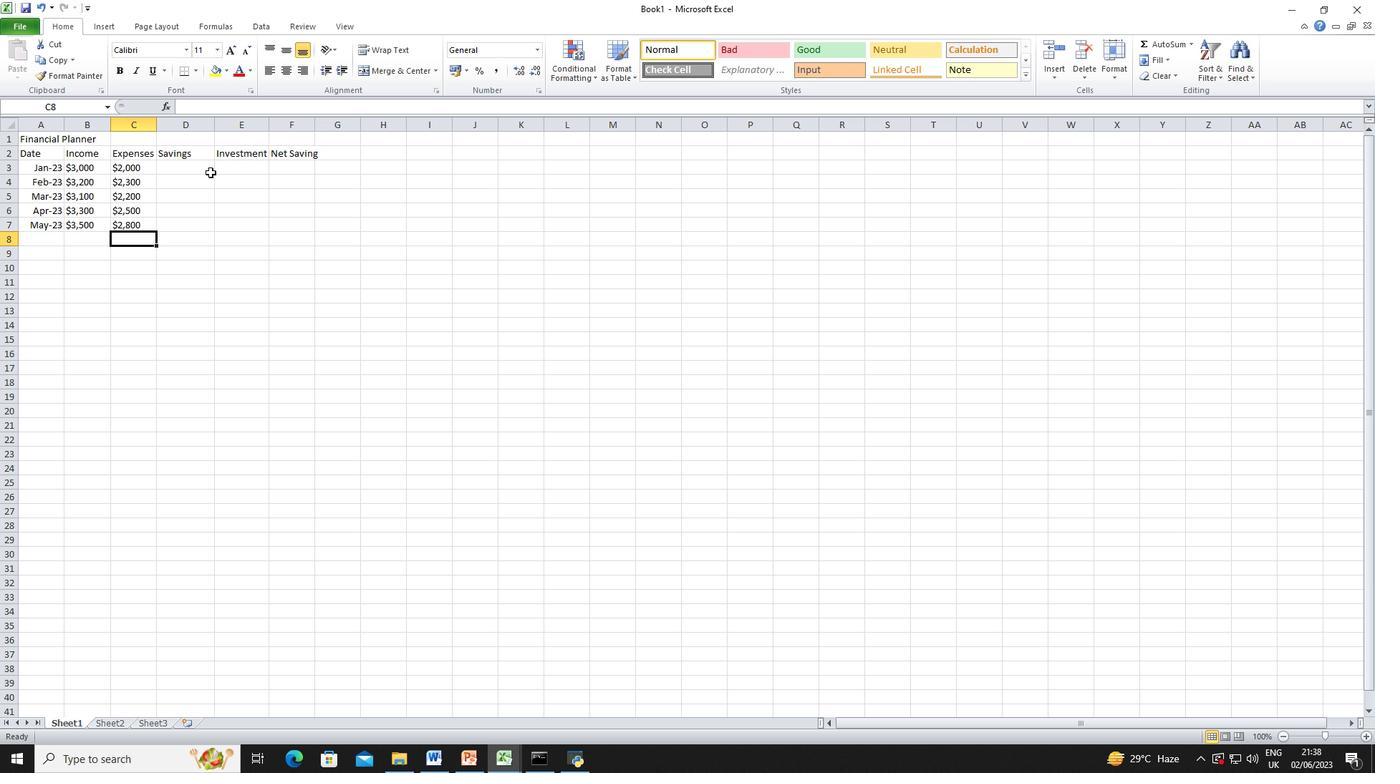 
Action: Mouse moved to (348, 205)
Screenshot: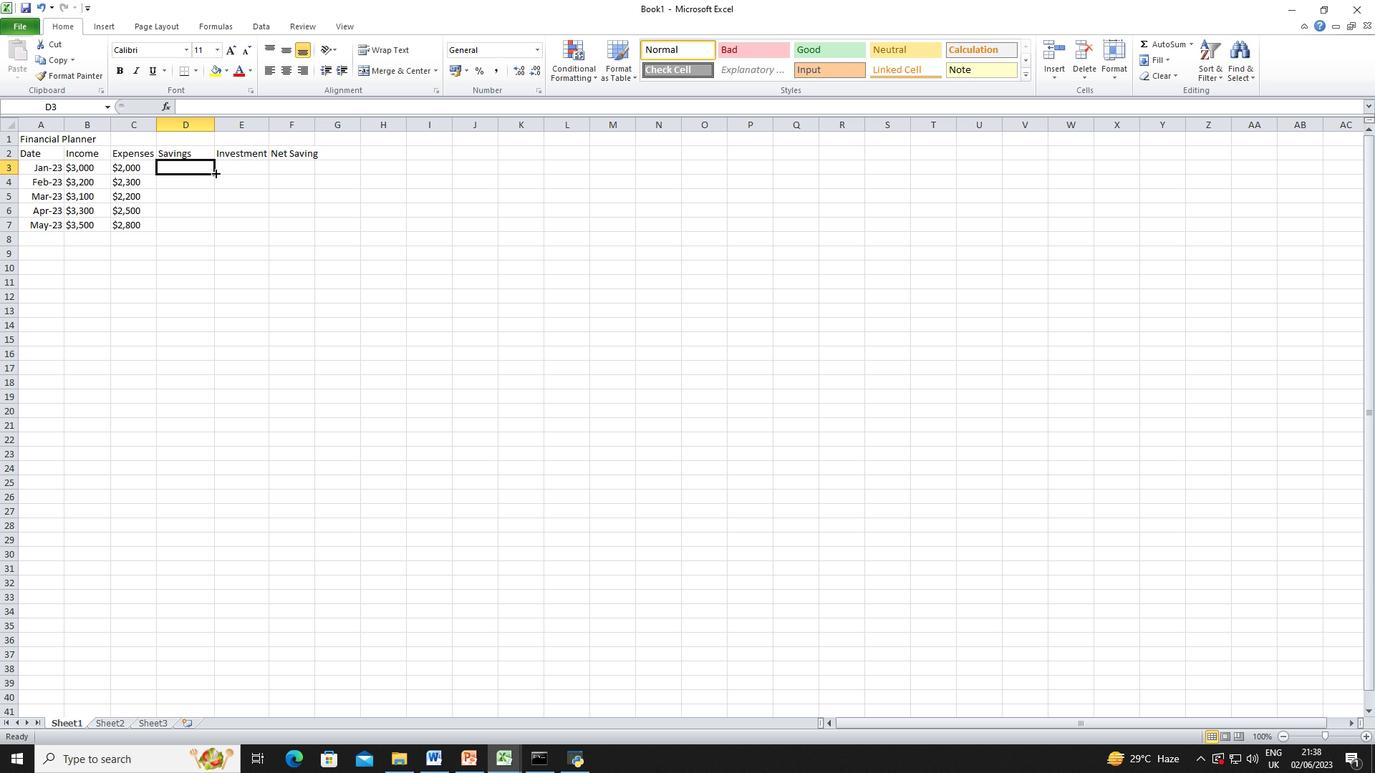 
Action: Key pressed <Key.shift_r><Key.shift_r><Key.shift_r><Key.shift_r><Key.shift_r><Key.shift_r><Key.shift_r>$500<Key.enter><Key.shift_r><Key.shift_r><Key.shift_r><Key.shift_r><Key.shift_r><Key.shift_r><Key.shift_r><Key.shift_r><Key.shift_r>$600<Key.enter><Key.shift_r><Key.shift_r><Key.shift_r><Key.shift_r><Key.shift_r><Key.shift_r><Key.shift_r><Key.shift_r><Key.shift_r>$500<Key.enter><Key.shift_r><Key.shift_r><Key.shift_r><Key.shift_r><Key.shift_r><Key.shift_r><Key.shift_r><Key.shift_r><Key.shift_r><Key.shift_r><Key.shift_r><Key.shift_r><Key.shift_r><Key.shift_r><Key.shift_r><Key.shift_r><Key.shift_r><Key.shift_r><Key.shift_r><Key.shift_r><Key.shift_r><Key.shift_r><Key.shift_r><Key.shift_r><Key.shift_r><Key.shift_r><Key.shift_r><Key.shift_r><Key.shift_r><Key.shift_r><Key.shift_r><Key.shift_r>$700<Key.enter><Key.shift_r><Key.shift_r><Key.shift_r><Key.shift_r><Key.shift_r><Key.shift_r><Key.shift_r><Key.shift_r><Key.shift_r><Key.shift_r><Key.shift_r><Key.shift_r><Key.shift_r><Key.shift_r><Key.shift_r><Key.shift_r><Key.shift_r><Key.shift_r><Key.shift_r><Key.shift_r><Key.shift_r><Key.shift_r><Key.shift_r><Key.shift_r><Key.shift_r><Key.shift_r><Key.shift_r><Key.shift_r><Key.shift_r>$700
Screenshot: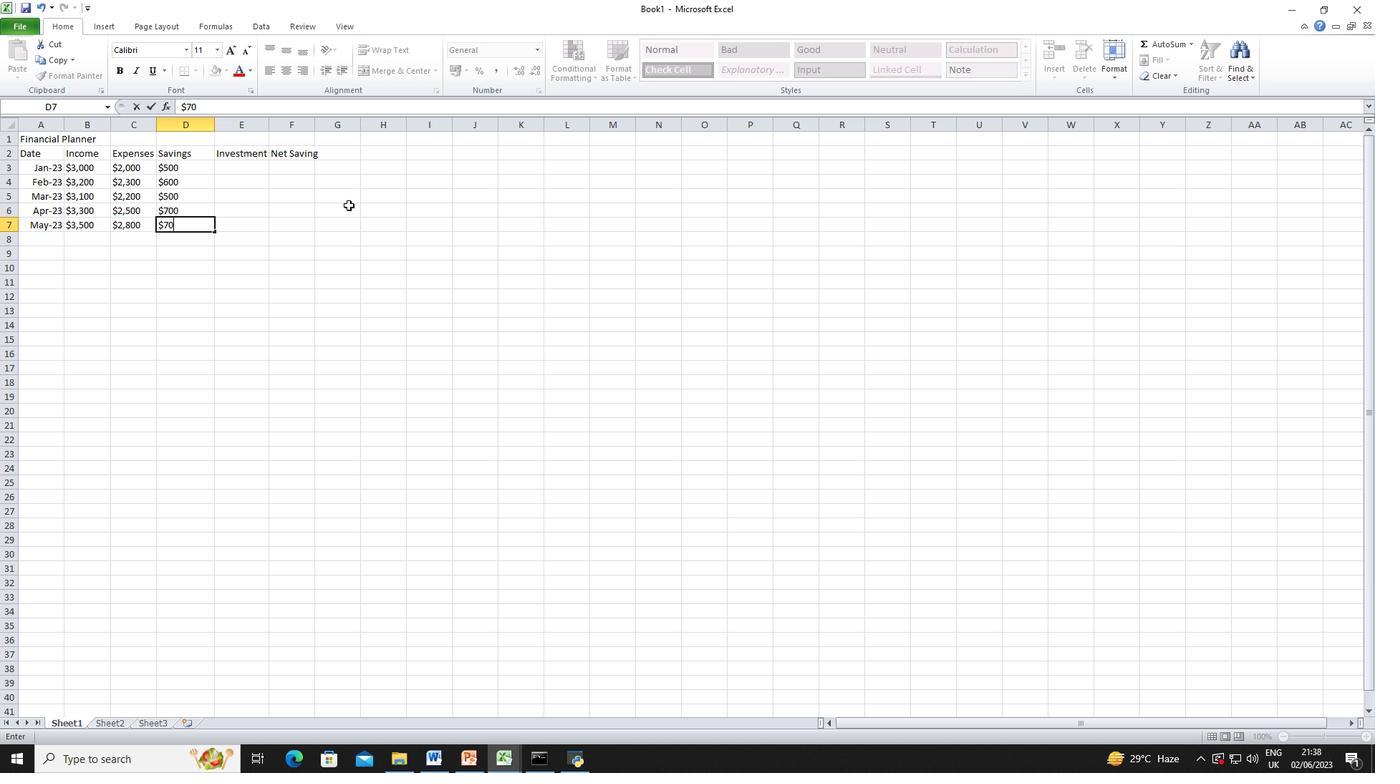 
Action: Mouse pressed left at (348, 205)
Screenshot: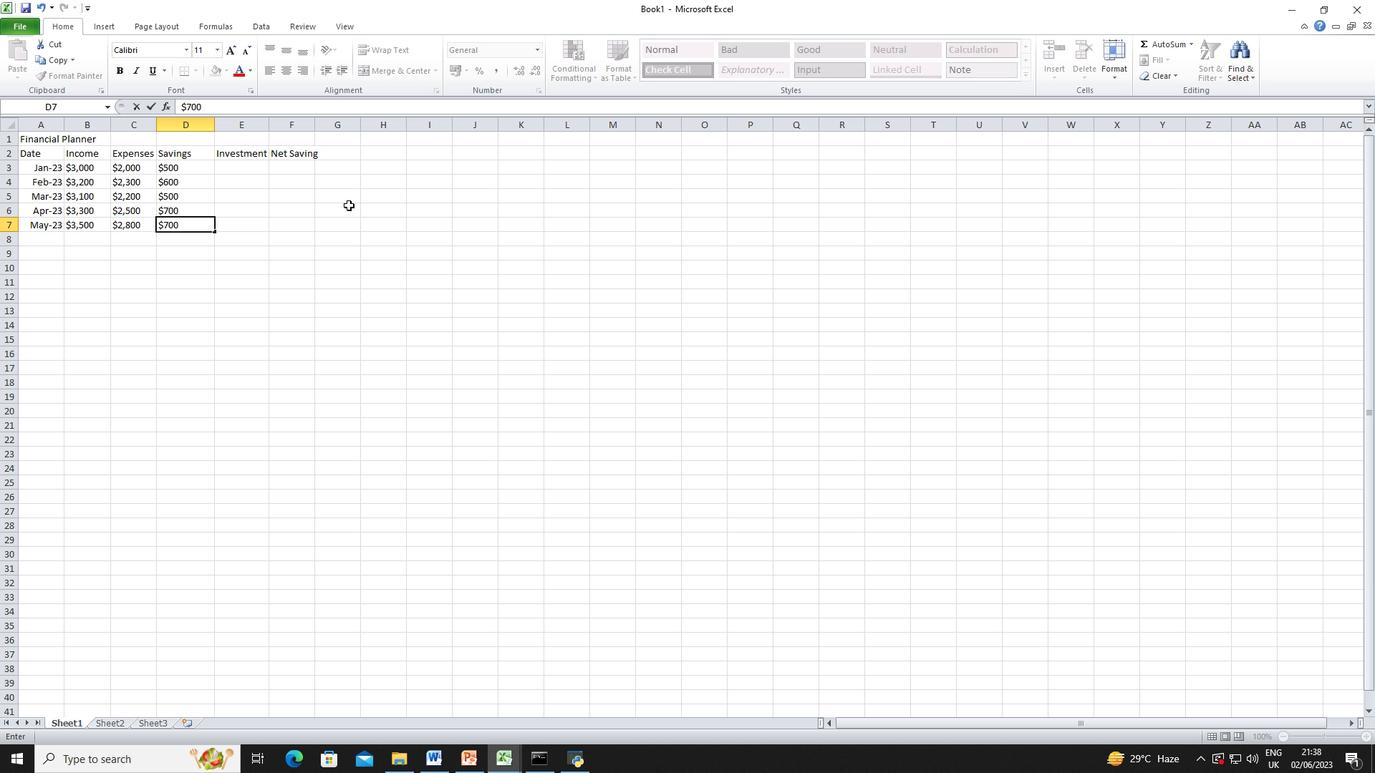 
Action: Mouse moved to (350, 206)
Screenshot: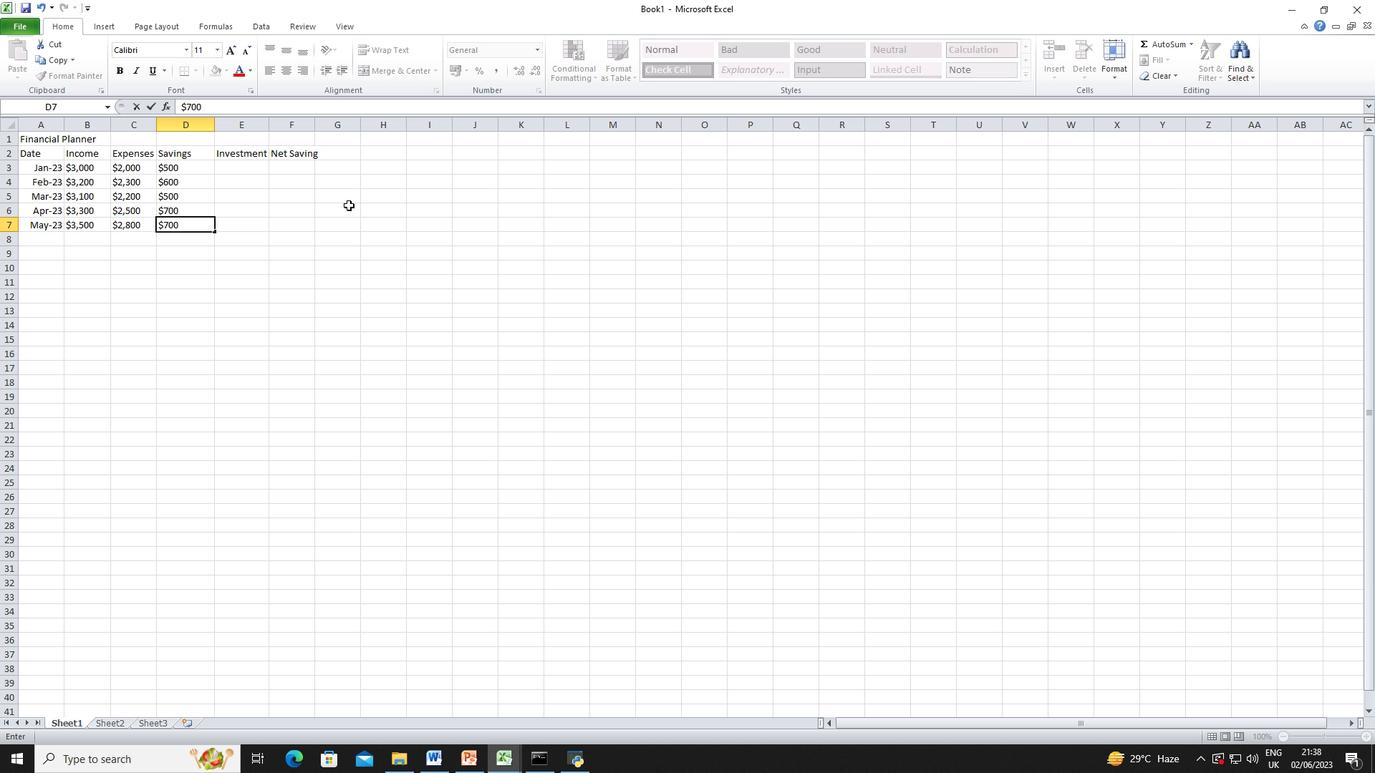 
Action: Mouse pressed left at (350, 206)
Screenshot: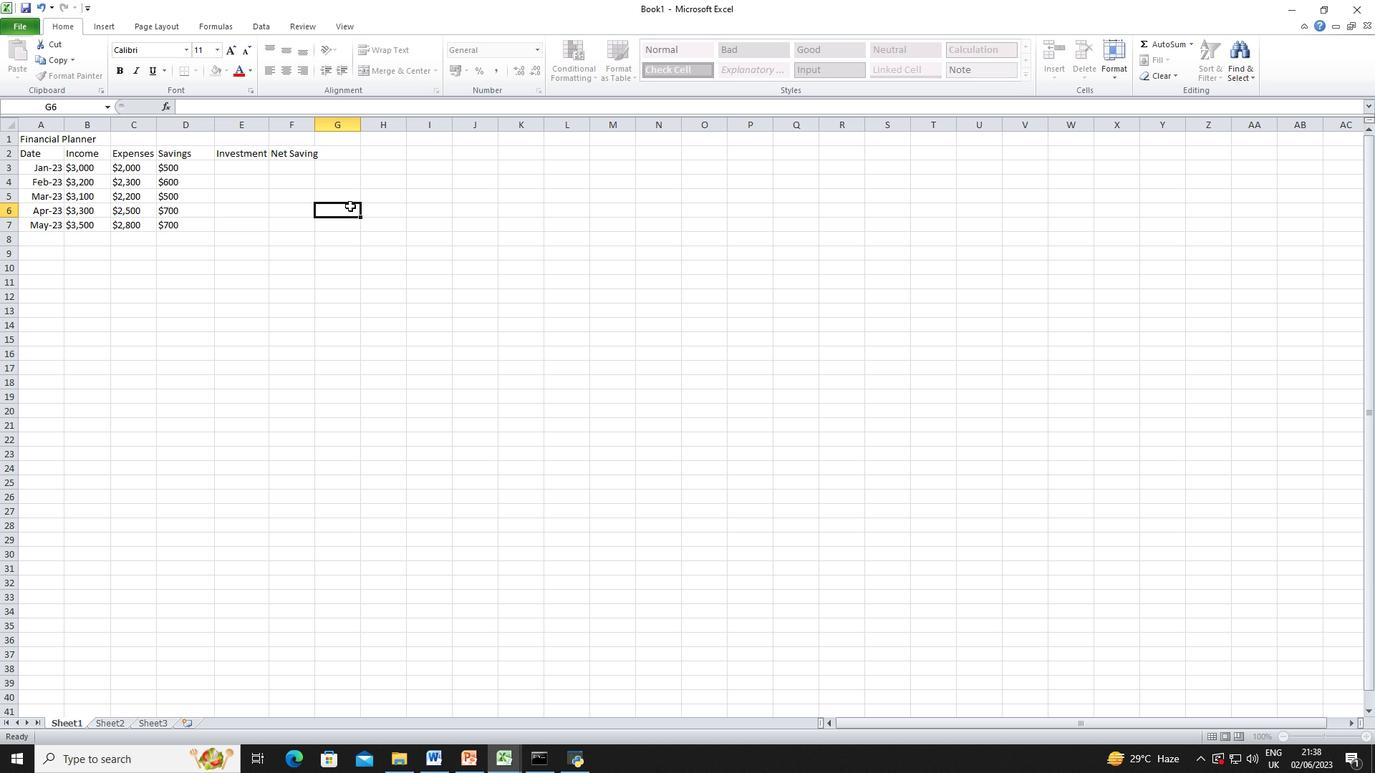 
Action: Mouse moved to (265, 171)
Screenshot: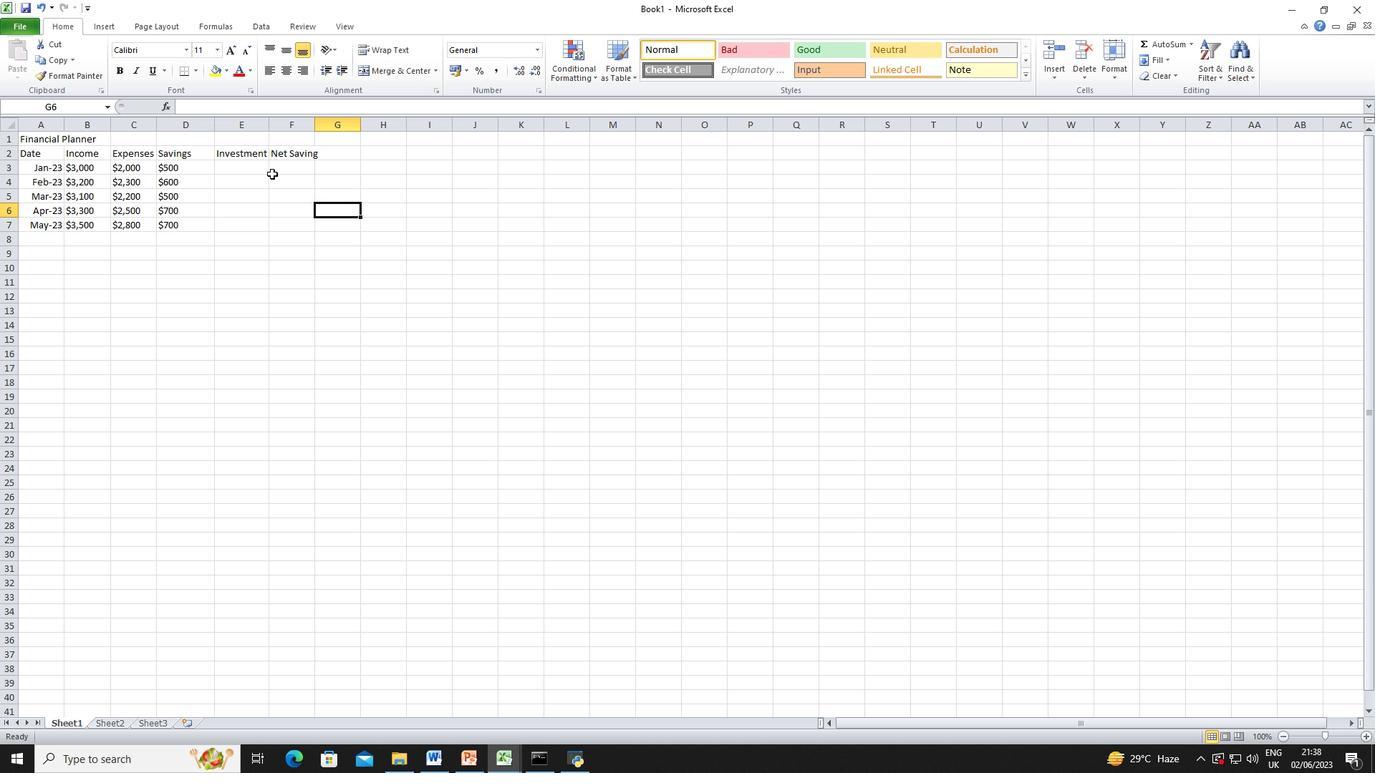 
Action: Mouse pressed left at (265, 171)
Screenshot: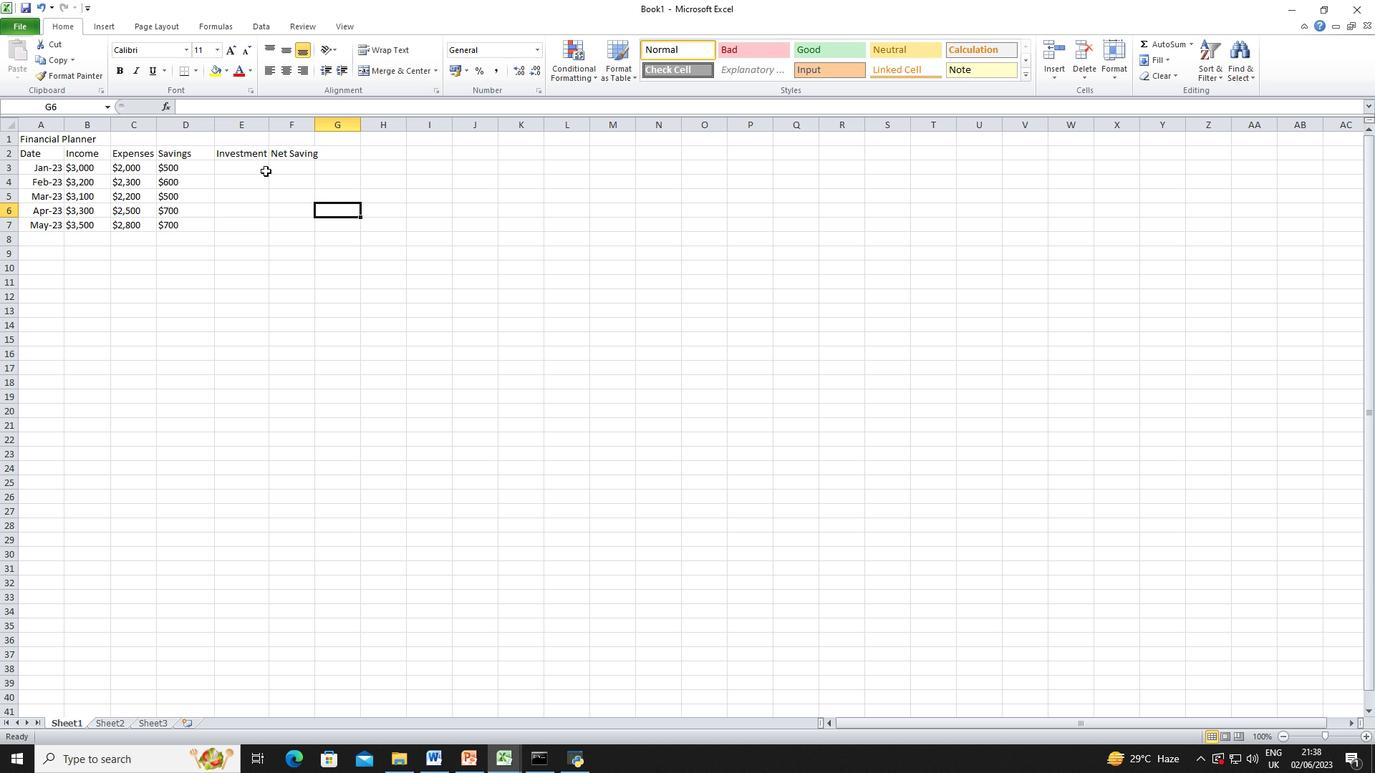 
Action: Mouse moved to (565, 210)
Screenshot: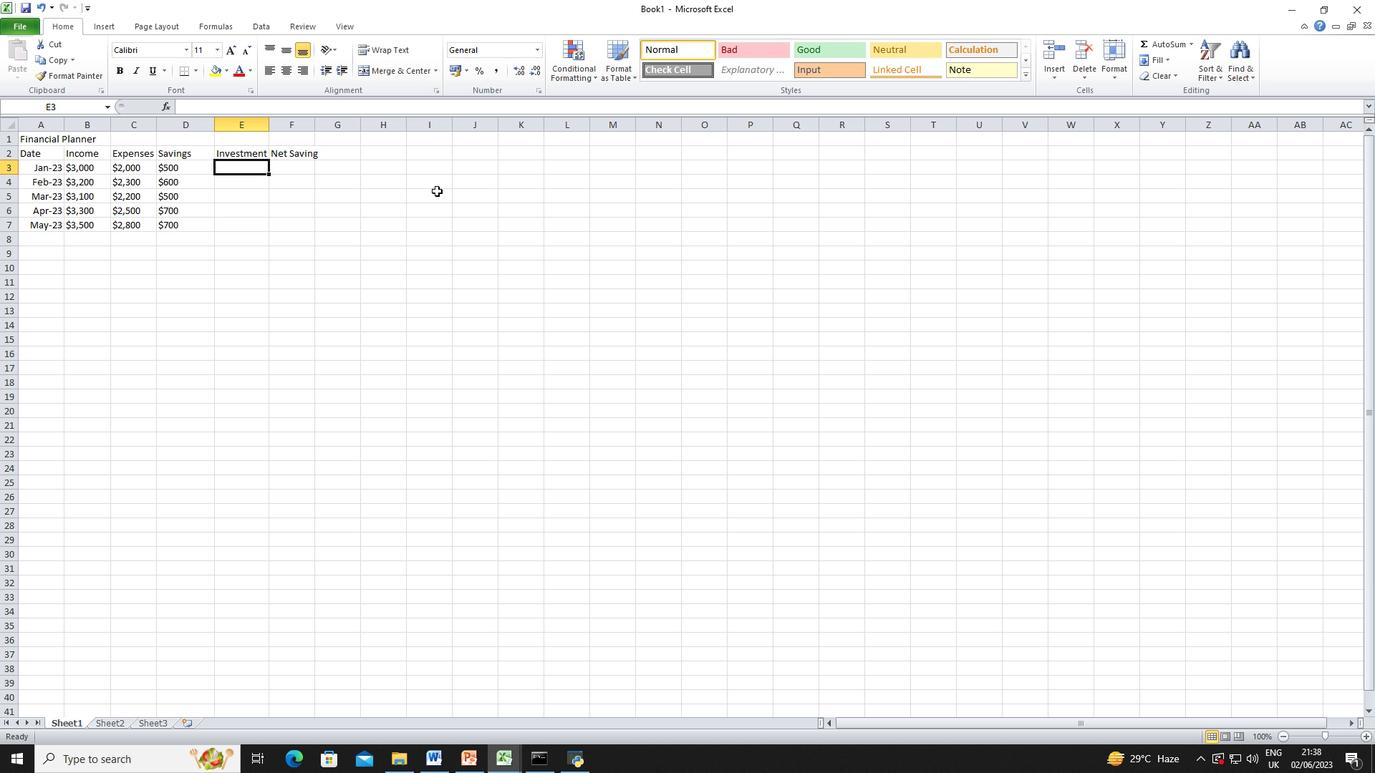 
Action: Key pressed <Key.shift_r><Key.shift_r><Key.shift_r>$500<Key.enter><Key.shift_r><Key.shift_r><Key.shift_r><Key.shift_r><Key.shift_r><Key.shift_r><Key.shift_r><Key.shift_r><Key.shift_r><Key.shift_r><Key.shift_r><Key.shift_r><Key.shift_r><Key.shift_r><Key.shift_r><Key.shift_r><Key.shift_r>$700<Key.enter><Key.shift_r><Key.shift_r><Key.shift_r><Key.shift_r><Key.shift_r><Key.shift_r><Key.shift_r><Key.shift_r><Key.shift_r><Key.shift_r><Key.shift_r><Key.shift_r><Key.shift_r><Key.shift_r><Key.shift_r><Key.shift_r><Key.shift_r><Key.shift_r><Key.shift_r><Key.shift_r><Key.shift_r><Key.shift_r><Key.shift_r><Key.shift_r><Key.shift_r><Key.shift_r><Key.shift_r>$800<Key.enter><Key.shift_r><Key.shift_r><Key.shift_r><Key.shift_r><Key.shift_r><Key.shift_r><Key.shift_r><Key.shift_r><Key.shift_r><Key.shift_r><Key.shift_r><Key.shift_r><Key.shift_r><Key.shift_r><Key.shift_r><Key.shift_r><Key.shift_r><Key.shift_r><Key.shift_r><Key.shift_r>$900<Key.enter><Key.shift_r><Key.shift_r><Key.shift_r><Key.shift_r><Key.shift_r><Key.shift_r><Key.shift_r><Key.shift_r><Key.shift_r><Key.shift_r><Key.shift_r><Key.shift_r><Key.shift_r><Key.shift_r><Key.shift_r>$1000
Screenshot: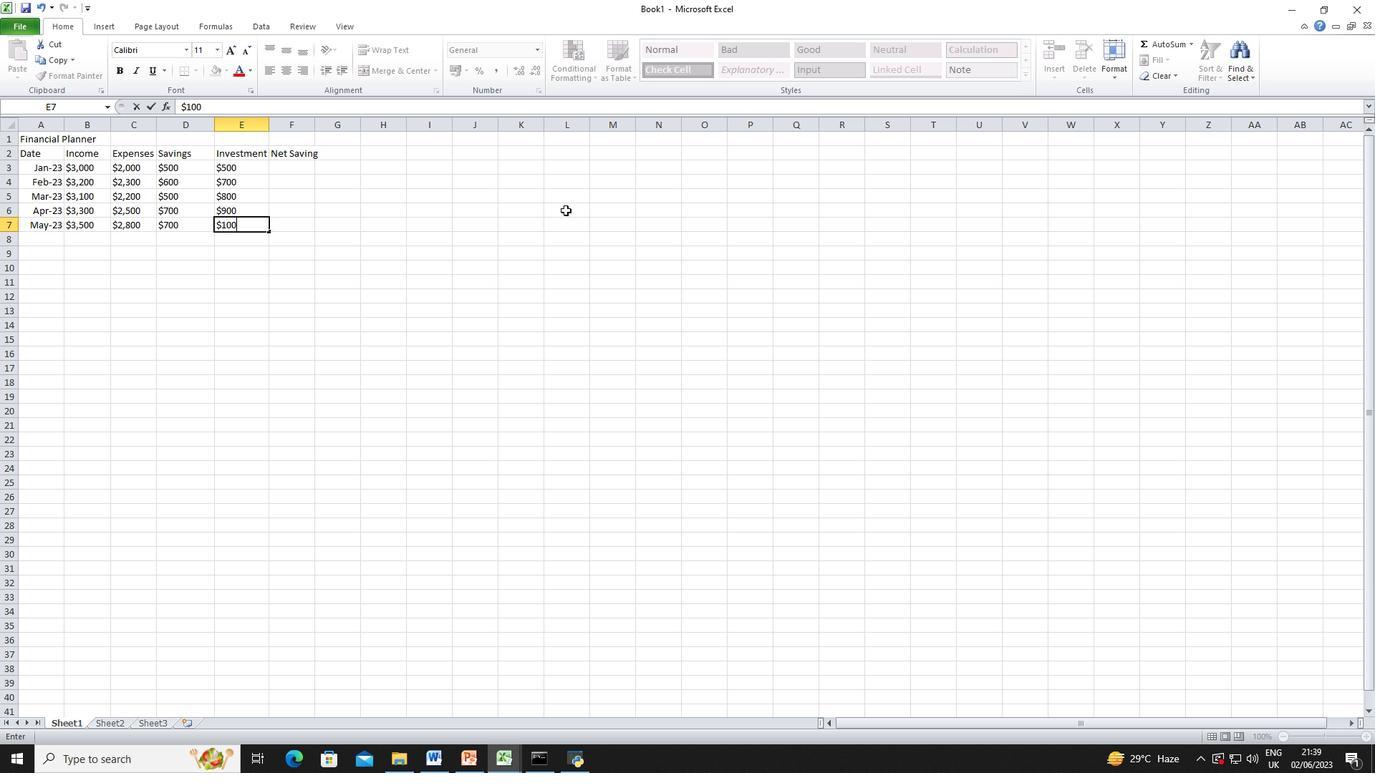 
Action: Mouse pressed left at (565, 210)
Screenshot: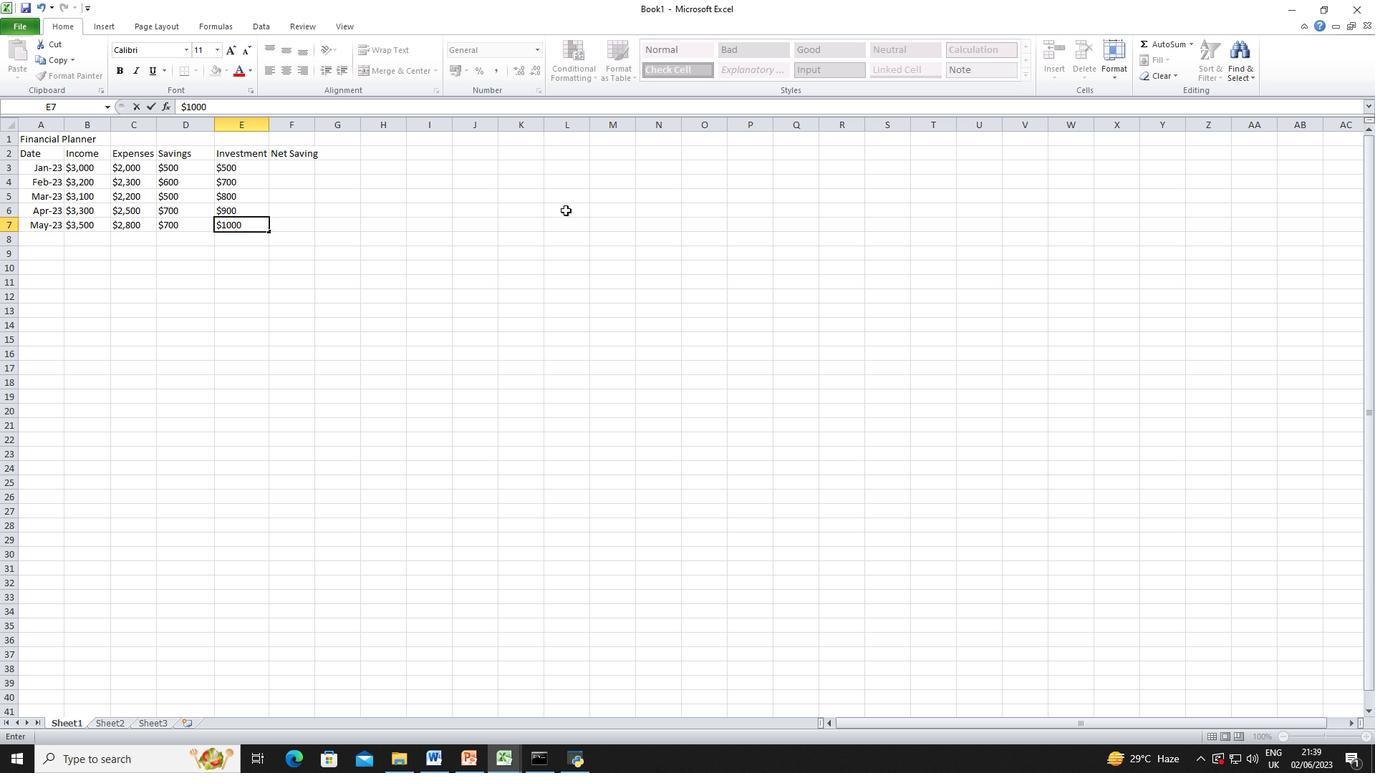 
Action: Mouse moved to (300, 166)
Screenshot: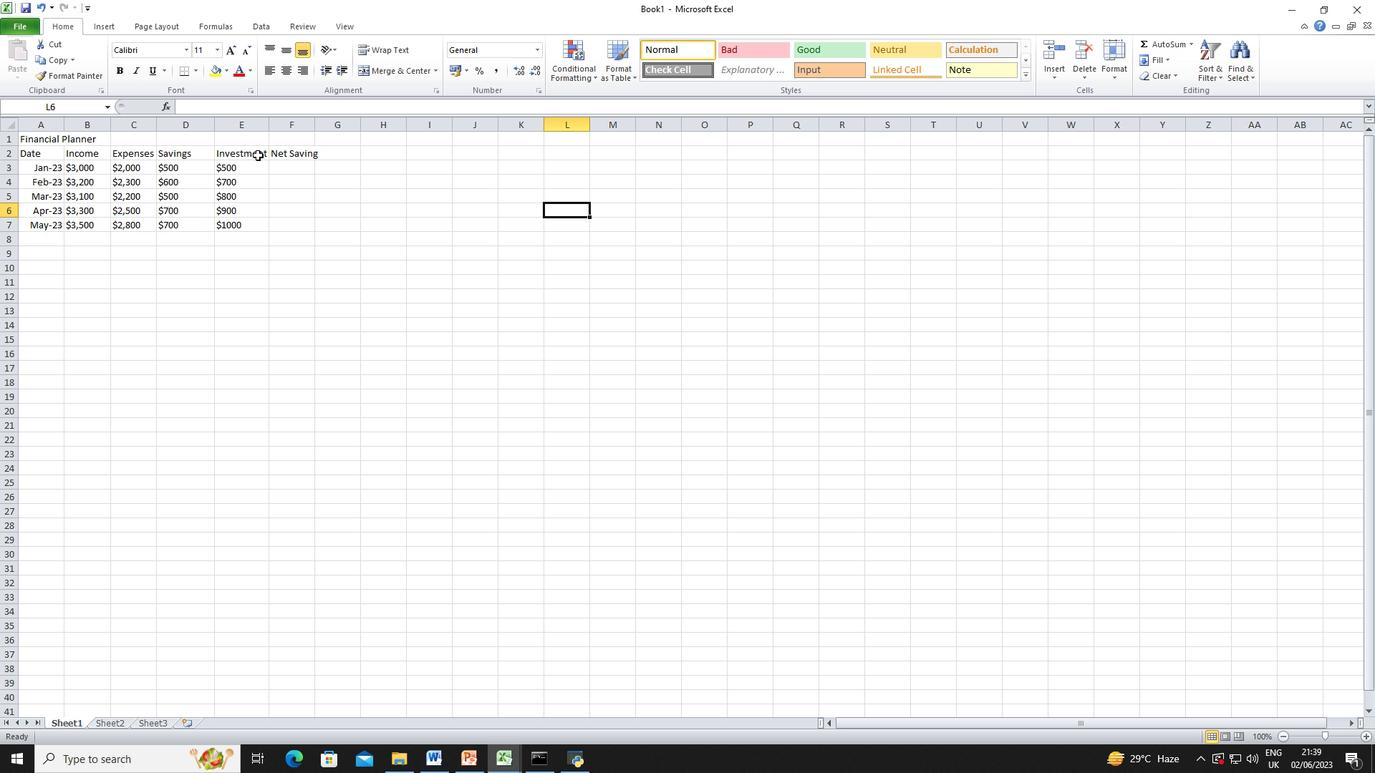 
Action: Mouse pressed left at (300, 166)
Screenshot: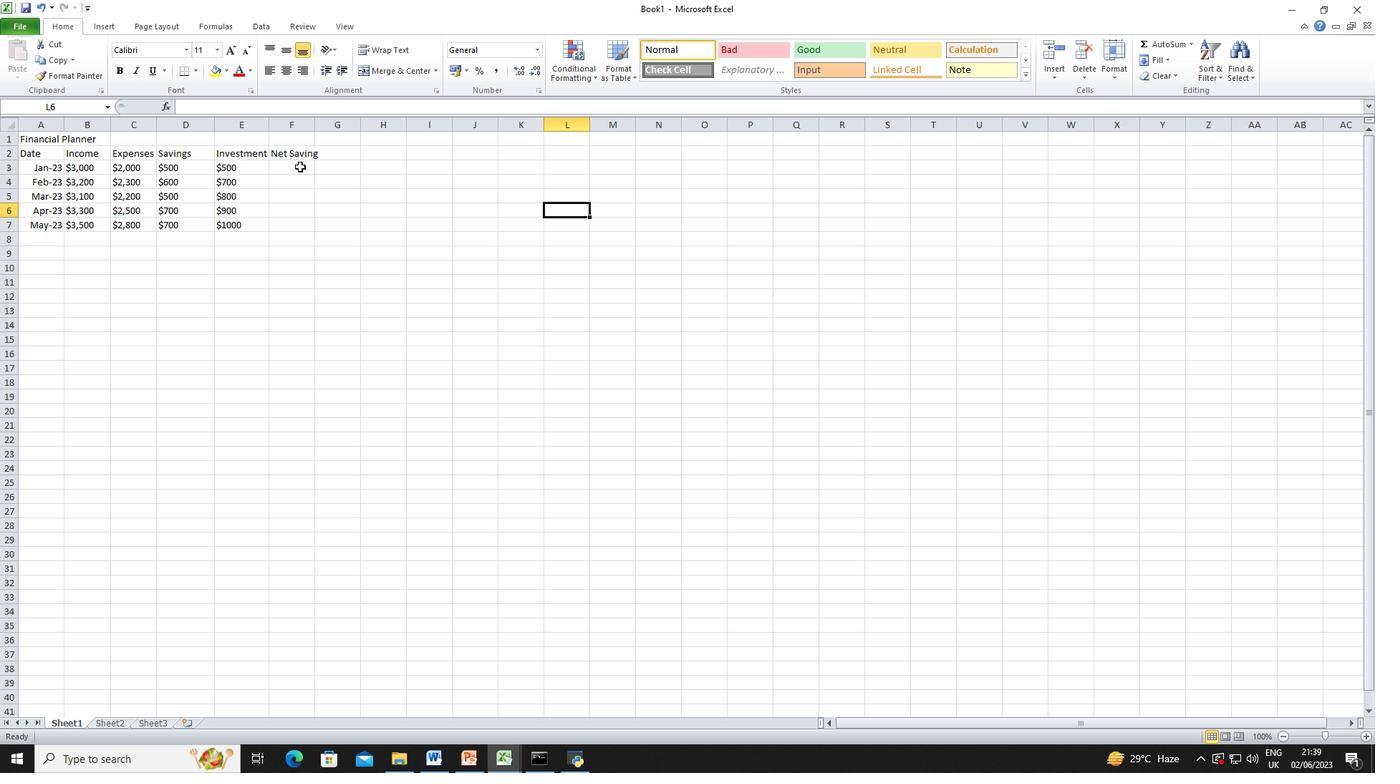 
Action: Mouse moved to (314, 122)
Screenshot: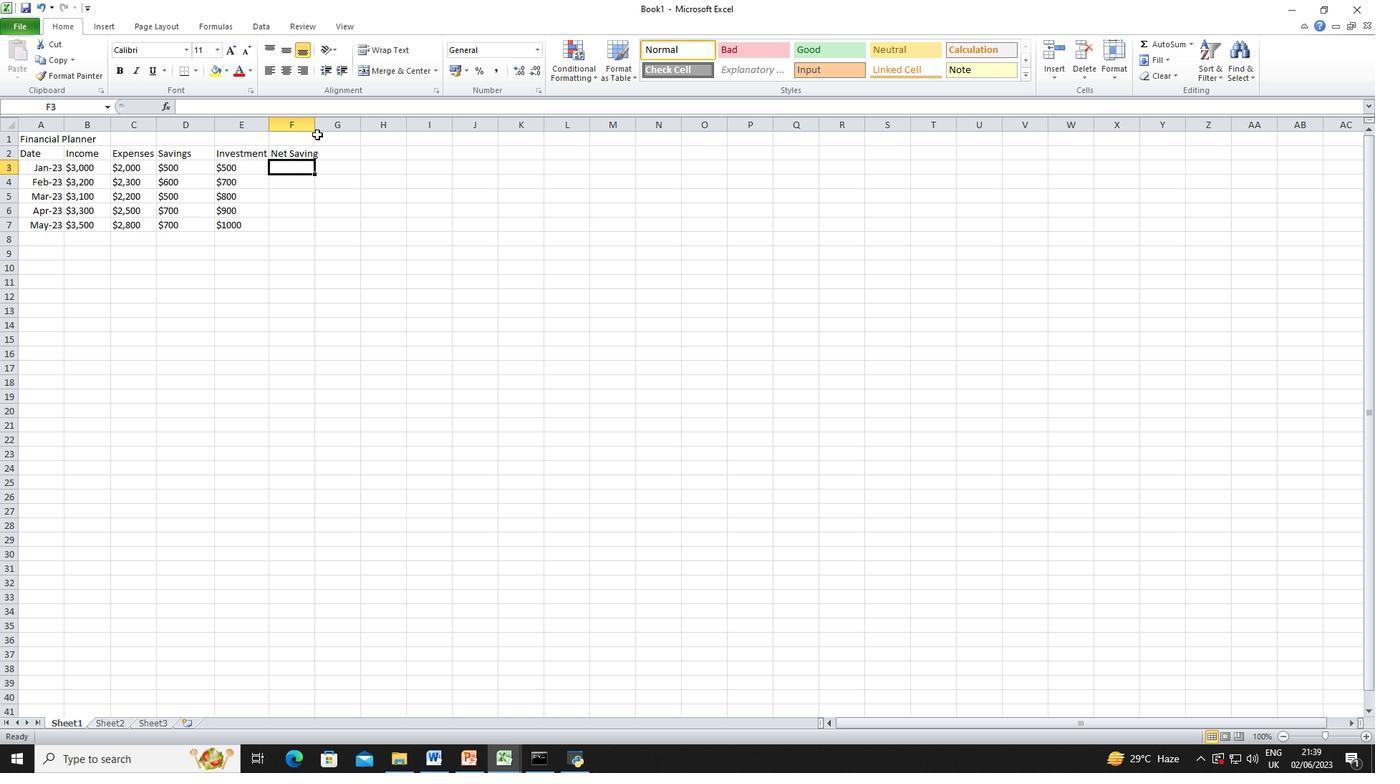 
Action: Mouse pressed left at (314, 122)
Screenshot: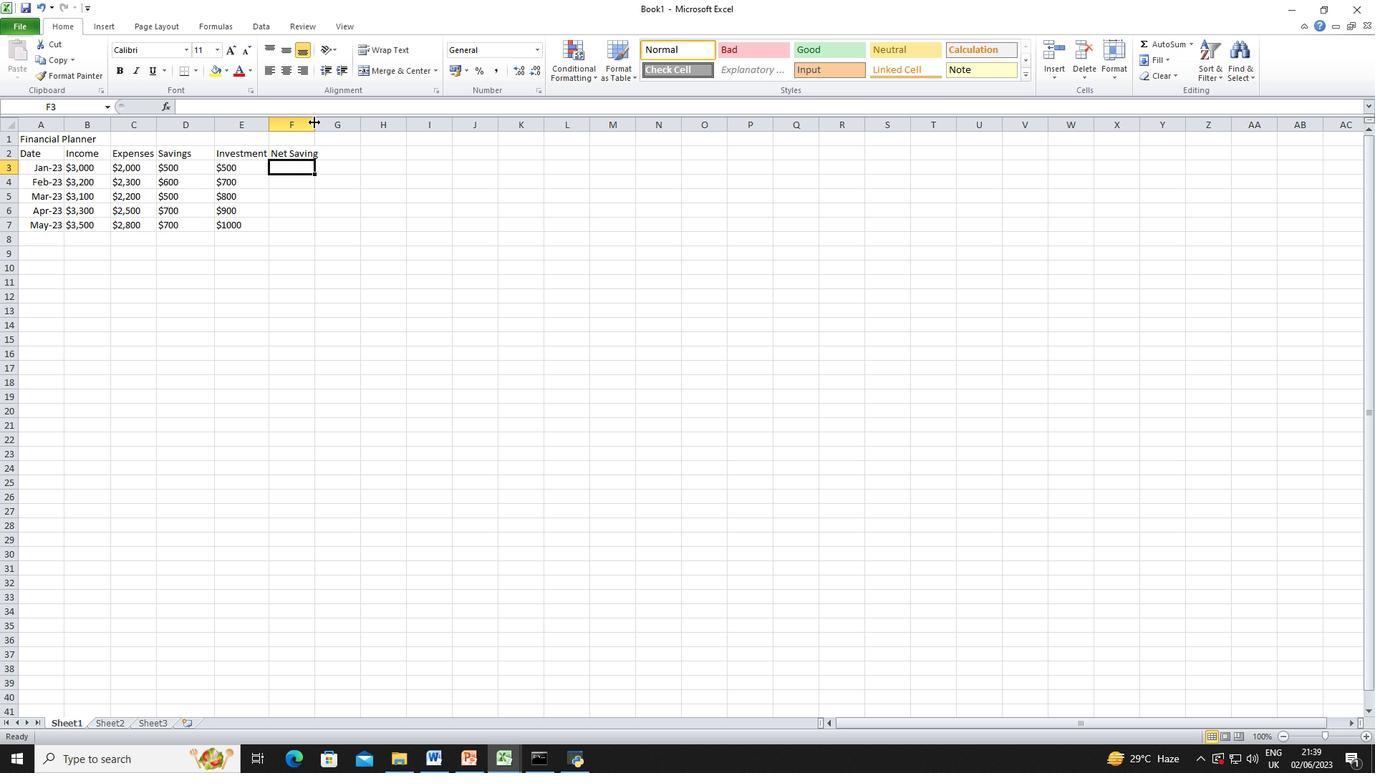 
Action: Mouse pressed left at (314, 122)
Screenshot: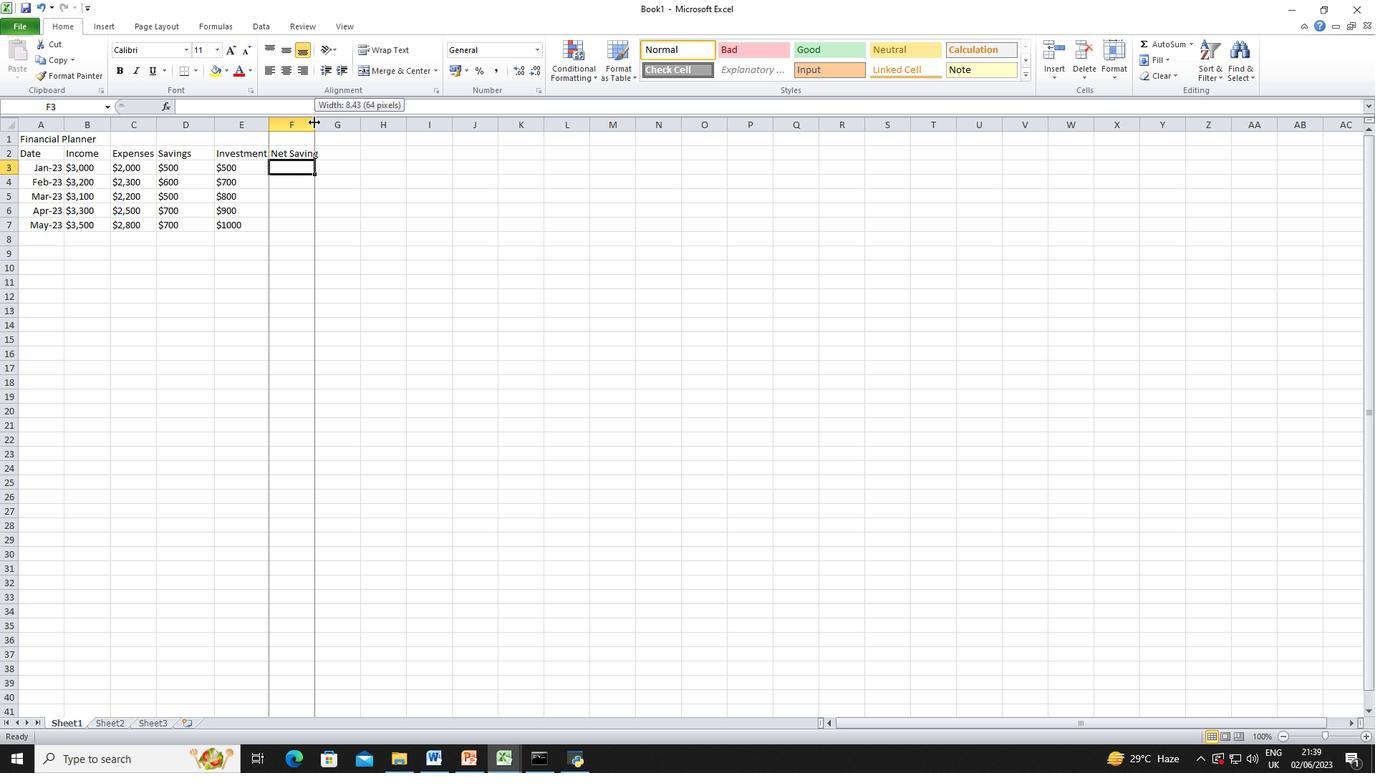 
Action: Mouse moved to (270, 122)
Screenshot: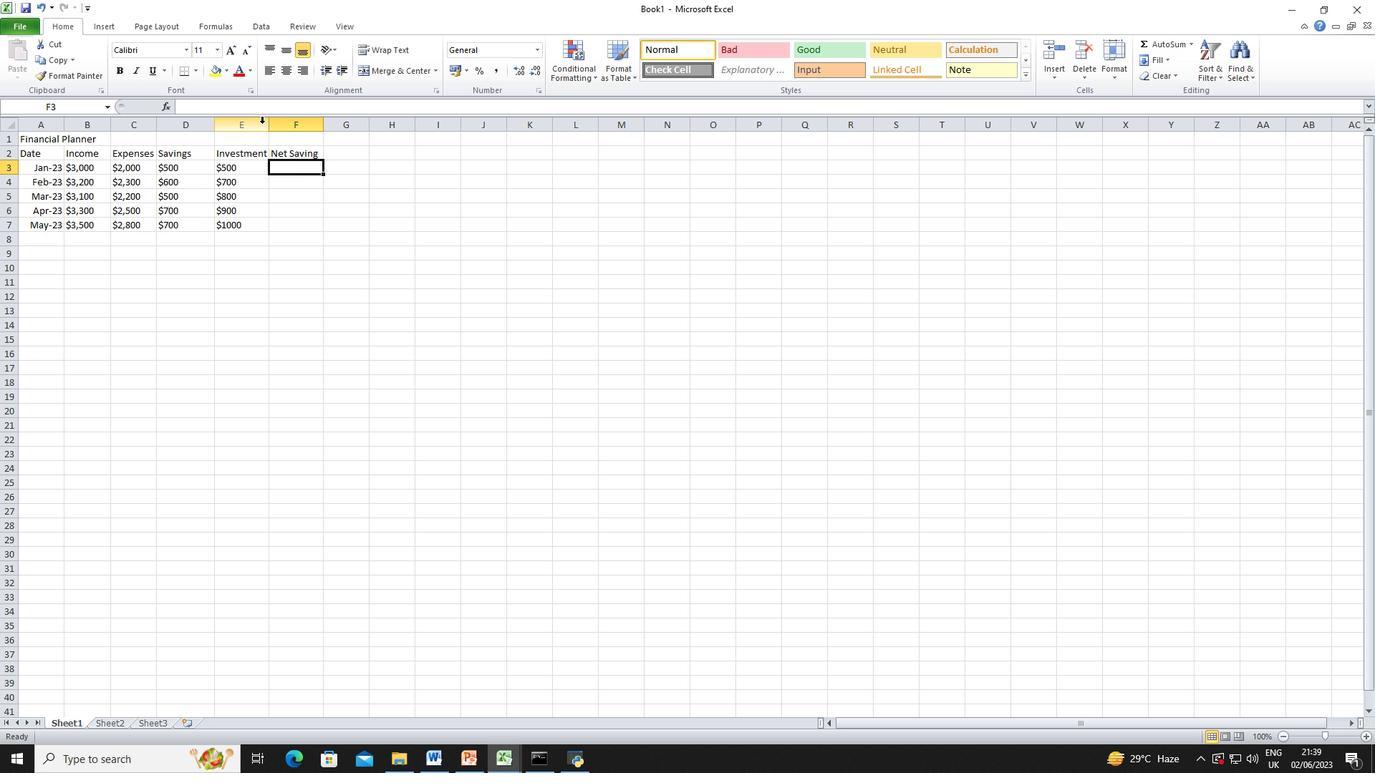 
Action: Mouse pressed left at (270, 122)
Screenshot: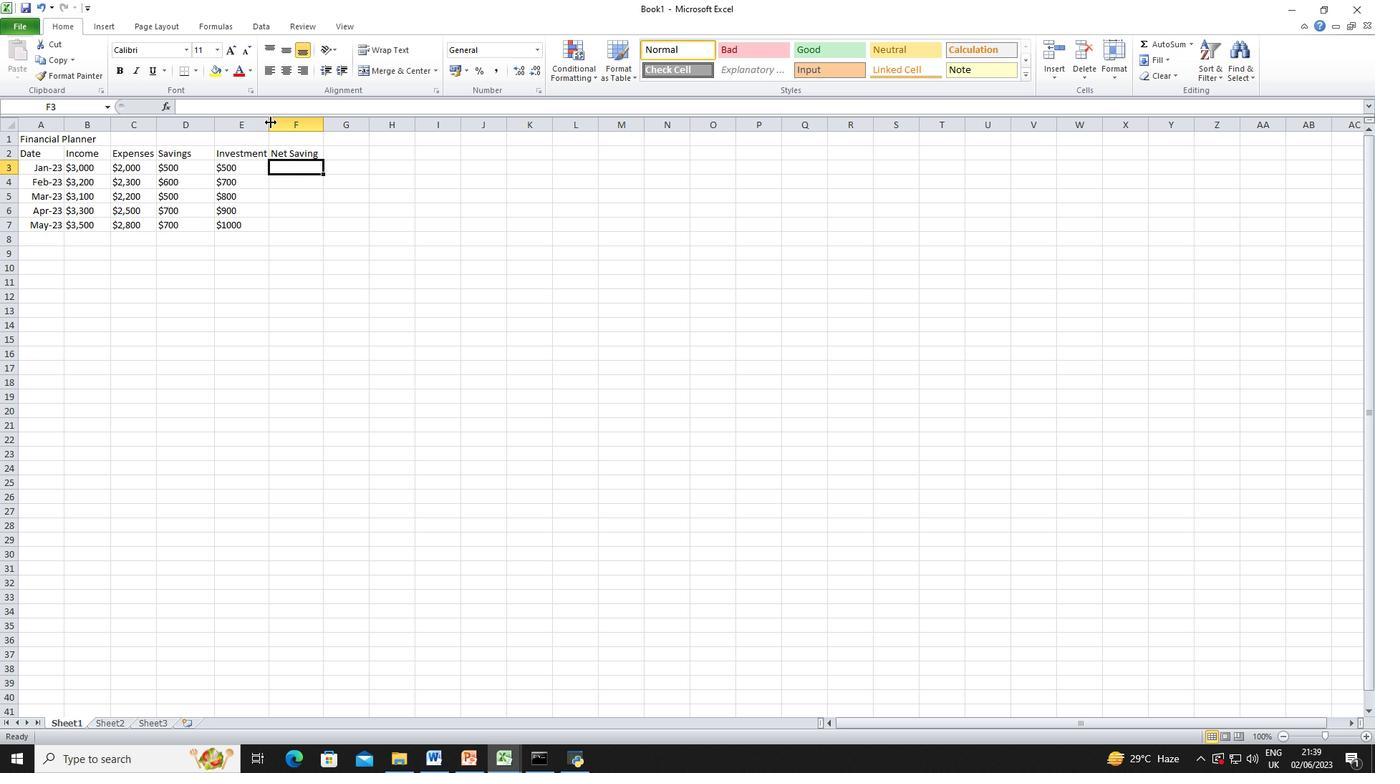 
Action: Mouse pressed left at (270, 122)
Screenshot: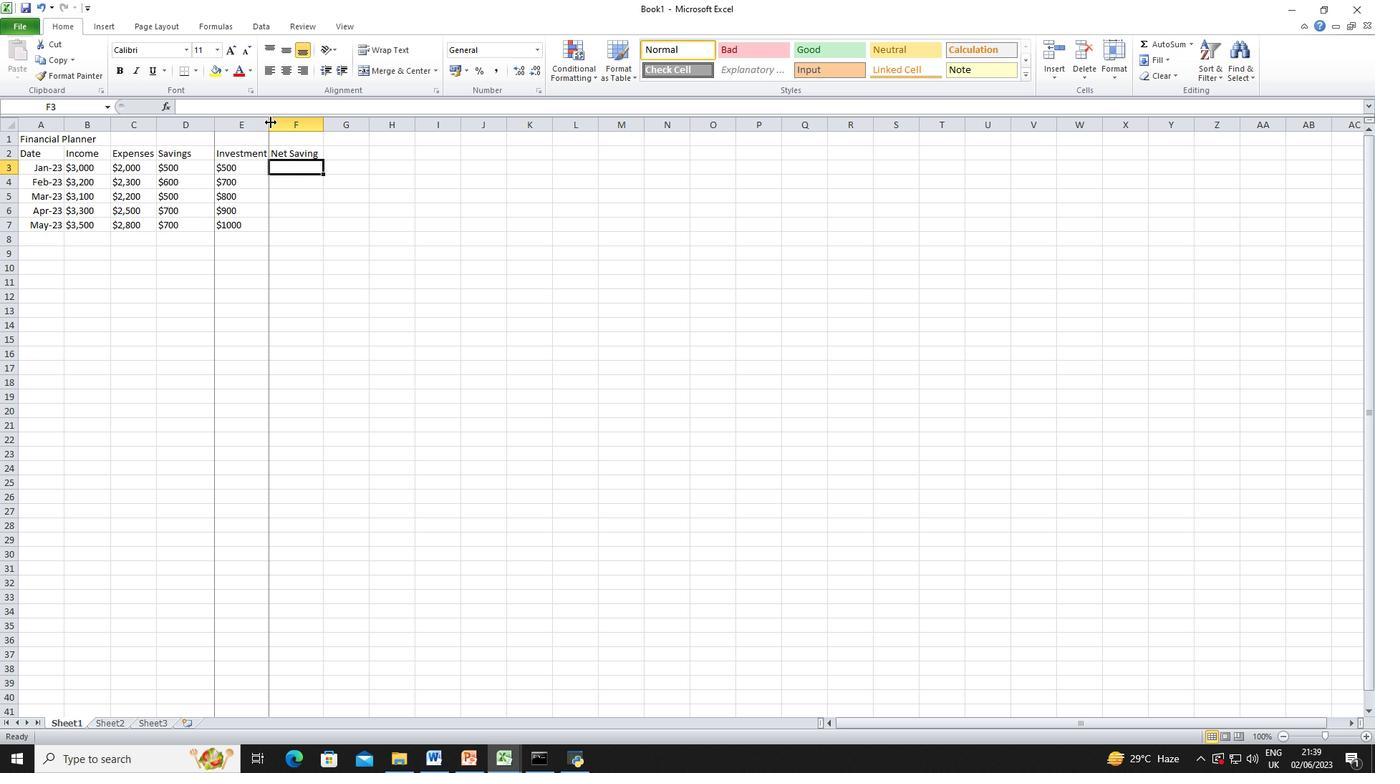 
Action: Mouse moved to (528, 254)
Screenshot: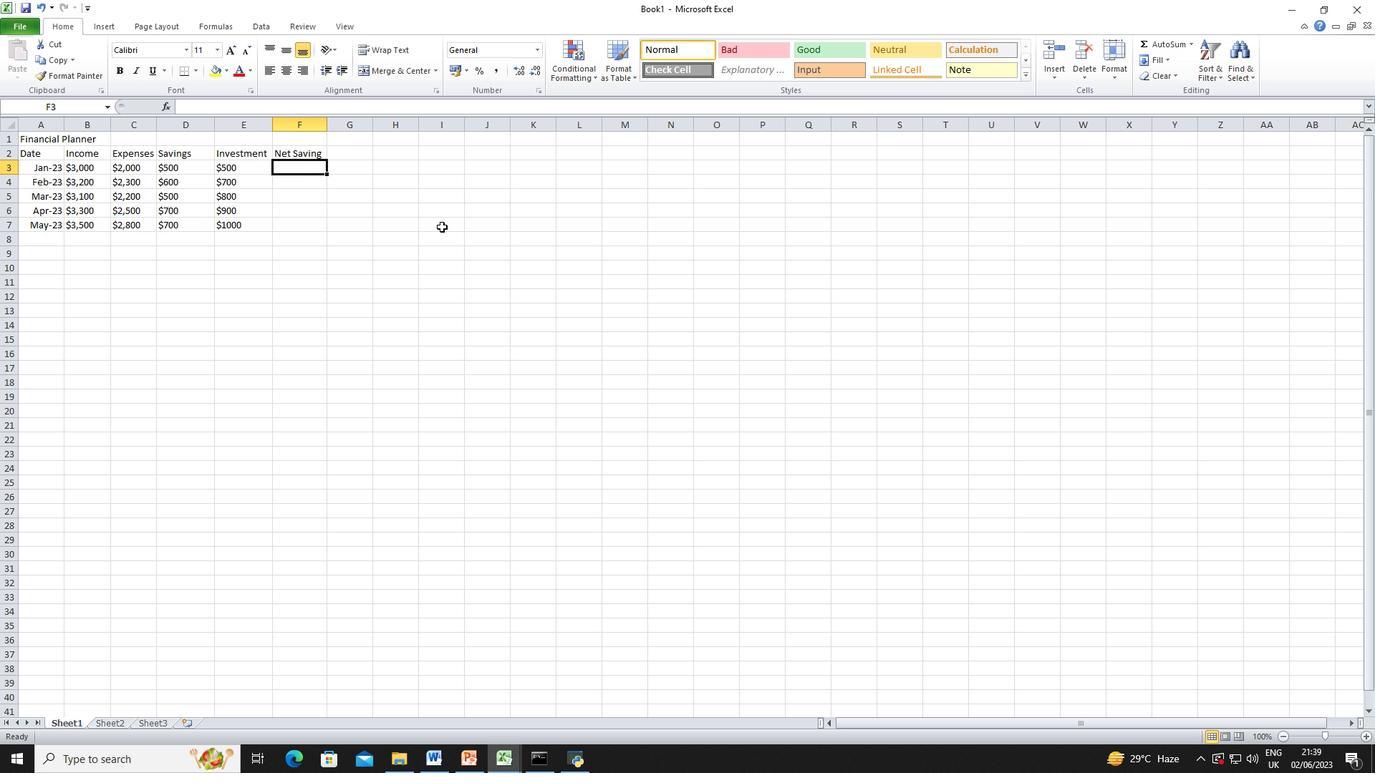 
Action: Key pressed <Key.shift_r><Key.shift_r><Key.shift_r><Key.shift_r><Key.shift_r><Key.shift_r><Key.shift_r><Key.shift_r><Key.shift_r><Key.shift_r><Key.shift_r><Key.shift_r><Key.shift_r><Key.shift_r><Key.shift_r><Key.shift_r><Key.shift_r><Key.shift_r><Key.shift_r><Key.shift_r>$1000<Key.enter><Key.shift_r><Key.shift_r><Key.shift_r><Key.shift_r><Key.shift_r><Key.shift_r><Key.shift_r><Key.shift_r><Key.shift_r><Key.shift_r>$1200<Key.enter><Key.shift_r><Key.shift_r><Key.shift_r><Key.shift_r><Key.shift_r><Key.shift_r><Key.shift_r><Key.shift_r><Key.shift_r><Key.shift_r><Key.shift_r><Key.shift_r><Key.shift_r><Key.shift_r><Key.shift_r><Key.shift_r><Key.shift_r><Key.shift_r><Key.shift_r><Key.shift_r><Key.shift_r><Key.shift_r><Key.shift_r><Key.shift_r><Key.shift_r><Key.shift_r><Key.shift_r>$900<Key.enter><Key.shift_r><Key.shift_r>$800<Key.enter><Key.shift_r><Key.shift_r><Key.shift_r><Key.shift_r><Key.shift_r><Key.shift_r><Key.shift_r><Key.shift_r><Key.shift_r><Key.shift_r><Key.shift_r><Key.shift_r><Key.shift_r><Key.shift_r><Key.shift_r><Key.shift_r>$700
Screenshot: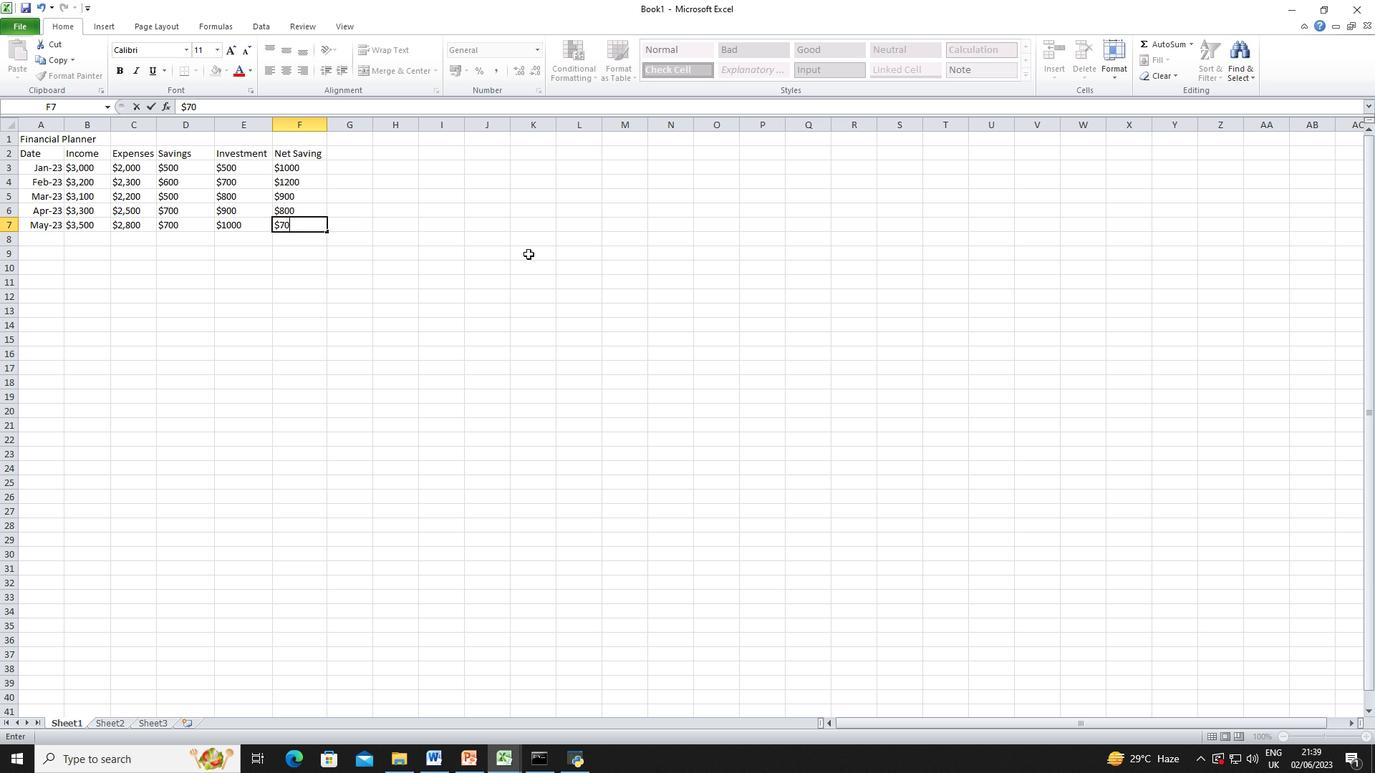 
Action: Mouse pressed left at (528, 254)
Screenshot: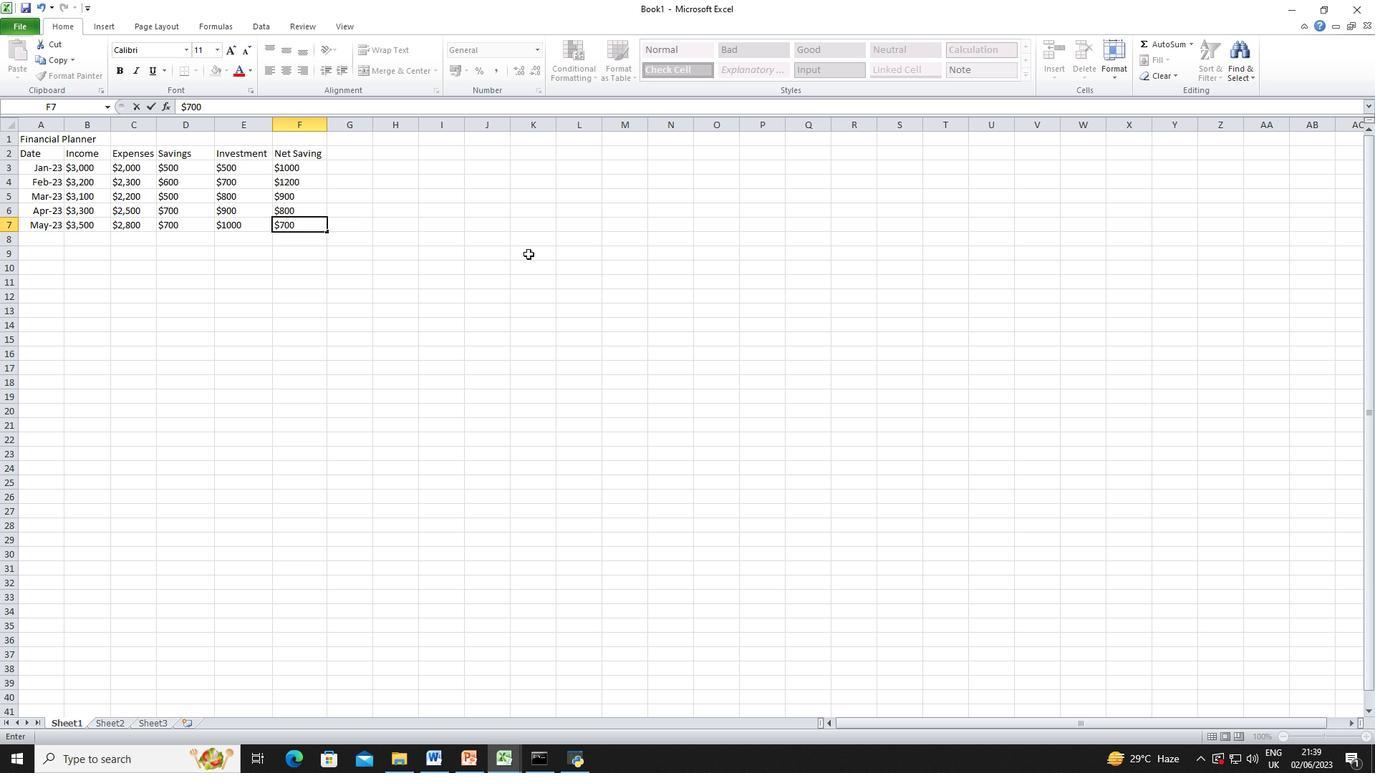 
Action: Mouse moved to (63, 120)
Screenshot: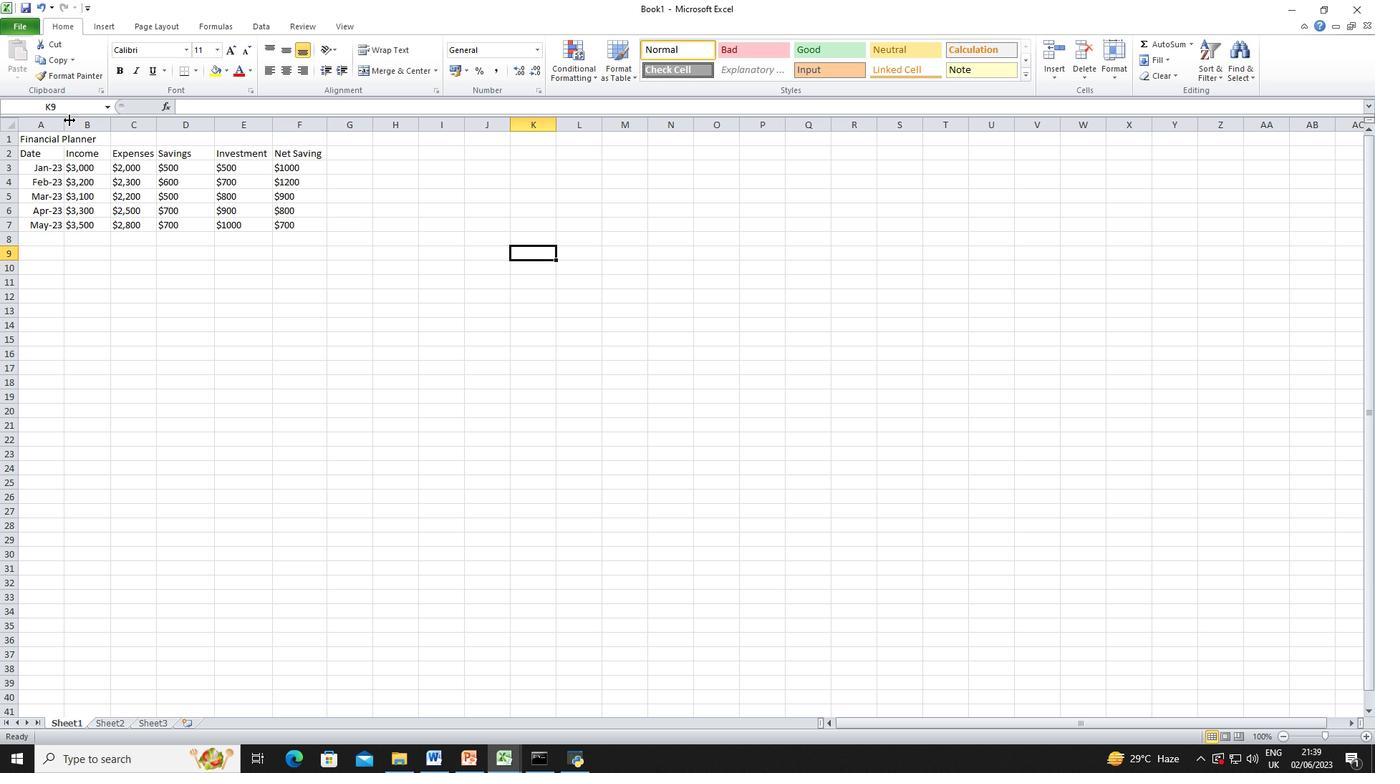 
Action: Mouse pressed left at (63, 120)
Screenshot: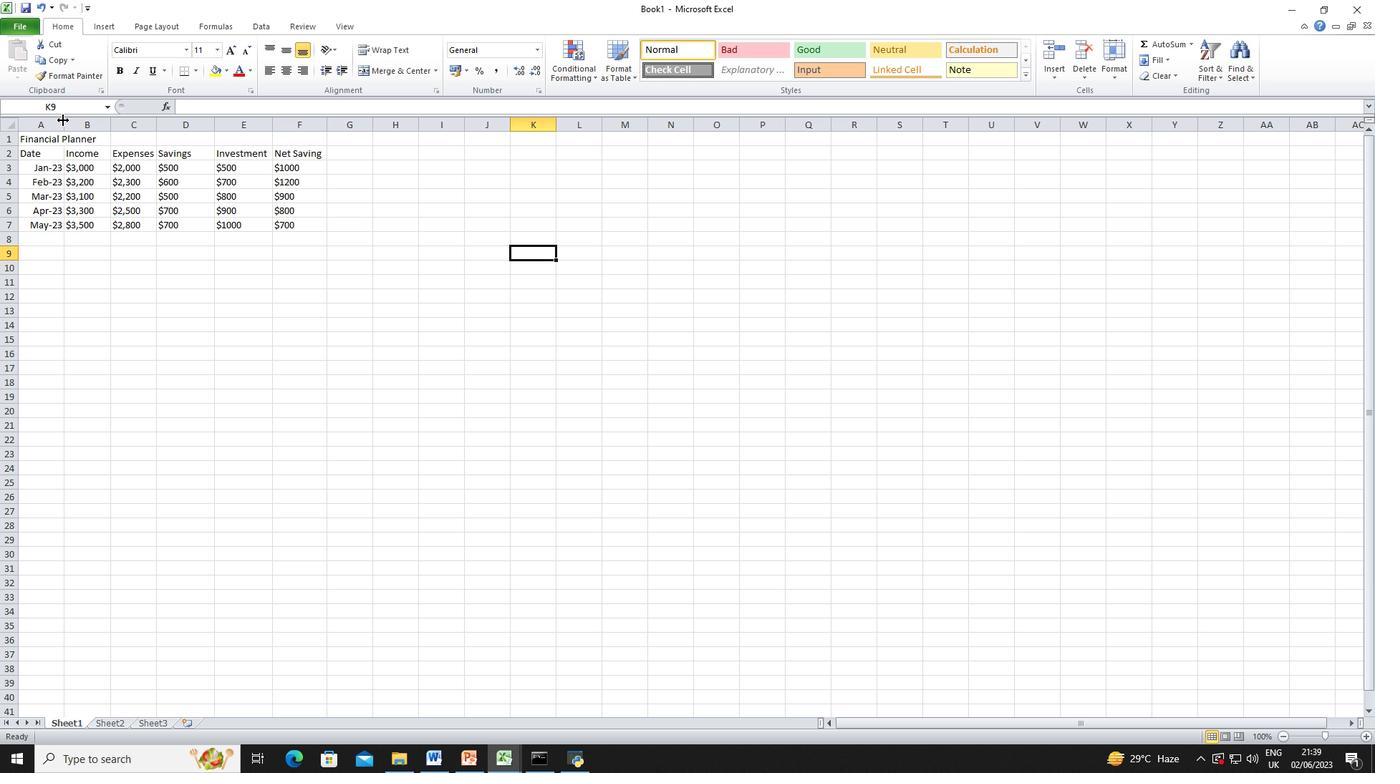 
Action: Mouse pressed left at (63, 120)
Screenshot: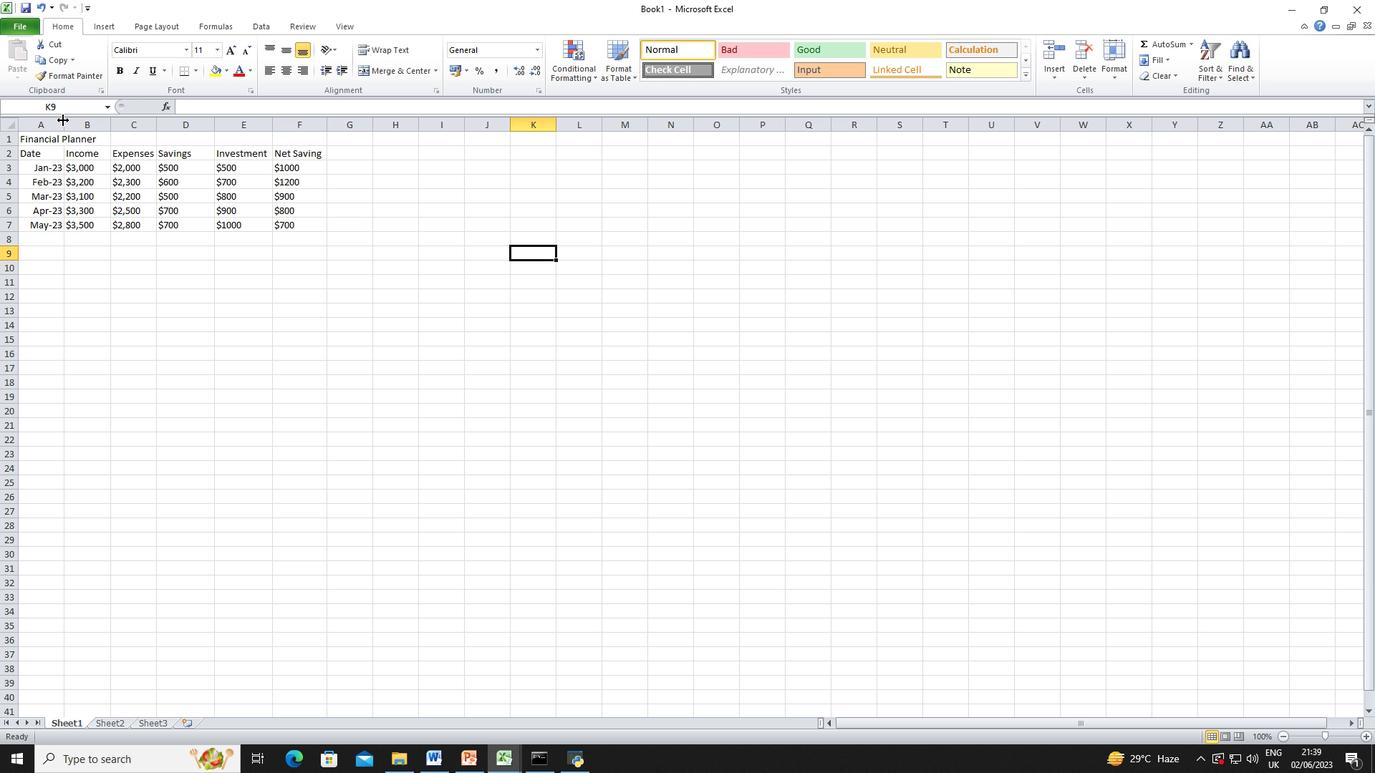 
Action: Mouse moved to (150, 124)
Screenshot: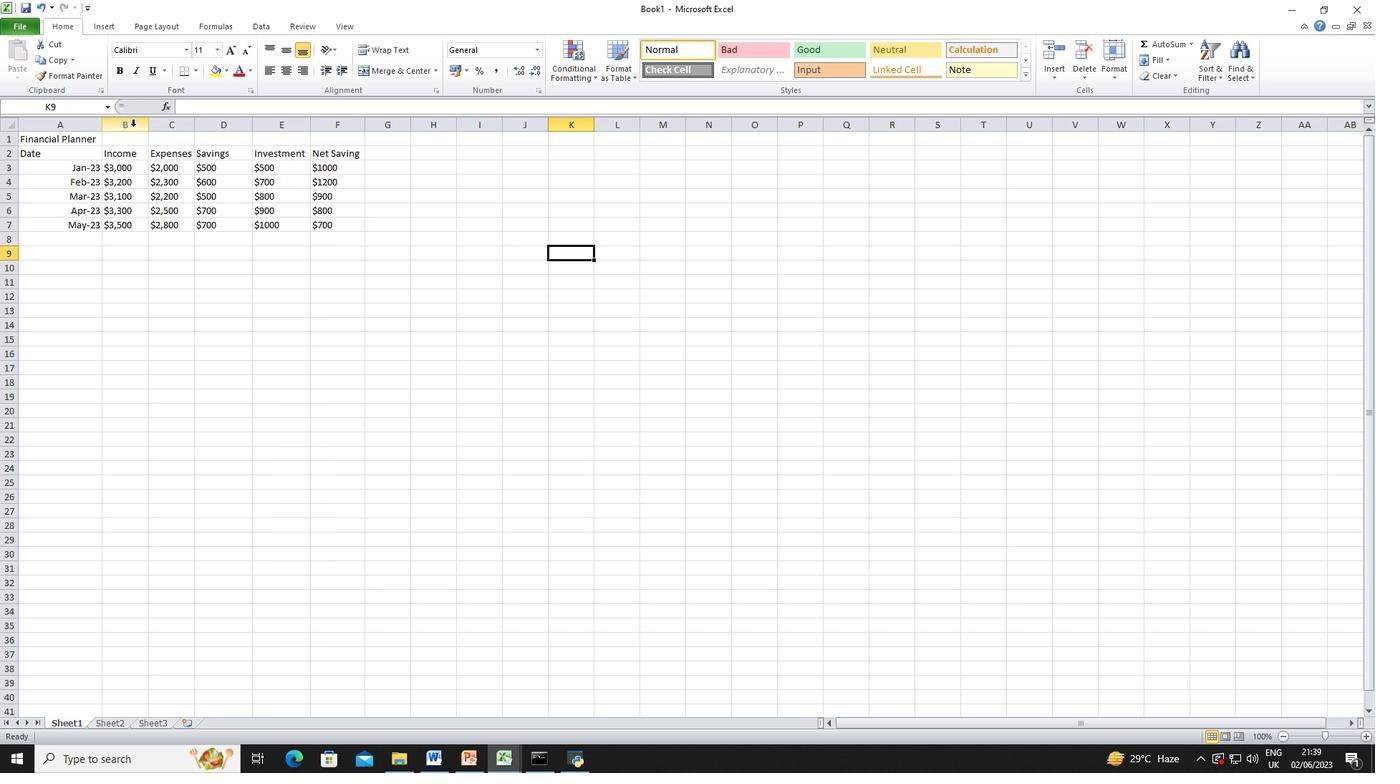 
Action: Mouse pressed left at (150, 124)
Screenshot: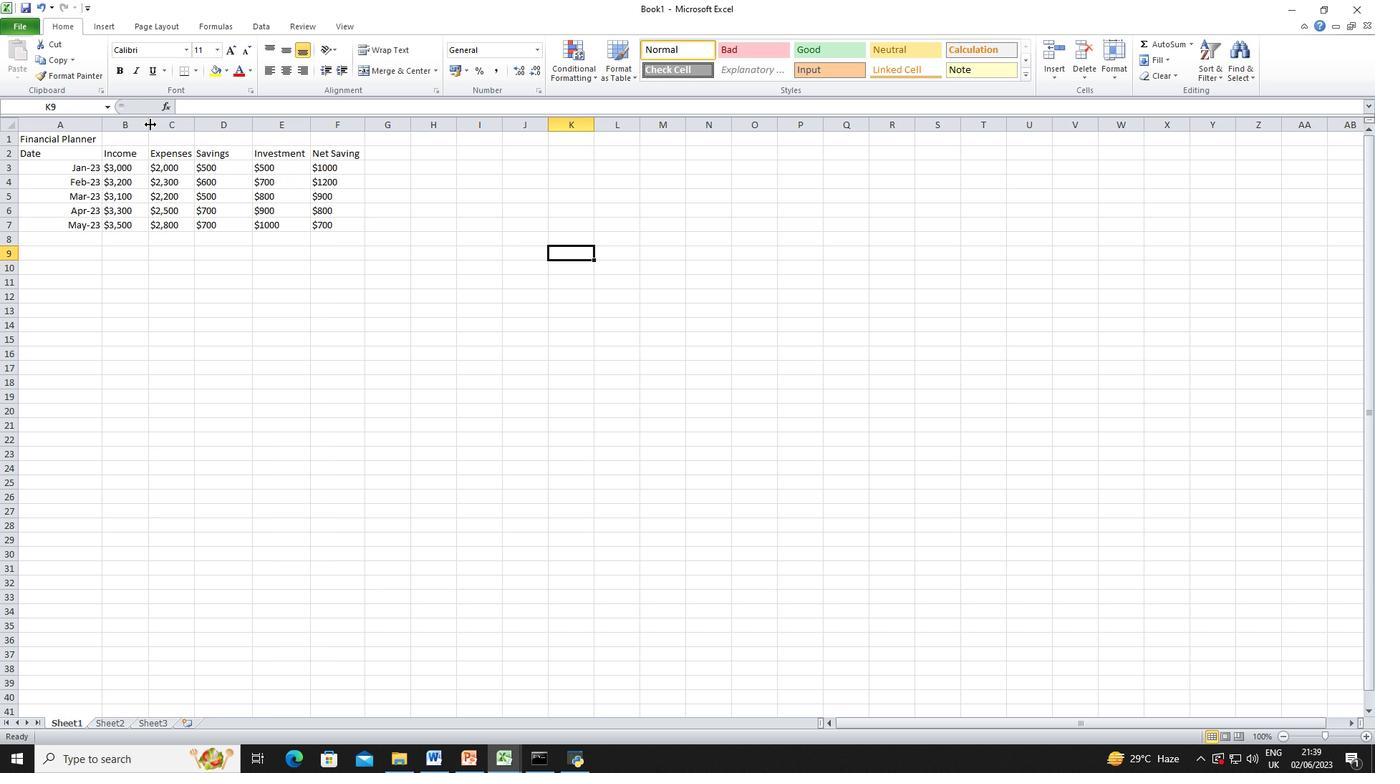 
Action: Mouse pressed left at (150, 124)
Screenshot: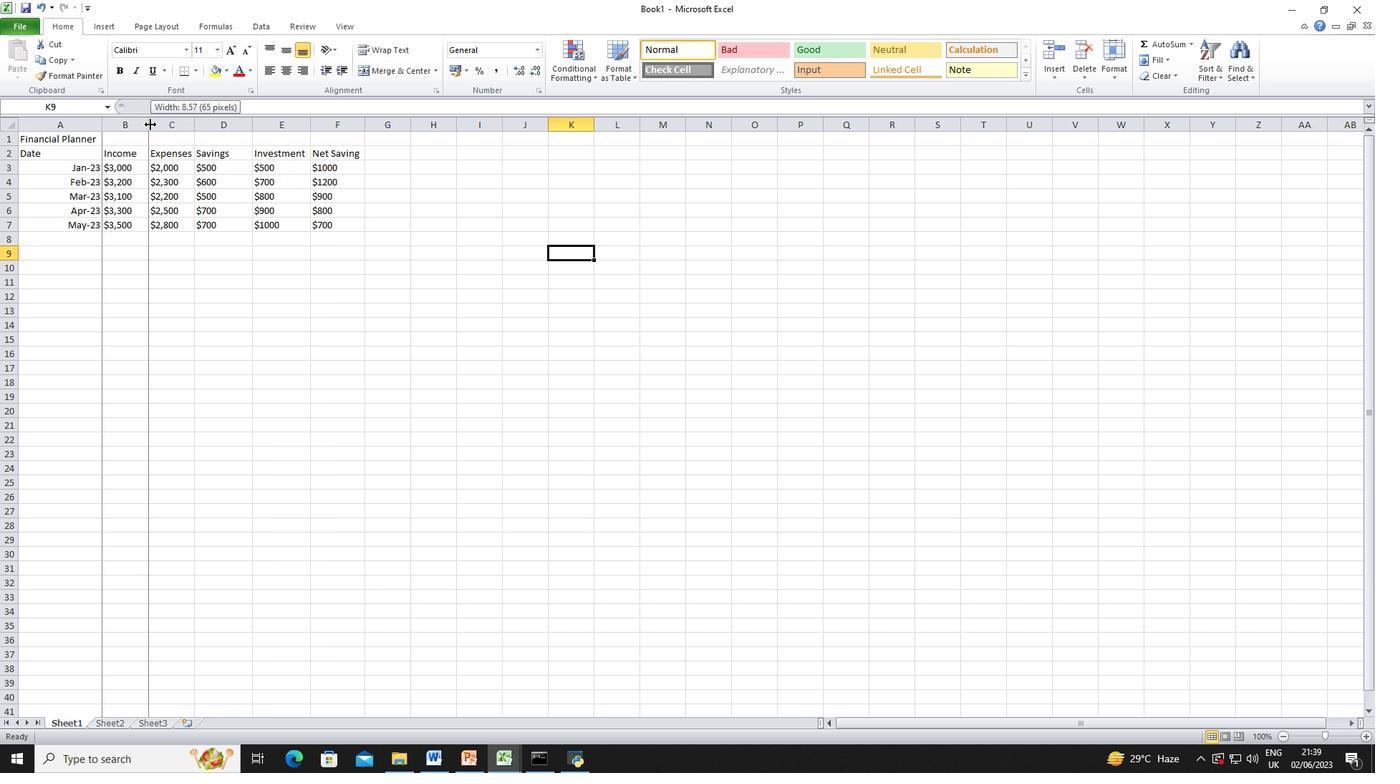 
Action: Mouse moved to (190, 124)
Screenshot: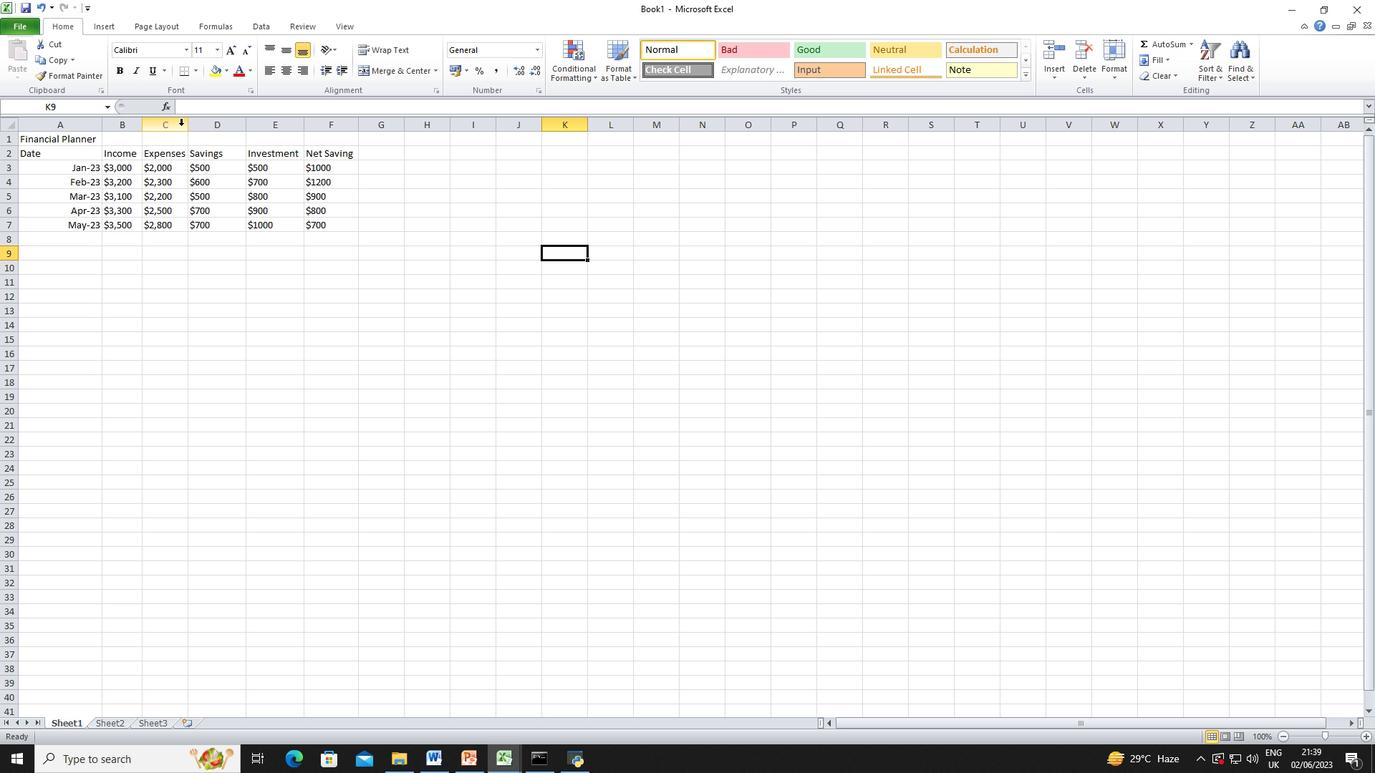 
Action: Mouse pressed left at (190, 124)
Screenshot: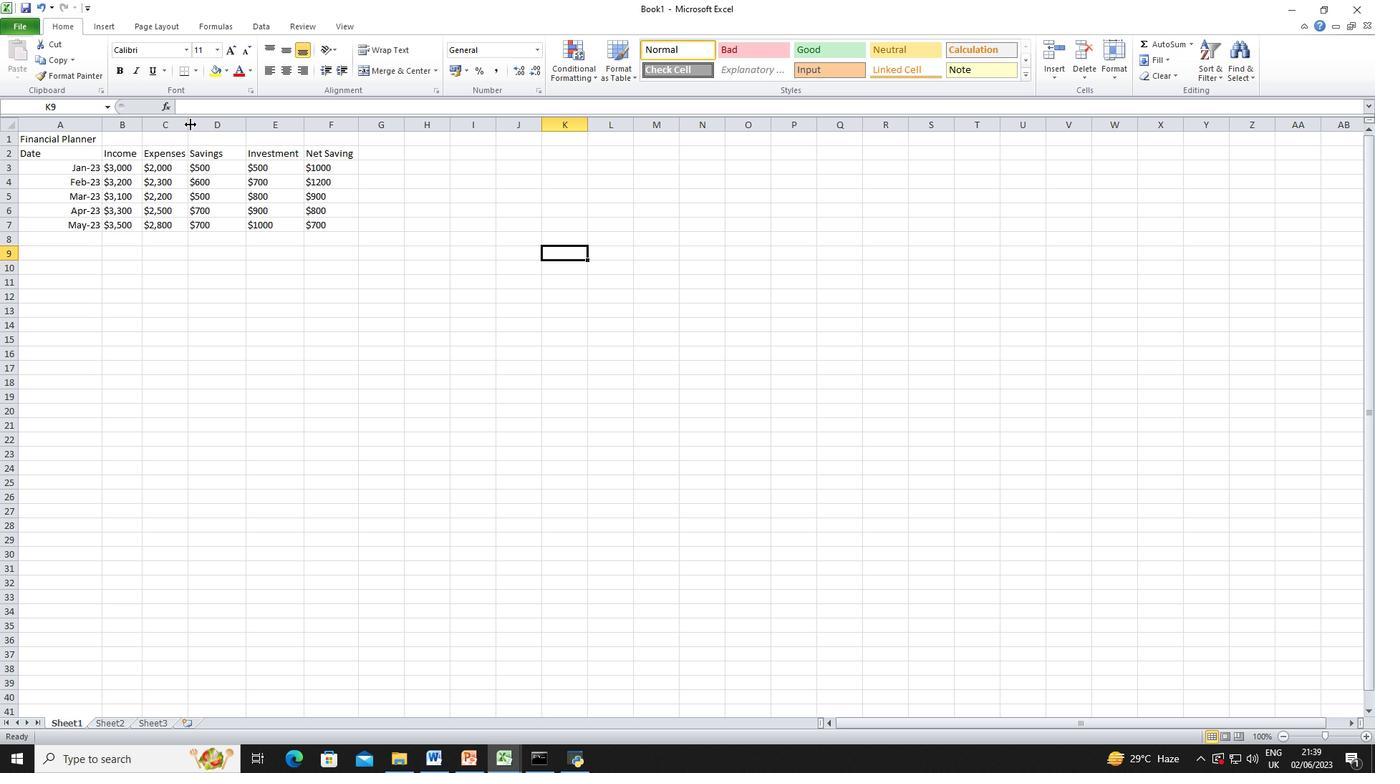 
Action: Mouse pressed left at (190, 124)
Screenshot: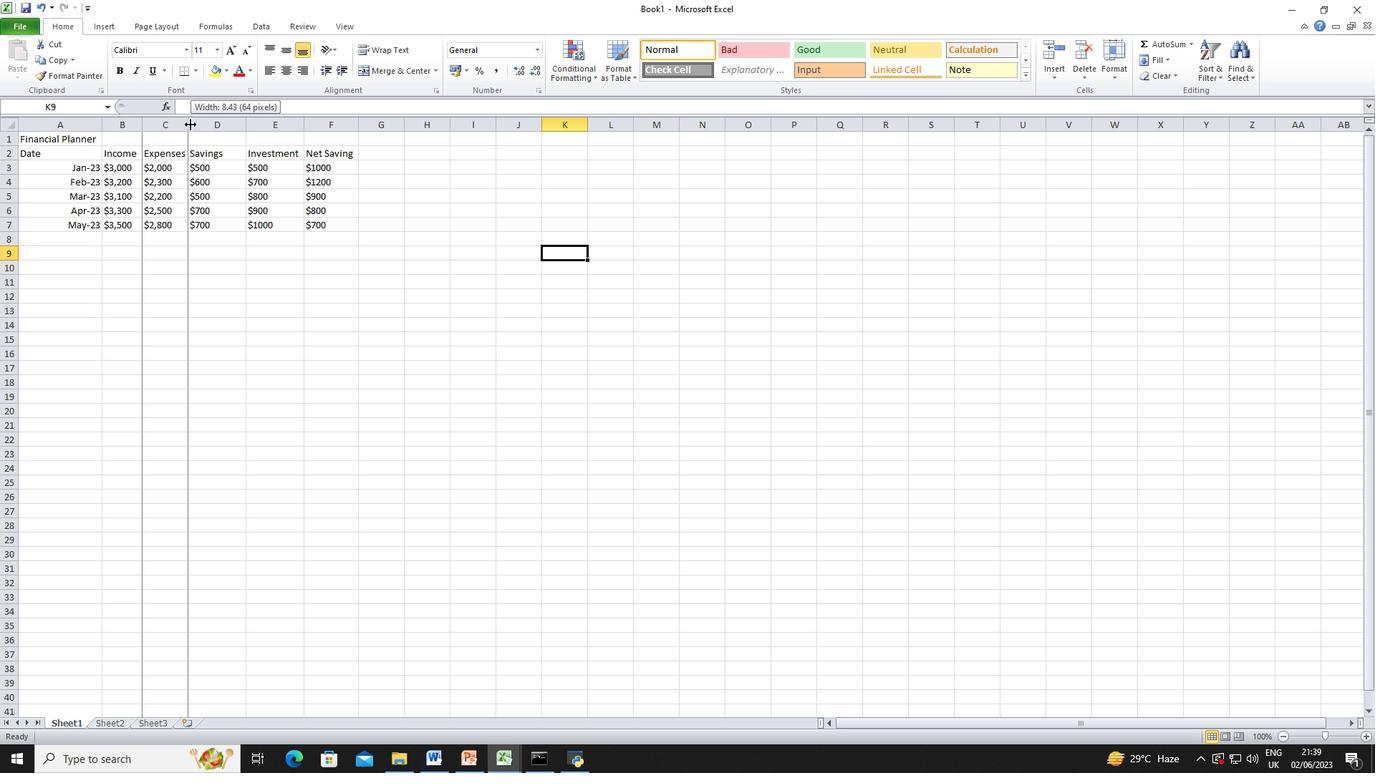 
Action: Mouse moved to (249, 127)
Screenshot: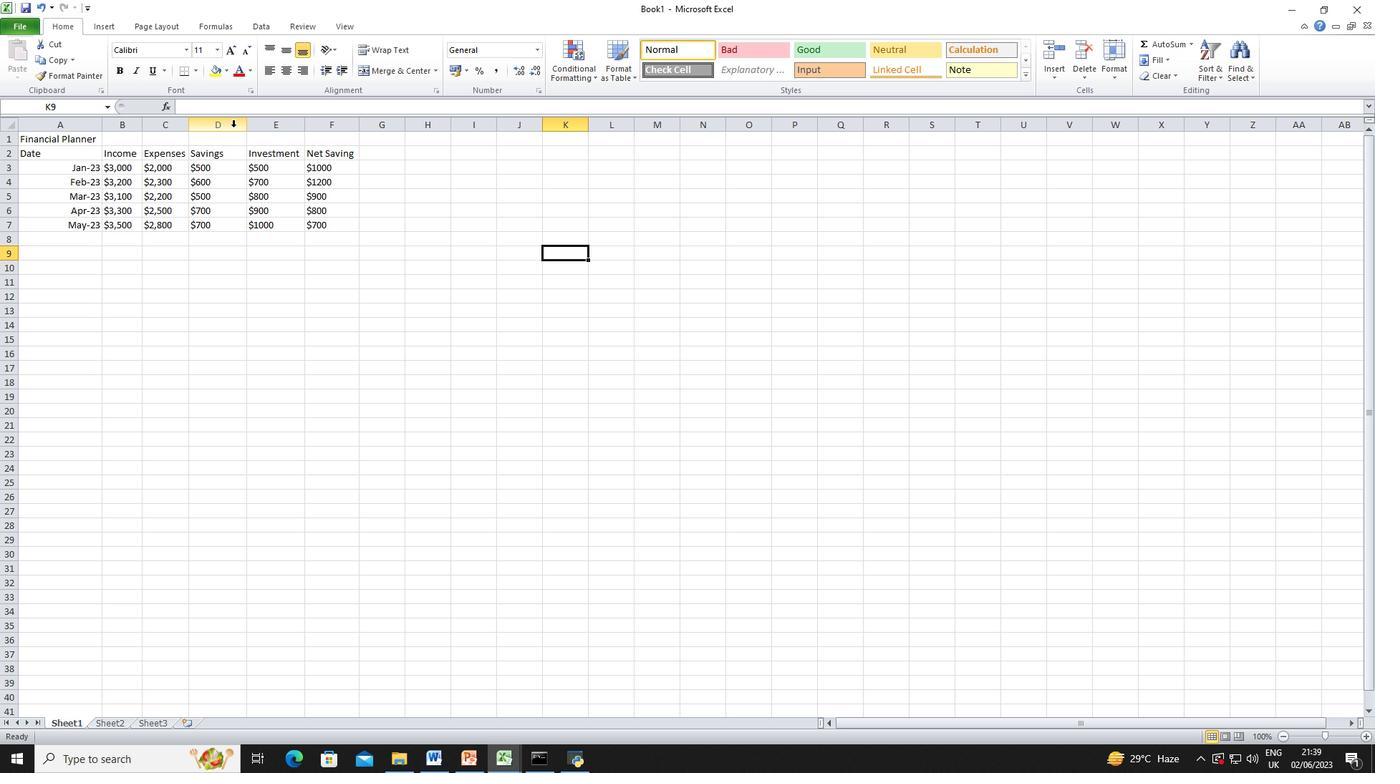
Action: Mouse pressed left at (249, 127)
Screenshot: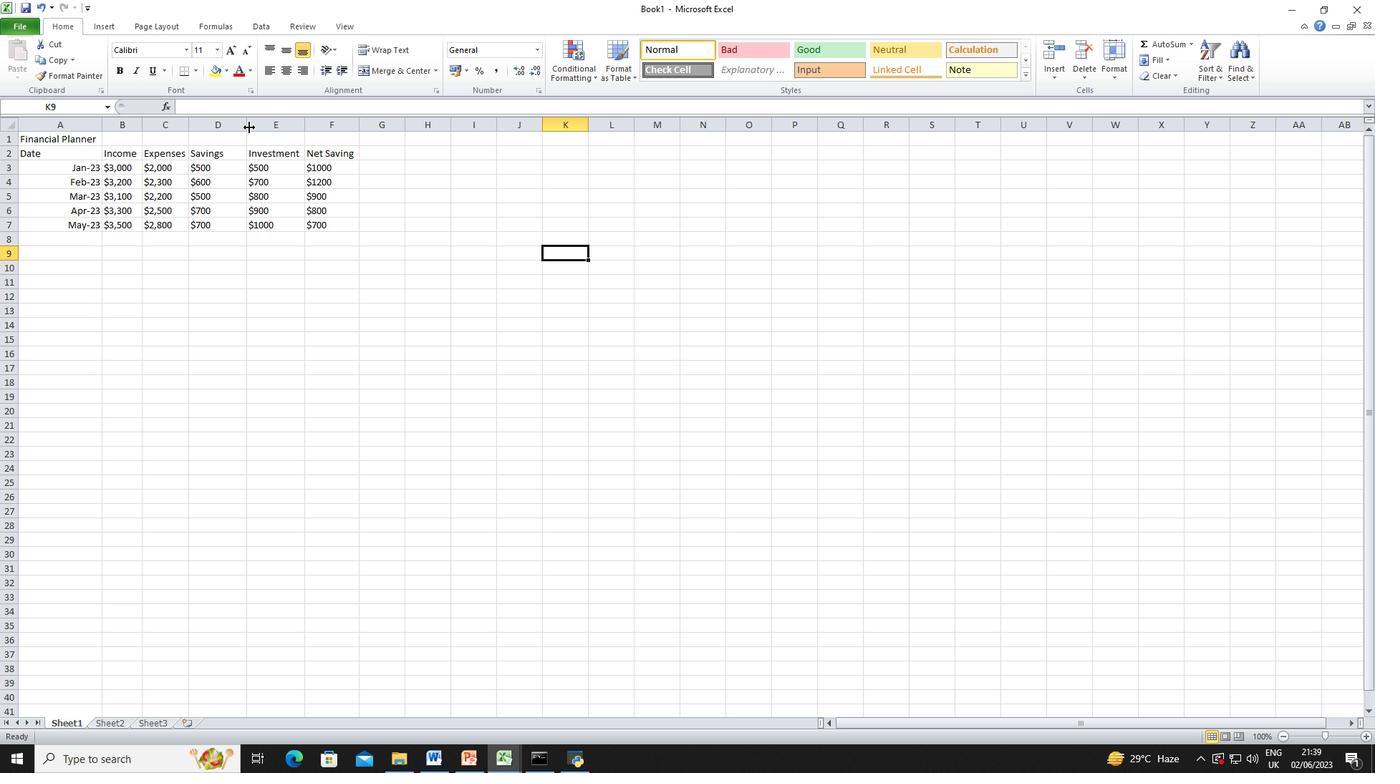 
Action: Mouse pressed left at (249, 127)
Screenshot: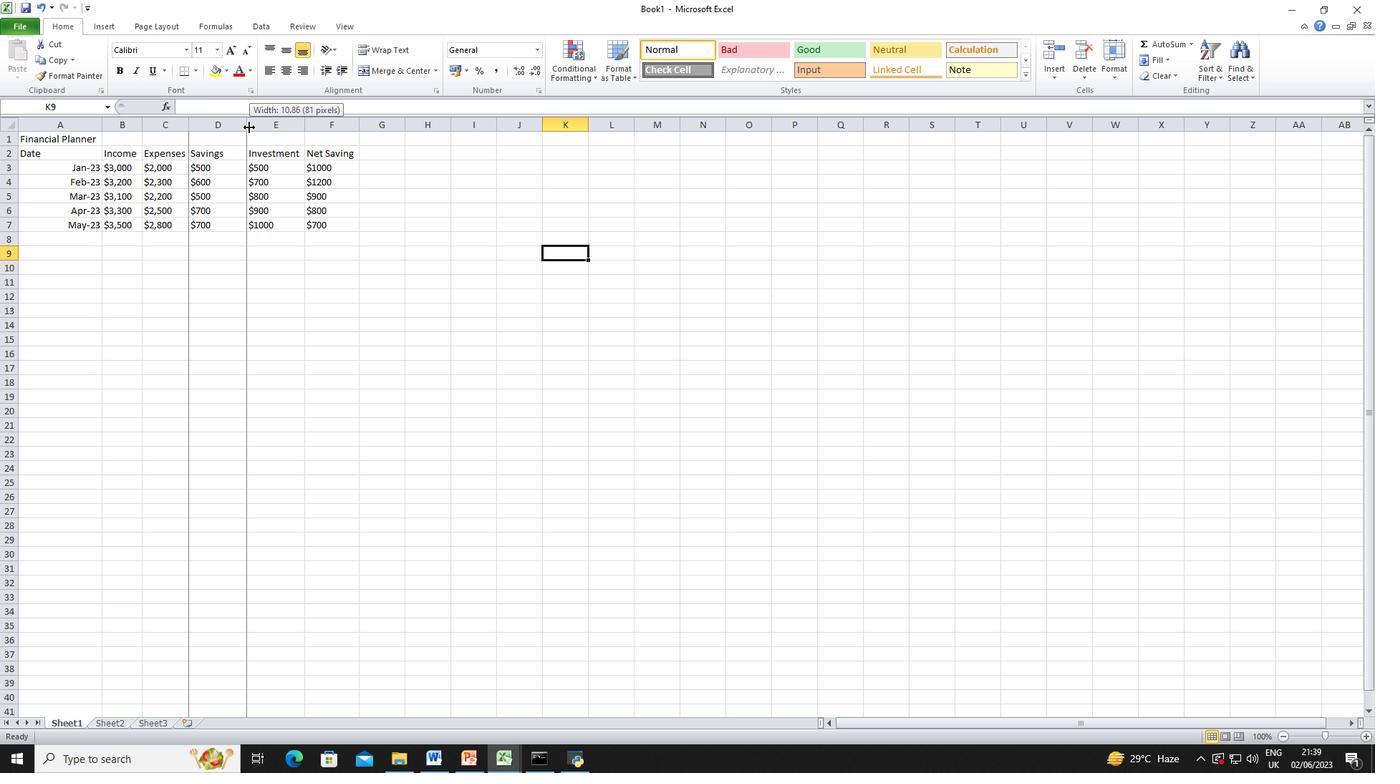 
Action: Mouse moved to (285, 127)
Screenshot: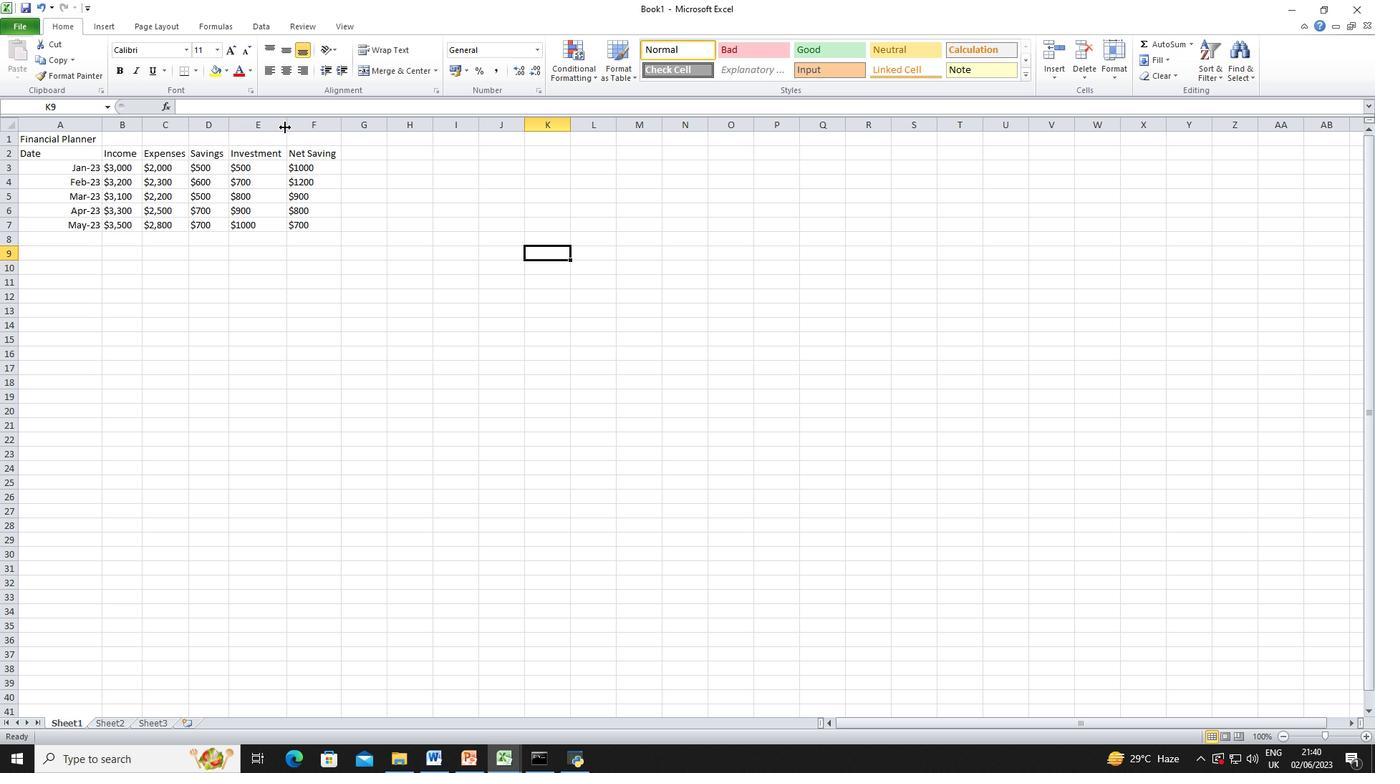 
Action: Mouse pressed left at (285, 127)
Screenshot: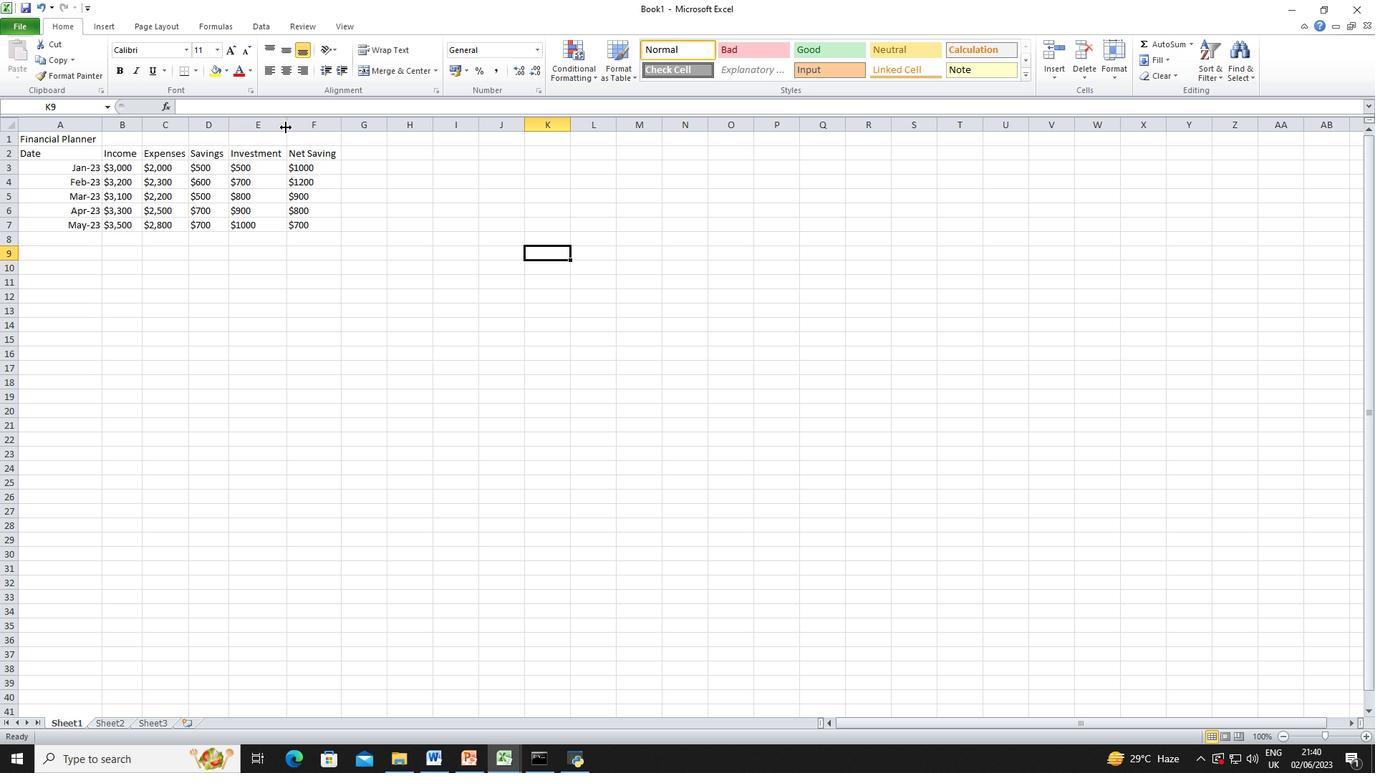 
Action: Mouse pressed left at (285, 127)
Screenshot: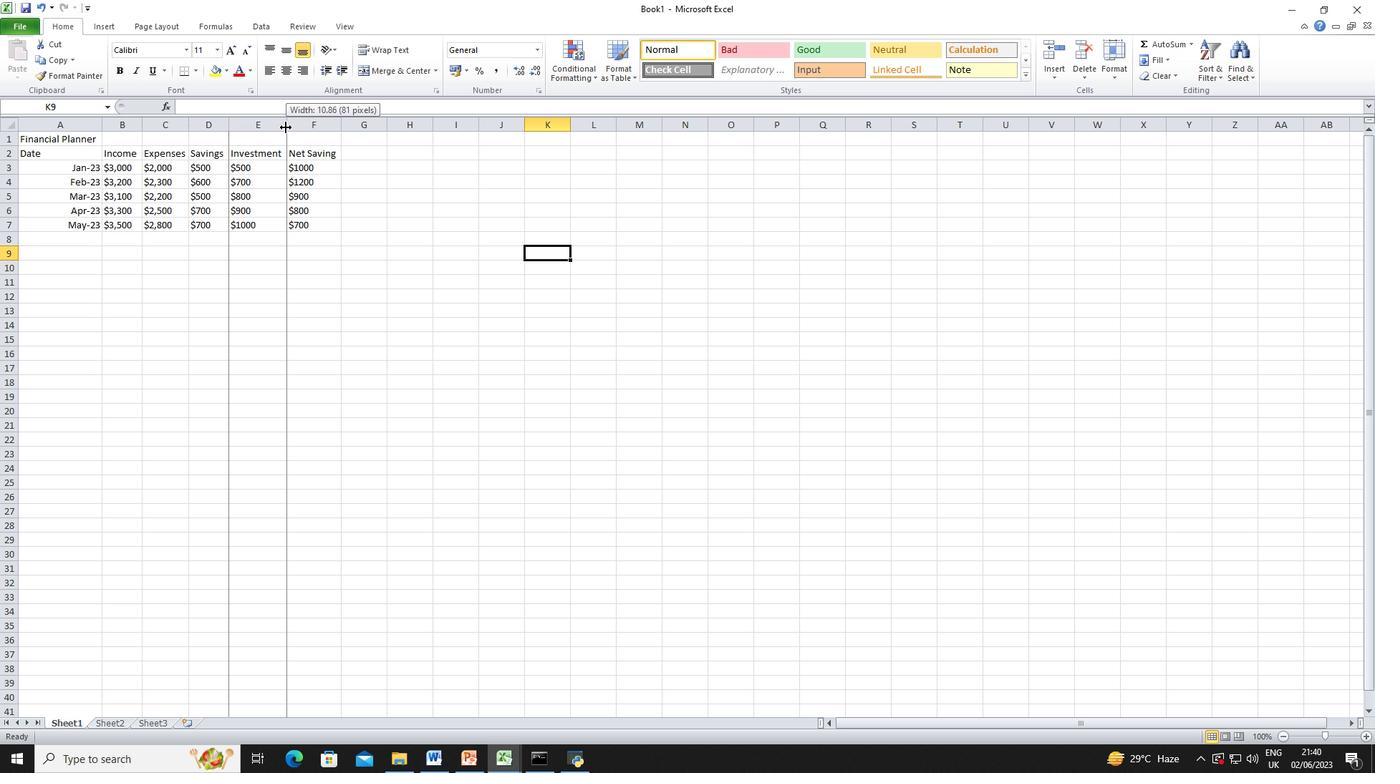 
Action: Mouse pressed left at (285, 127)
Screenshot: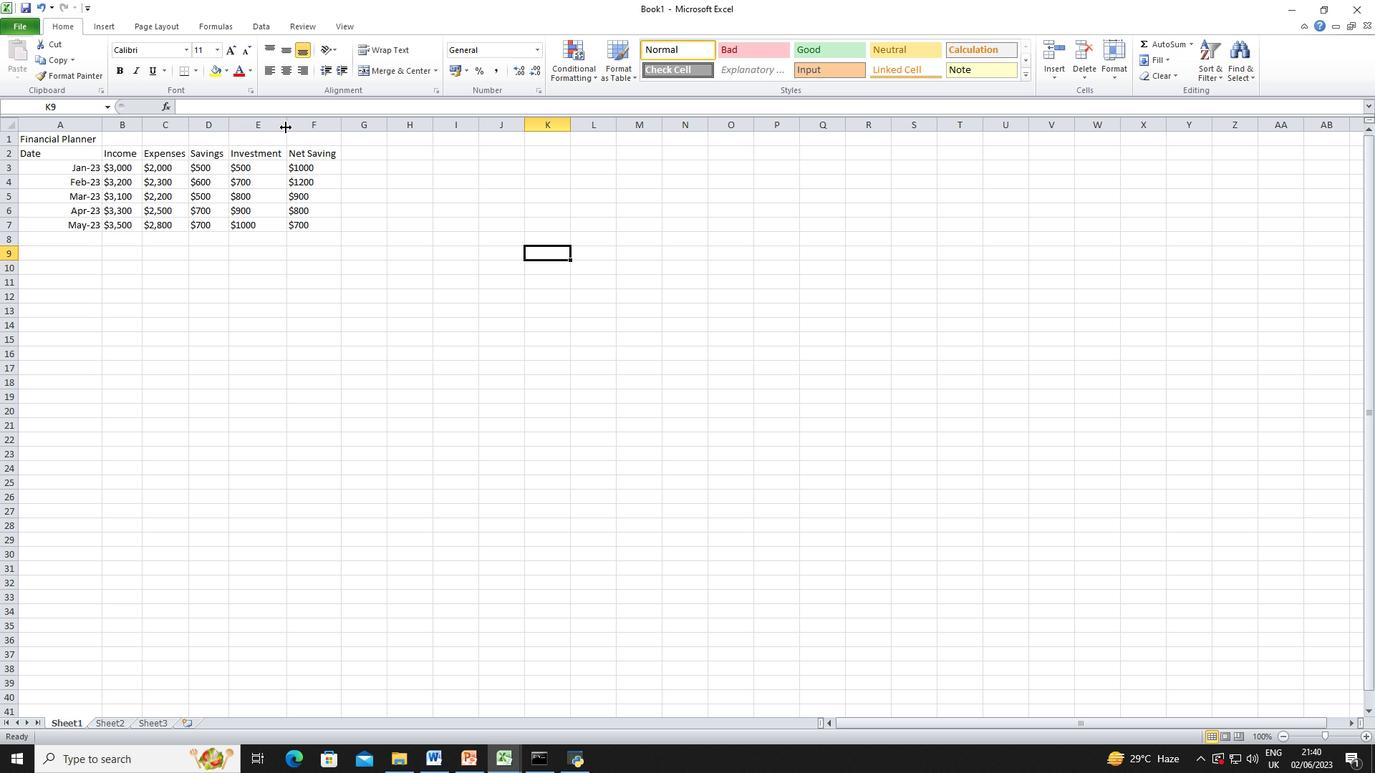 
Action: Mouse pressed left at (285, 127)
Screenshot: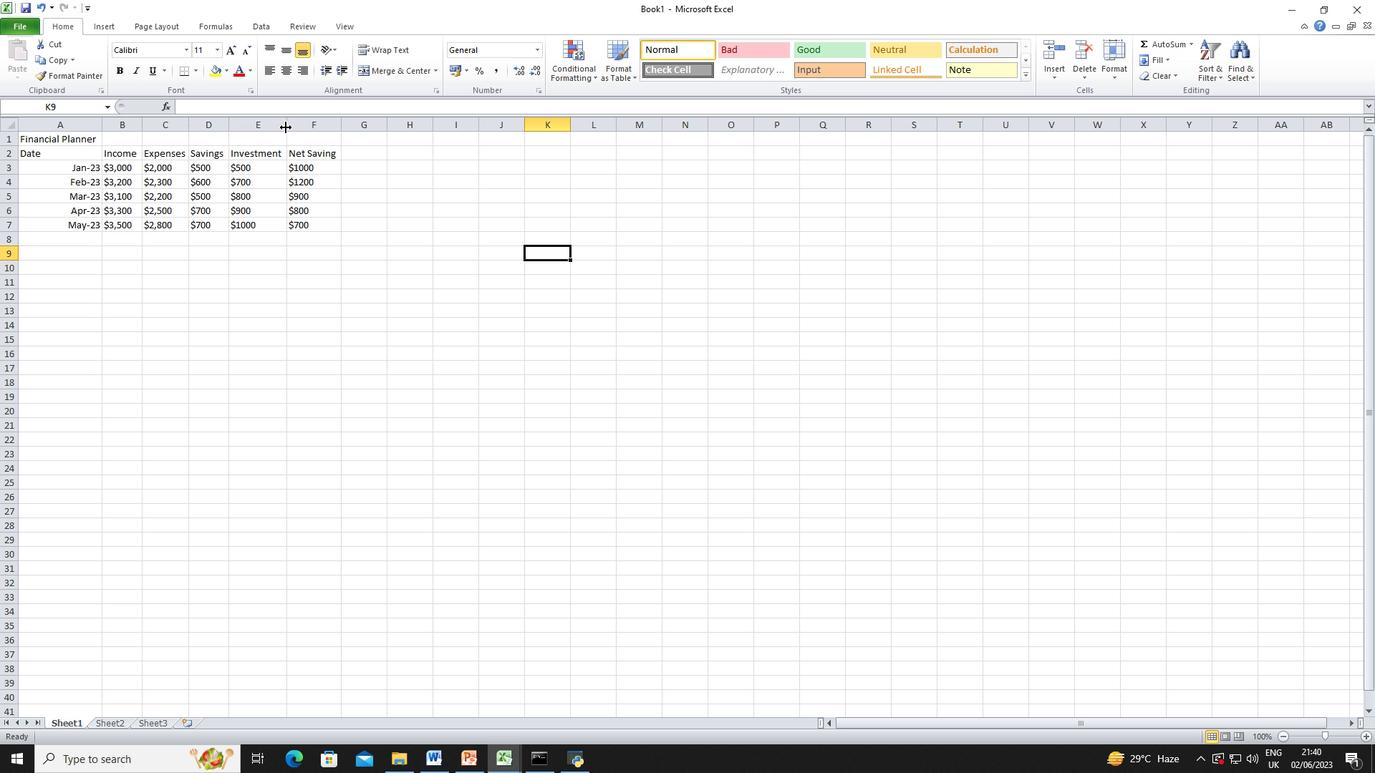 
Action: Mouse pressed left at (285, 127)
Screenshot: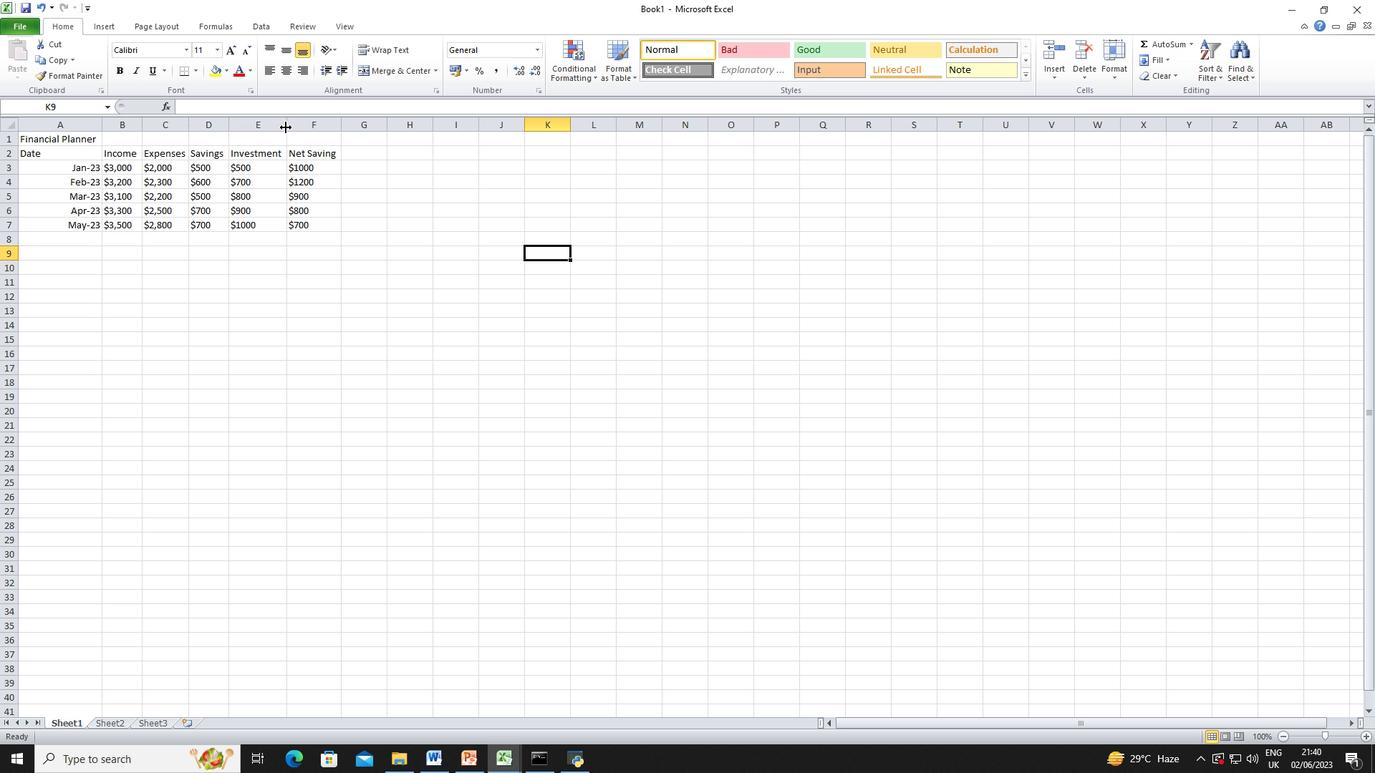 
Action: Mouse moved to (287, 122)
Screenshot: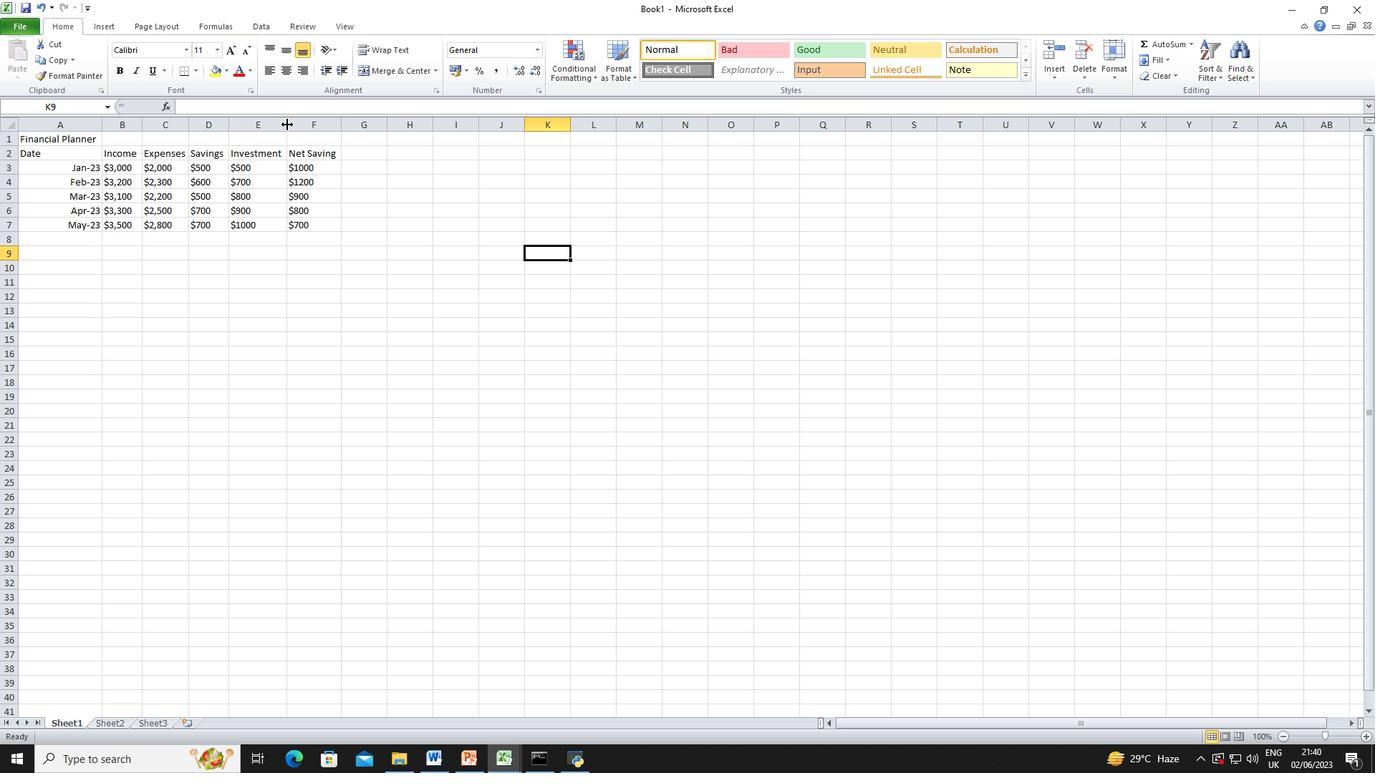 
Action: Mouse pressed left at (287, 122)
Screenshot: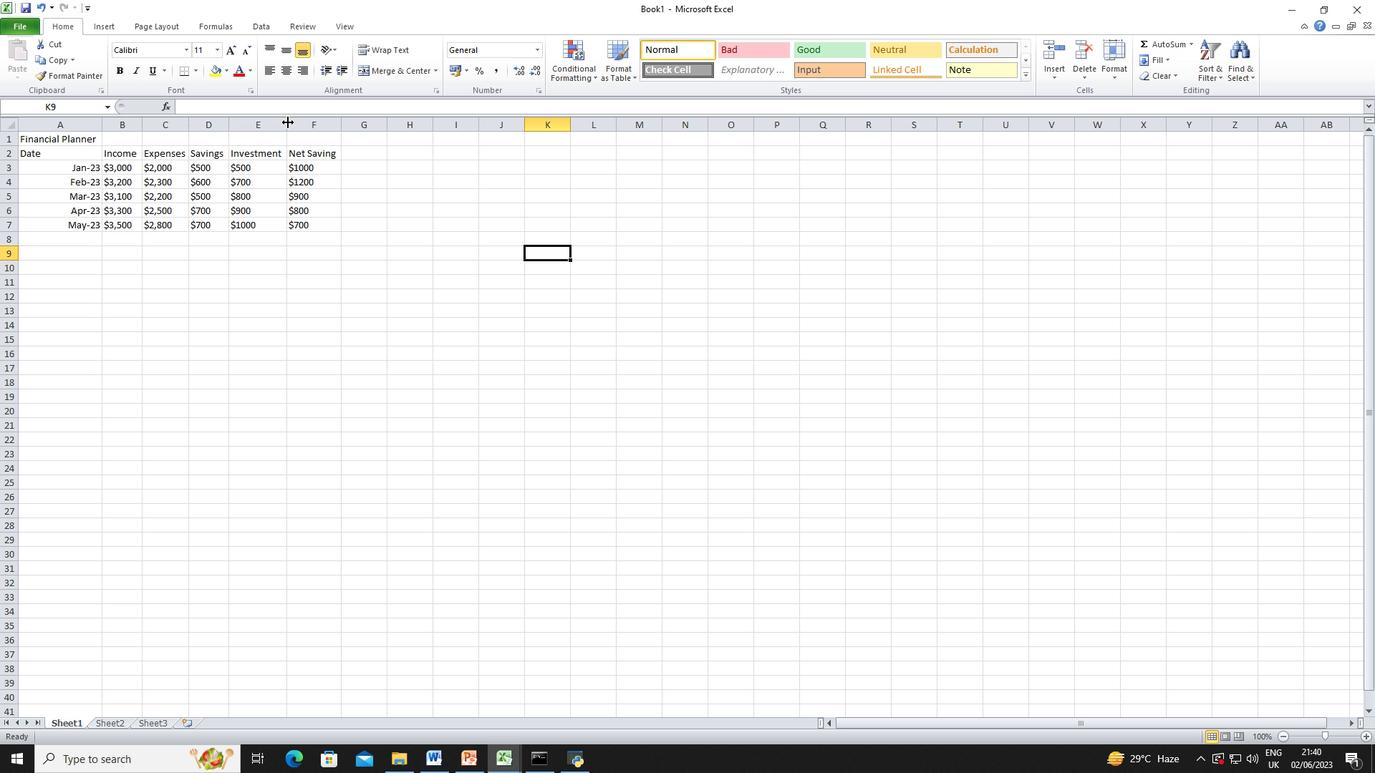 
Action: Mouse pressed left at (287, 122)
Screenshot: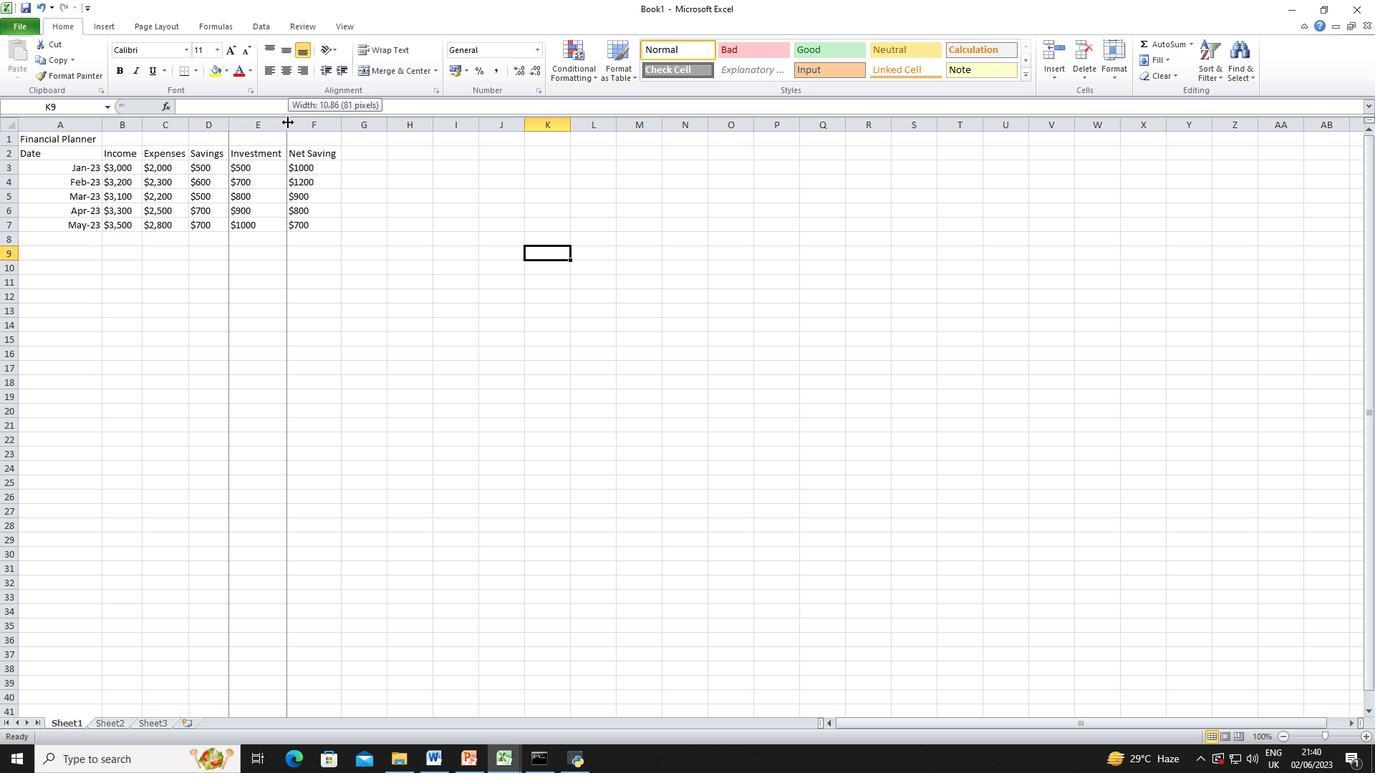 
Action: Mouse moved to (339, 120)
Screenshot: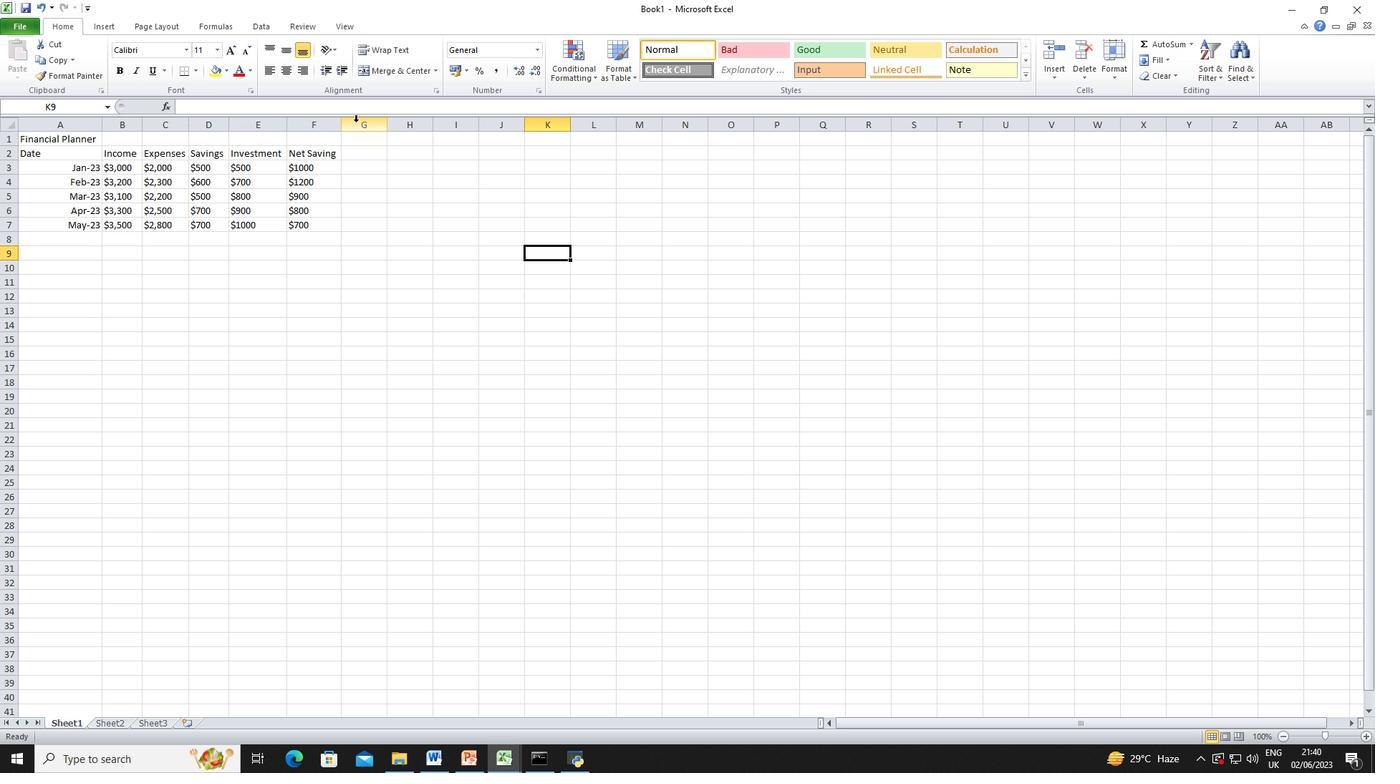 
Action: Mouse pressed left at (339, 120)
Screenshot: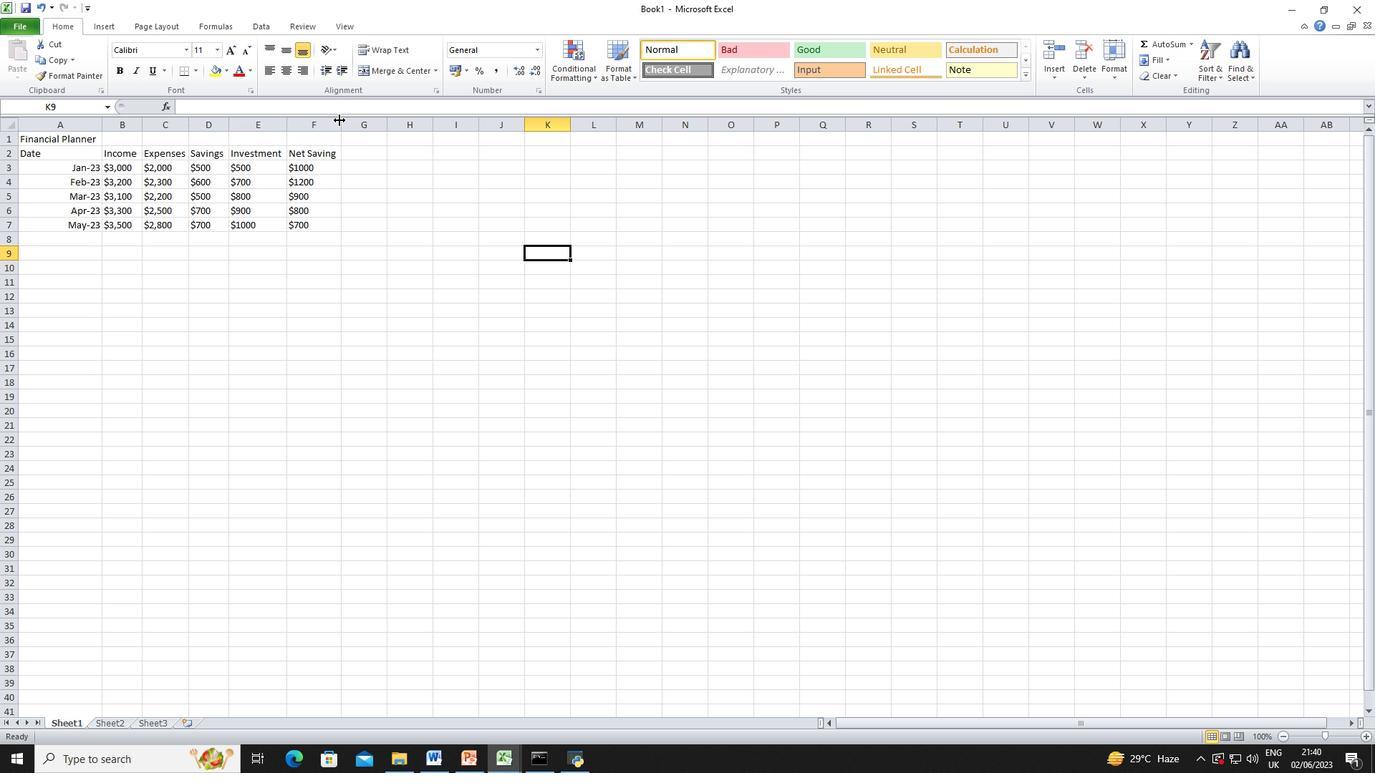 
Action: Mouse pressed left at (339, 120)
Screenshot: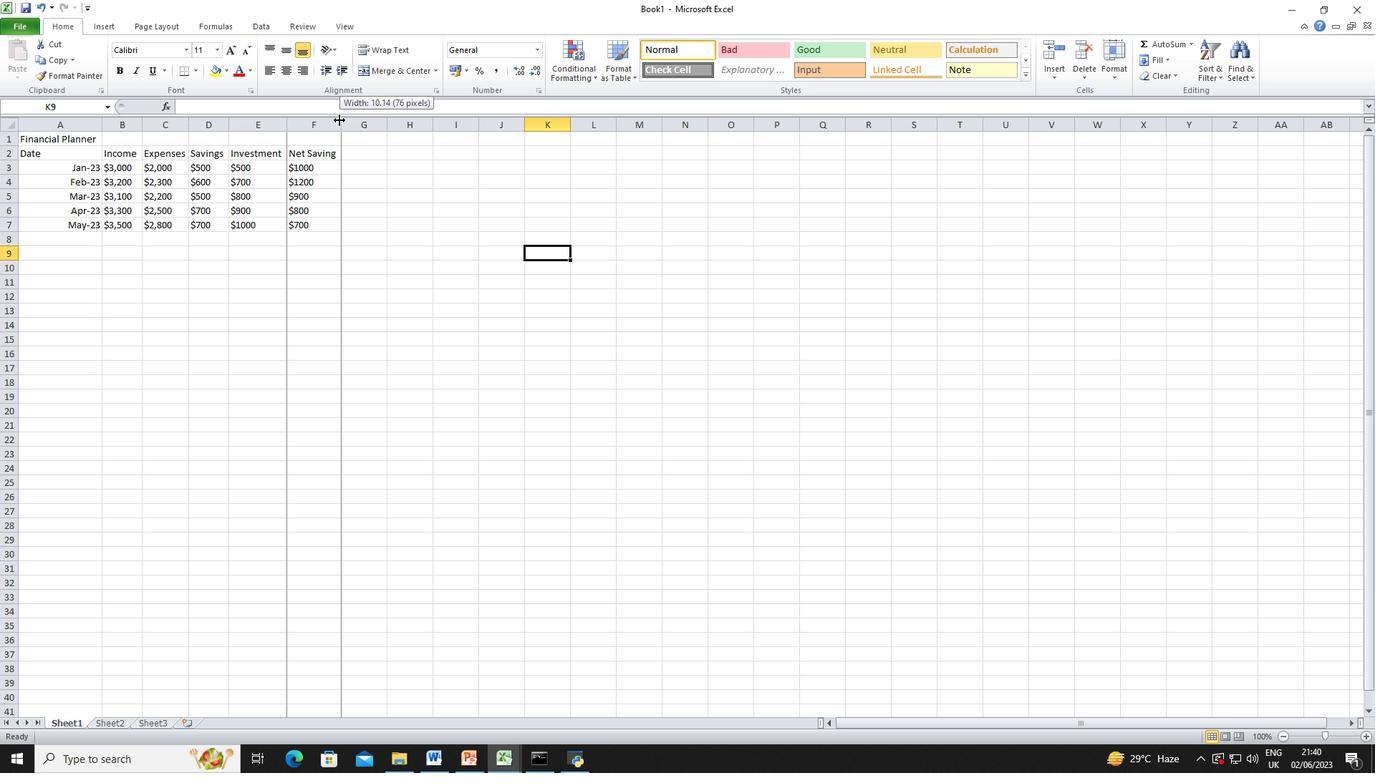 
Action: Mouse moved to (25, 25)
Screenshot: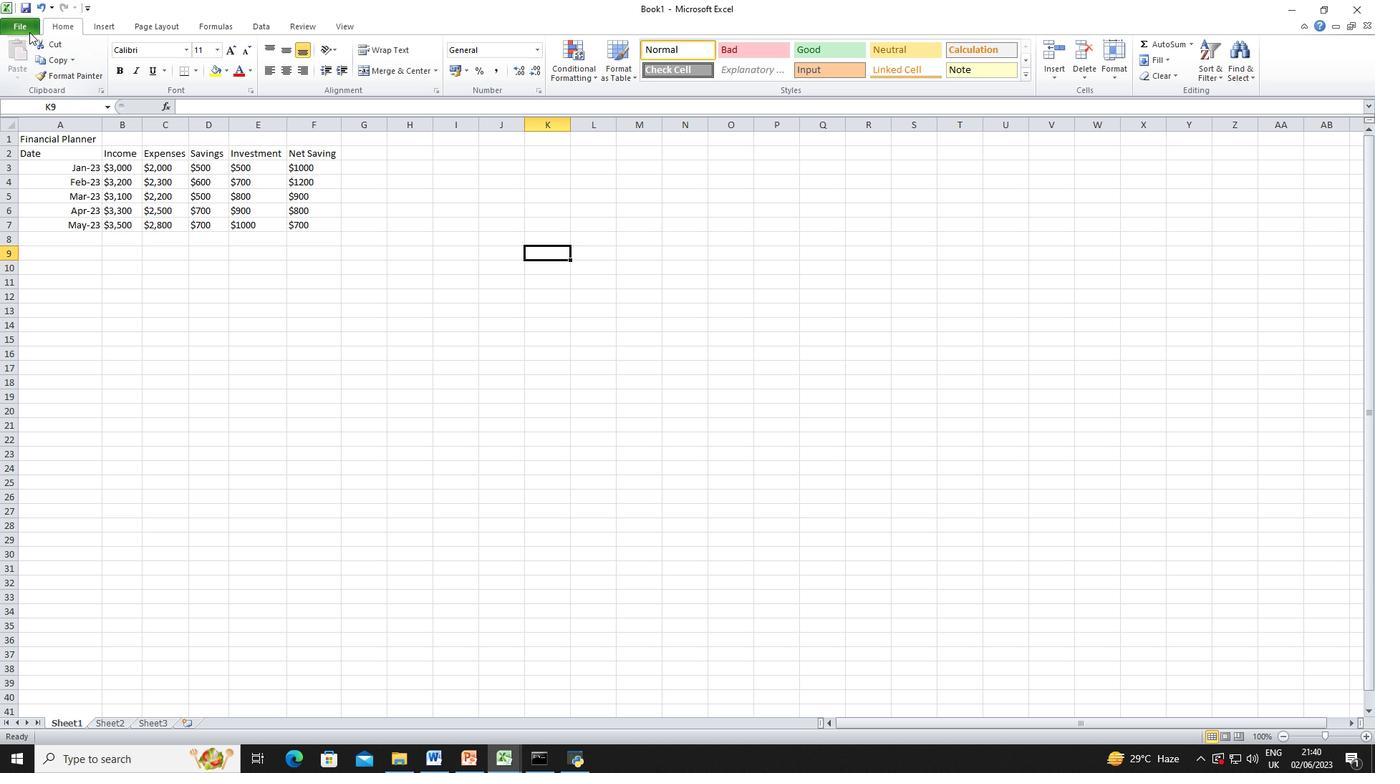 
Action: Mouse pressed left at (25, 25)
Screenshot: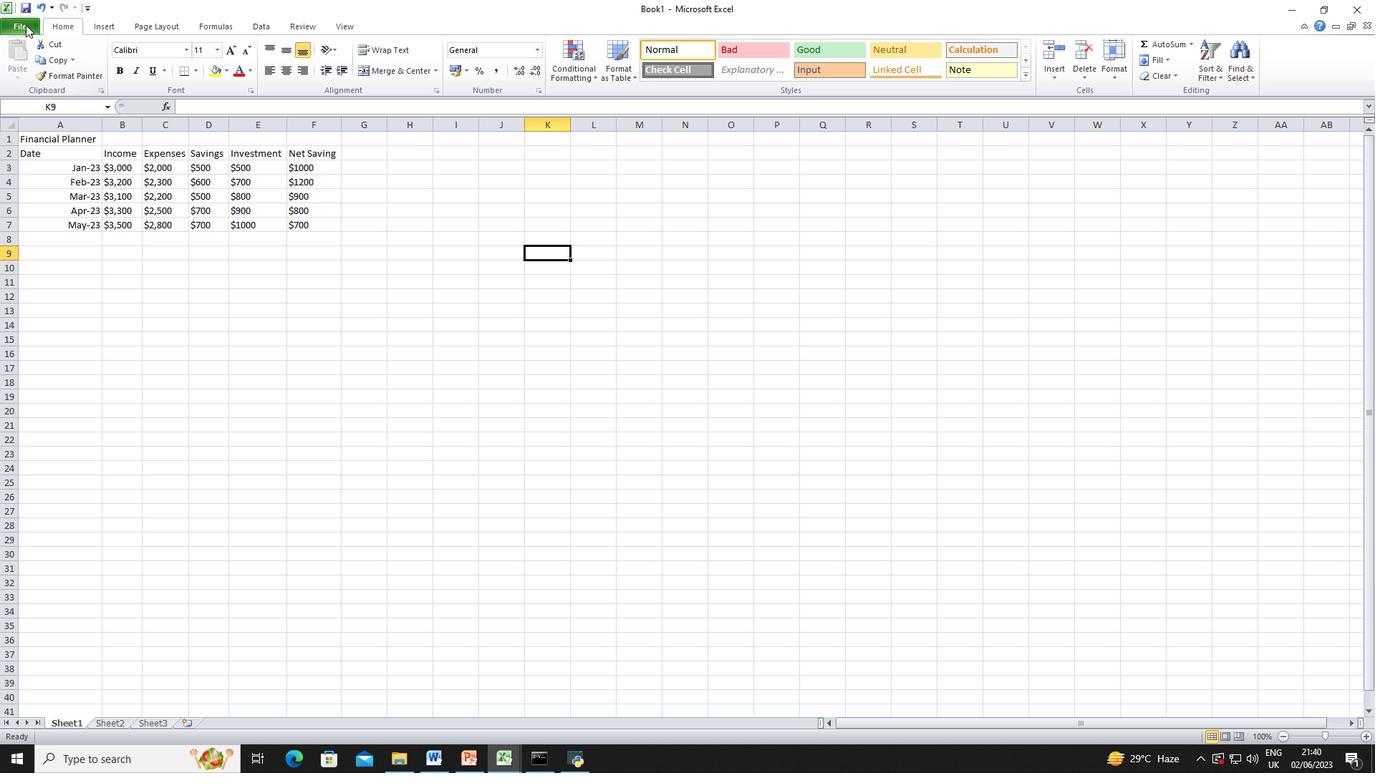 
Action: Mouse moved to (36, 64)
Screenshot: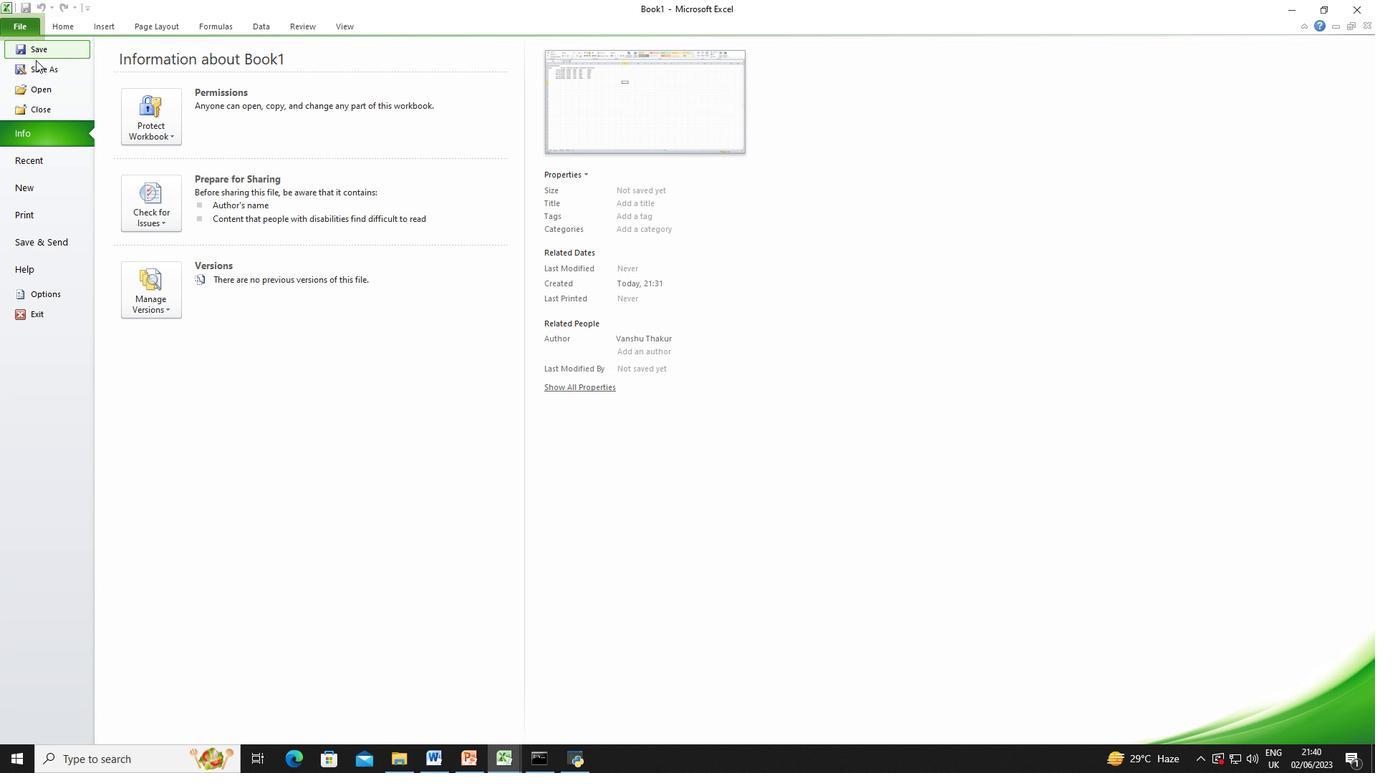 
Action: Mouse pressed left at (36, 64)
Screenshot: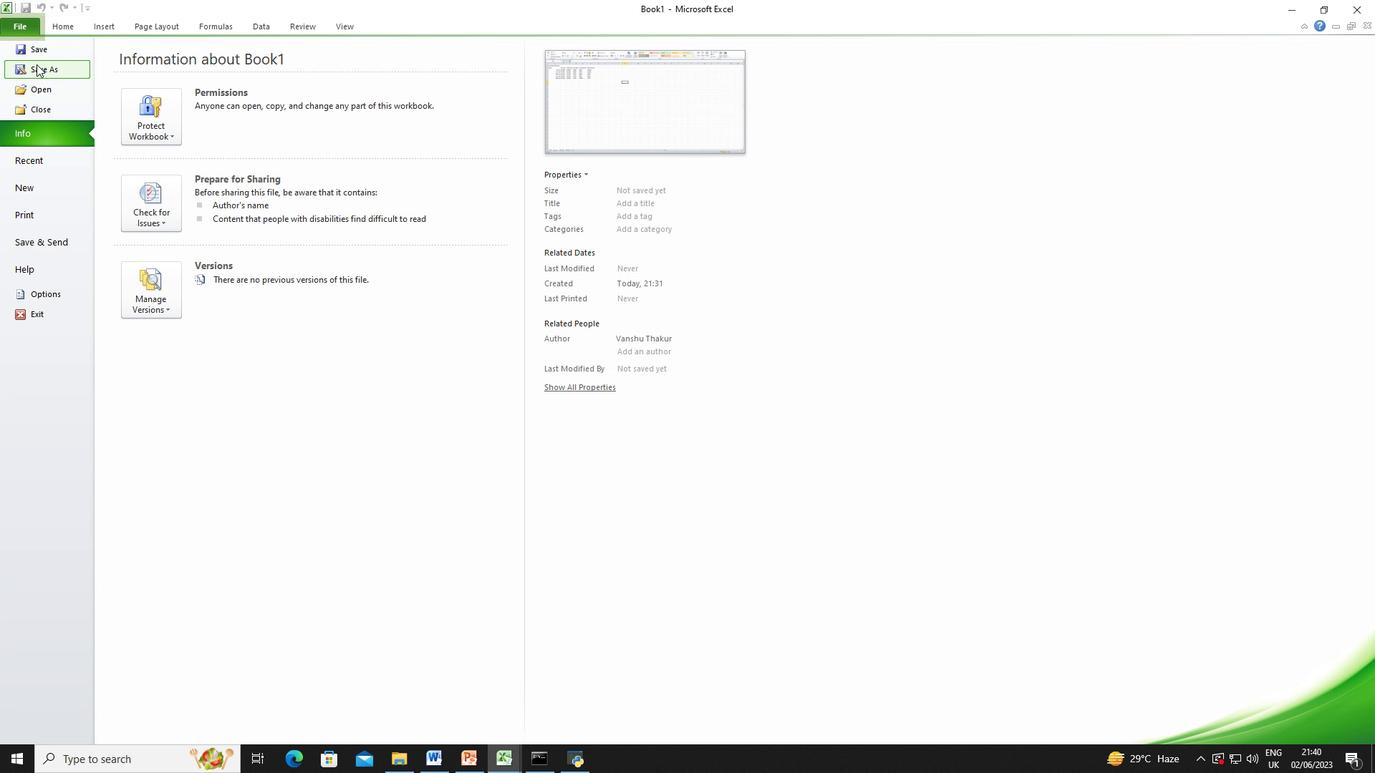 
Action: Mouse moved to (1063, 566)
Screenshot: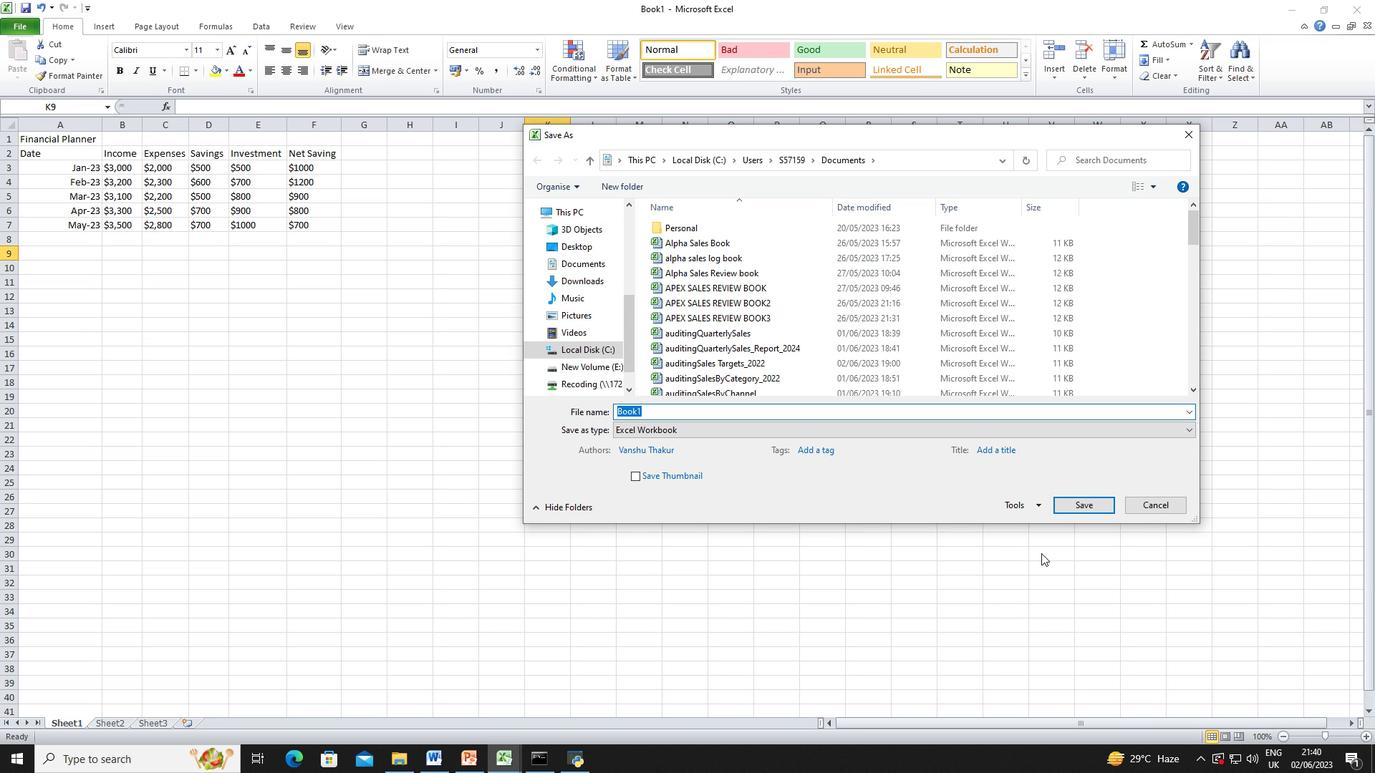 
Action: Key pressed <Key.shift_r>Budget<Key.space><Key.backspace><Key.shift_r><Key.shift_r><Key.shift_r><Key.shift_r>Plan<Key.space>e<Key.backspace>review<Key.space><Key.backspace>book<Key.enter>
Screenshot: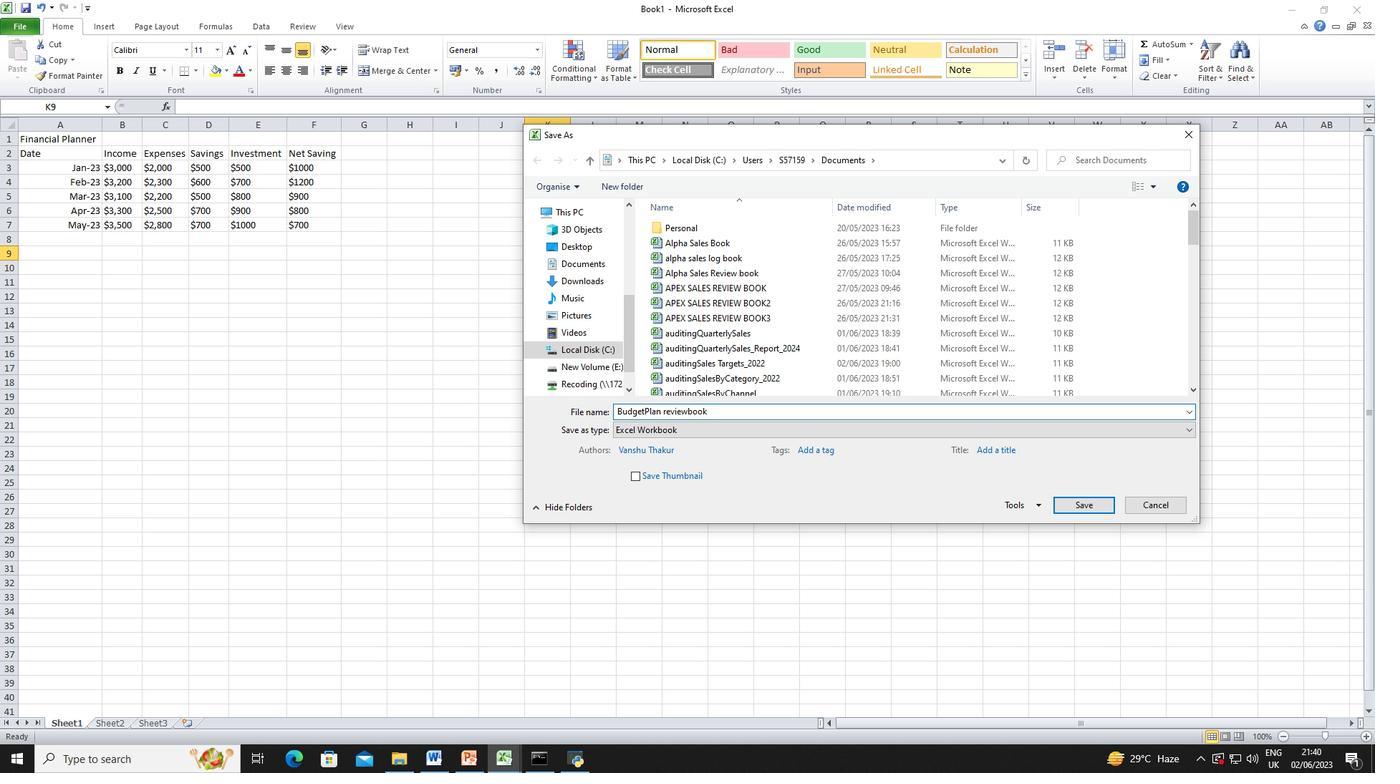 
